 Task: Research Airbnb options in Baní, Dominican Republic from 10th December, 2023 to 15th December, 2023 for 7 adults. Place can be entire room or shared room with 4 bedrooms having 7 beds and 4 bathrooms. Property type can be house. Amenities needed are: wifi, TV, free parkinig on premises, gym, breakfast.
Action: Mouse moved to (491, 217)
Screenshot: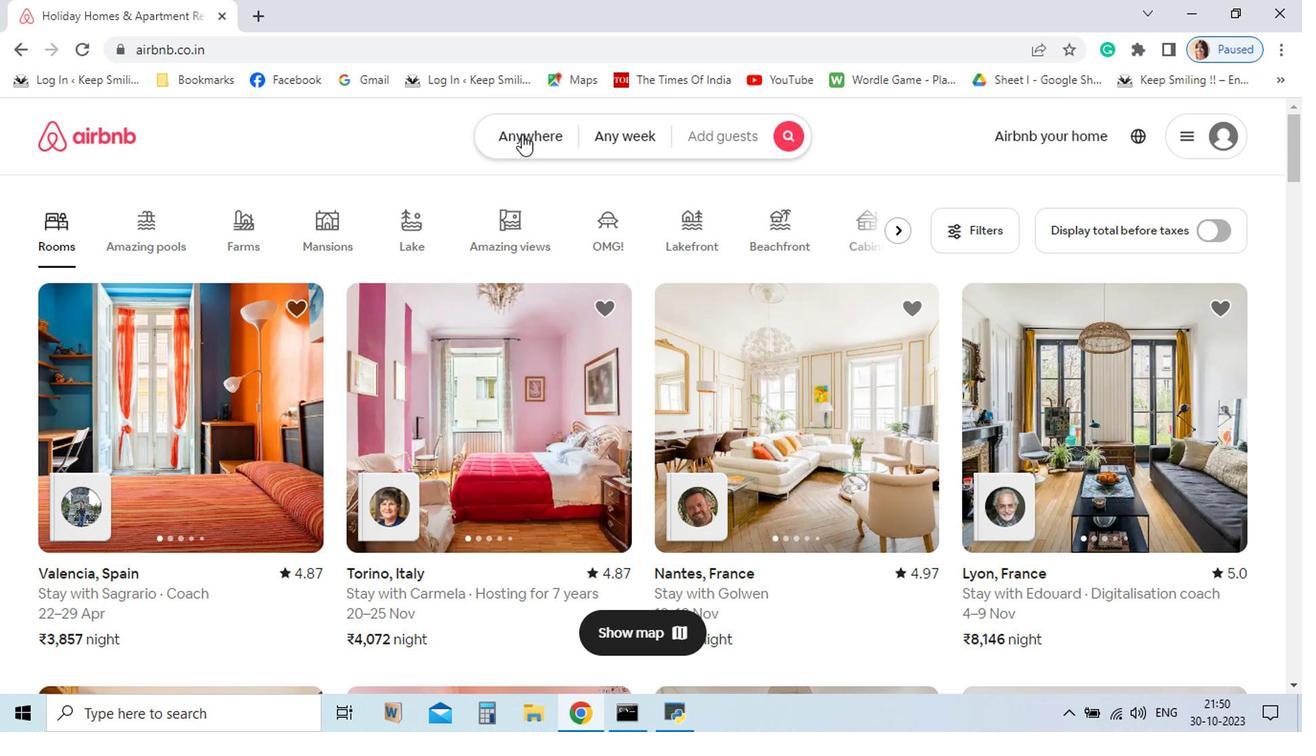 
Action: Mouse pressed left at (491, 217)
Screenshot: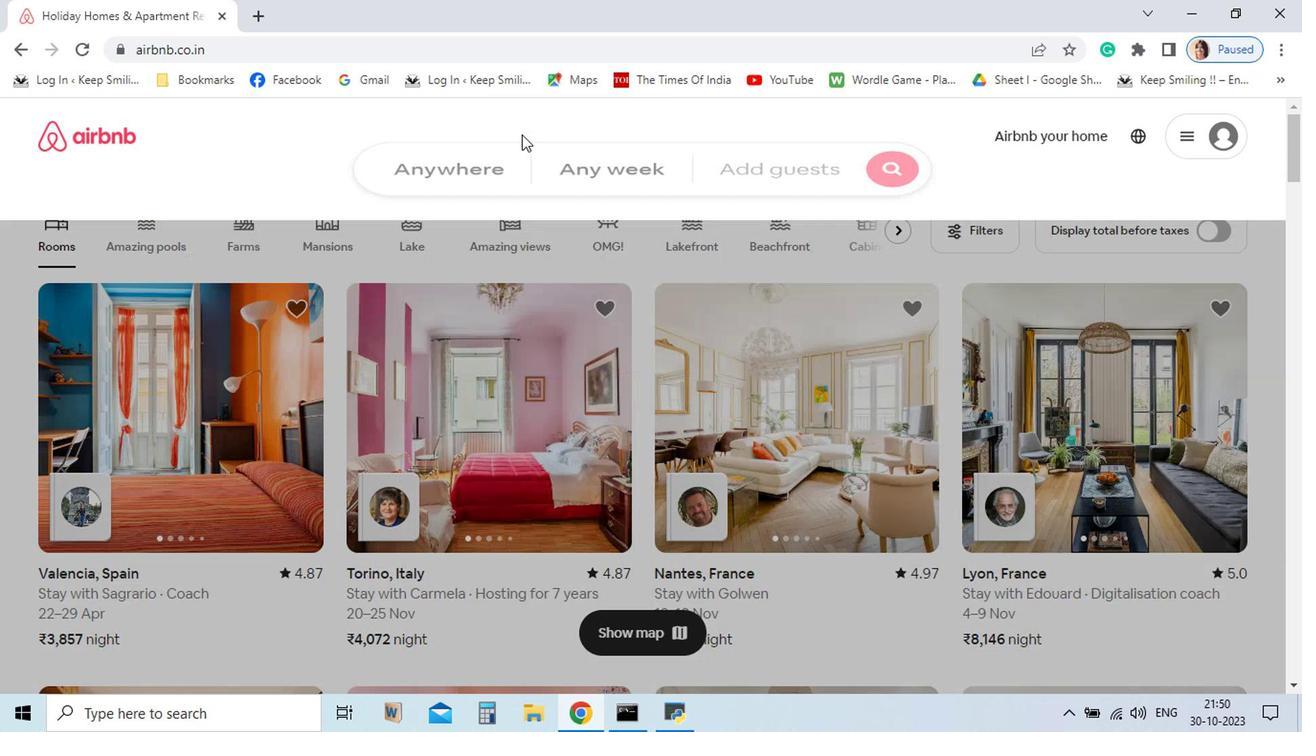
Action: Mouse moved to (401, 296)
Screenshot: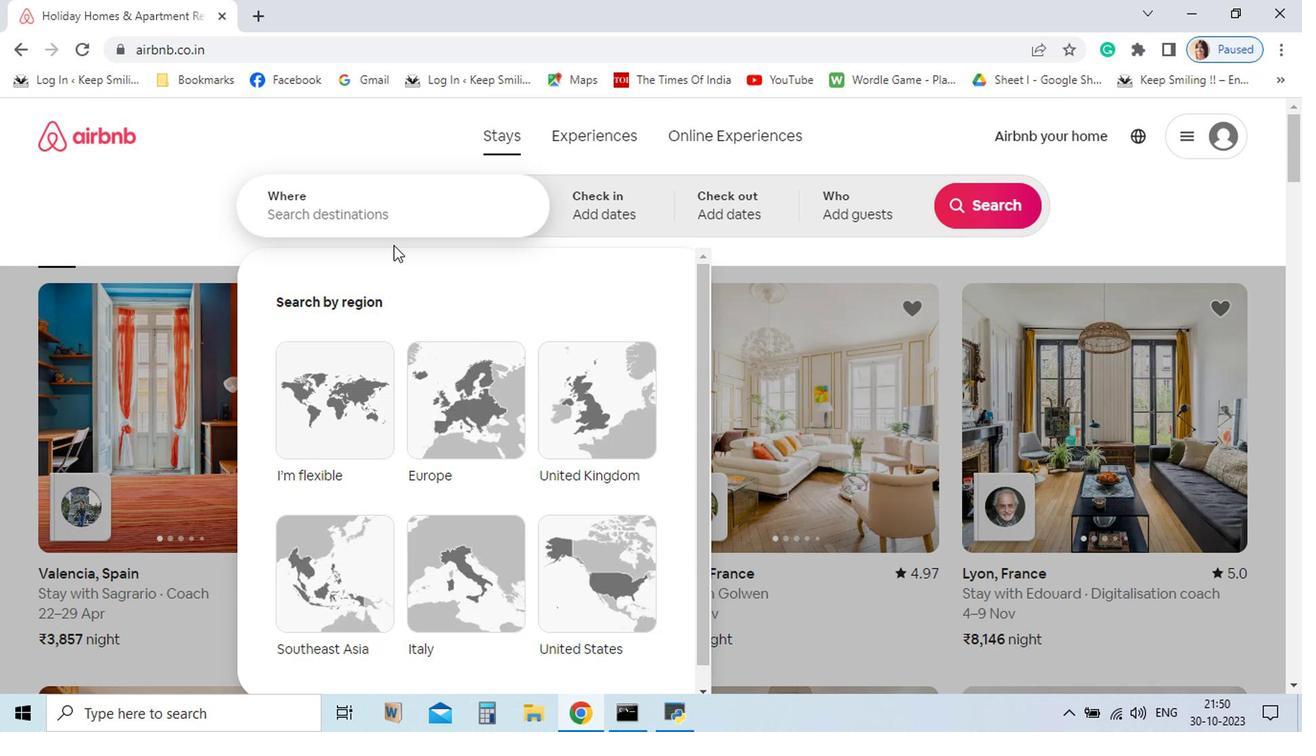 
Action: Key pressed <Key.shift>Bani,<Key.space><Key.shift>Dominican<Key.space><Key.shift>Republic
Screenshot: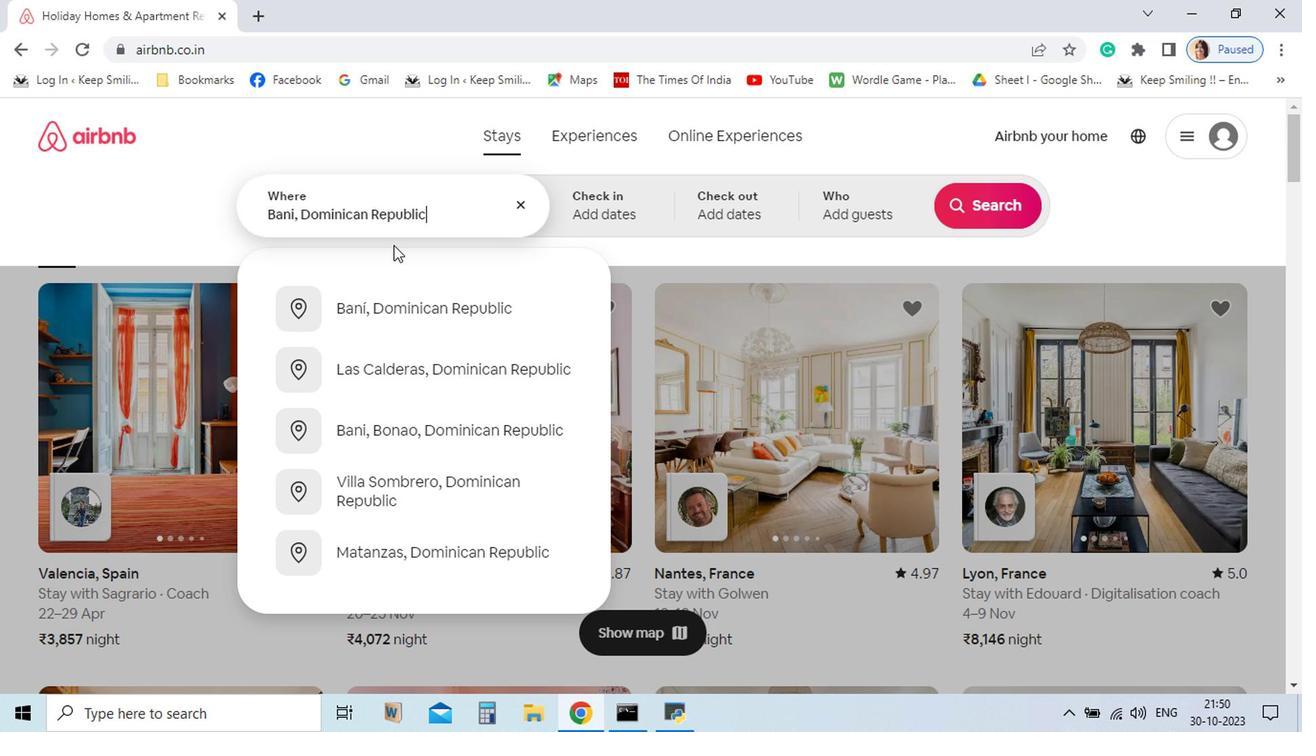 
Action: Mouse moved to (411, 341)
Screenshot: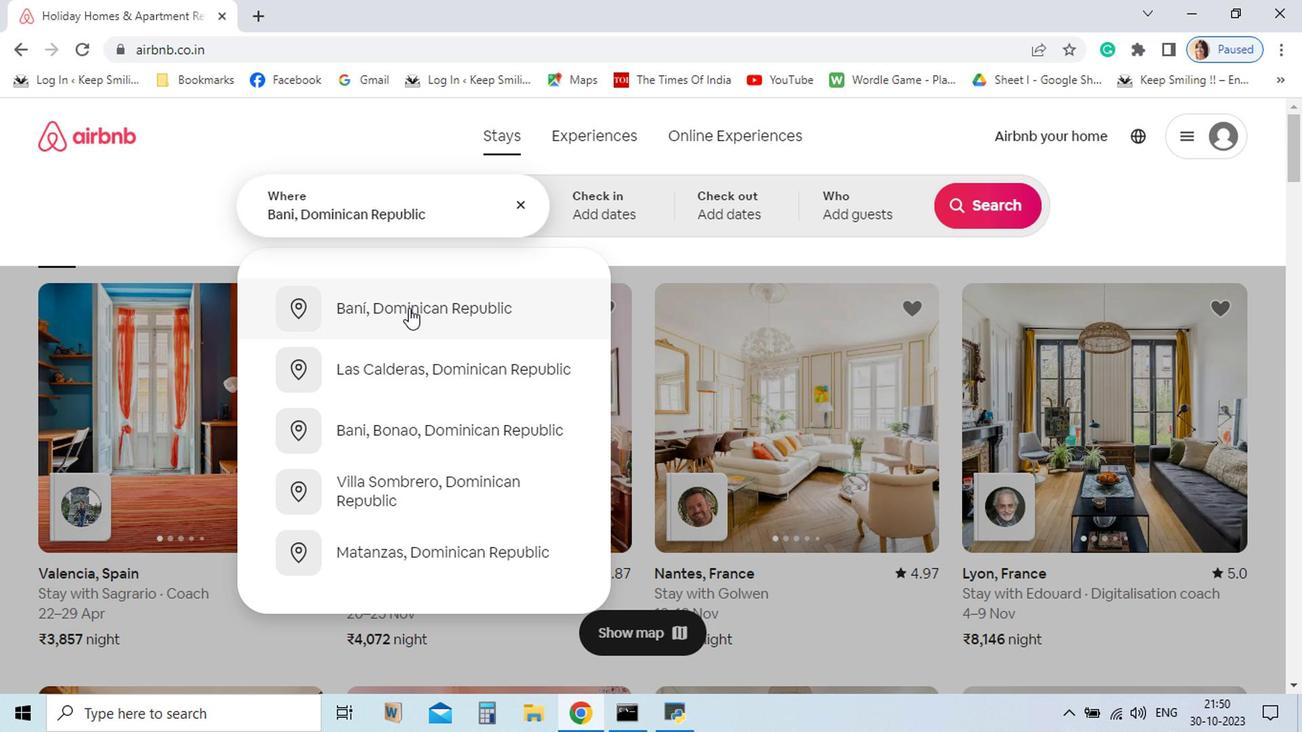 
Action: Mouse pressed left at (411, 341)
Screenshot: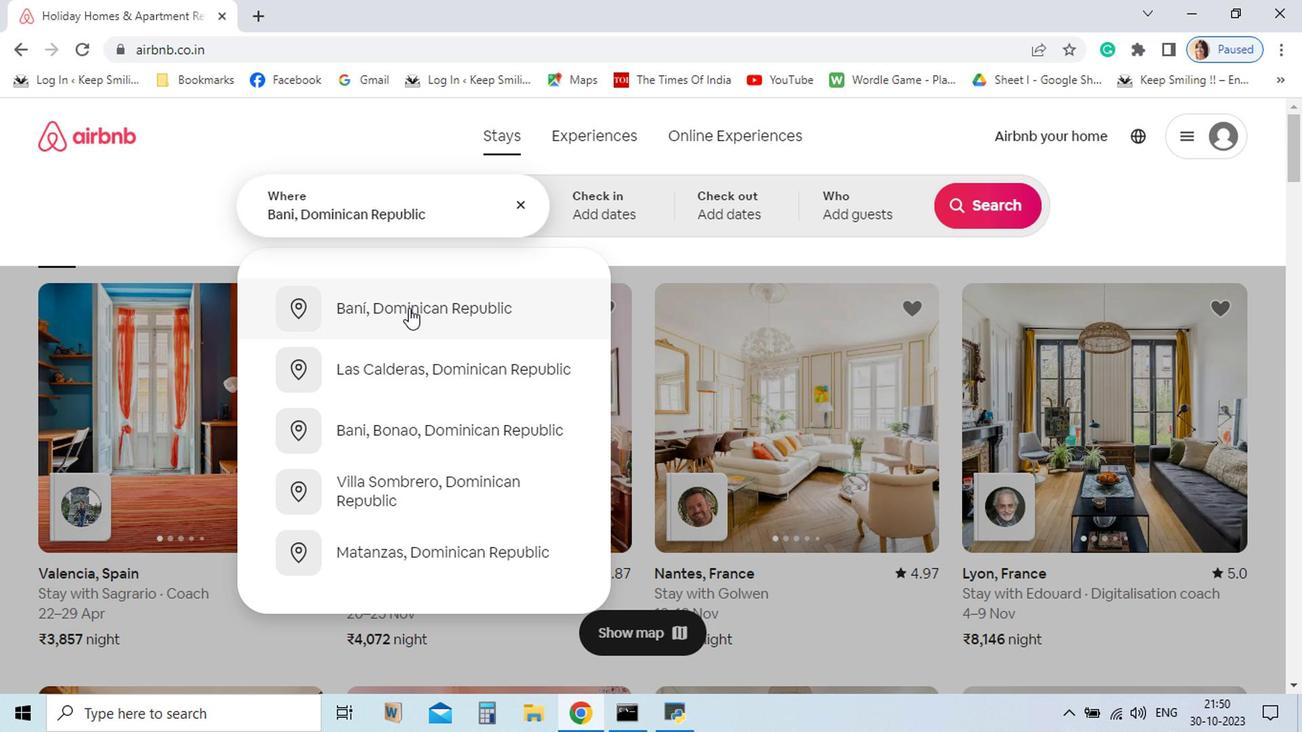 
Action: Mouse moved to (814, 372)
Screenshot: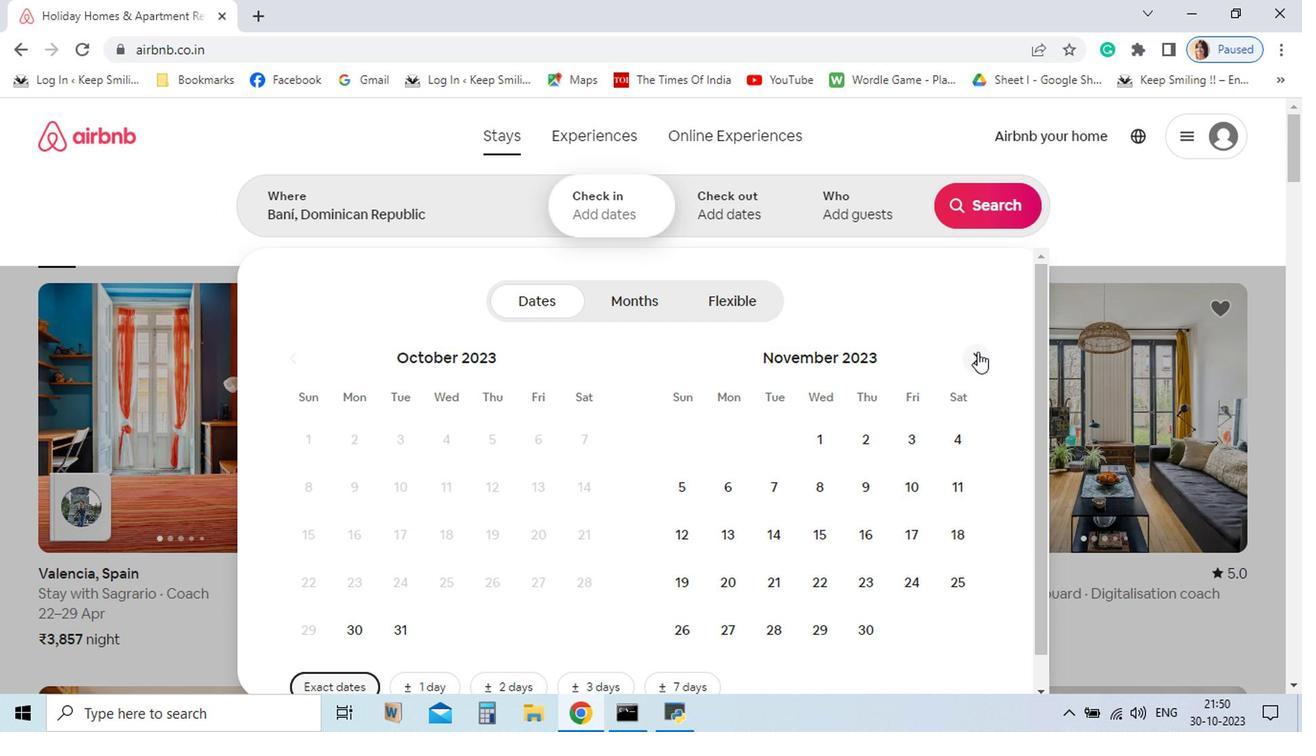 
Action: Mouse pressed left at (814, 372)
Screenshot: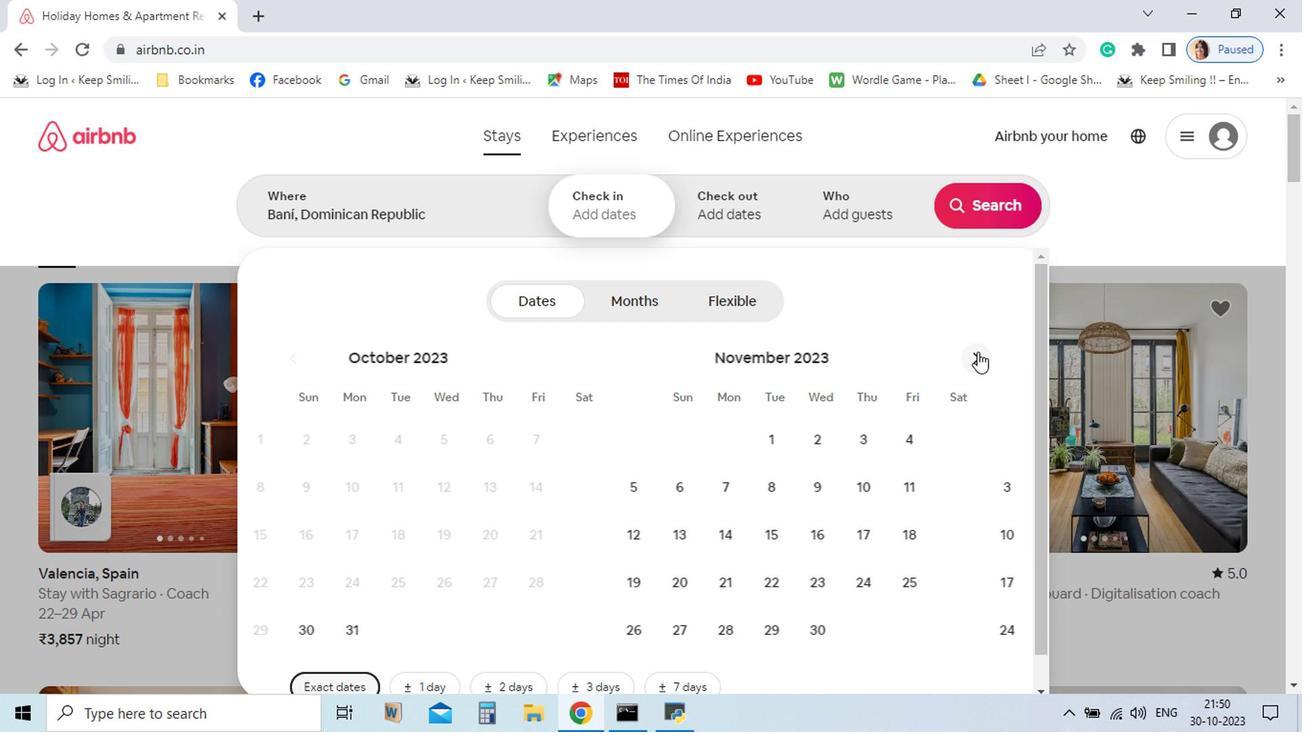 
Action: Mouse moved to (611, 501)
Screenshot: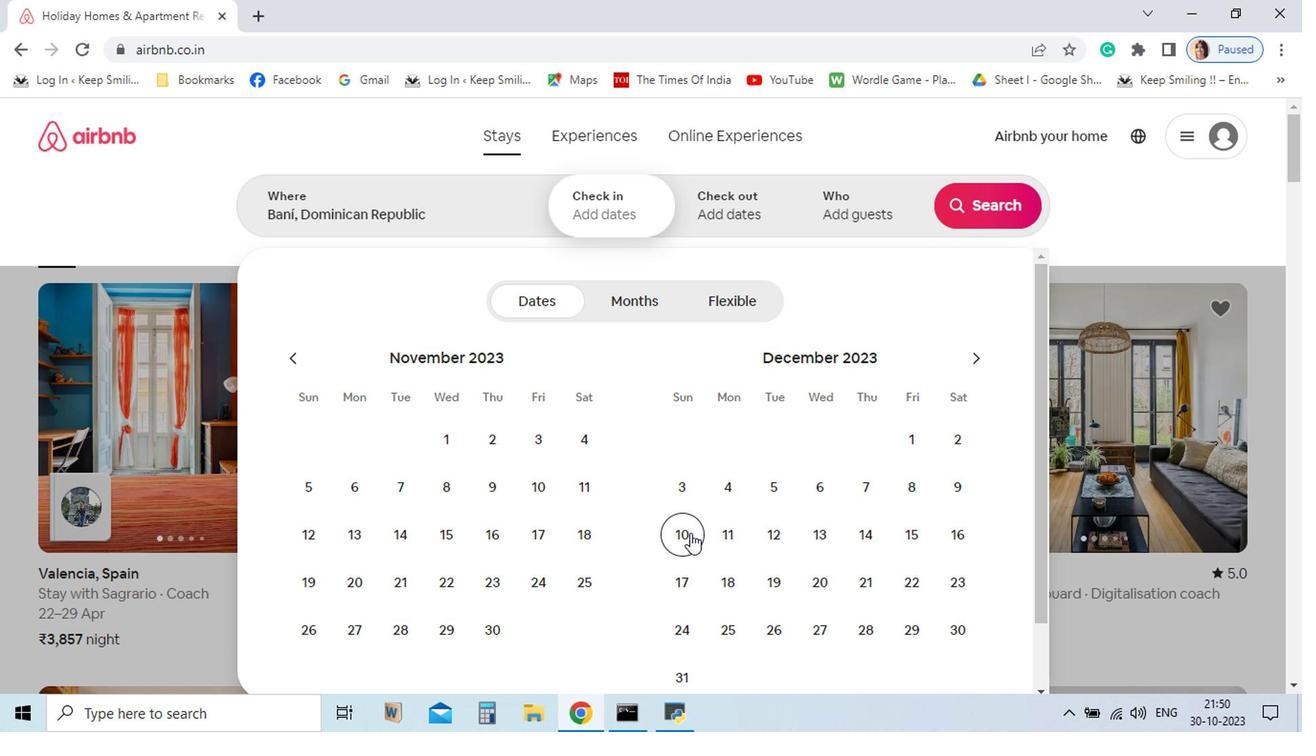 
Action: Mouse pressed left at (611, 501)
Screenshot: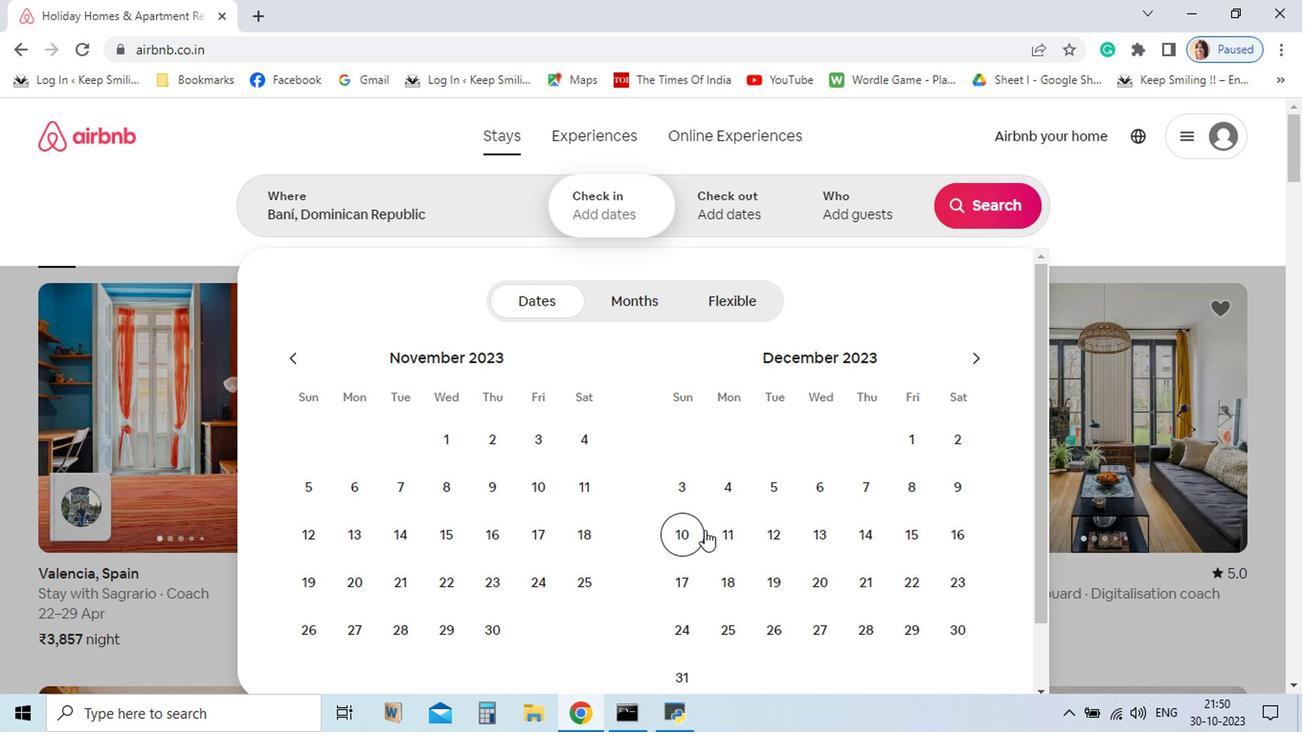 
Action: Mouse moved to (767, 502)
Screenshot: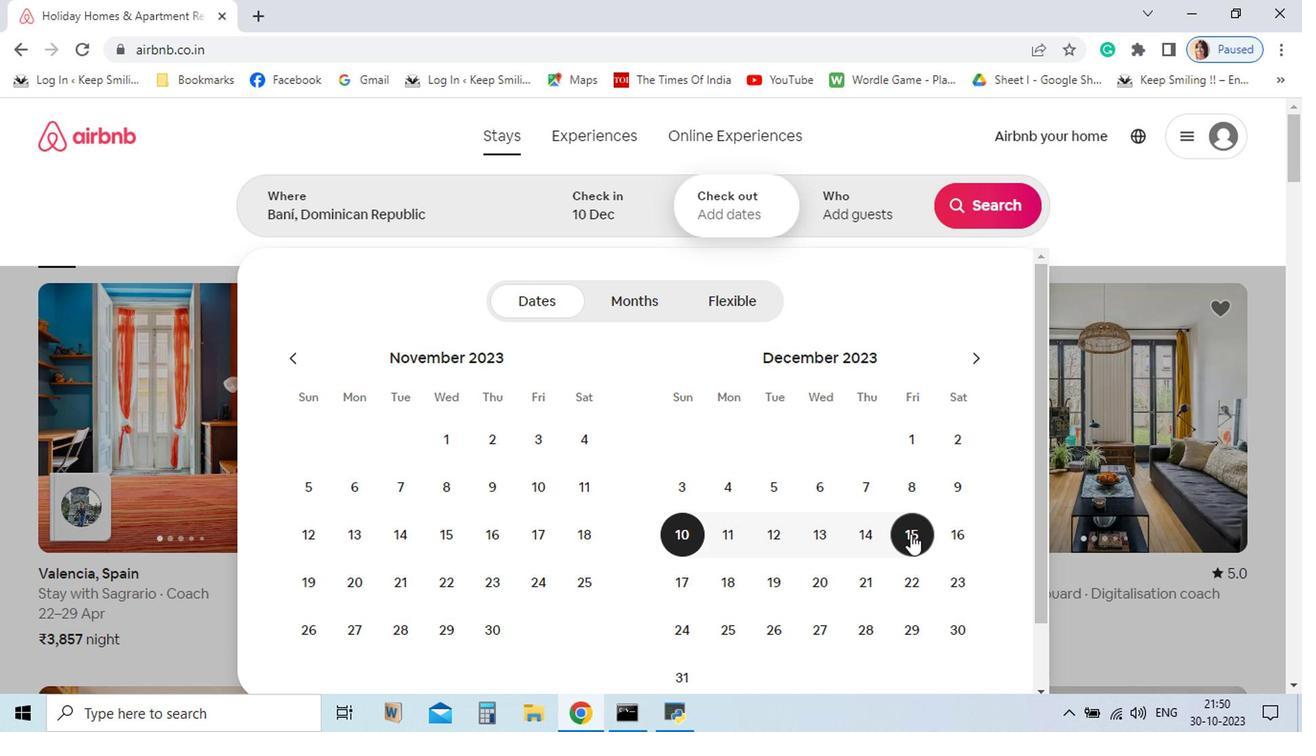 
Action: Mouse pressed left at (767, 502)
Screenshot: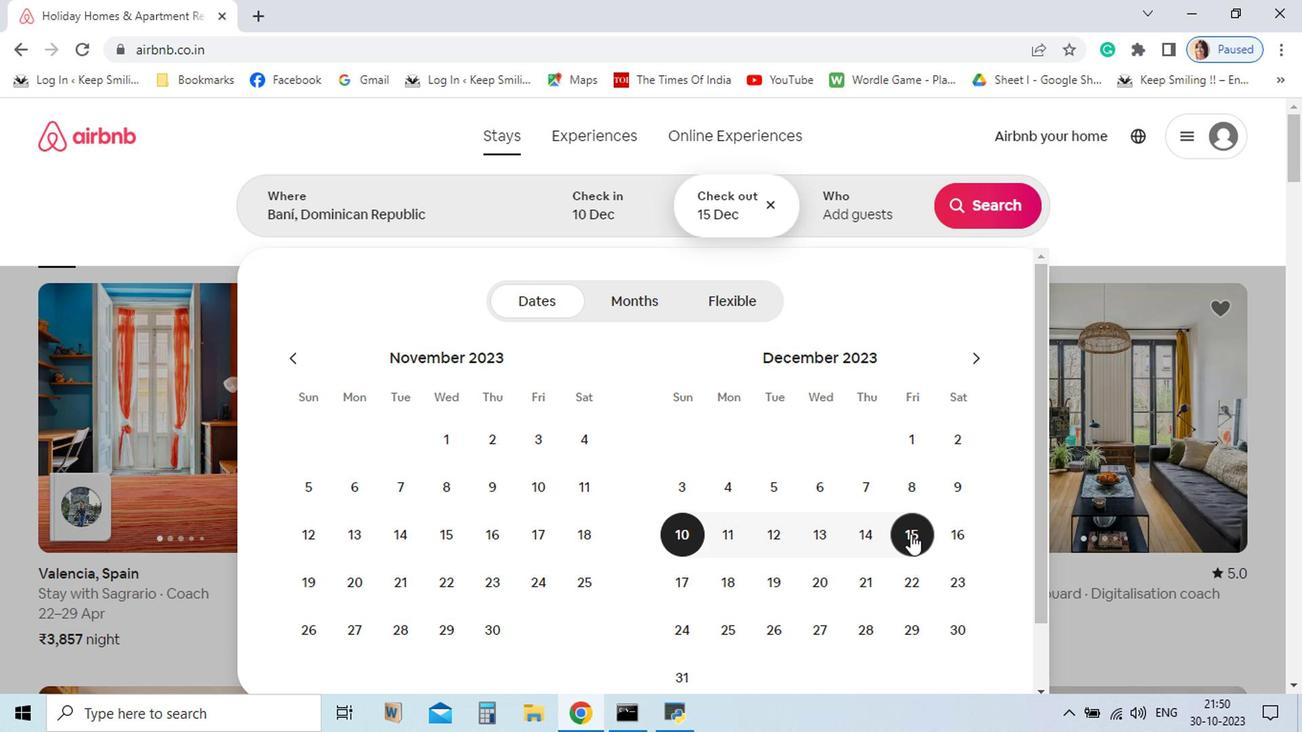 
Action: Mouse moved to (716, 270)
Screenshot: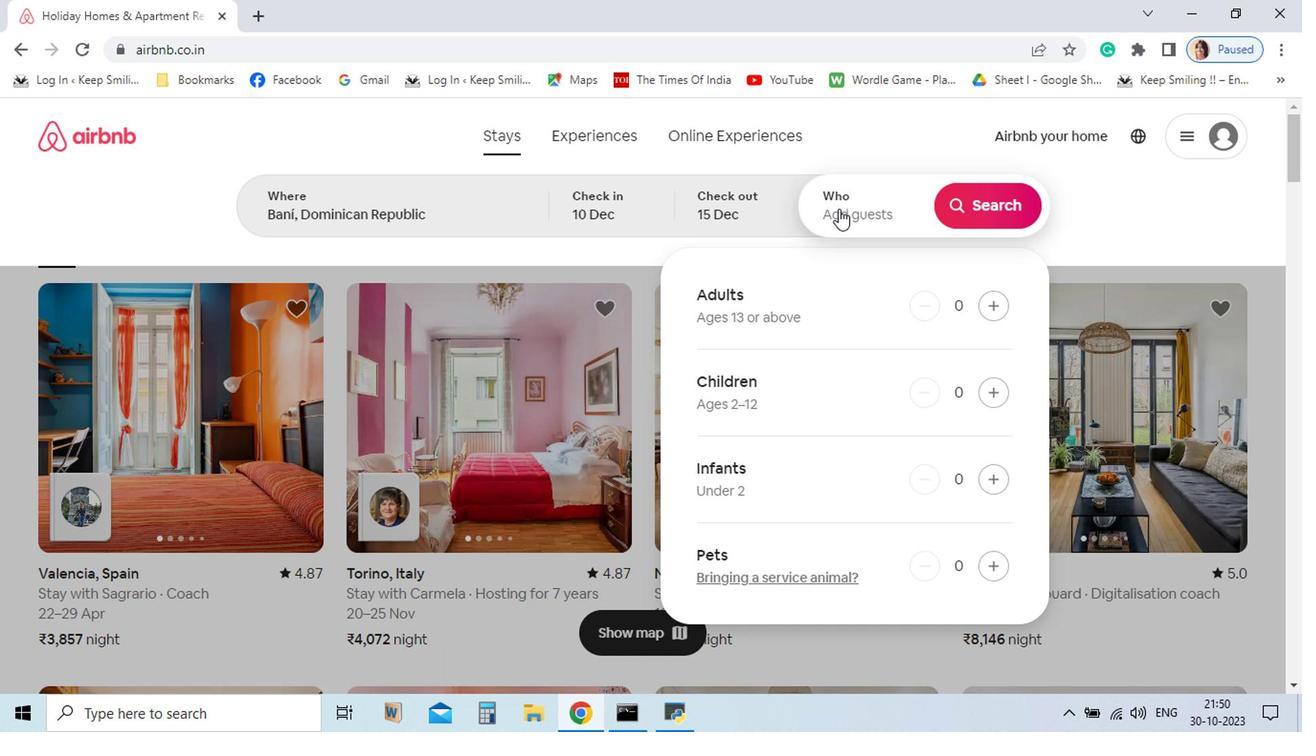 
Action: Mouse pressed left at (716, 270)
Screenshot: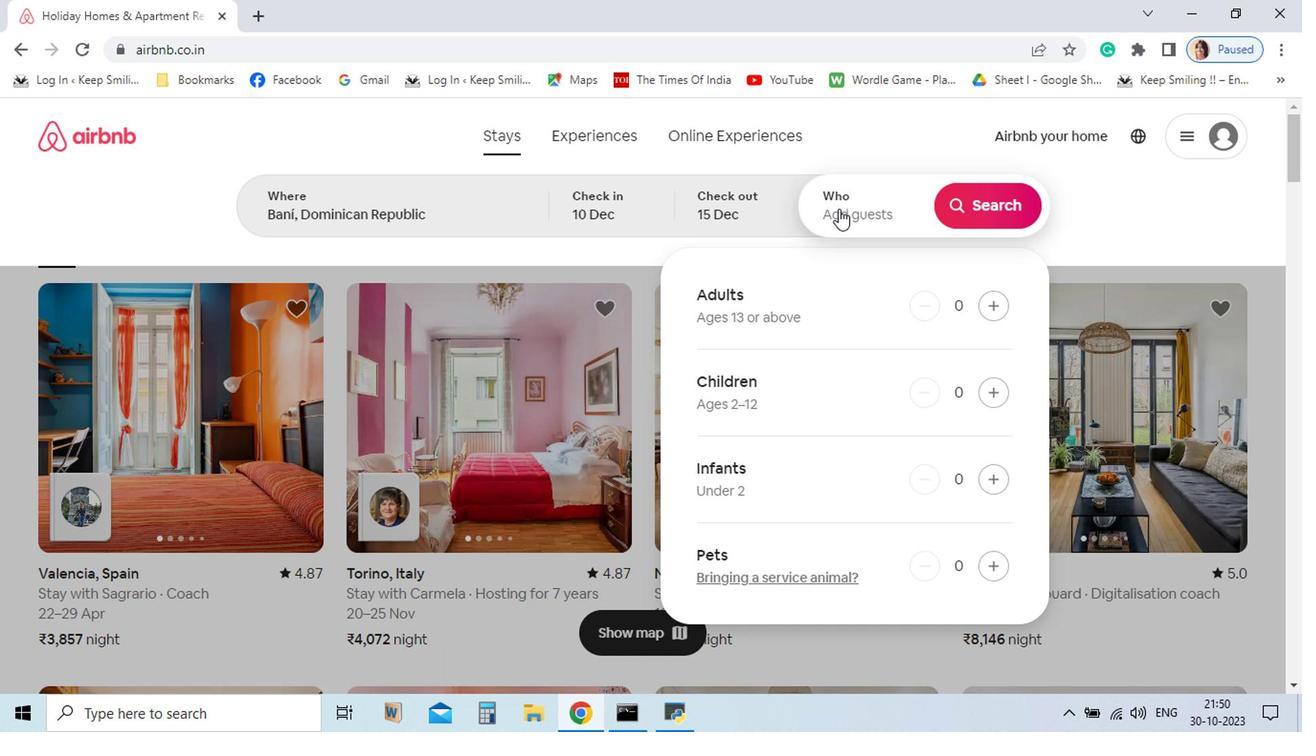 
Action: Mouse moved to (823, 339)
Screenshot: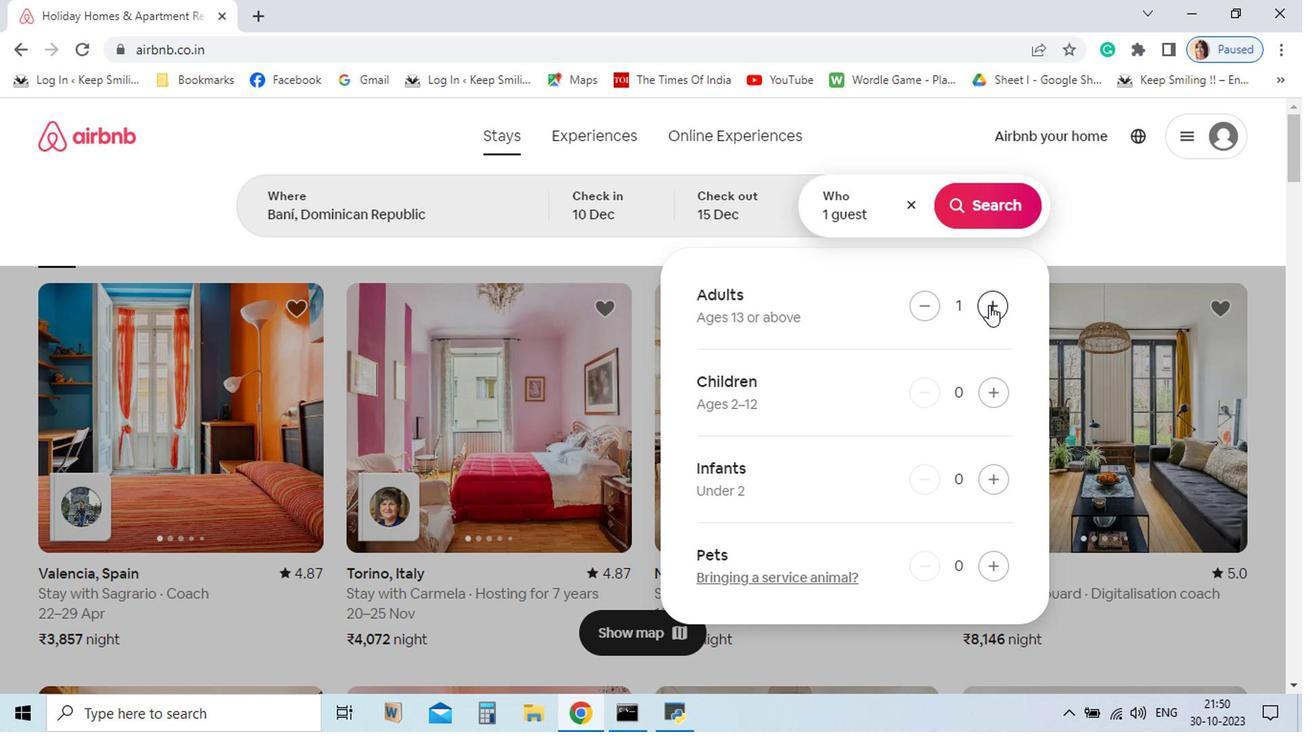 
Action: Mouse pressed left at (823, 339)
Screenshot: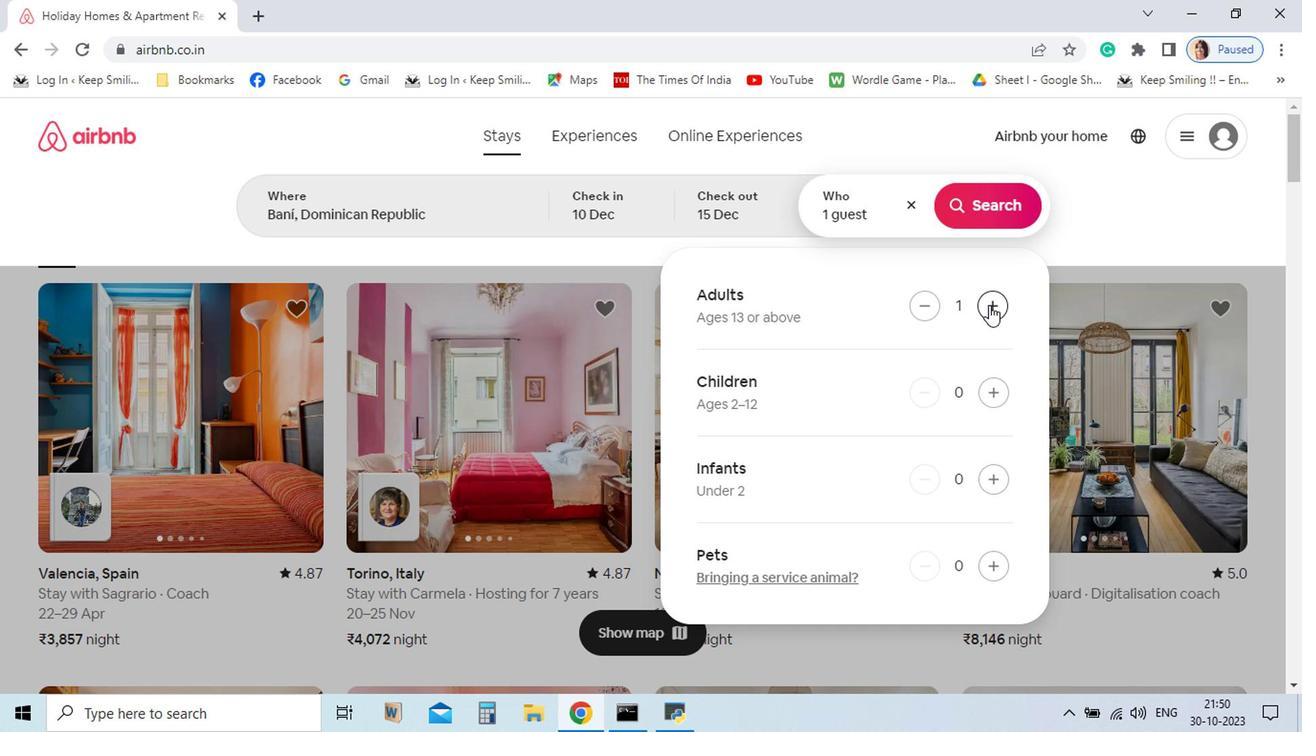
Action: Mouse pressed left at (823, 339)
Screenshot: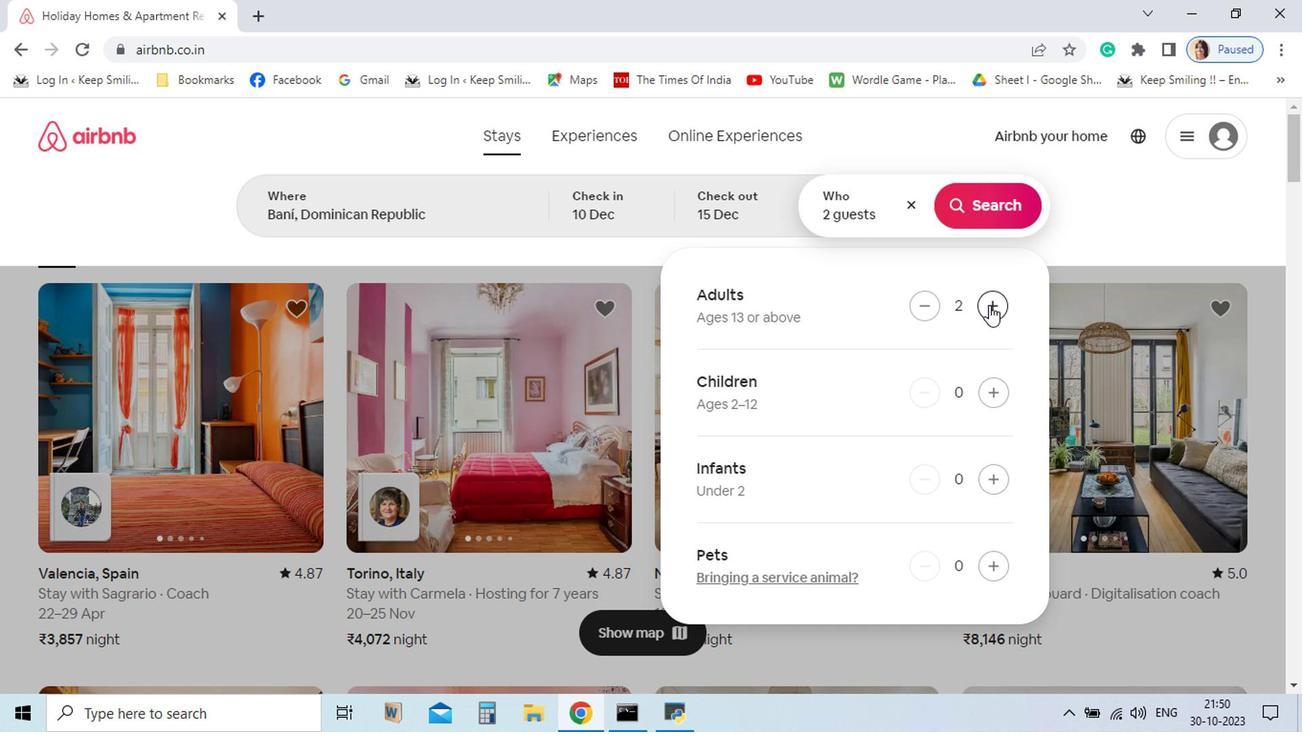 
Action: Mouse pressed left at (823, 339)
Screenshot: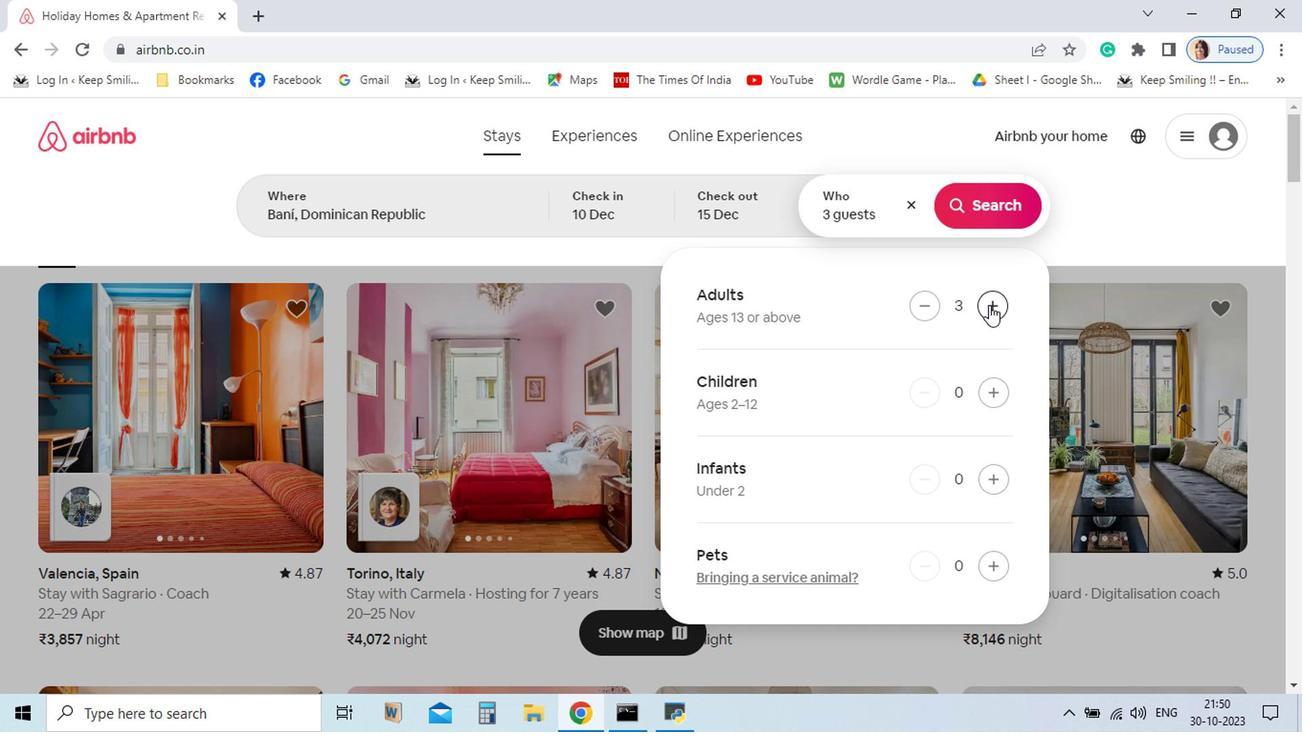 
Action: Mouse pressed left at (823, 339)
Screenshot: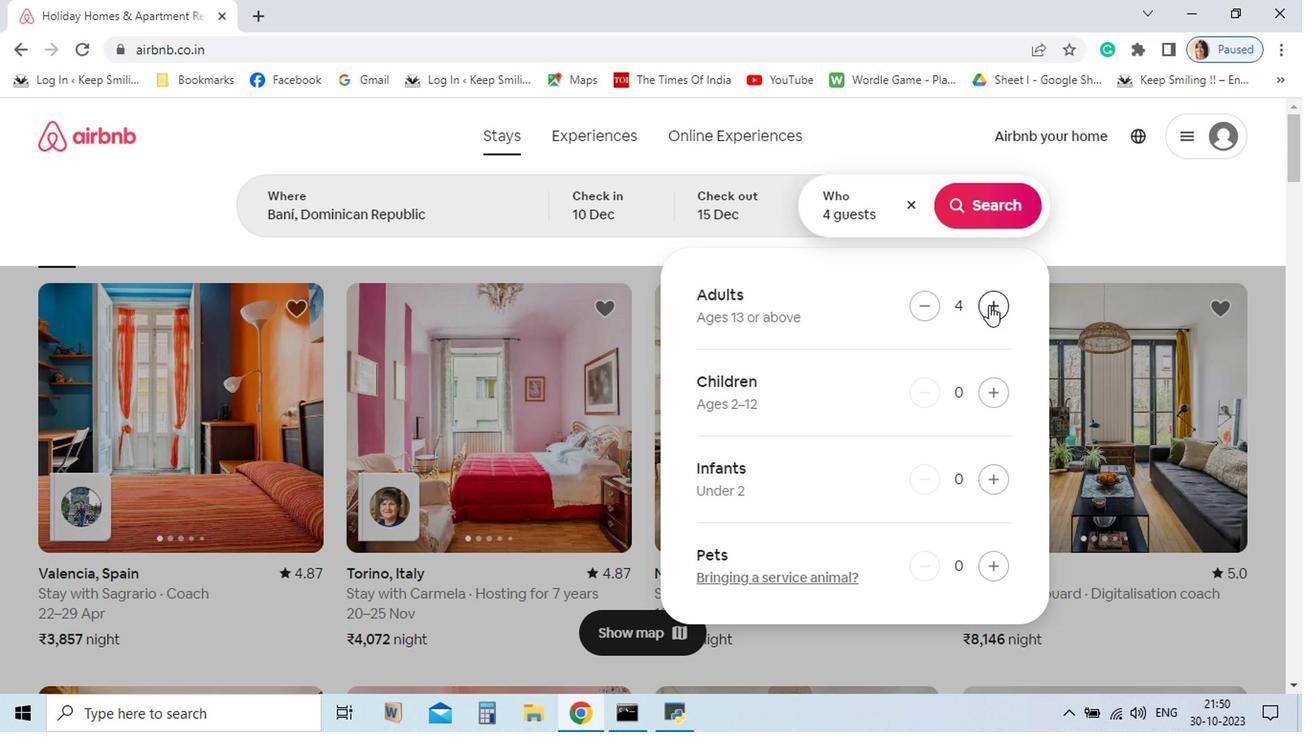 
Action: Mouse pressed left at (823, 339)
Screenshot: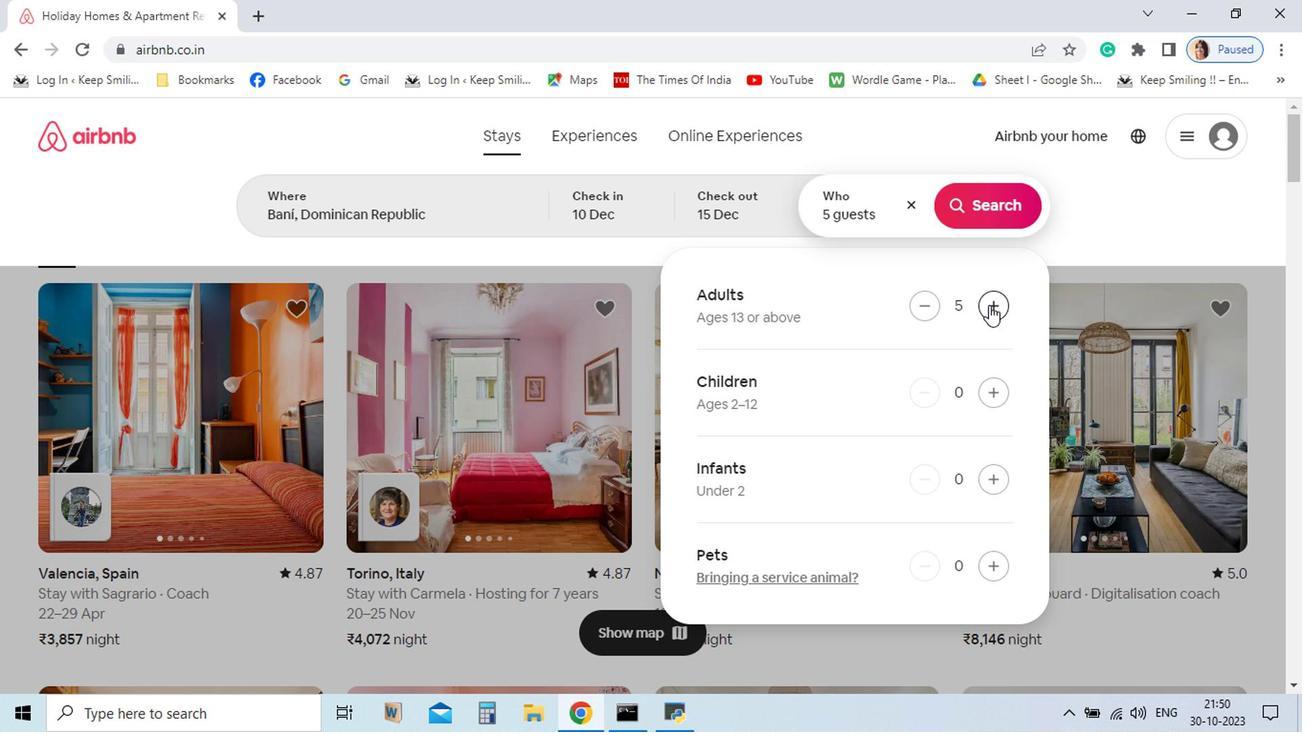 
Action: Mouse pressed left at (823, 339)
Screenshot: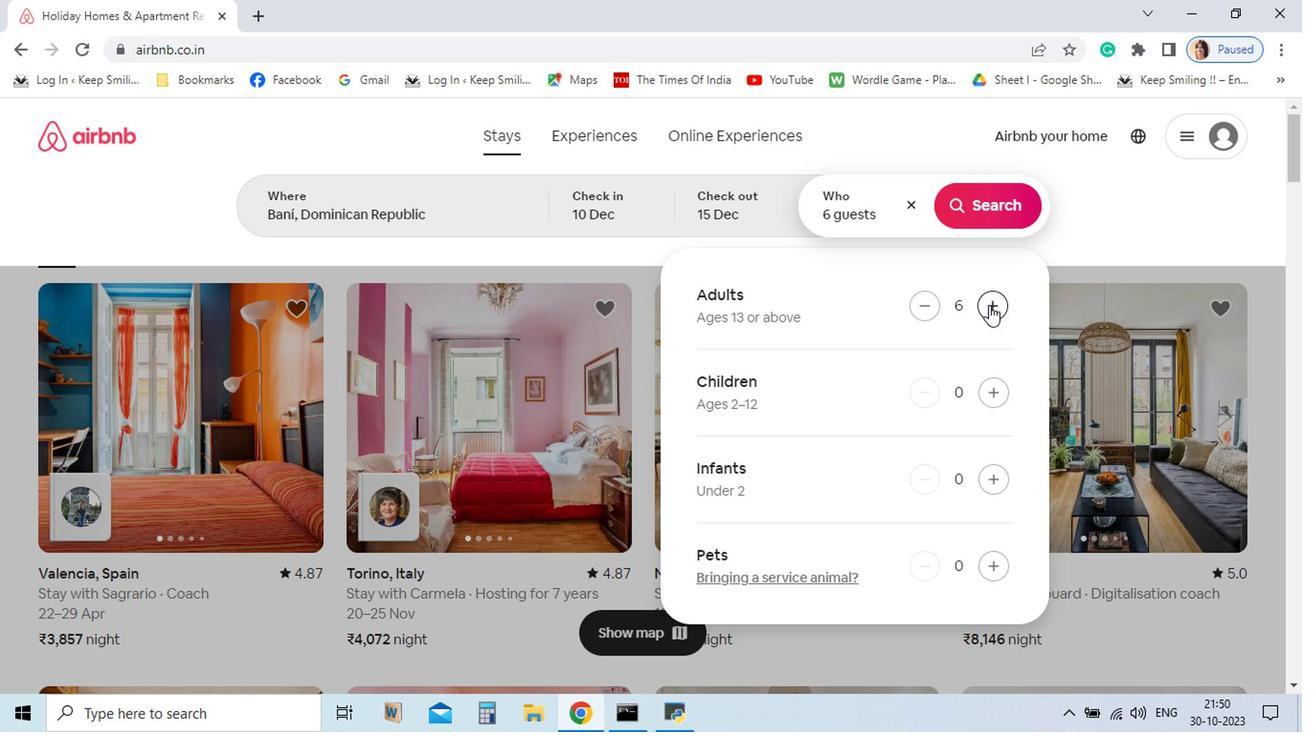 
Action: Mouse pressed left at (823, 339)
Screenshot: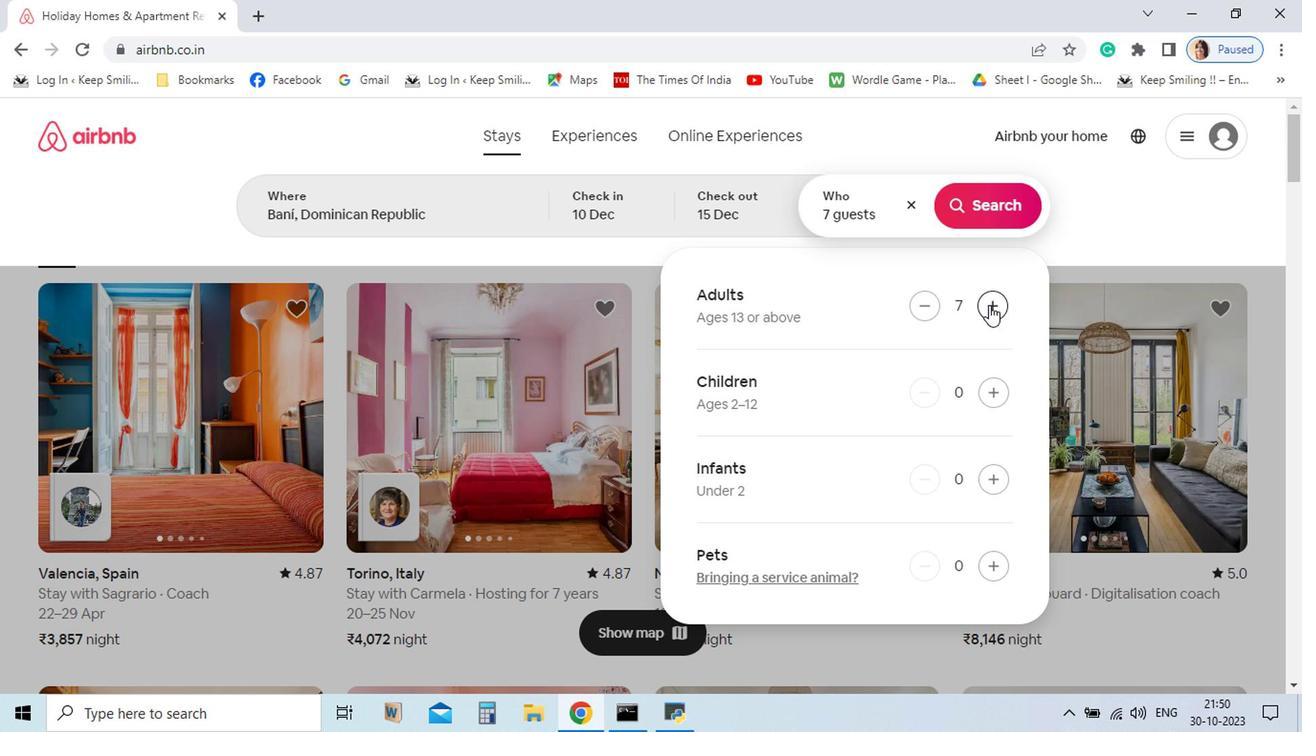 
Action: Mouse moved to (829, 270)
Screenshot: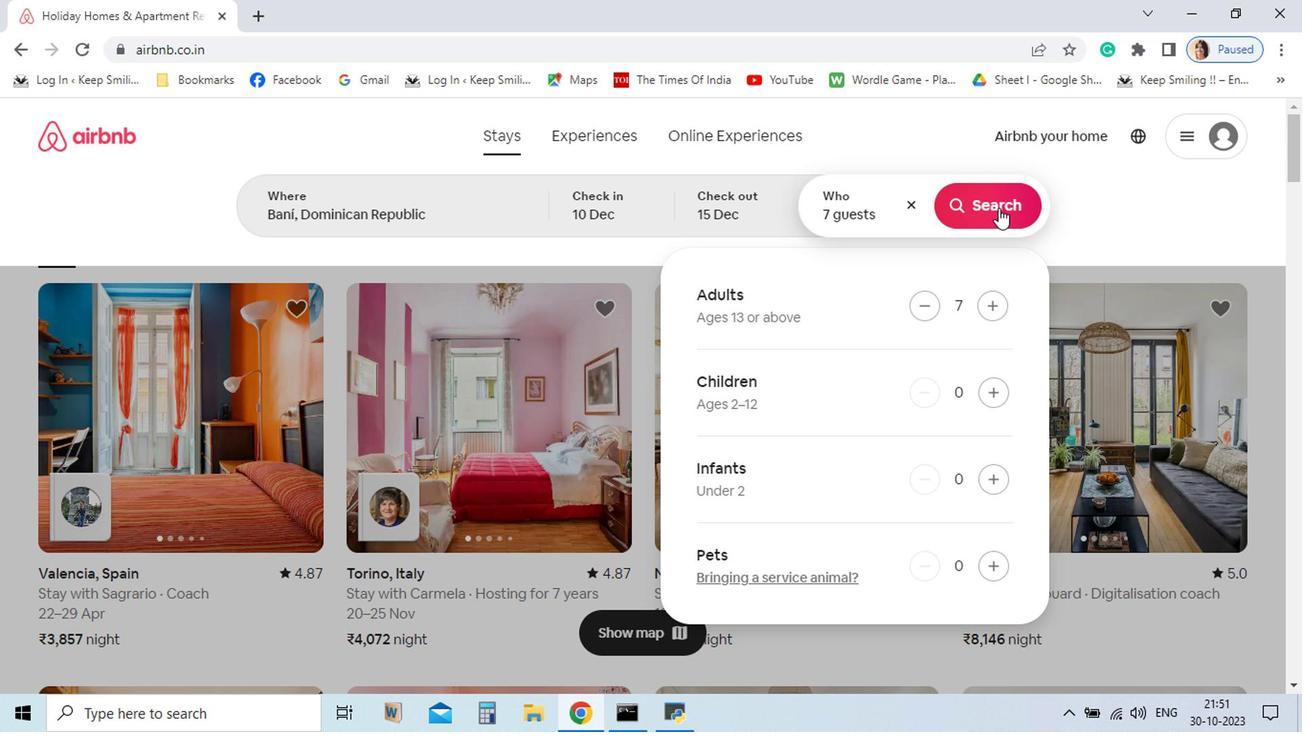 
Action: Mouse pressed left at (829, 270)
Screenshot: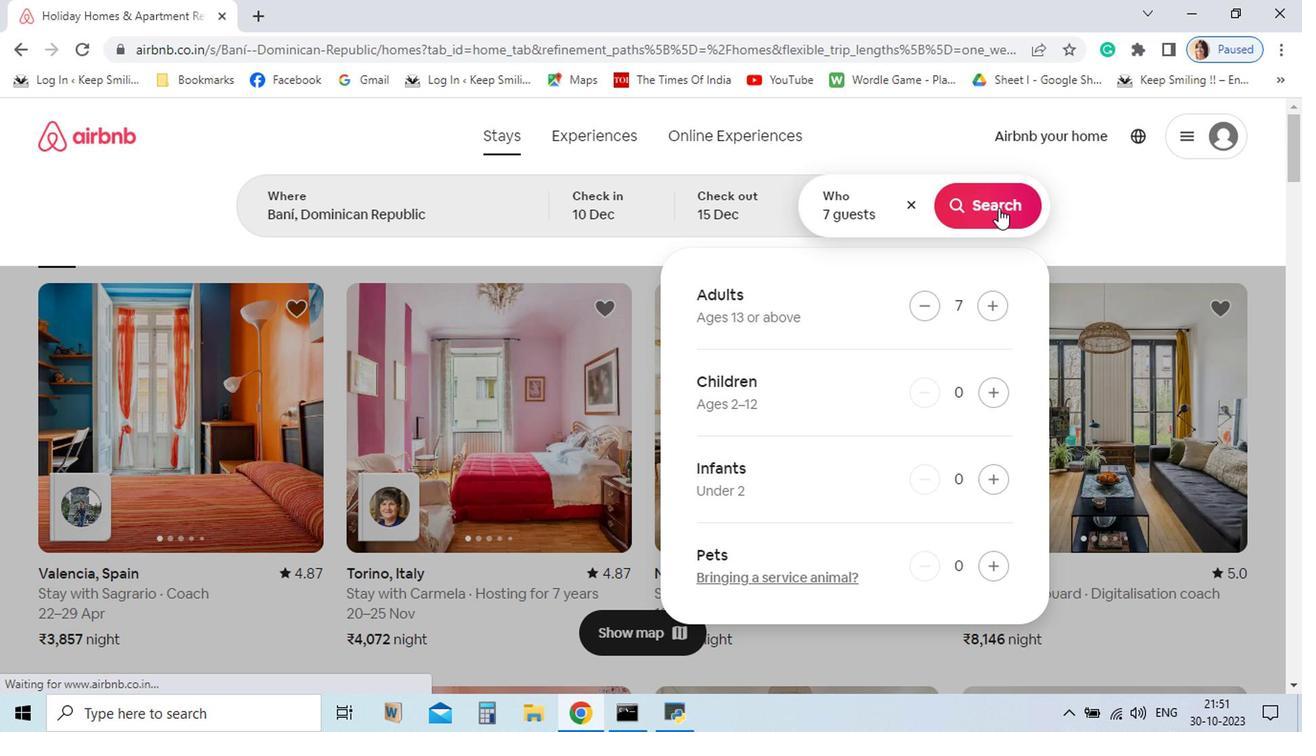 
Action: Mouse moved to (827, 268)
Screenshot: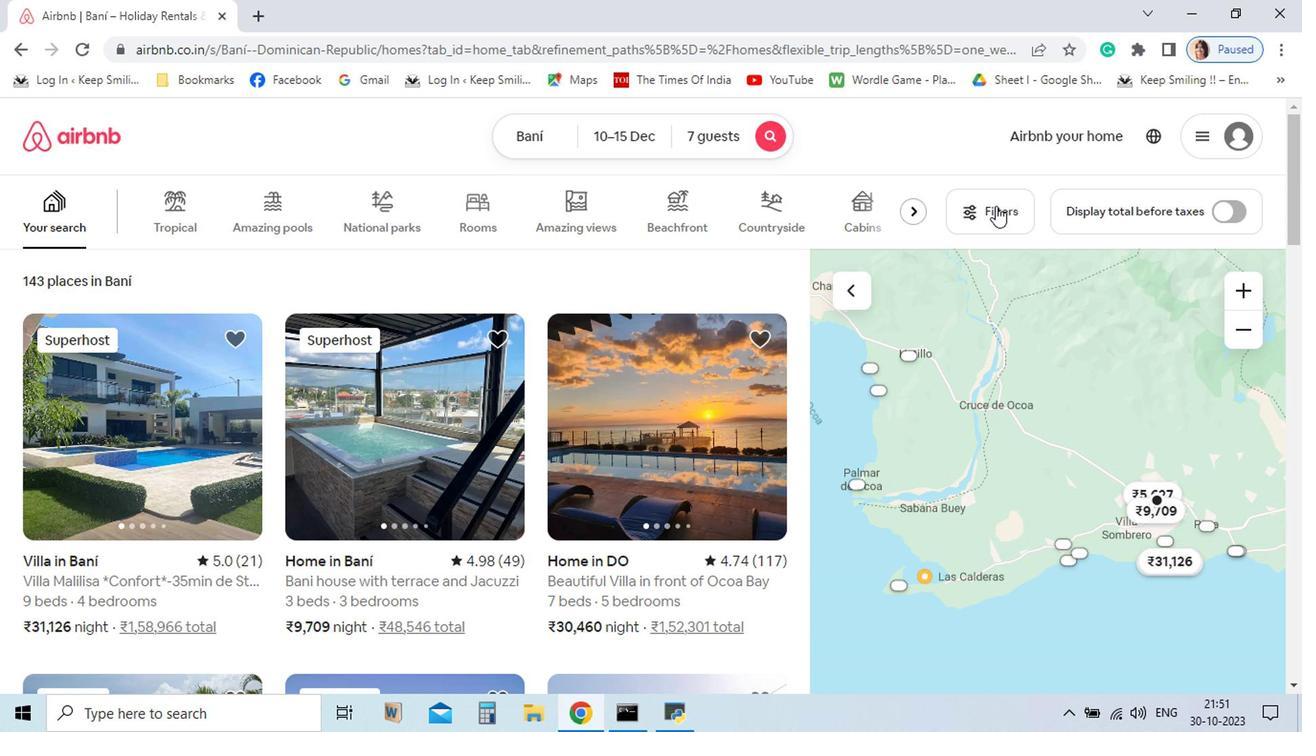 
Action: Mouse pressed left at (827, 268)
Screenshot: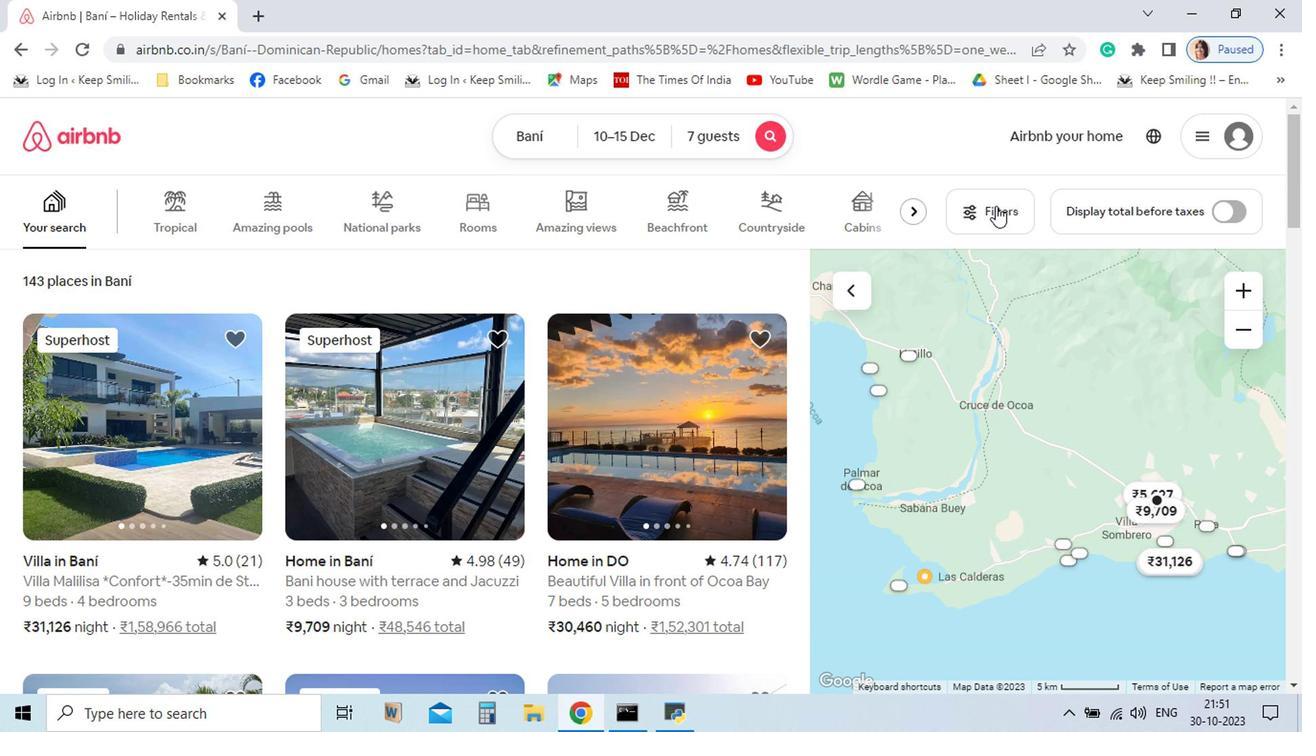 
Action: Mouse moved to (840, 291)
Screenshot: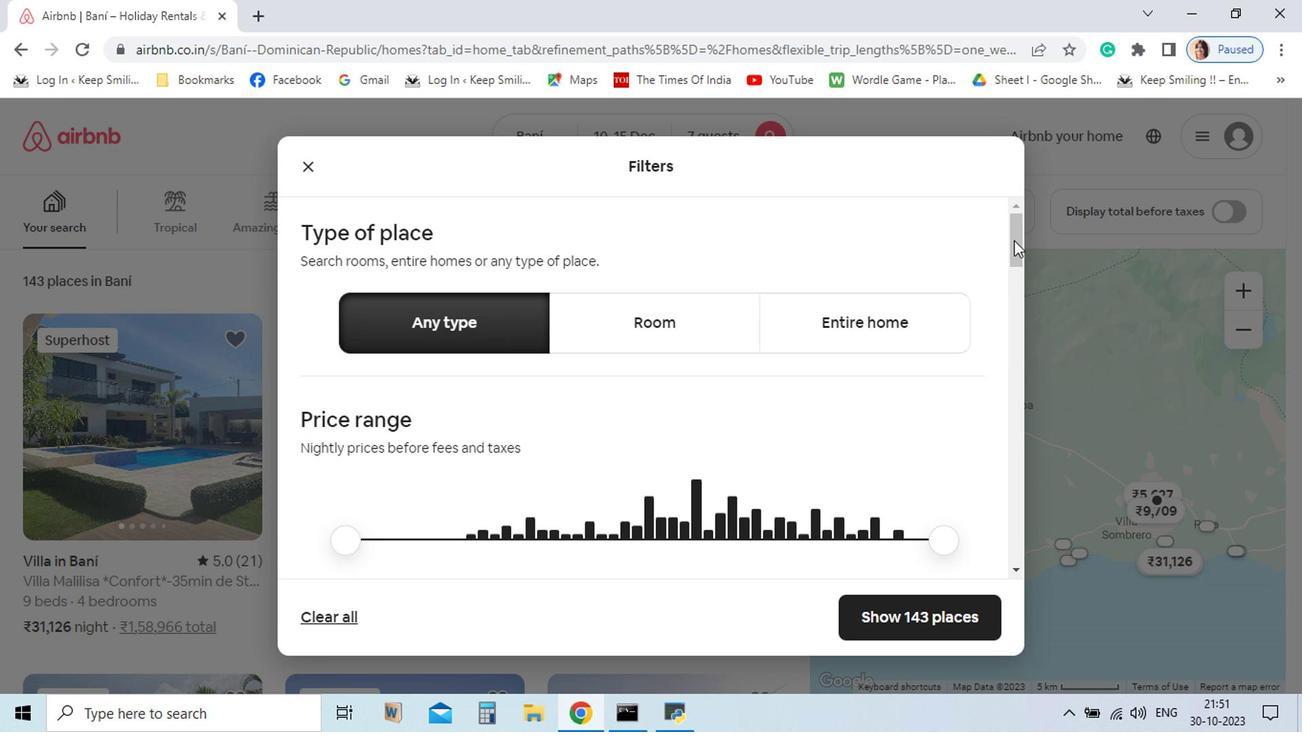 
Action: Mouse pressed left at (840, 291)
Screenshot: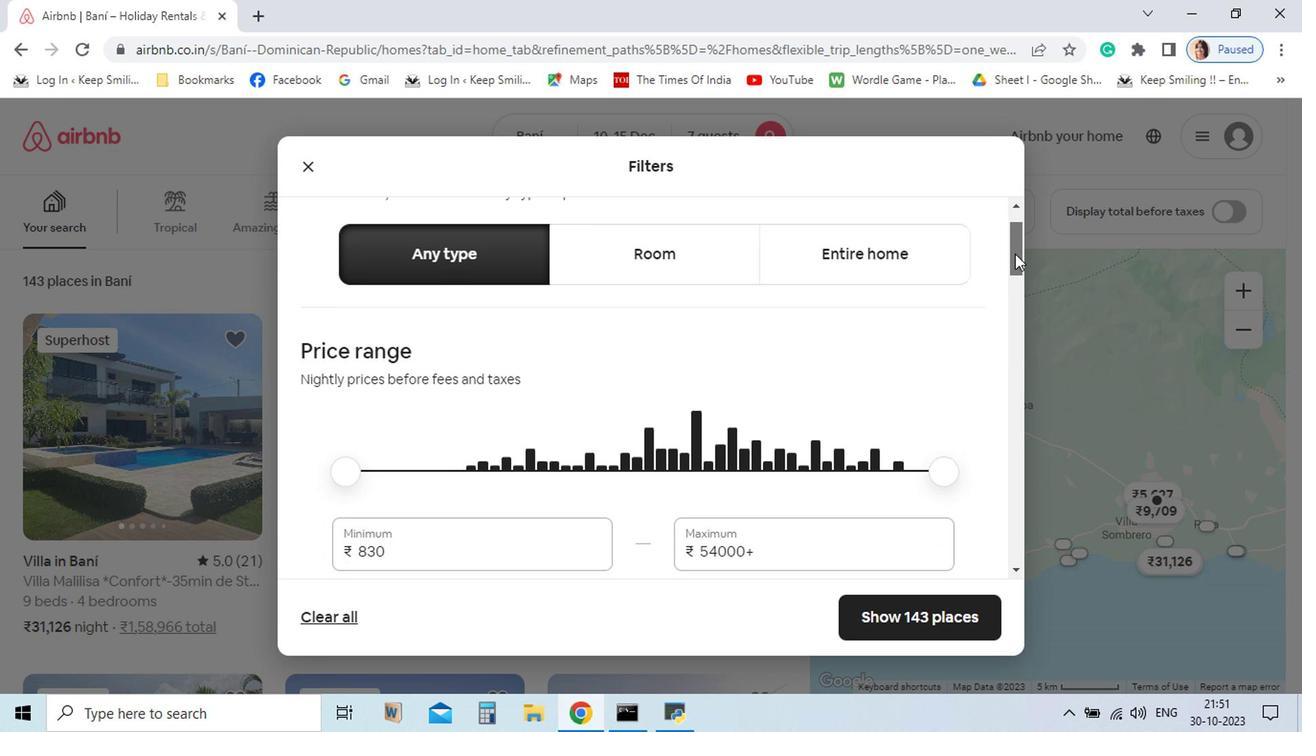 
Action: Mouse moved to (551, 429)
Screenshot: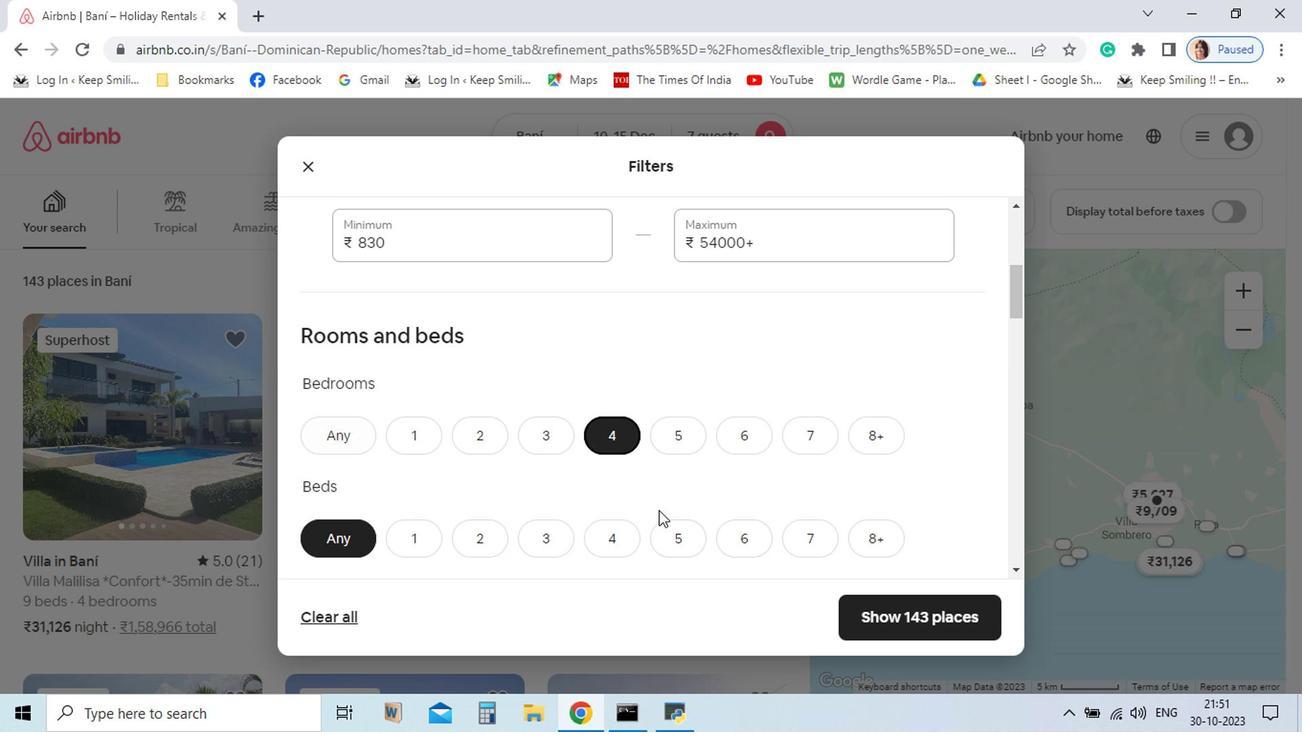 
Action: Mouse pressed left at (551, 429)
Screenshot: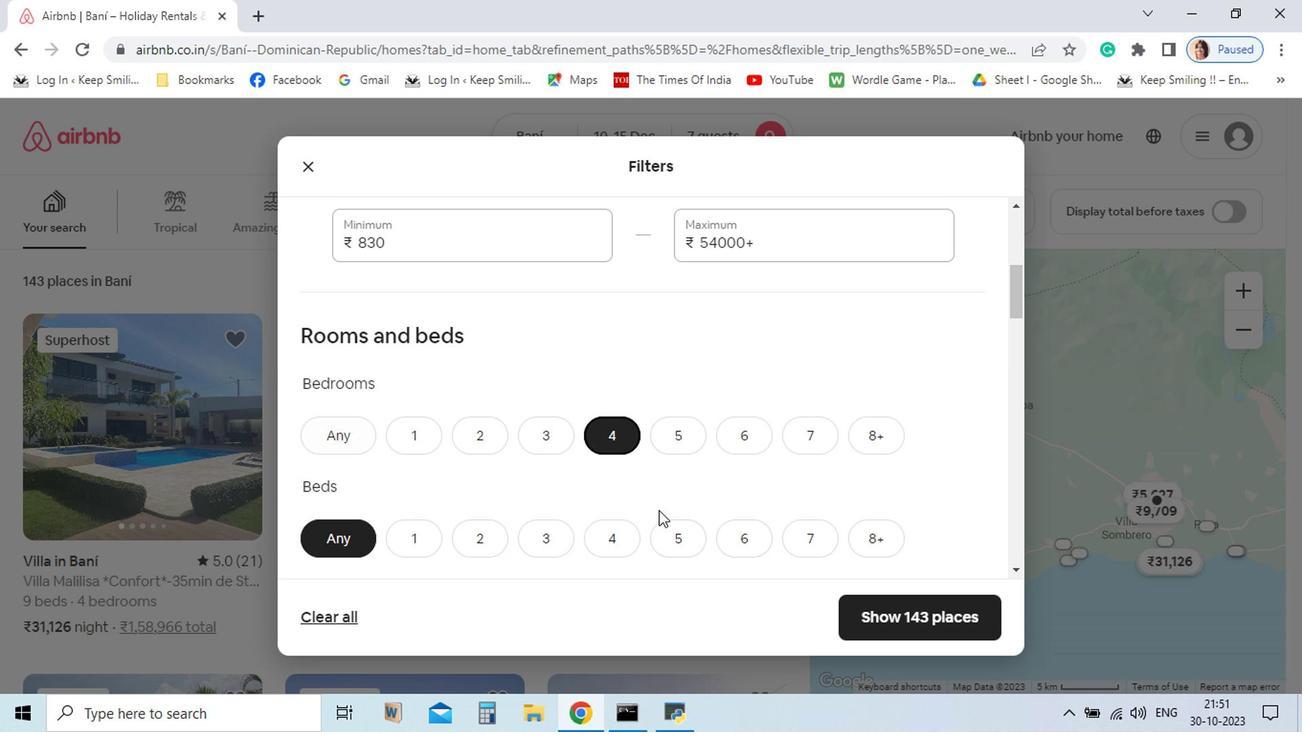 
Action: Mouse moved to (698, 505)
Screenshot: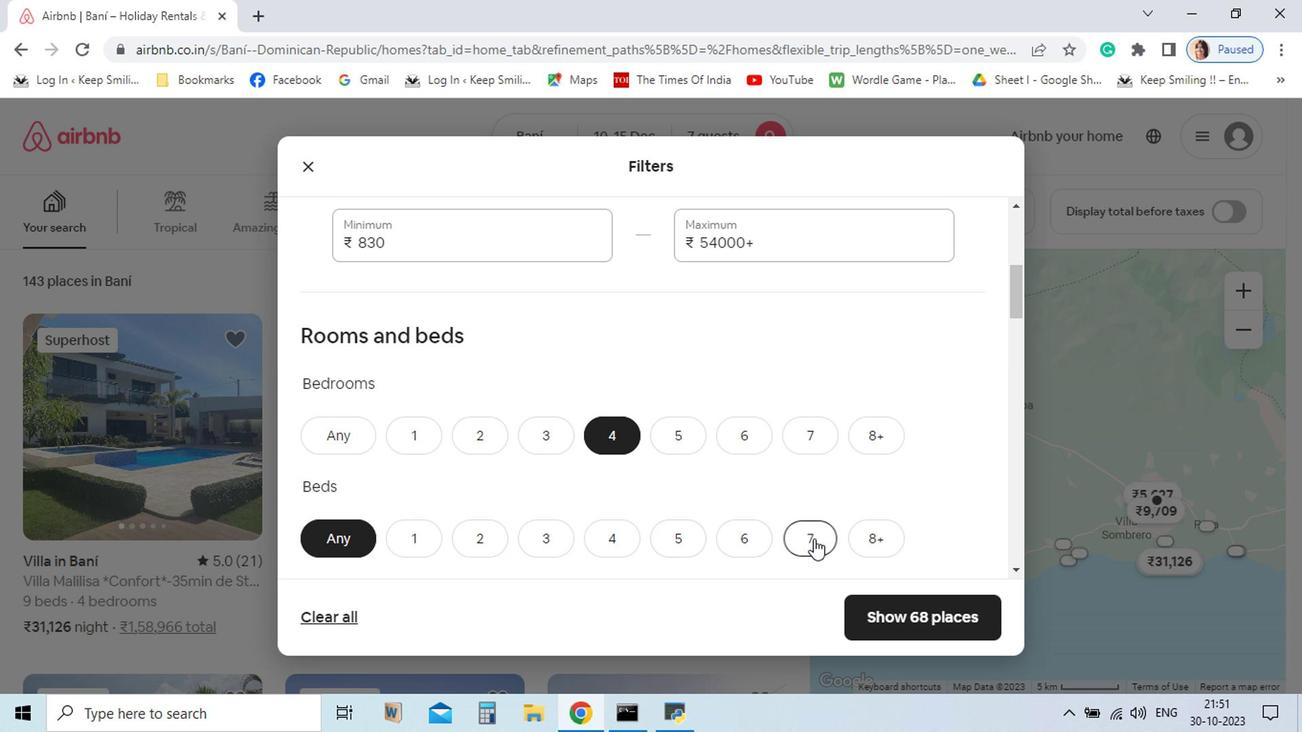 
Action: Mouse pressed left at (698, 505)
Screenshot: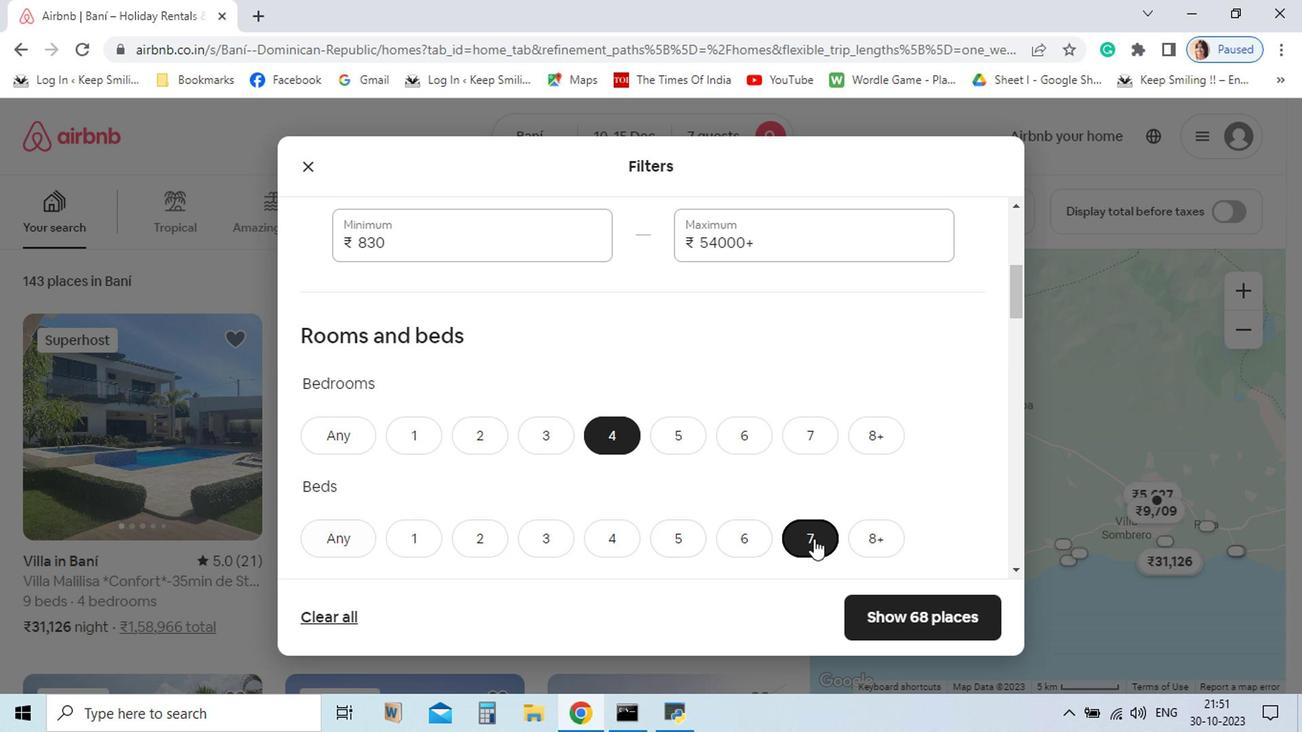 
Action: Mouse scrolled (698, 504) with delta (0, 0)
Screenshot: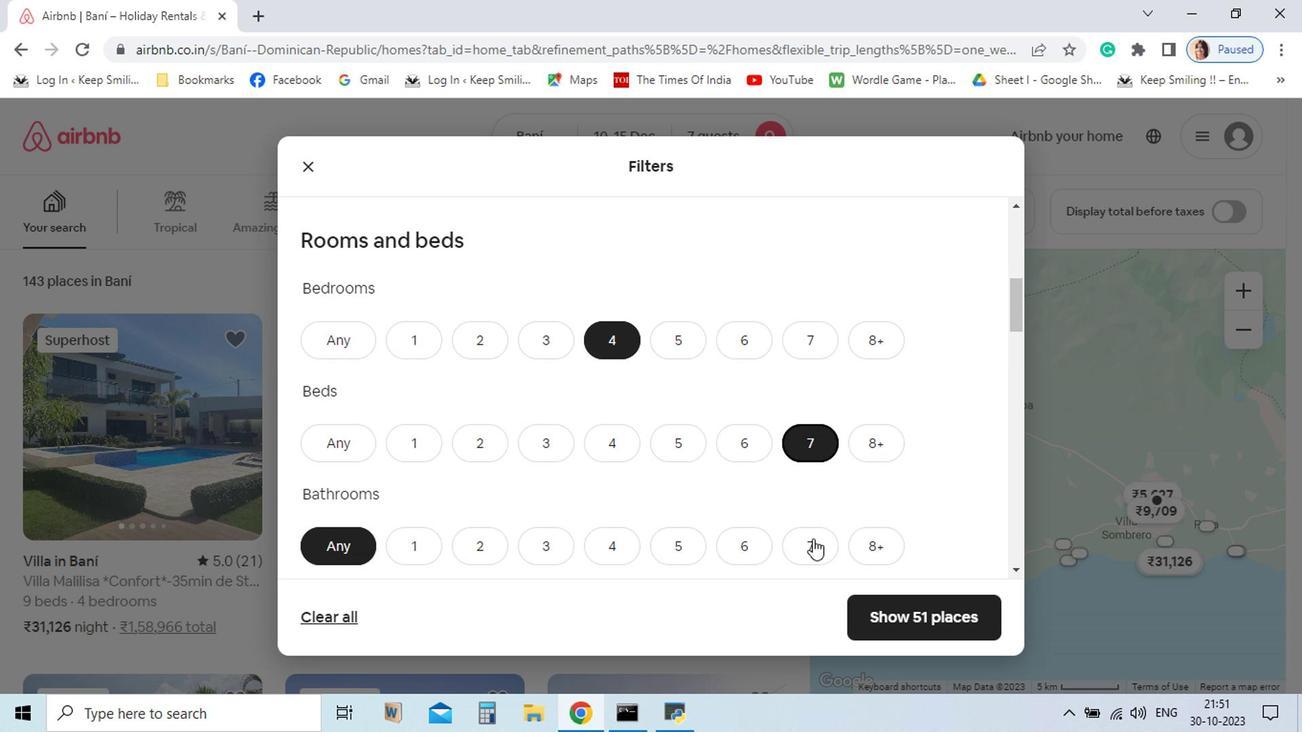 
Action: Mouse moved to (561, 512)
Screenshot: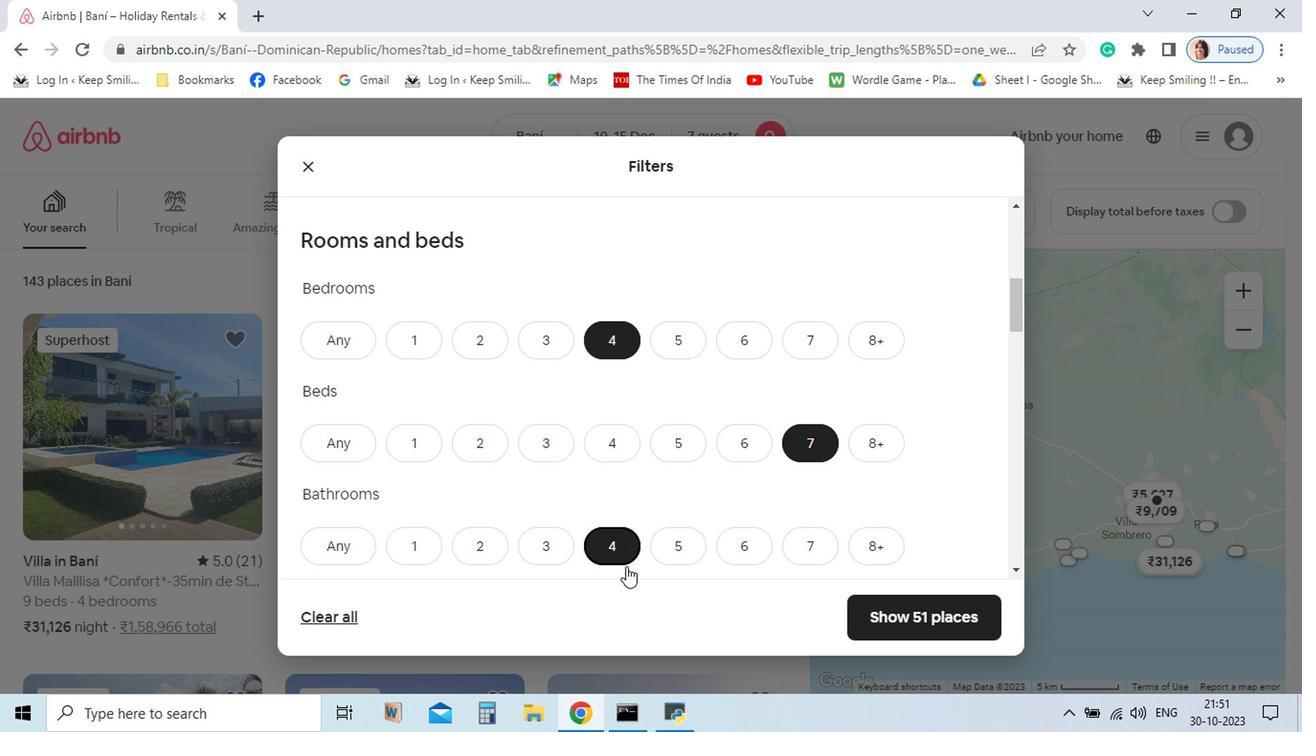 
Action: Mouse pressed left at (561, 512)
Screenshot: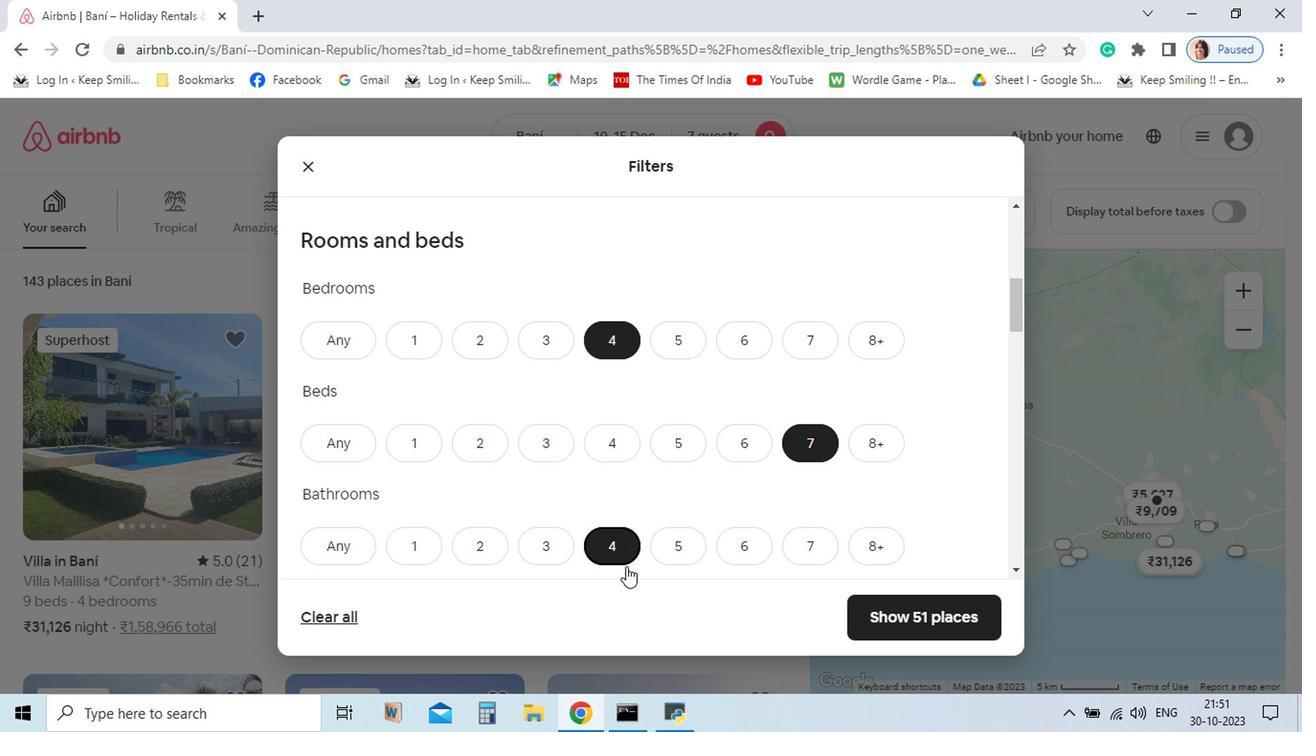 
Action: Mouse moved to (578, 534)
Screenshot: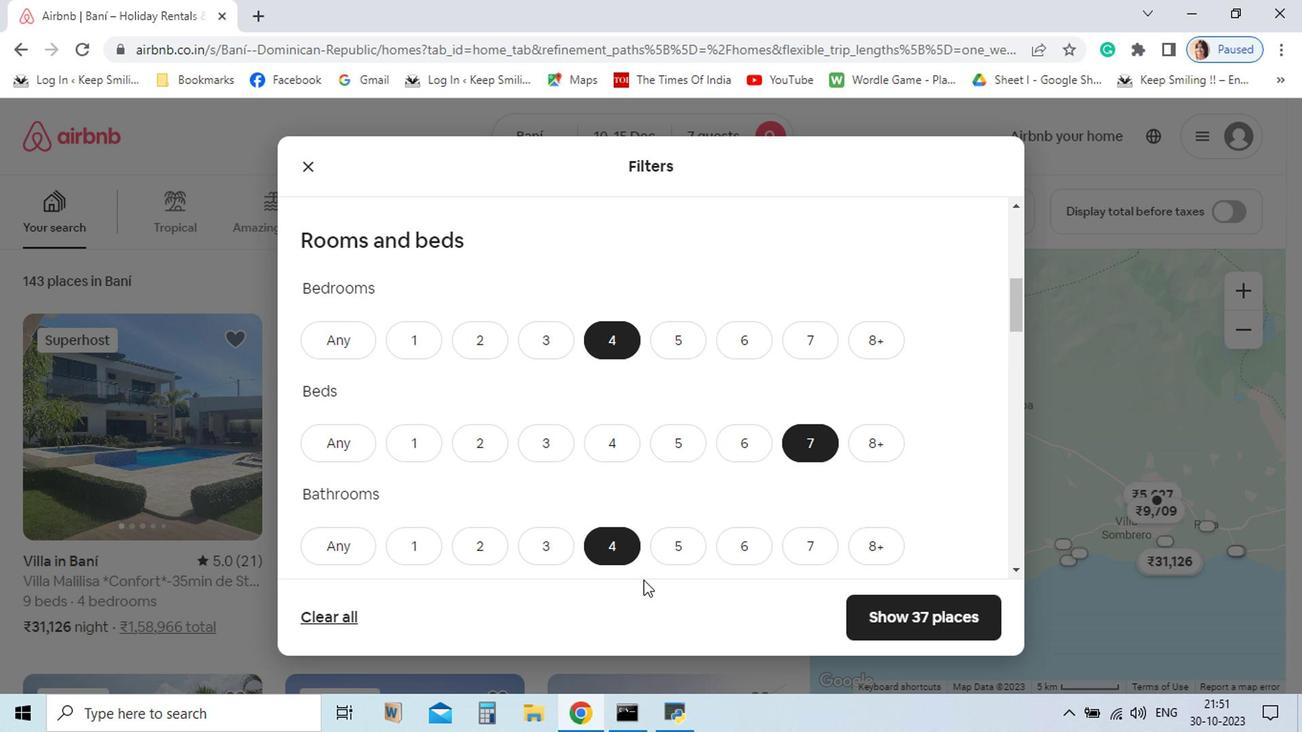 
Action: Mouse scrolled (578, 534) with delta (0, 0)
Screenshot: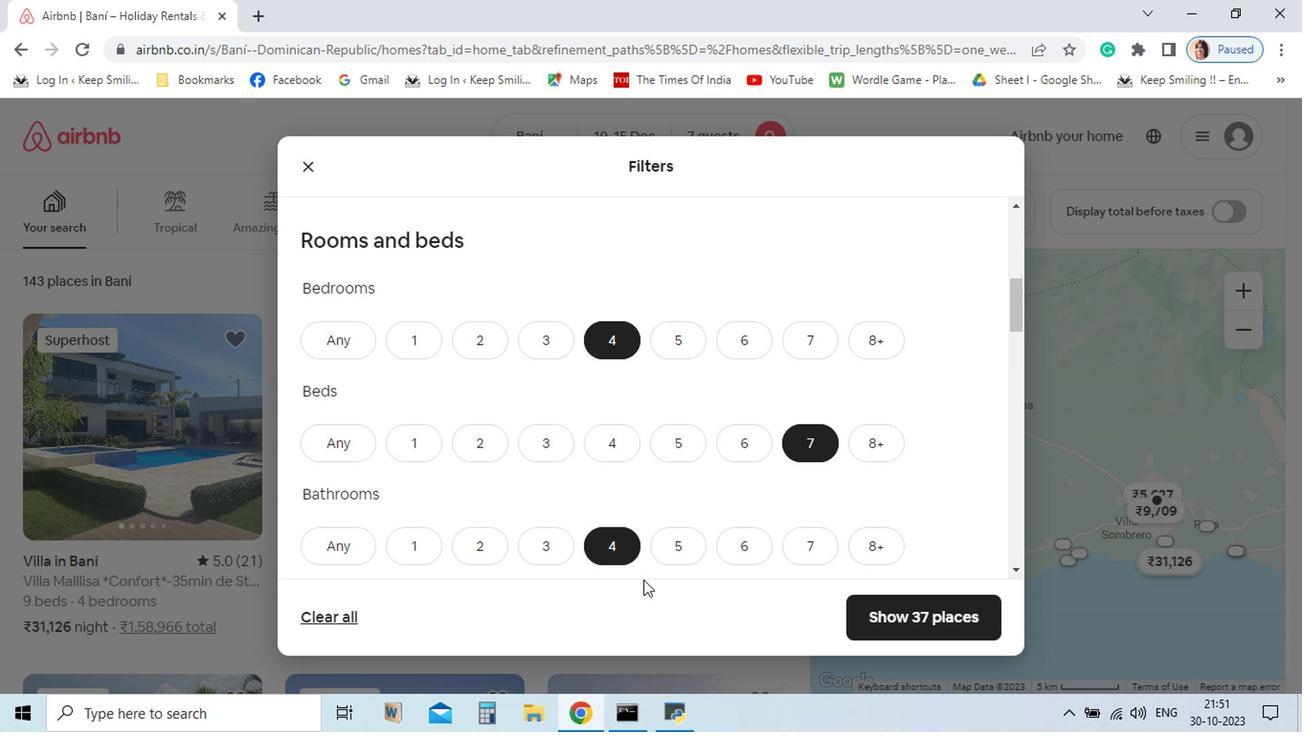 
Action: Mouse moved to (611, 498)
Screenshot: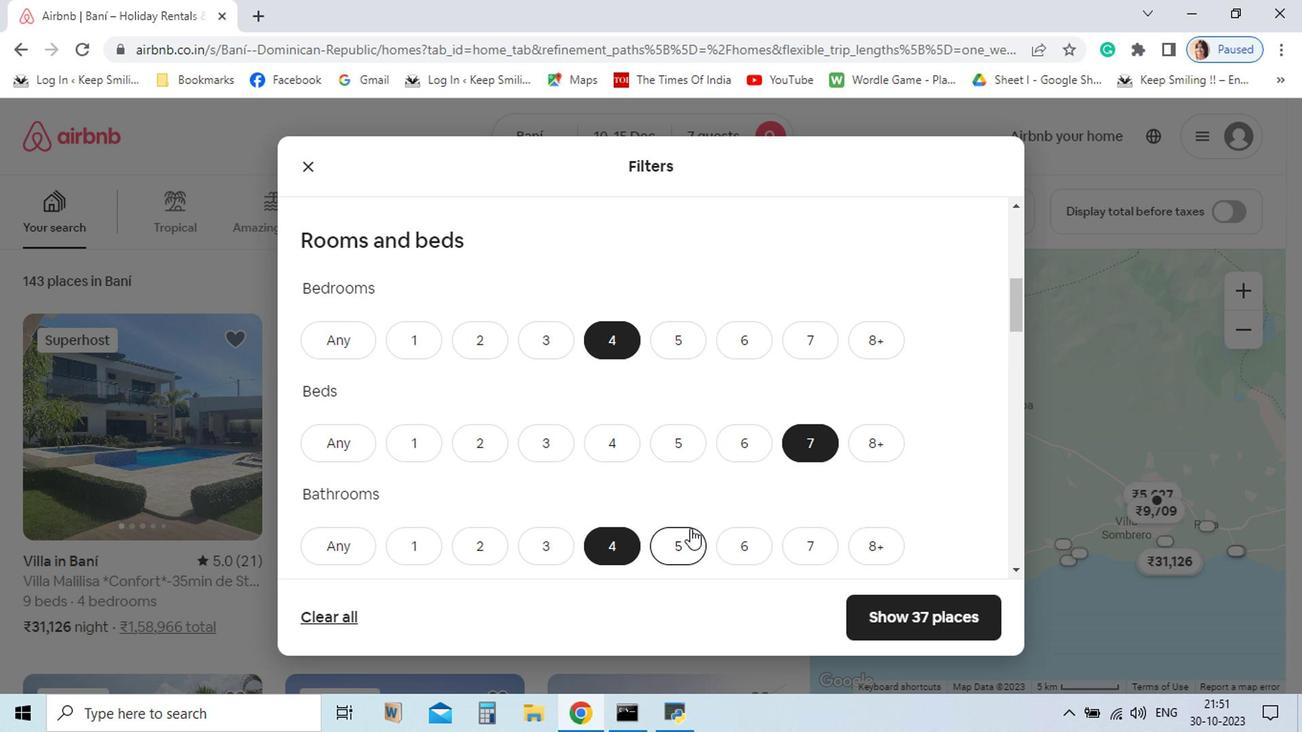 
Action: Mouse scrolled (611, 497) with delta (0, 0)
Screenshot: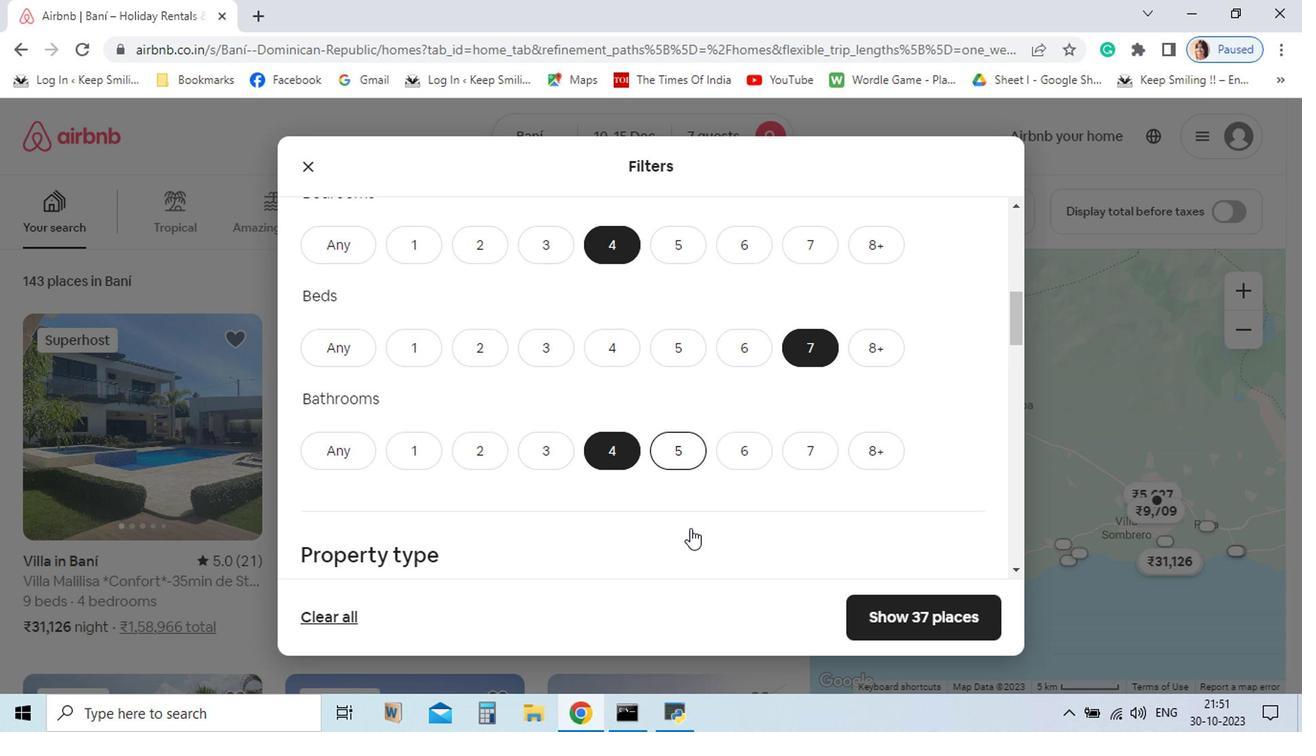 
Action: Mouse scrolled (611, 497) with delta (0, 0)
Screenshot: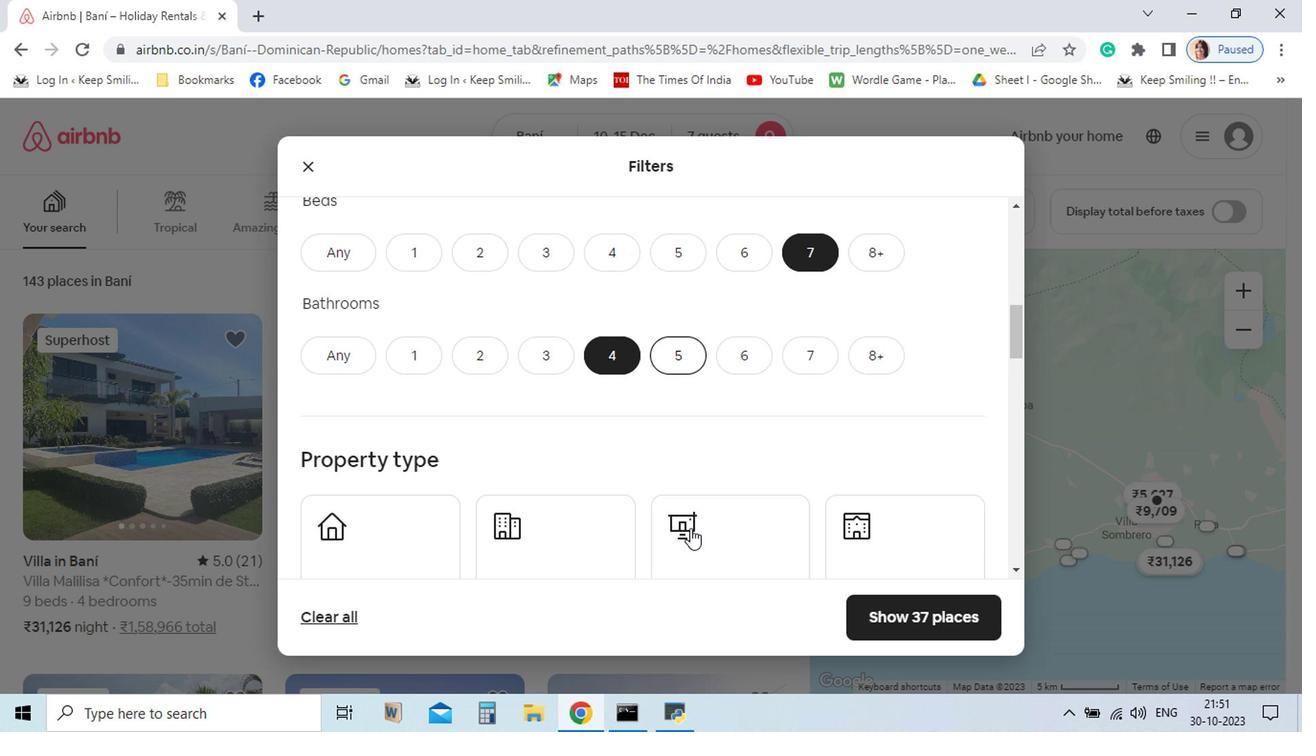 
Action: Mouse scrolled (611, 497) with delta (0, 0)
Screenshot: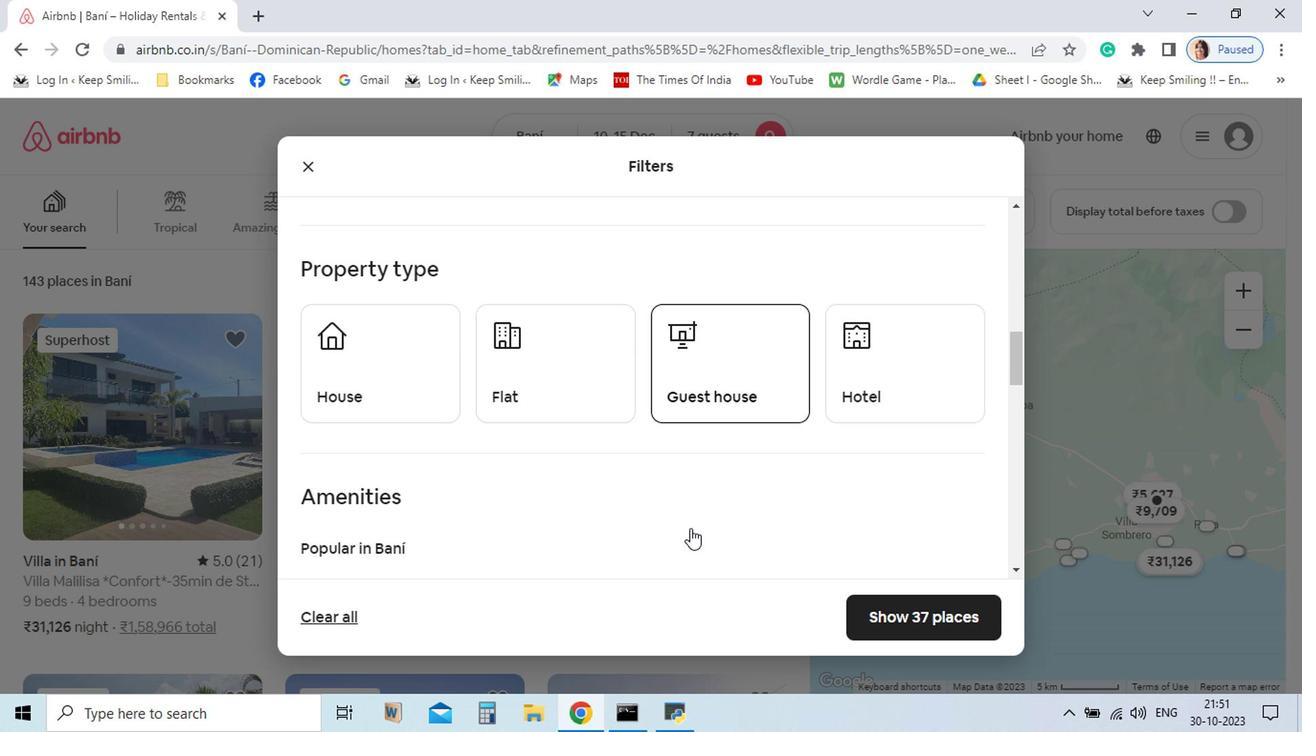 
Action: Mouse scrolled (611, 497) with delta (0, 0)
Screenshot: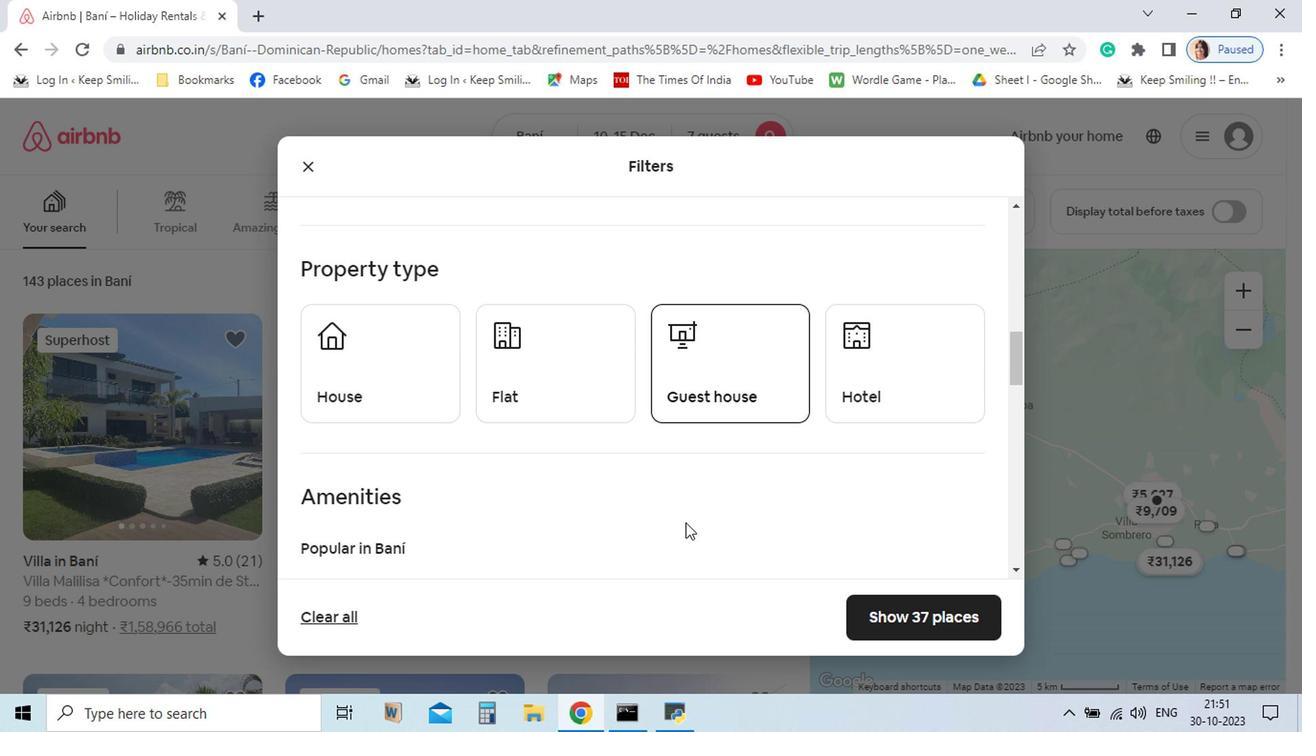 
Action: Mouse moved to (367, 398)
Screenshot: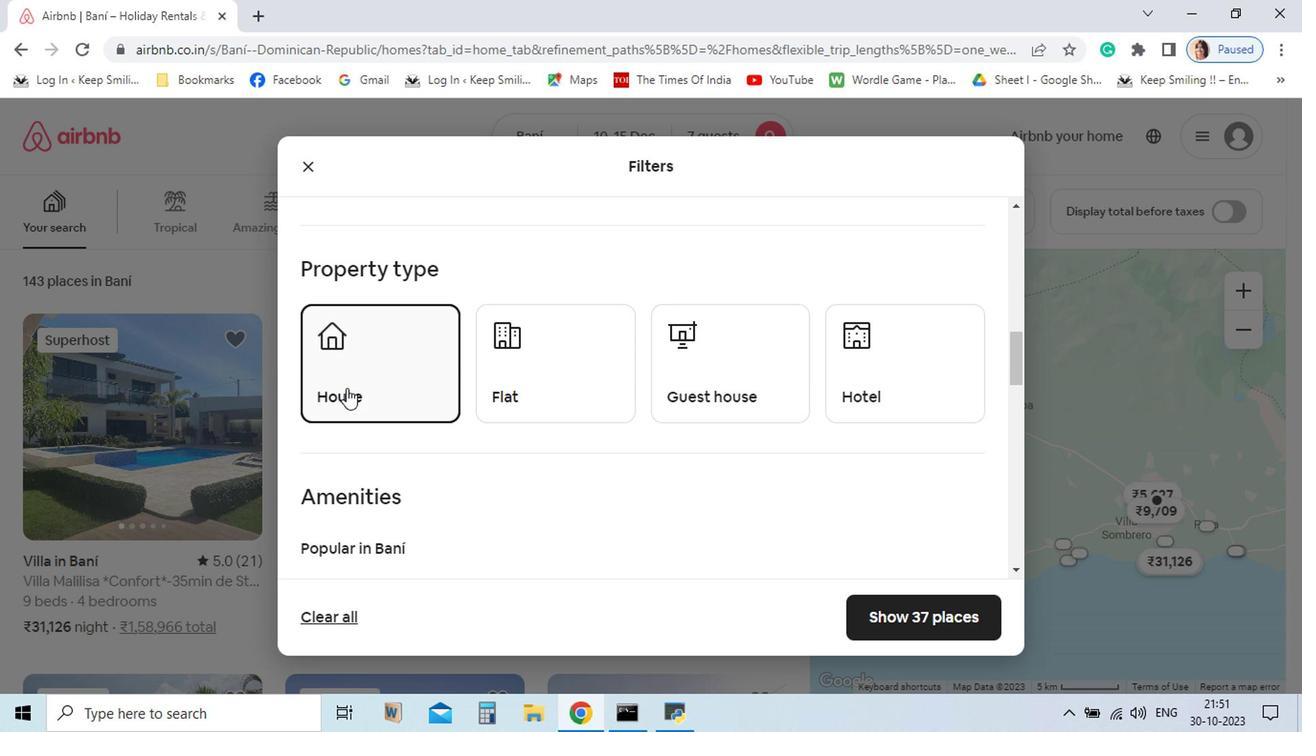
Action: Mouse pressed left at (367, 398)
Screenshot: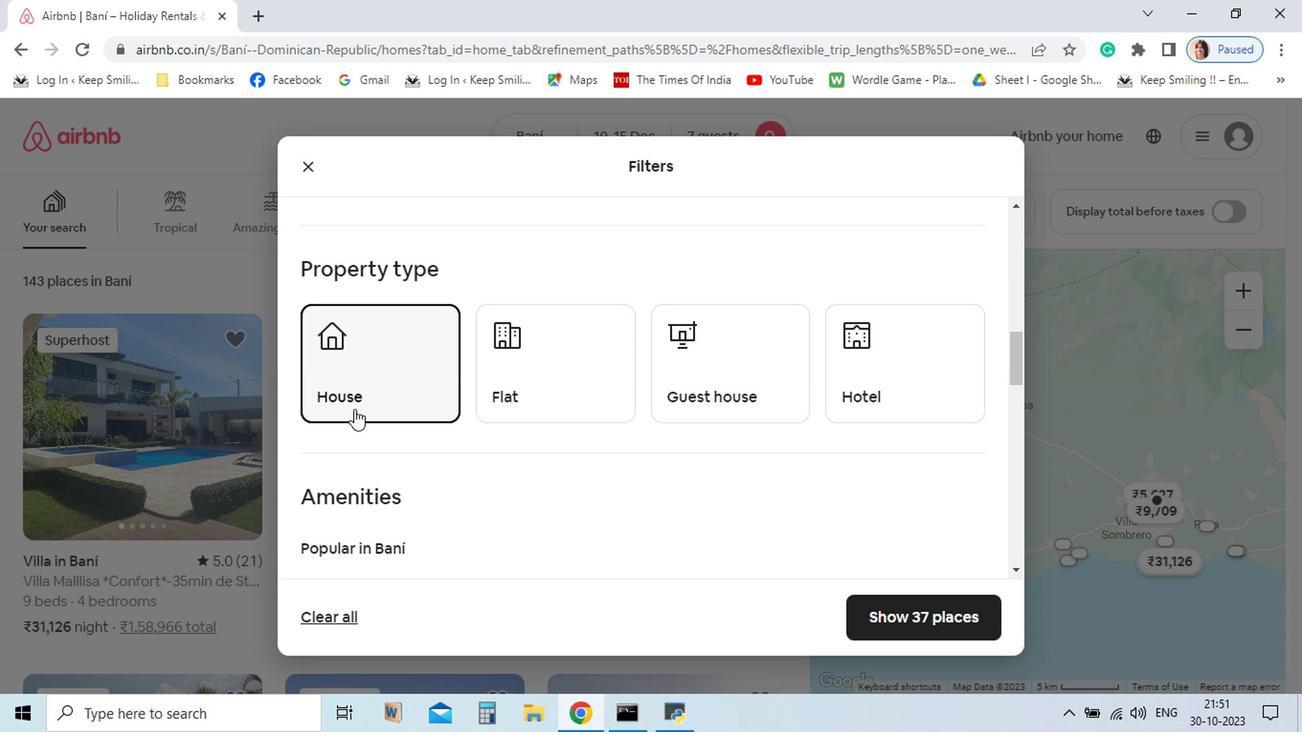 
Action: Mouse moved to (536, 490)
Screenshot: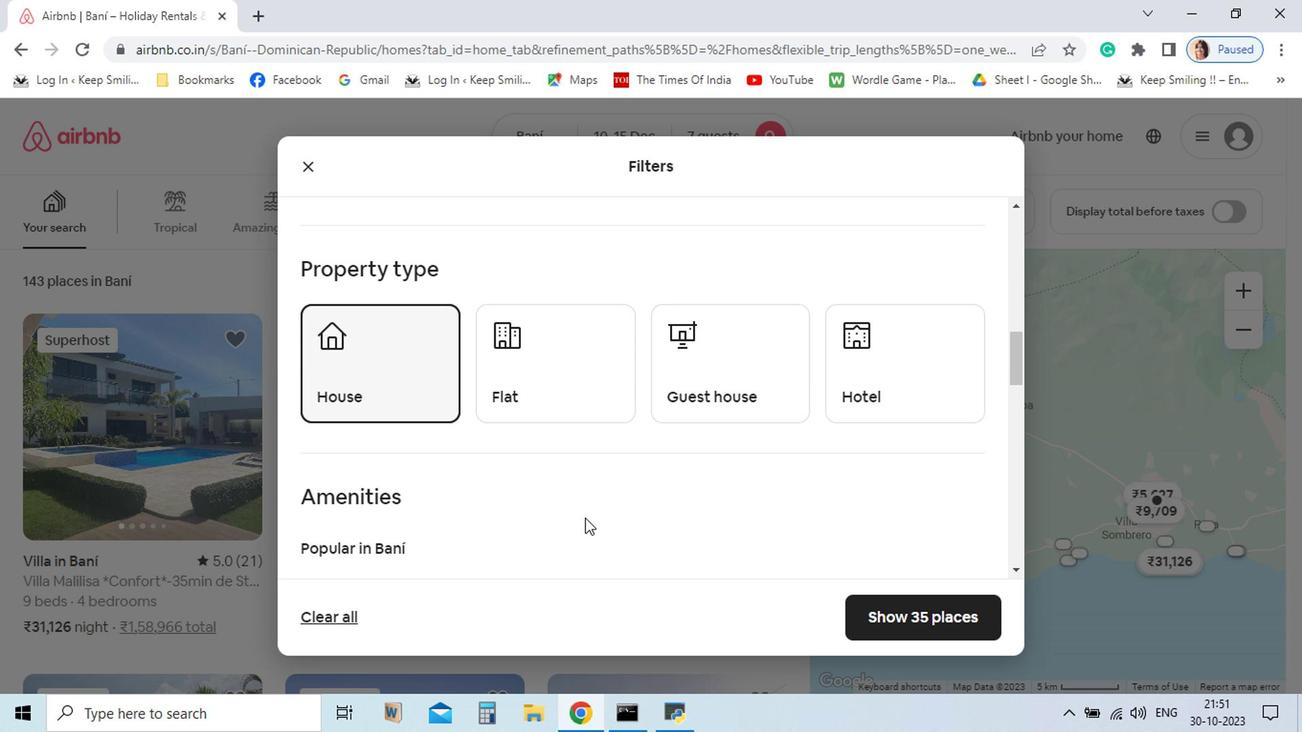 
Action: Mouse scrolled (536, 489) with delta (0, 0)
Screenshot: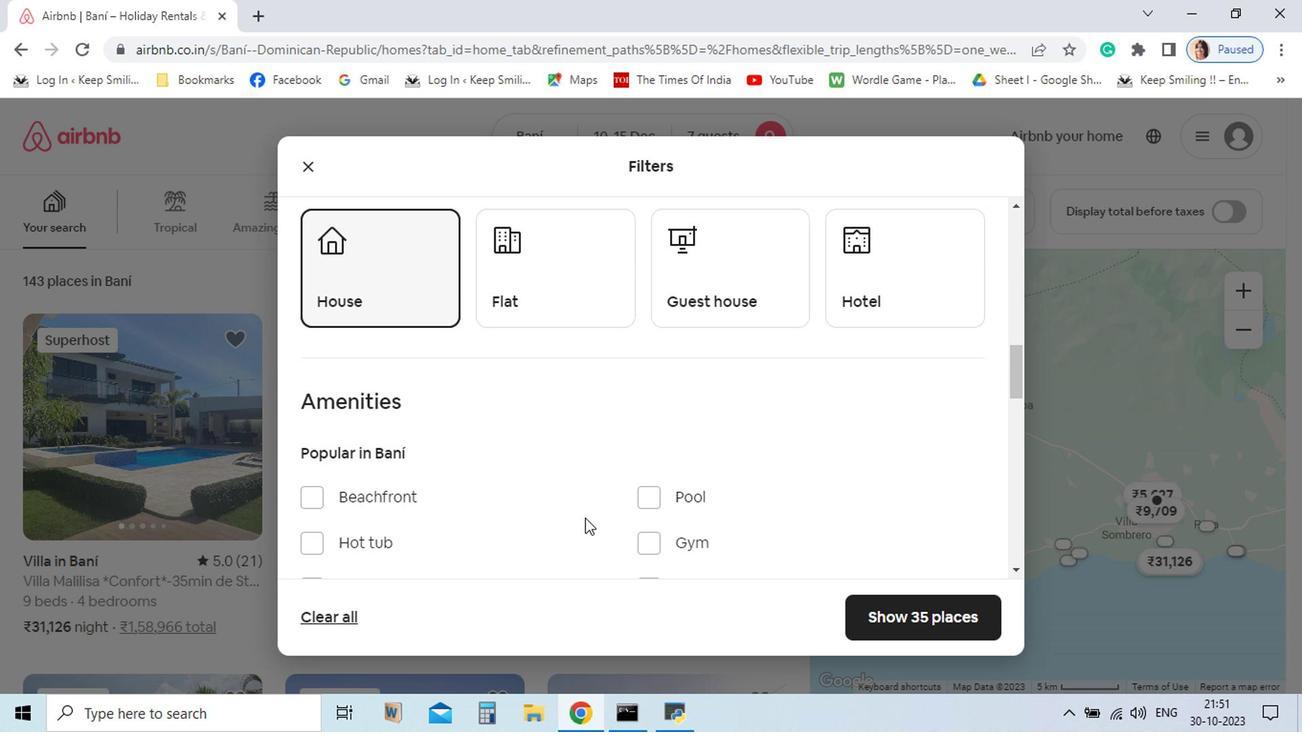 
Action: Mouse scrolled (536, 489) with delta (0, 0)
Screenshot: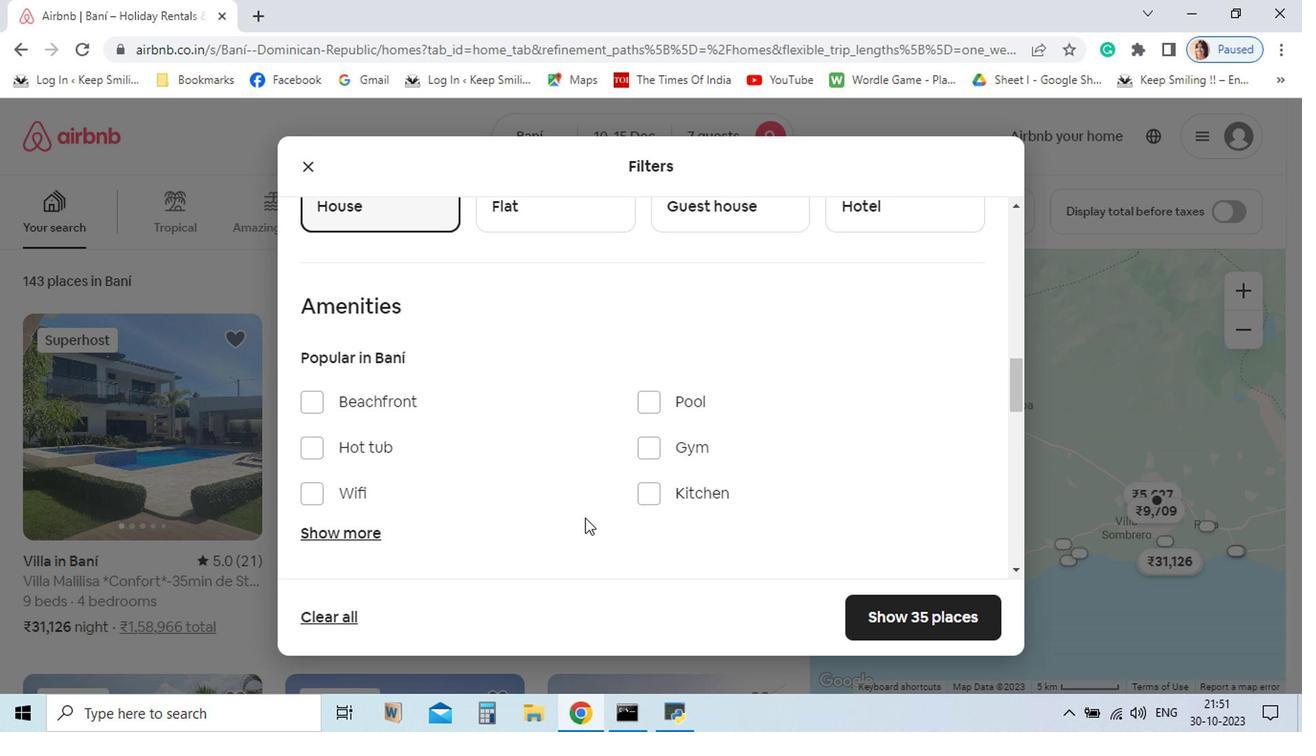 
Action: Mouse moved to (346, 468)
Screenshot: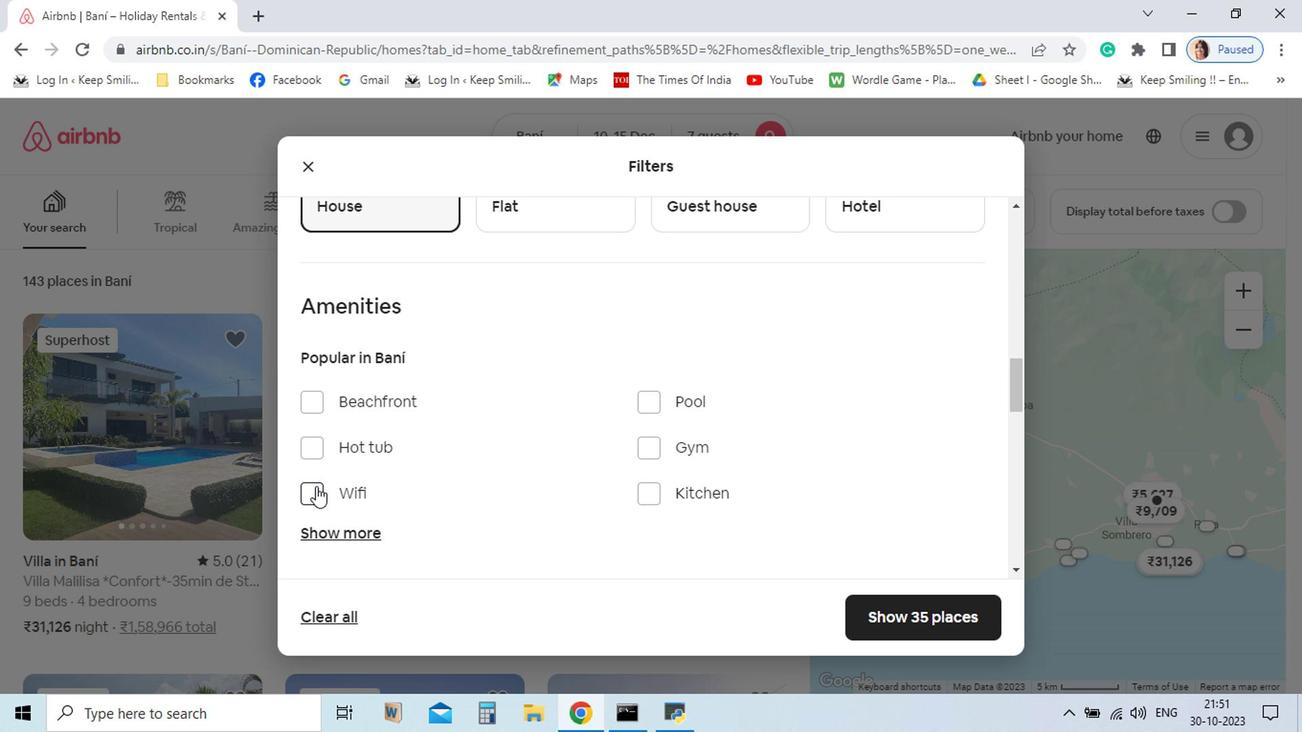 
Action: Mouse pressed left at (346, 468)
Screenshot: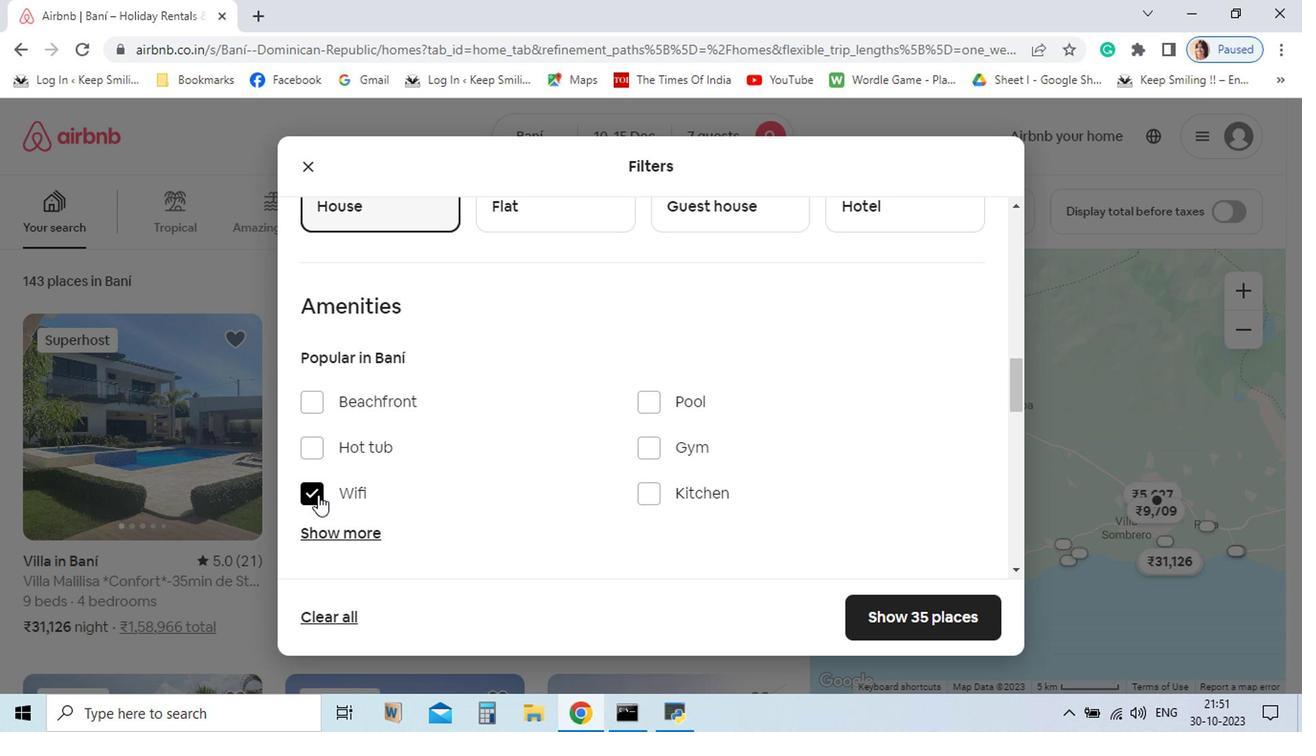 
Action: Mouse moved to (349, 502)
Screenshot: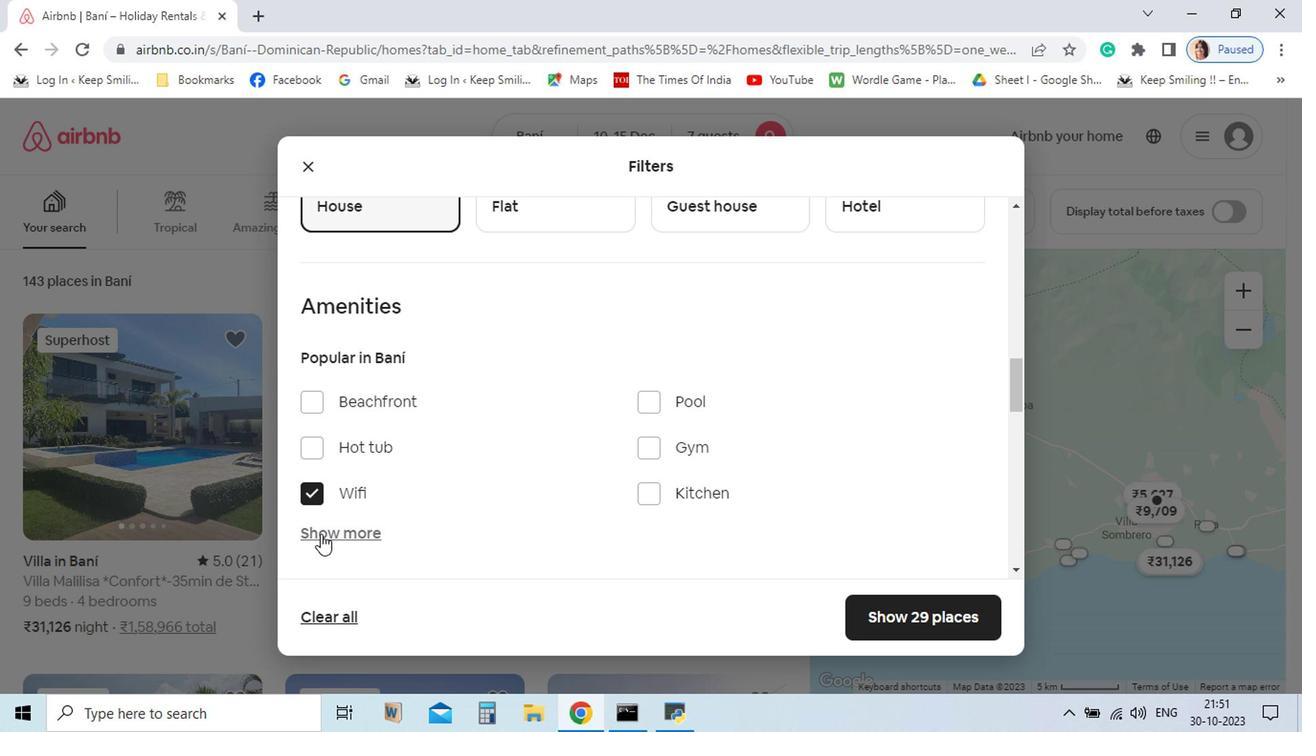 
Action: Mouse pressed left at (349, 502)
Screenshot: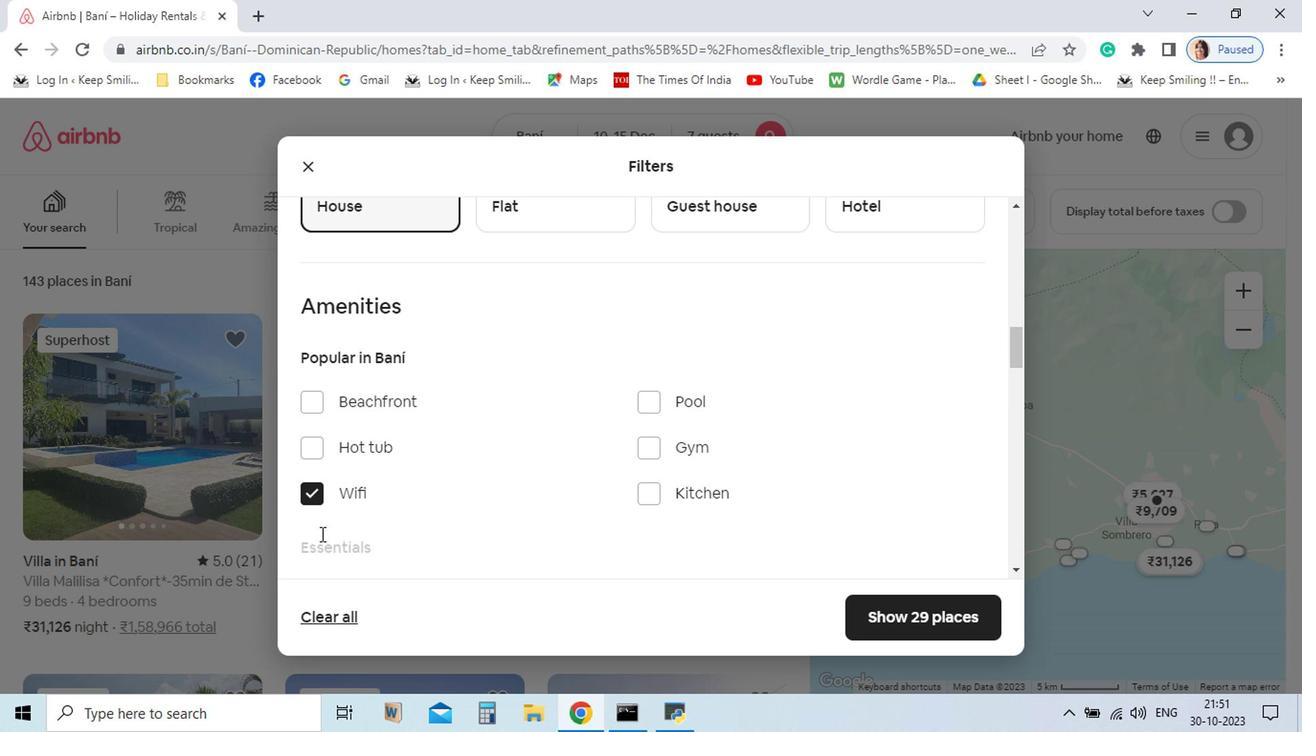 
Action: Mouse moved to (527, 483)
Screenshot: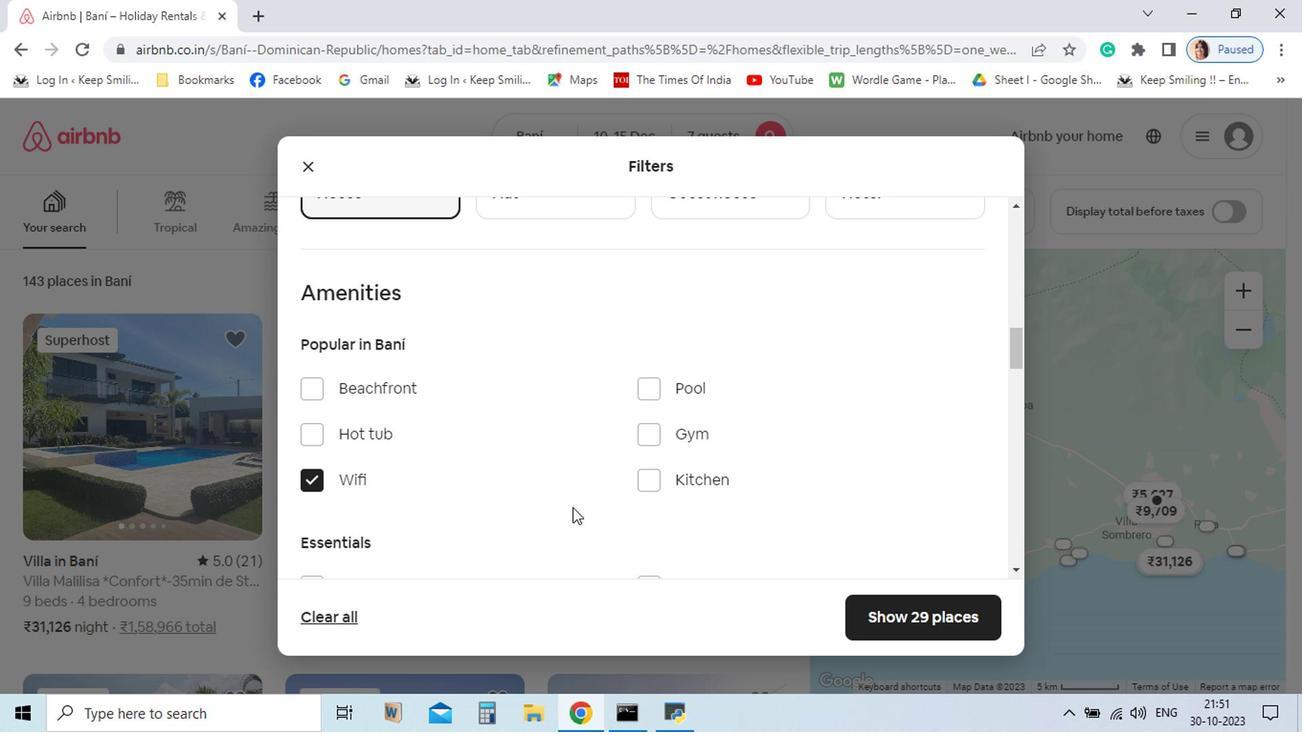 
Action: Mouse scrolled (527, 482) with delta (0, 0)
Screenshot: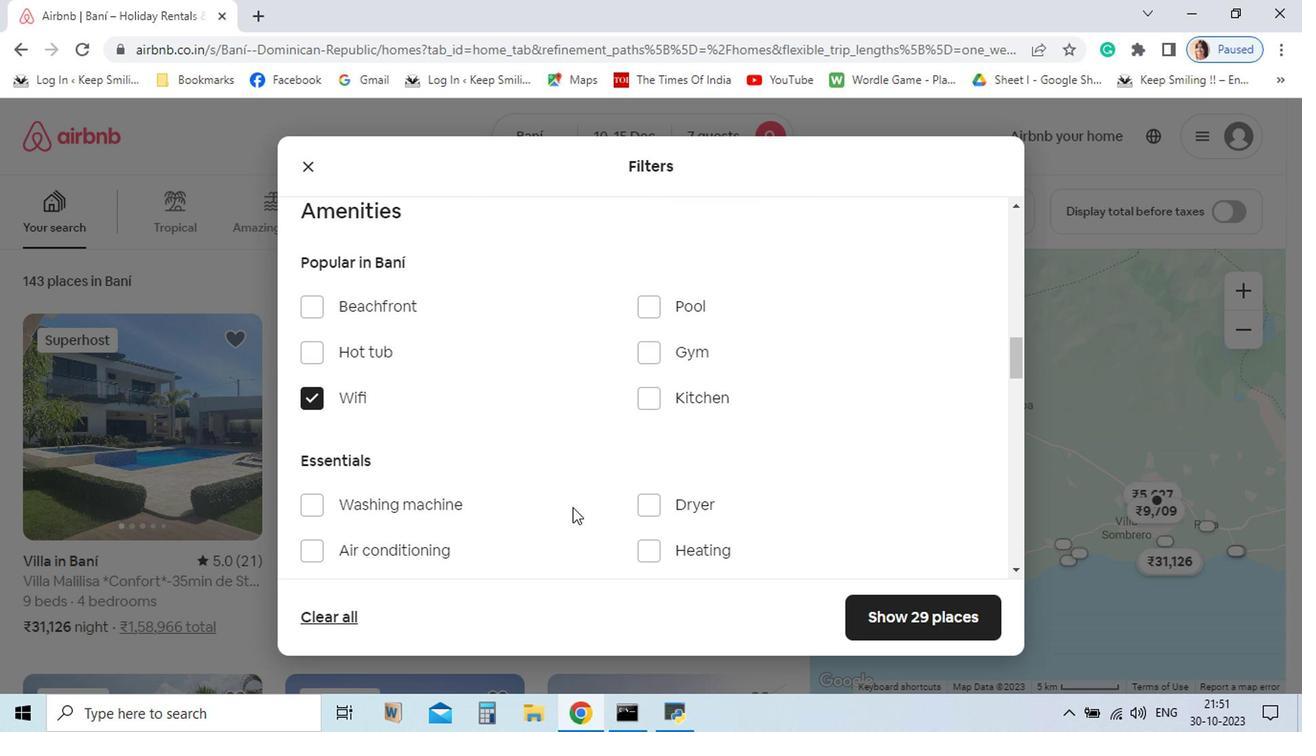 
Action: Mouse scrolled (527, 482) with delta (0, 0)
Screenshot: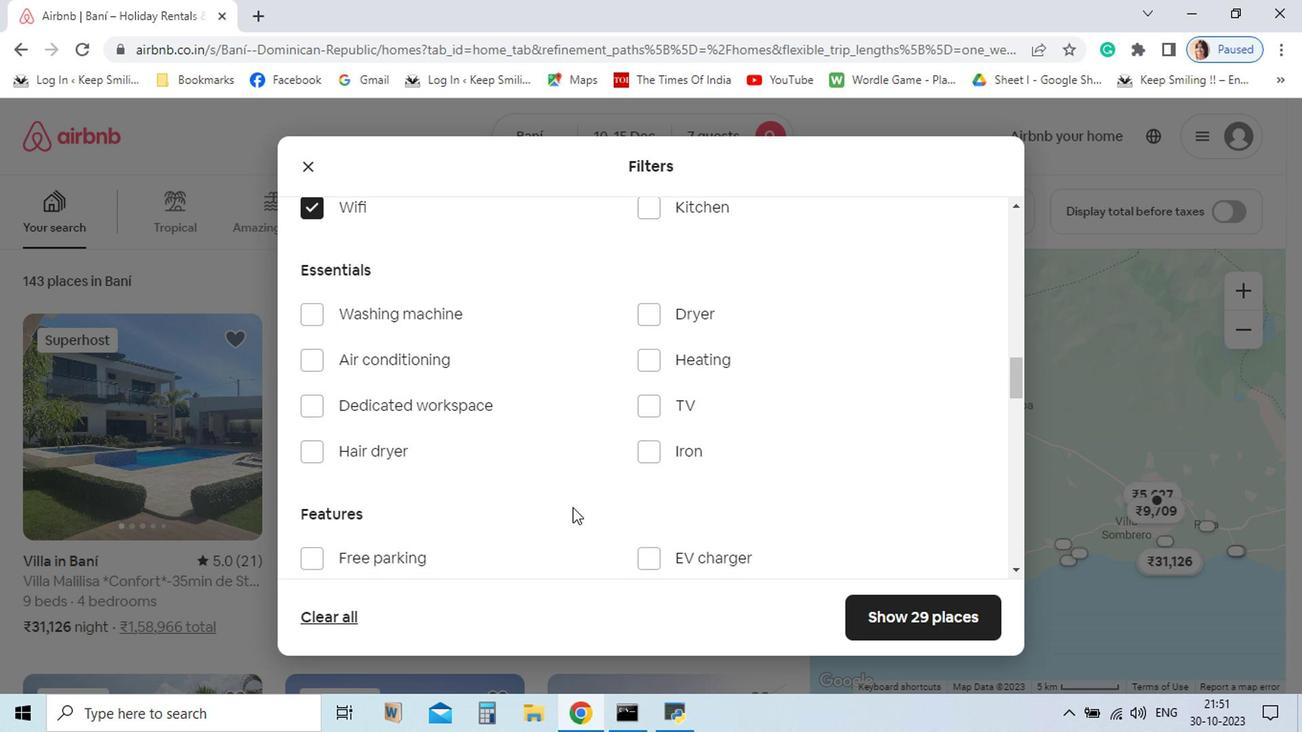 
Action: Mouse scrolled (527, 482) with delta (0, 0)
Screenshot: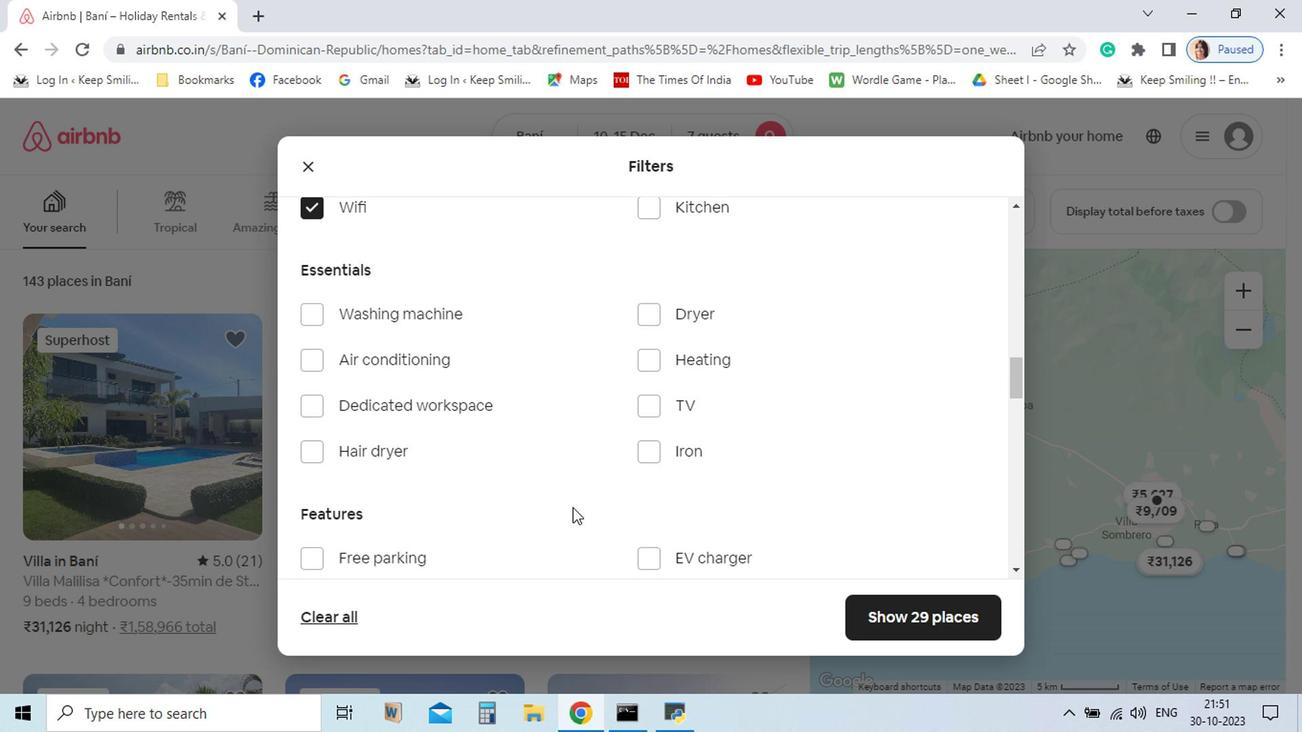 
Action: Mouse moved to (585, 405)
Screenshot: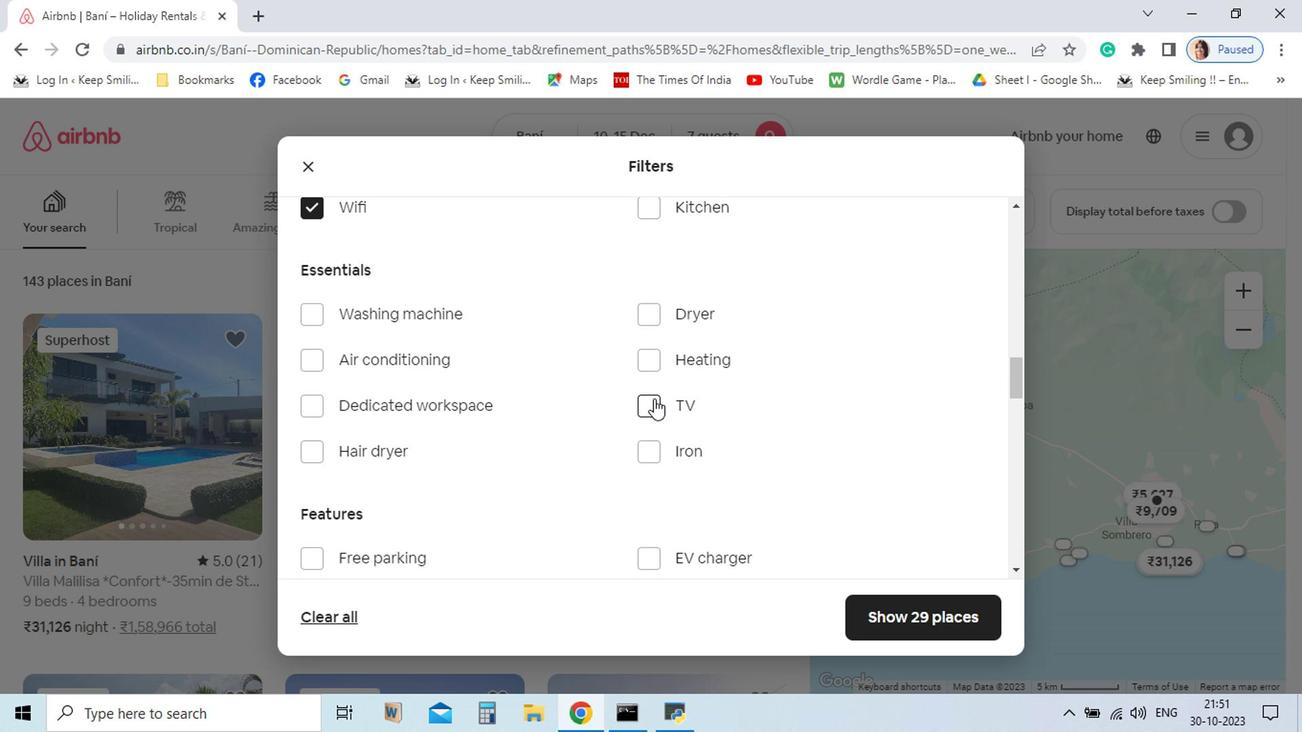 
Action: Mouse pressed left at (585, 405)
Screenshot: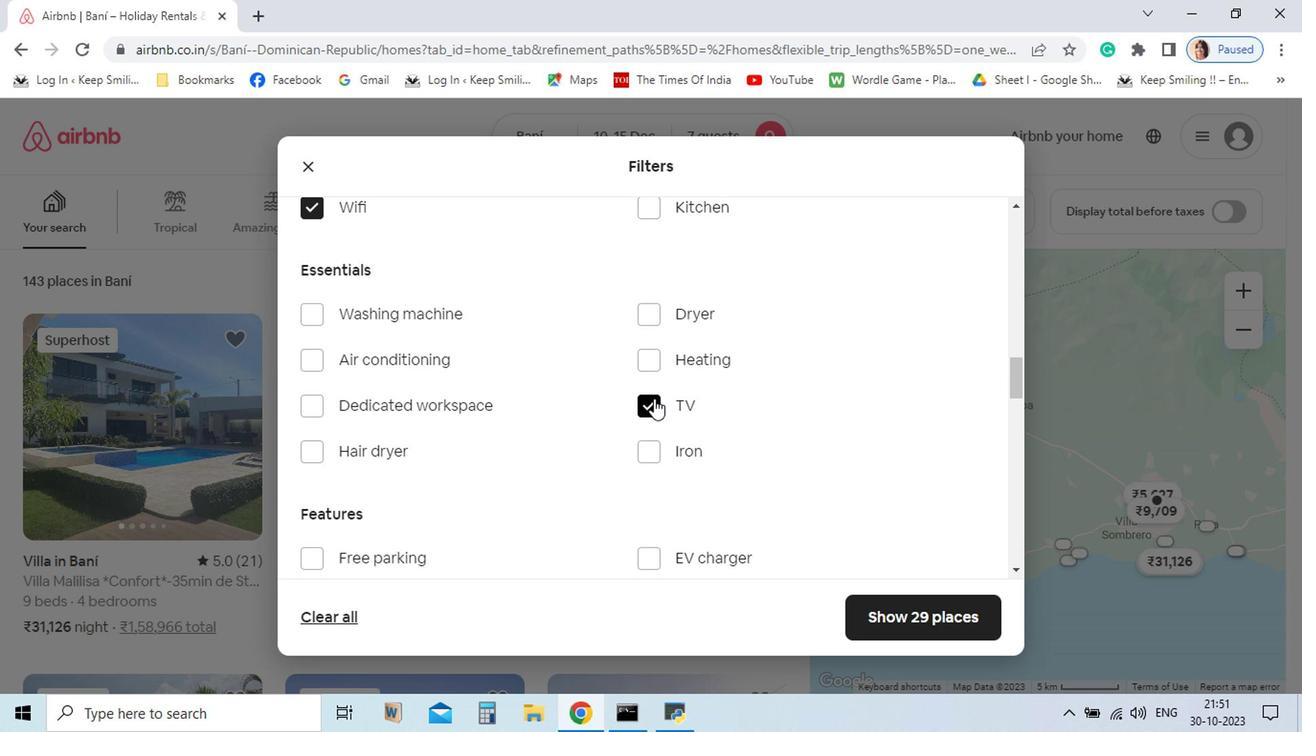 
Action: Mouse moved to (583, 407)
Screenshot: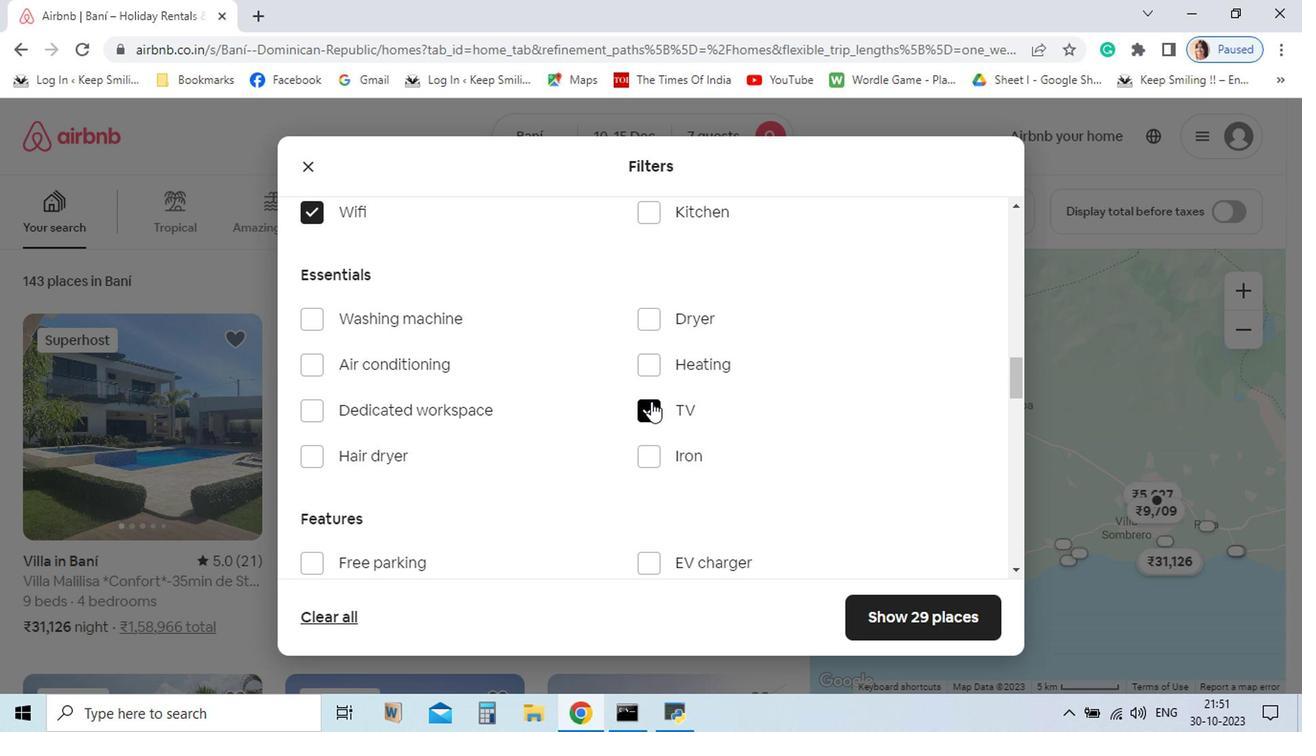 
Action: Mouse scrolled (583, 408) with delta (0, 0)
Screenshot: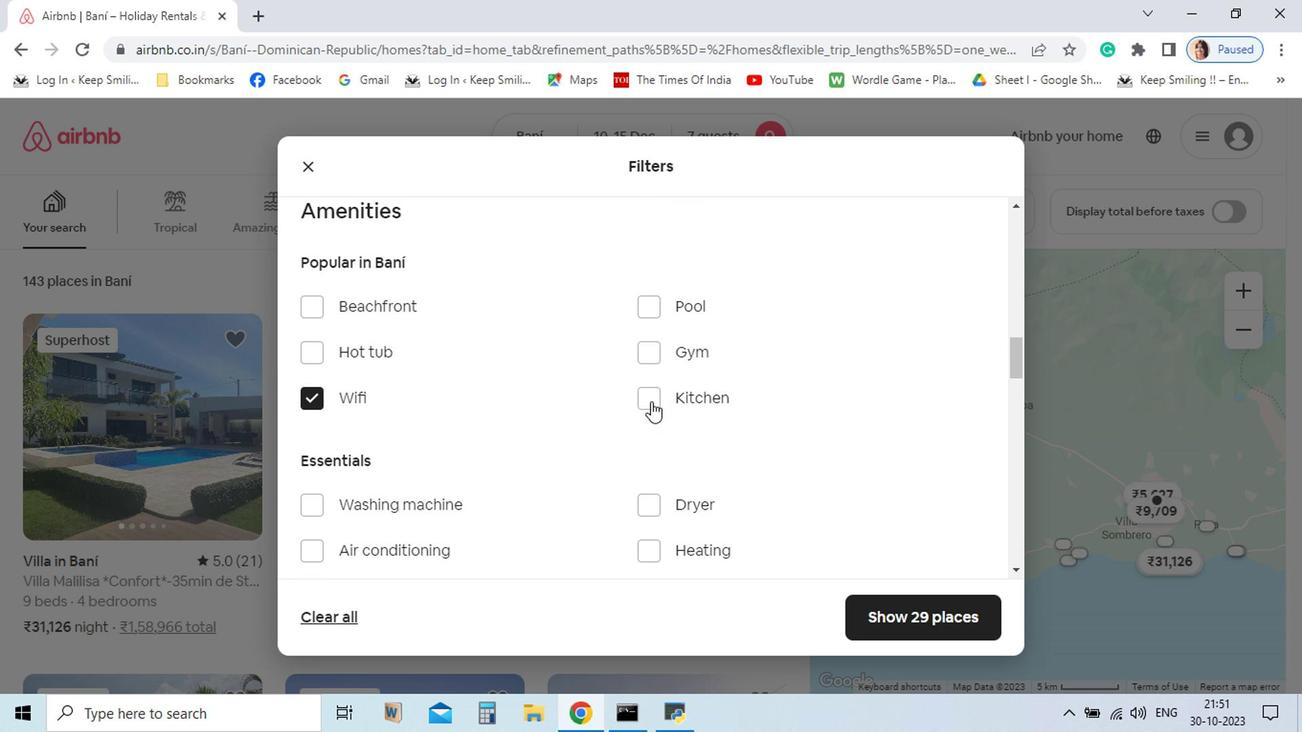 
Action: Mouse scrolled (583, 408) with delta (0, 0)
Screenshot: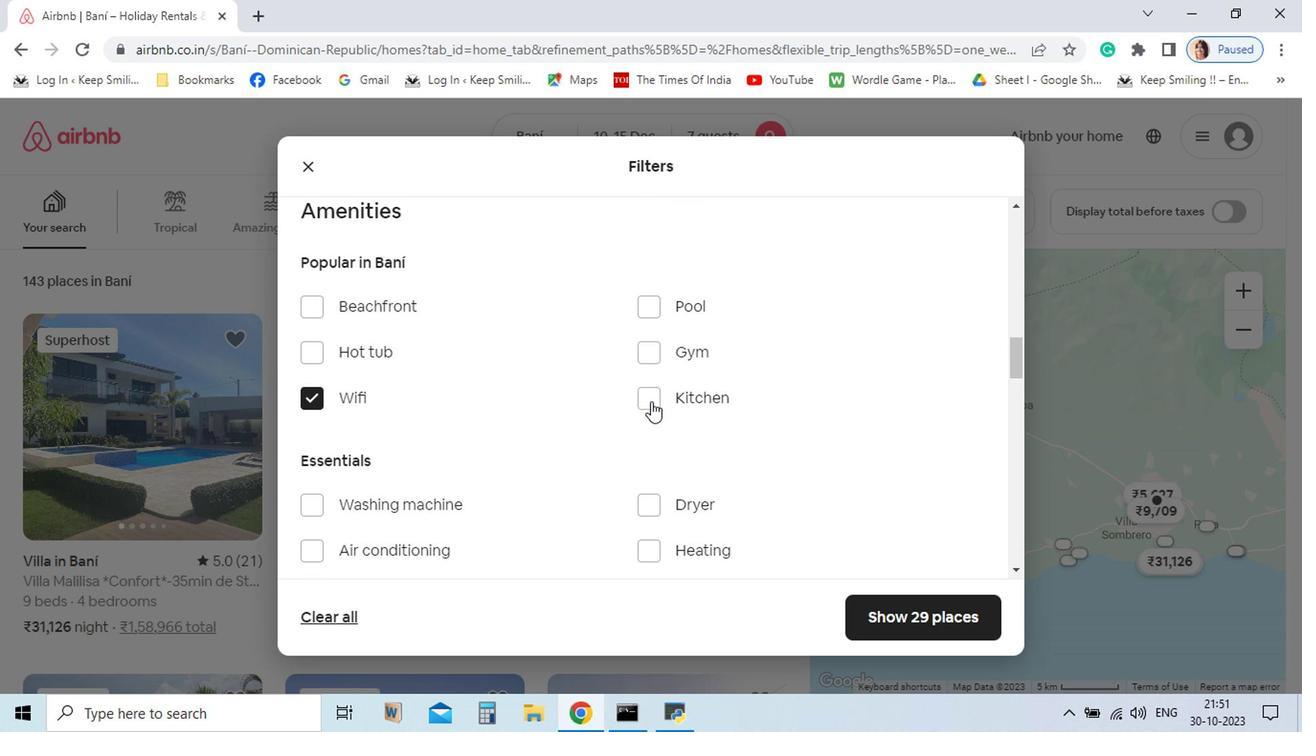 
Action: Mouse moved to (583, 409)
Screenshot: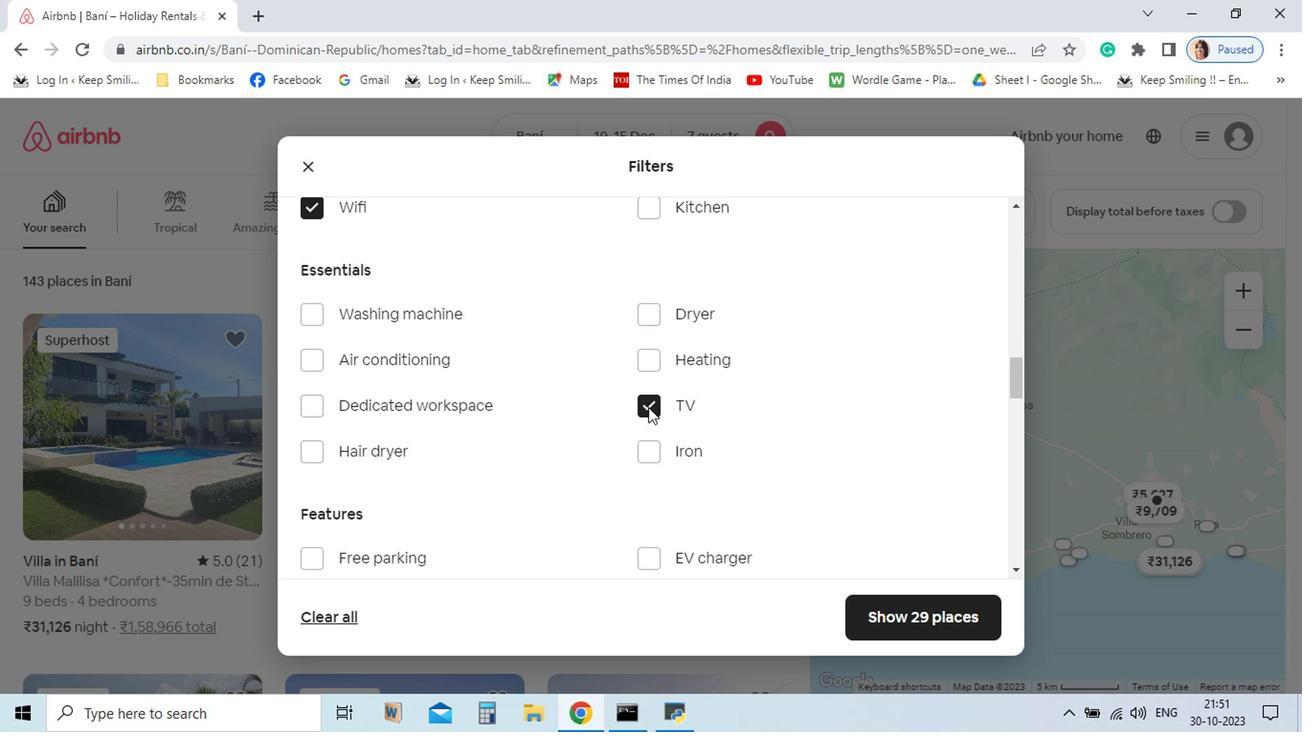 
Action: Mouse scrolled (583, 409) with delta (0, 0)
Screenshot: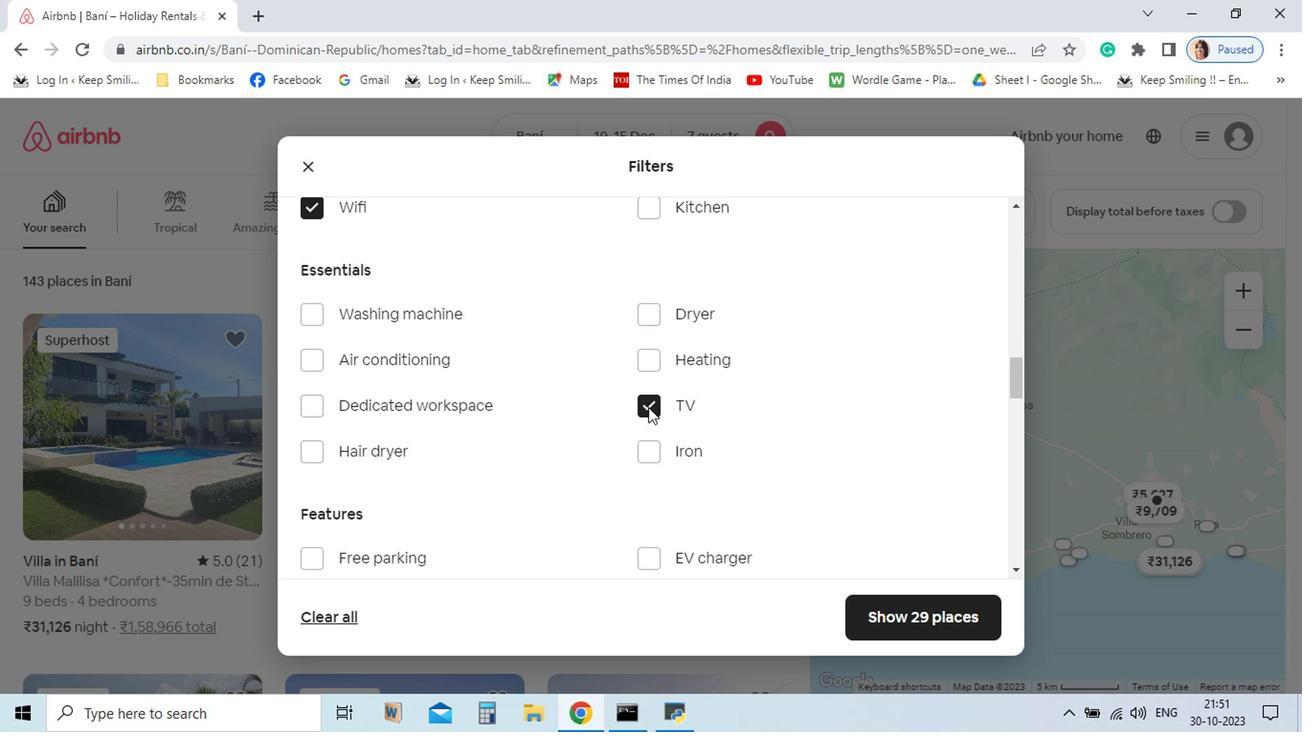 
Action: Mouse moved to (582, 411)
Screenshot: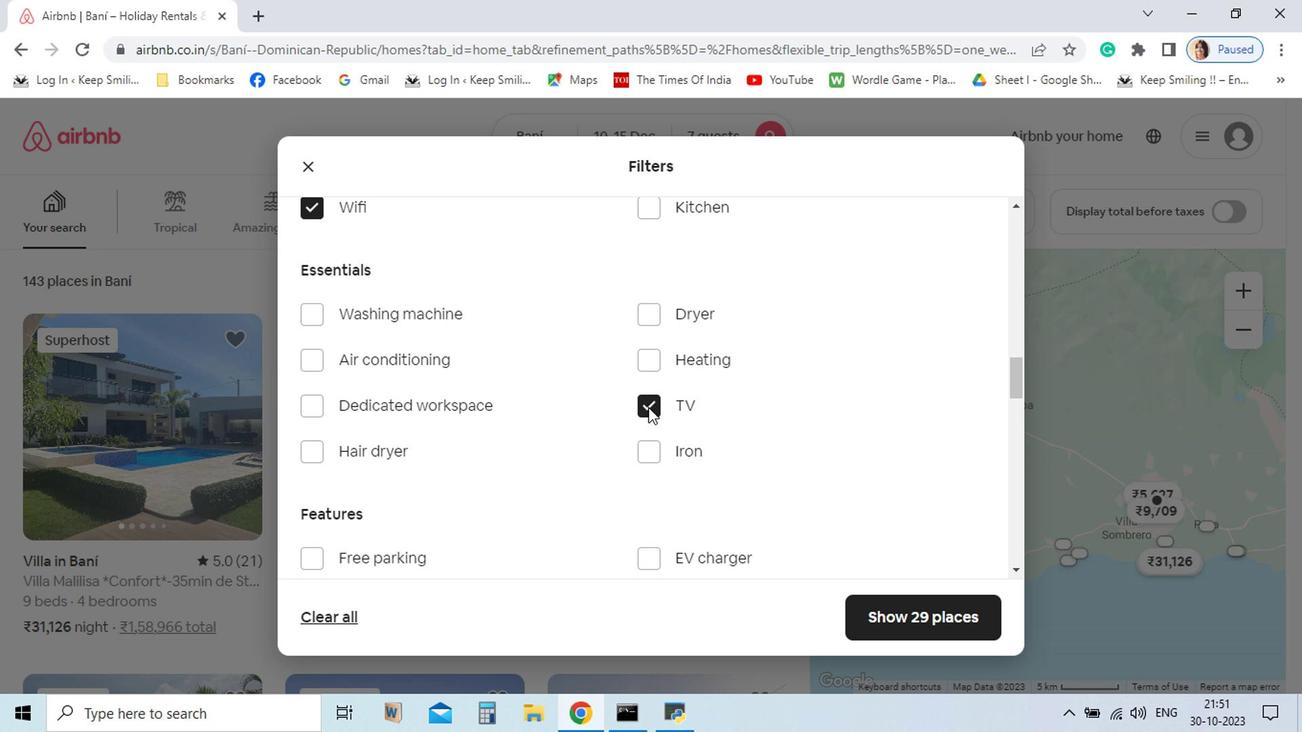
Action: Mouse scrolled (582, 411) with delta (0, 0)
Screenshot: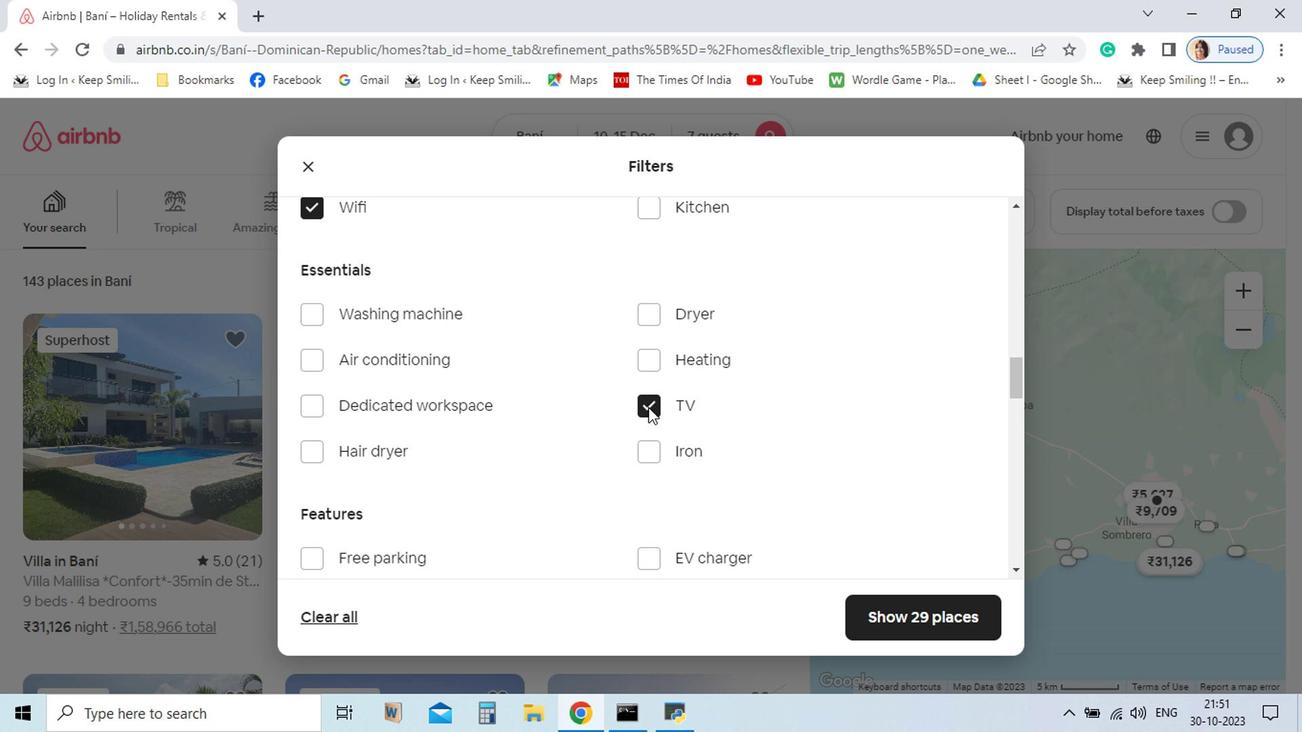
Action: Mouse moved to (581, 411)
Screenshot: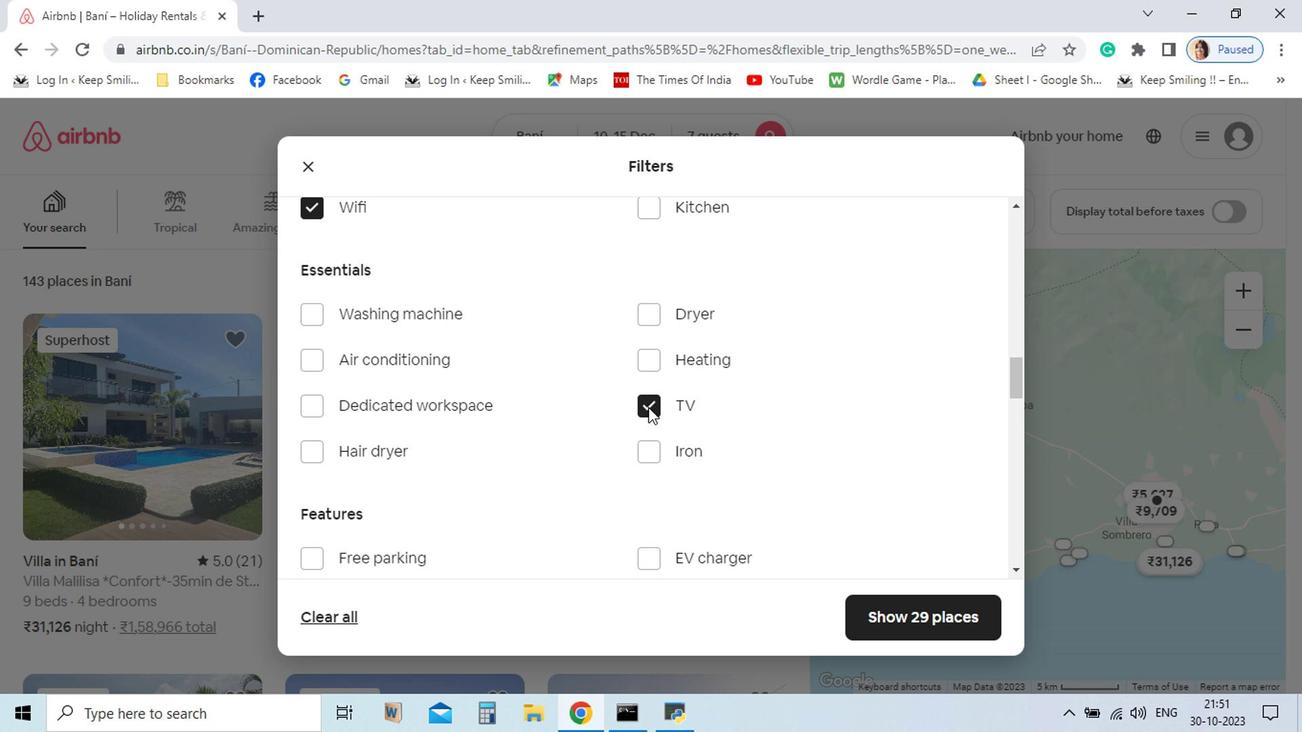 
Action: Mouse scrolled (581, 411) with delta (0, 0)
Screenshot: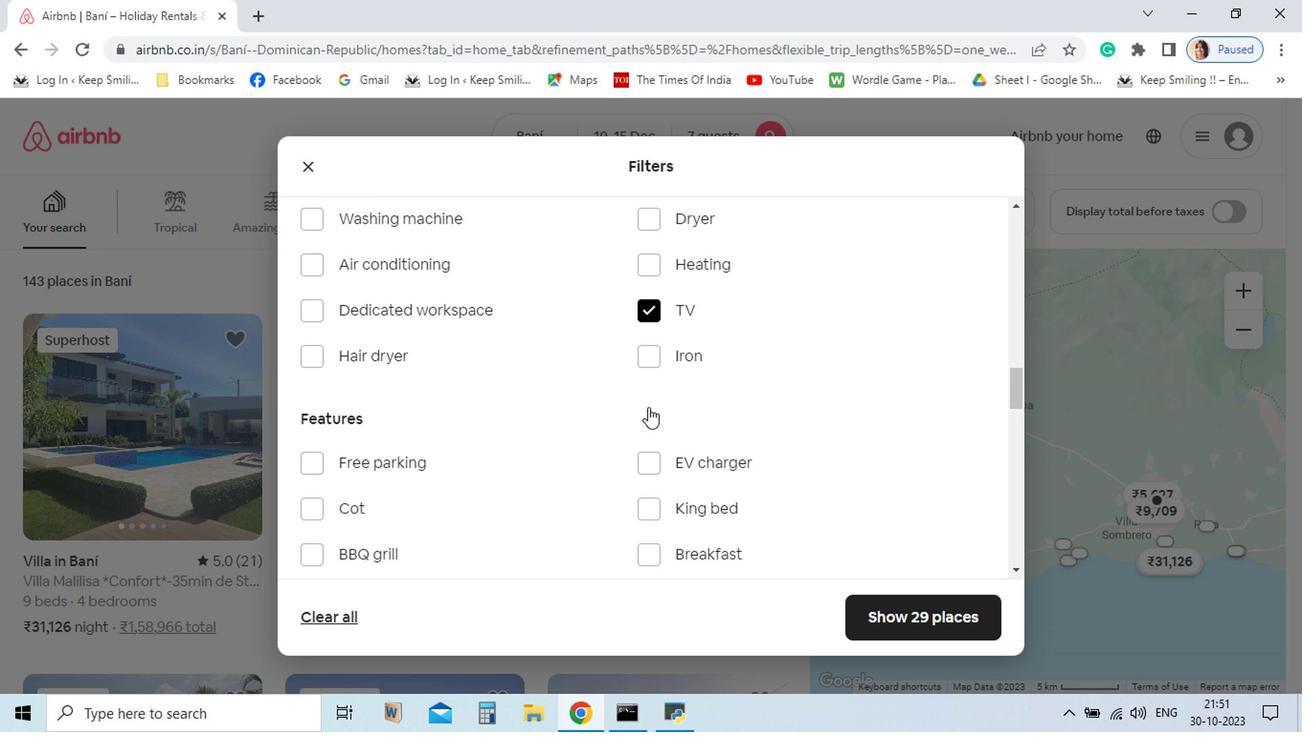 
Action: Mouse moved to (337, 452)
Screenshot: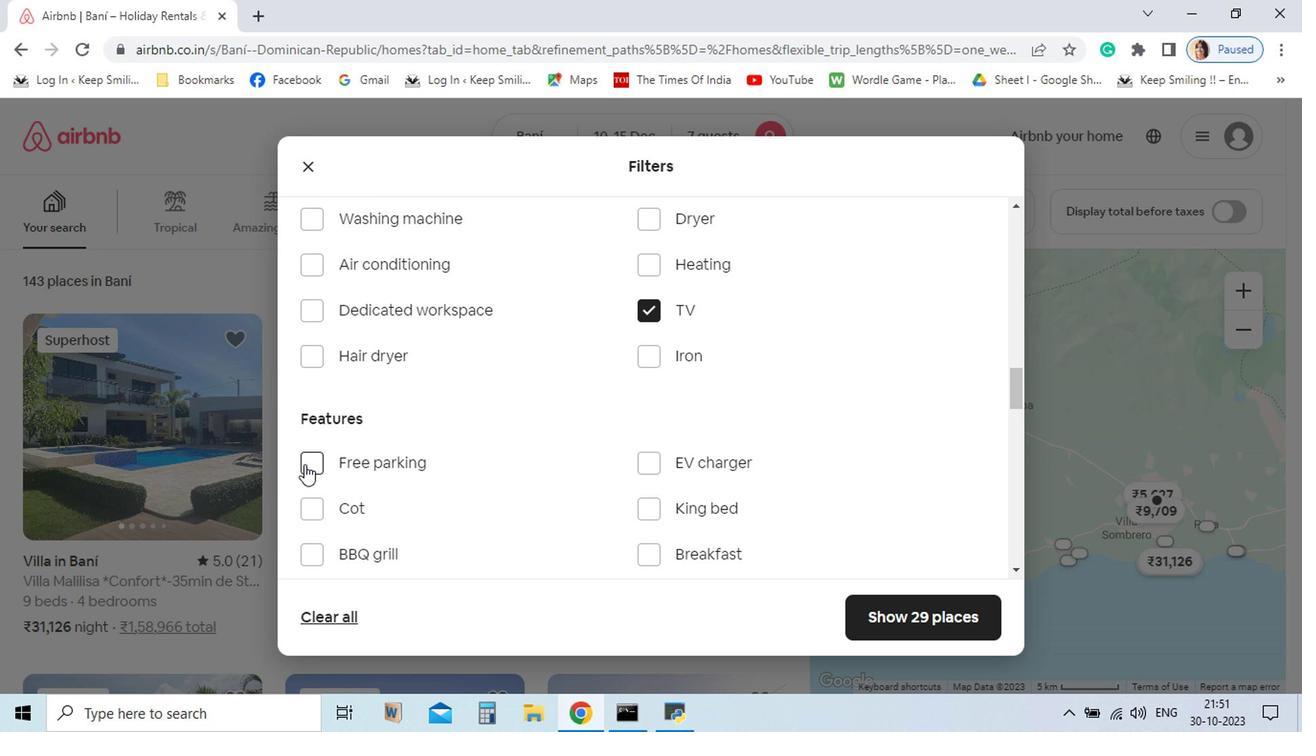 
Action: Mouse pressed left at (337, 452)
Screenshot: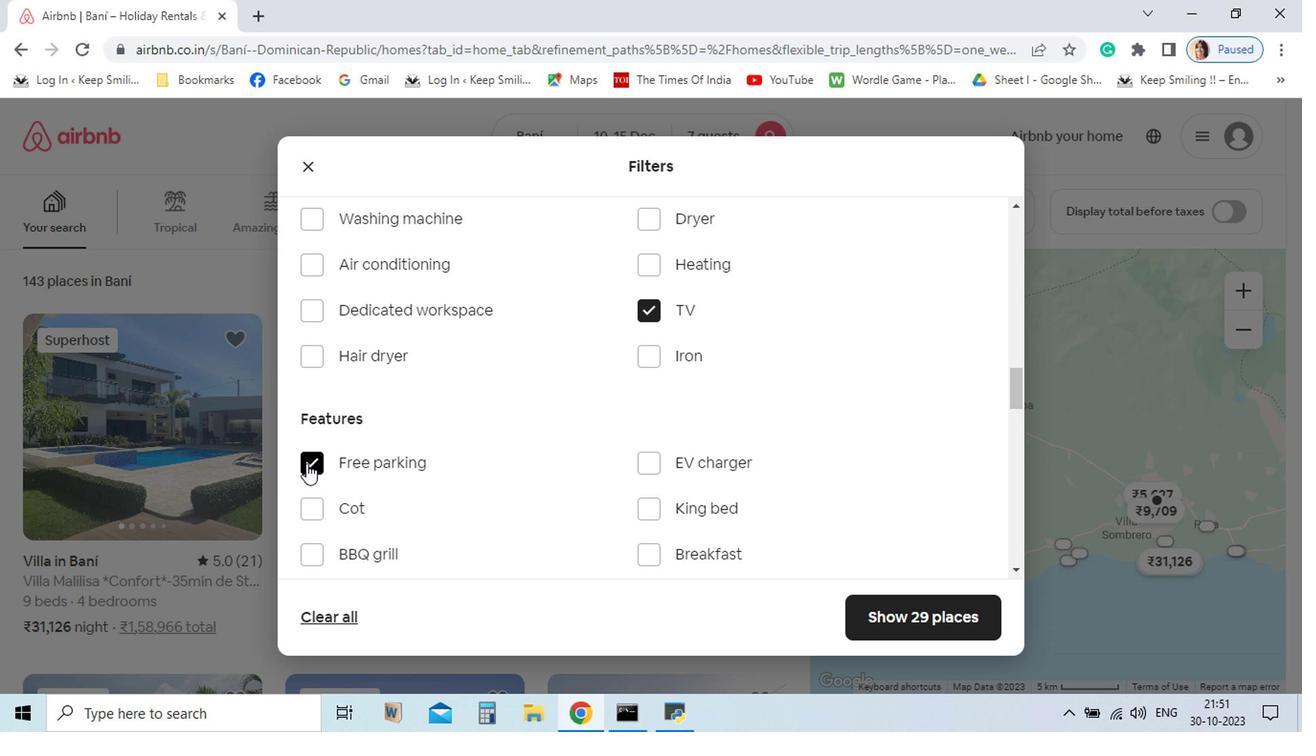 
Action: Mouse moved to (460, 513)
Screenshot: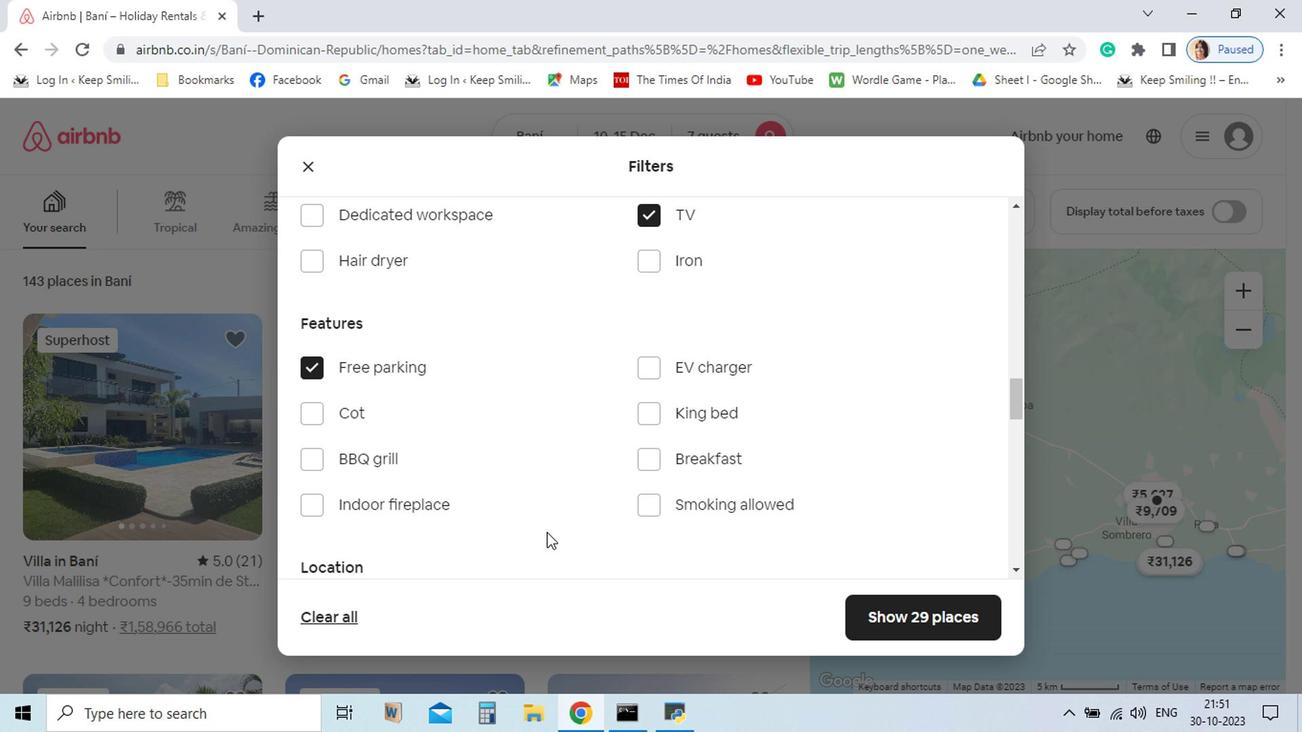 
Action: Mouse scrolled (460, 512) with delta (0, 0)
Screenshot: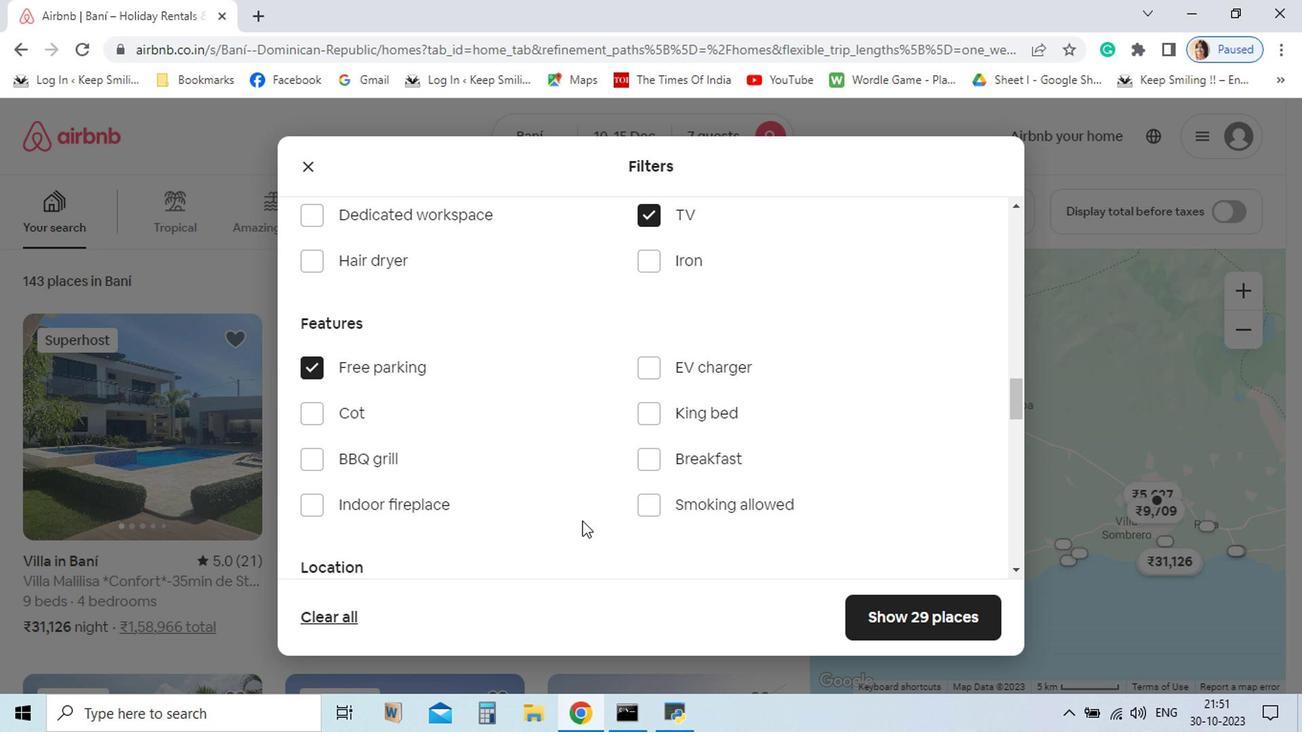 
Action: Mouse moved to (580, 445)
Screenshot: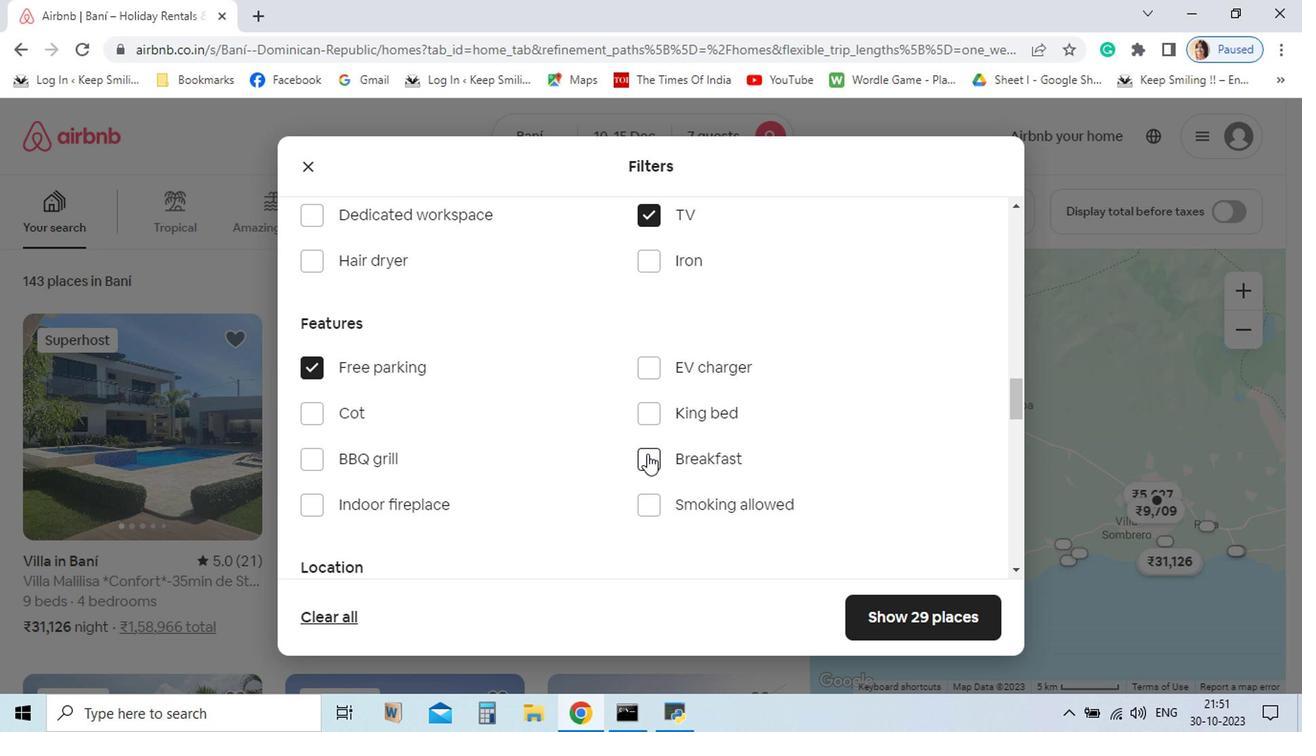 
Action: Mouse pressed left at (580, 445)
Screenshot: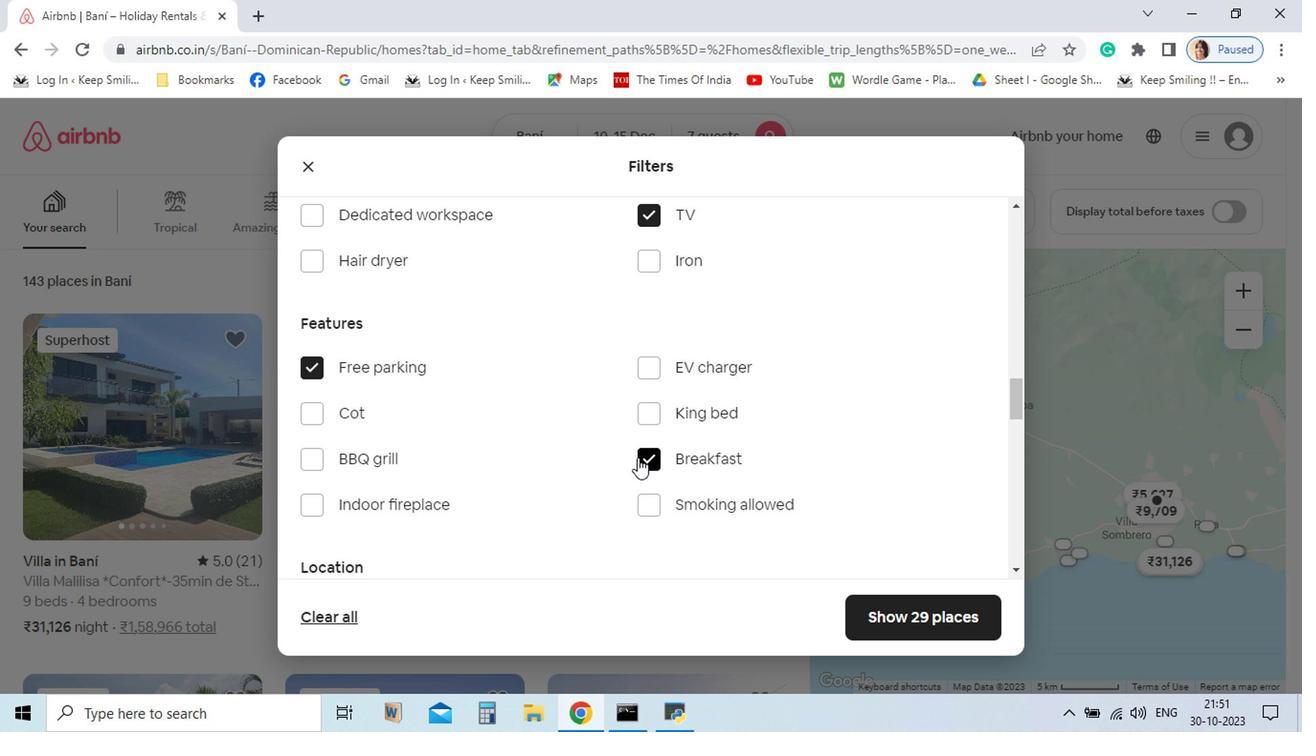 
Action: Mouse moved to (523, 478)
Screenshot: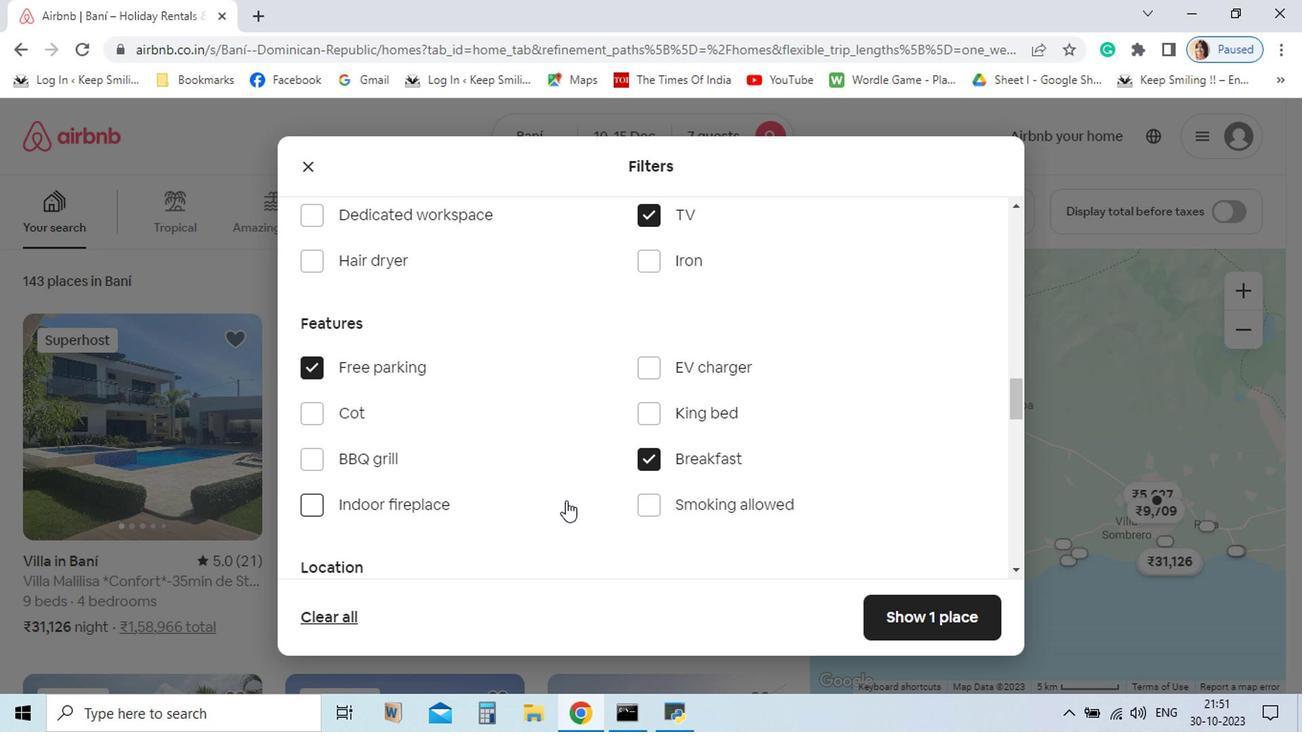 
Action: Mouse scrolled (523, 479) with delta (0, 0)
Screenshot: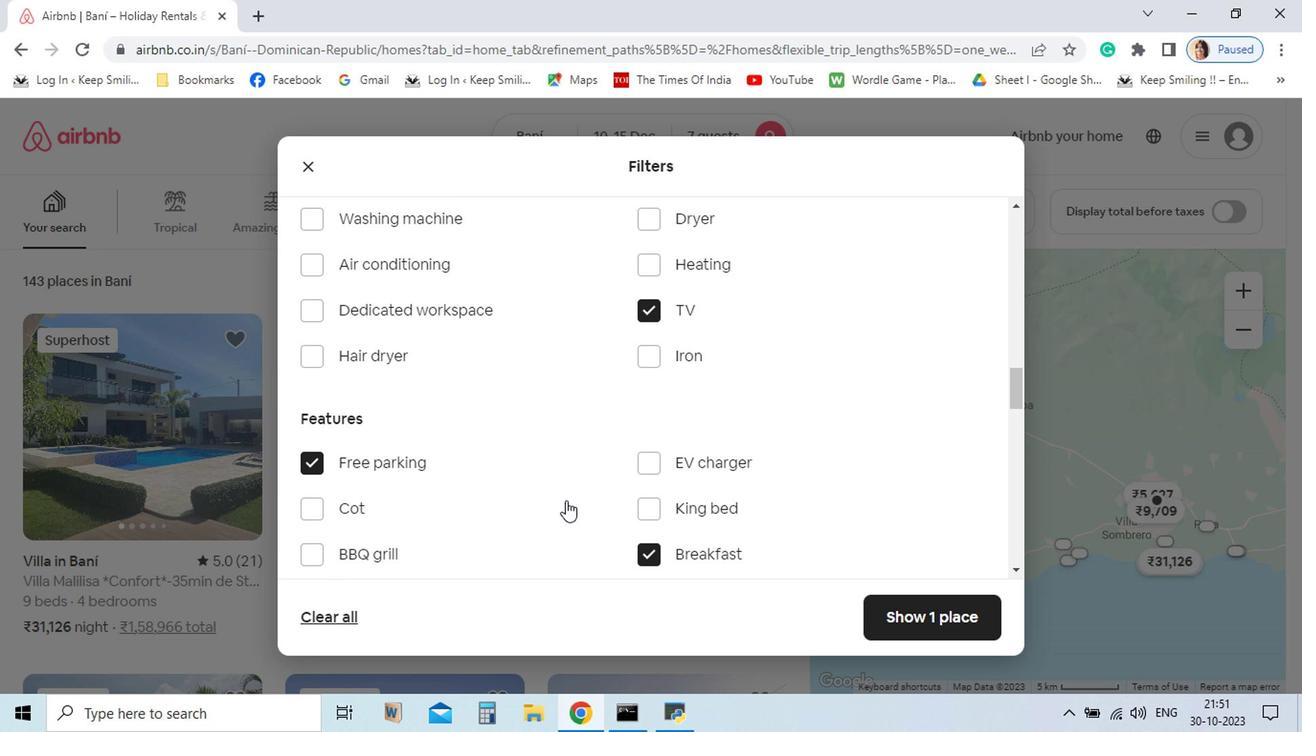 
Action: Mouse scrolled (523, 479) with delta (0, 0)
Screenshot: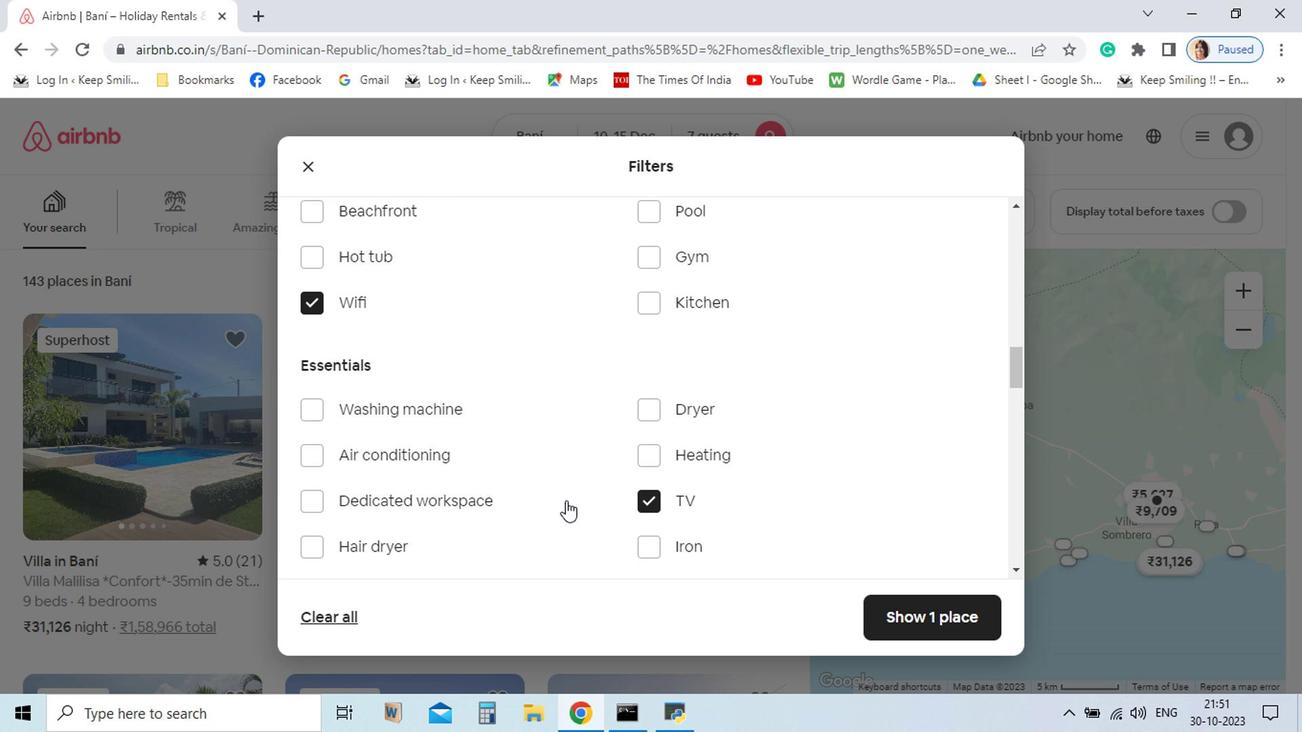 
Action: Mouse scrolled (523, 479) with delta (0, 0)
Screenshot: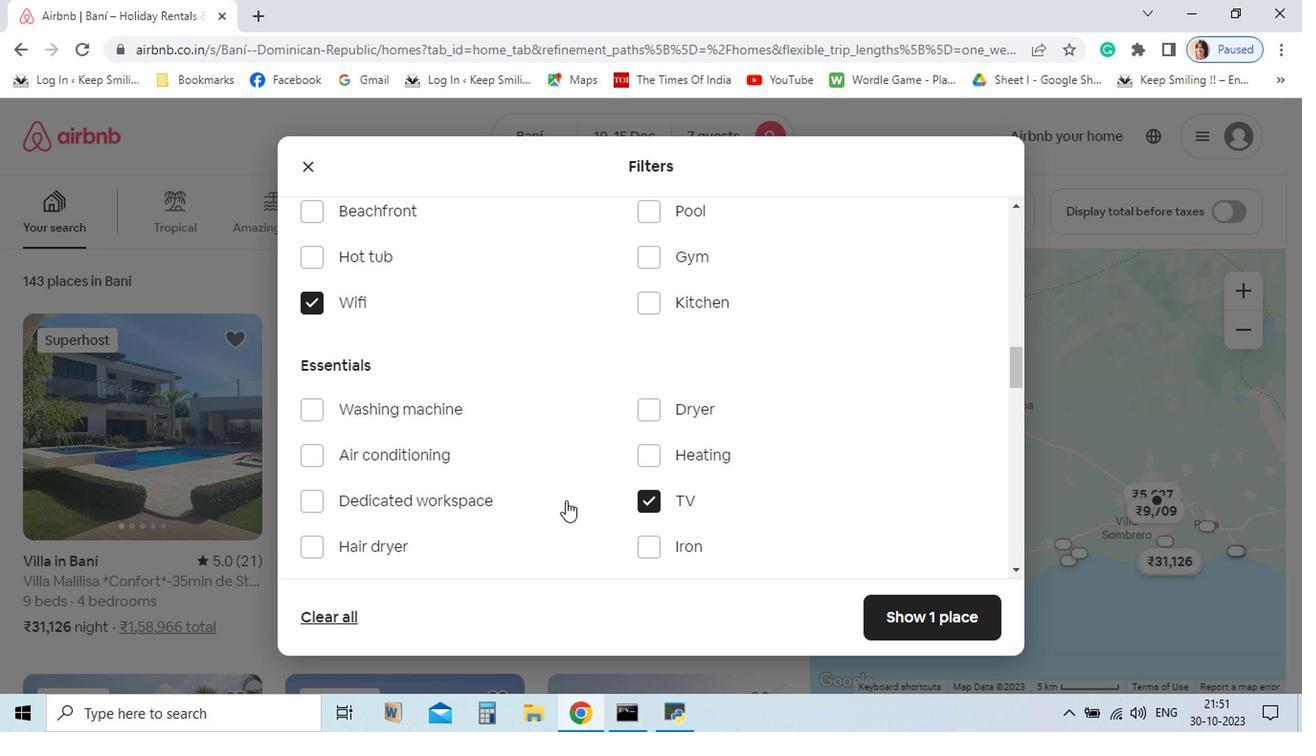 
Action: Mouse moved to (583, 307)
Screenshot: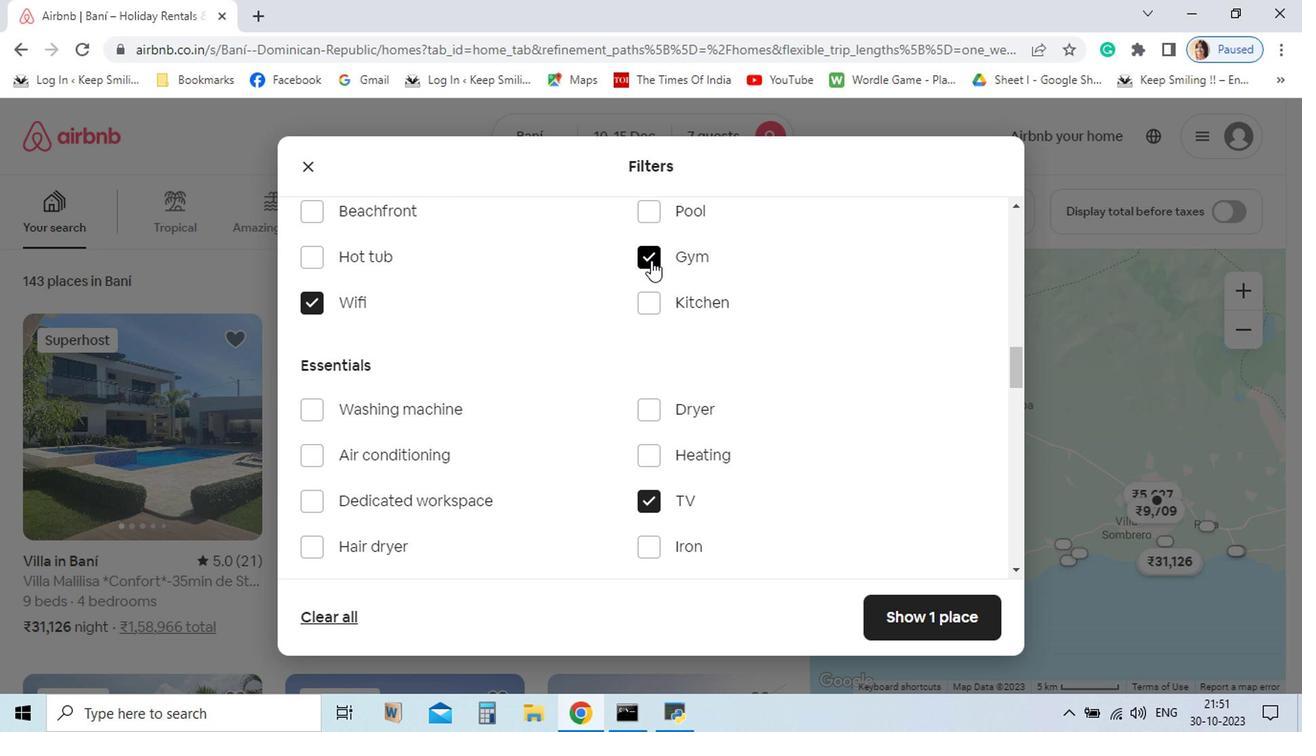 
Action: Mouse pressed left at (583, 307)
Screenshot: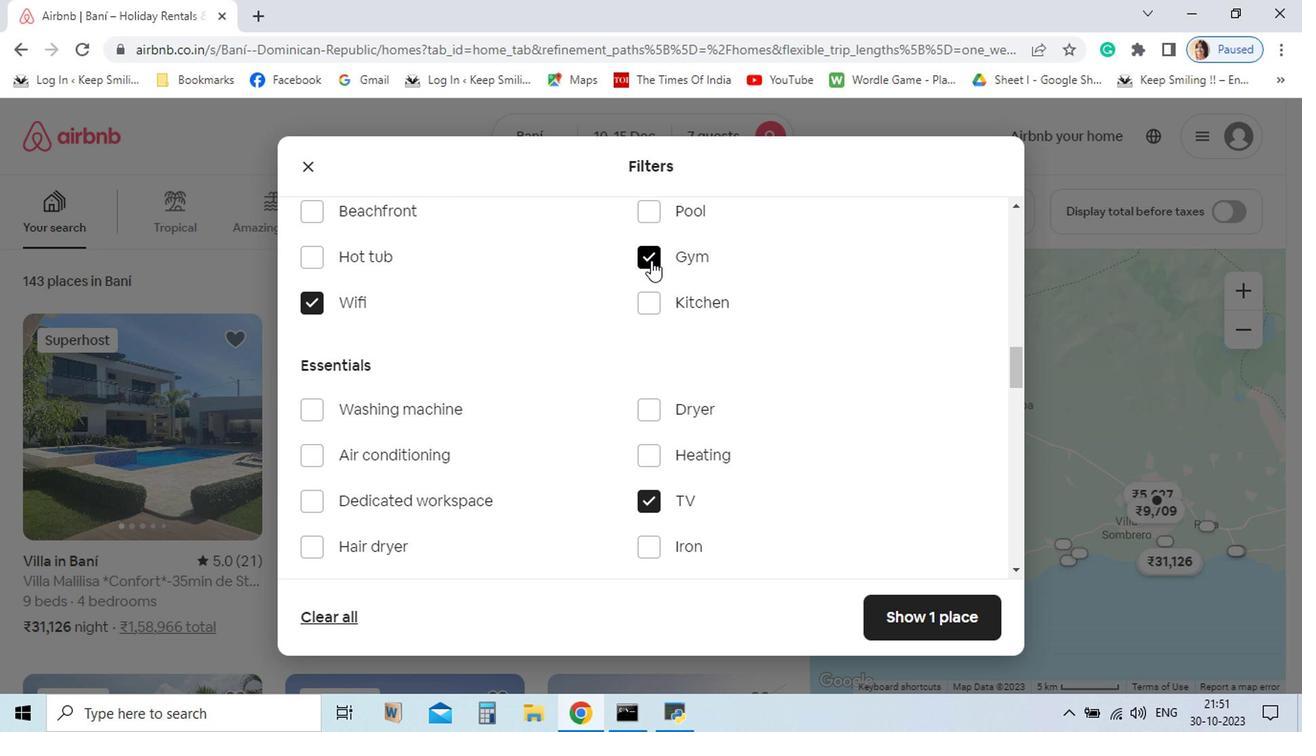 
Action: Mouse moved to (563, 527)
Screenshot: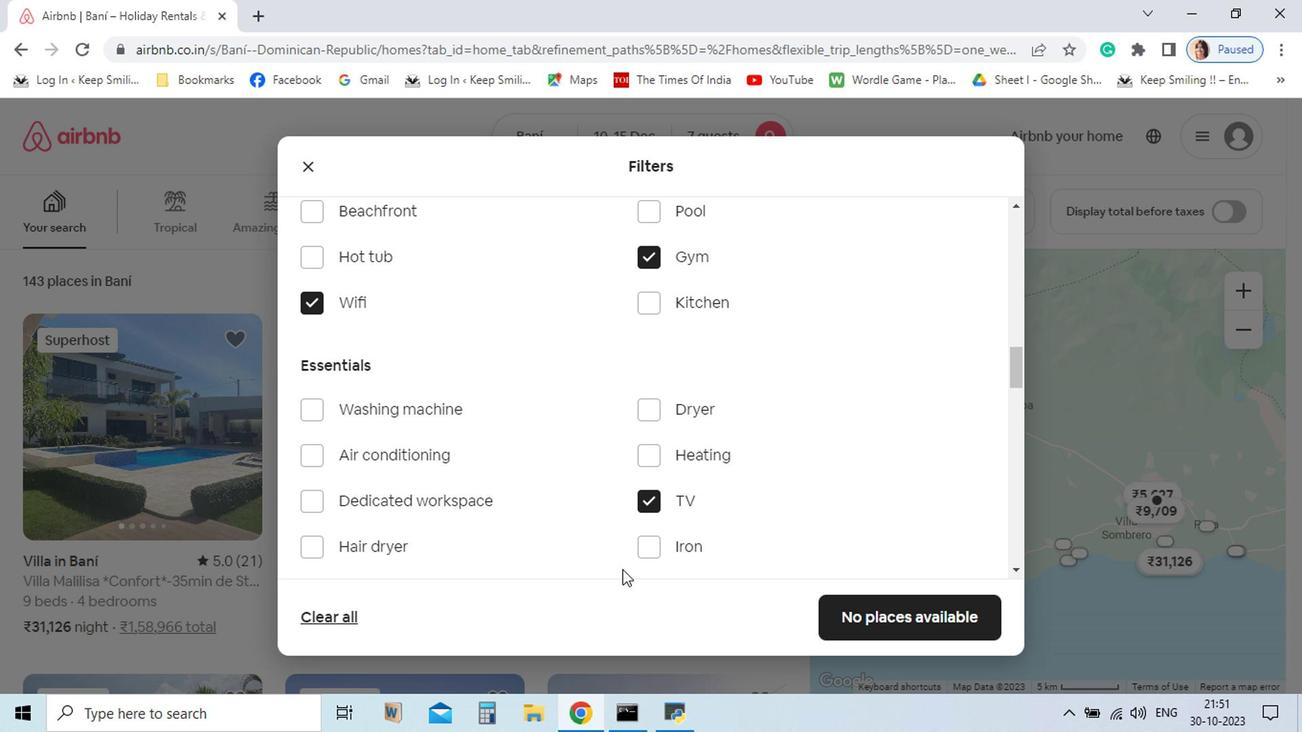 
Action: Mouse scrolled (563, 527) with delta (0, 0)
Screenshot: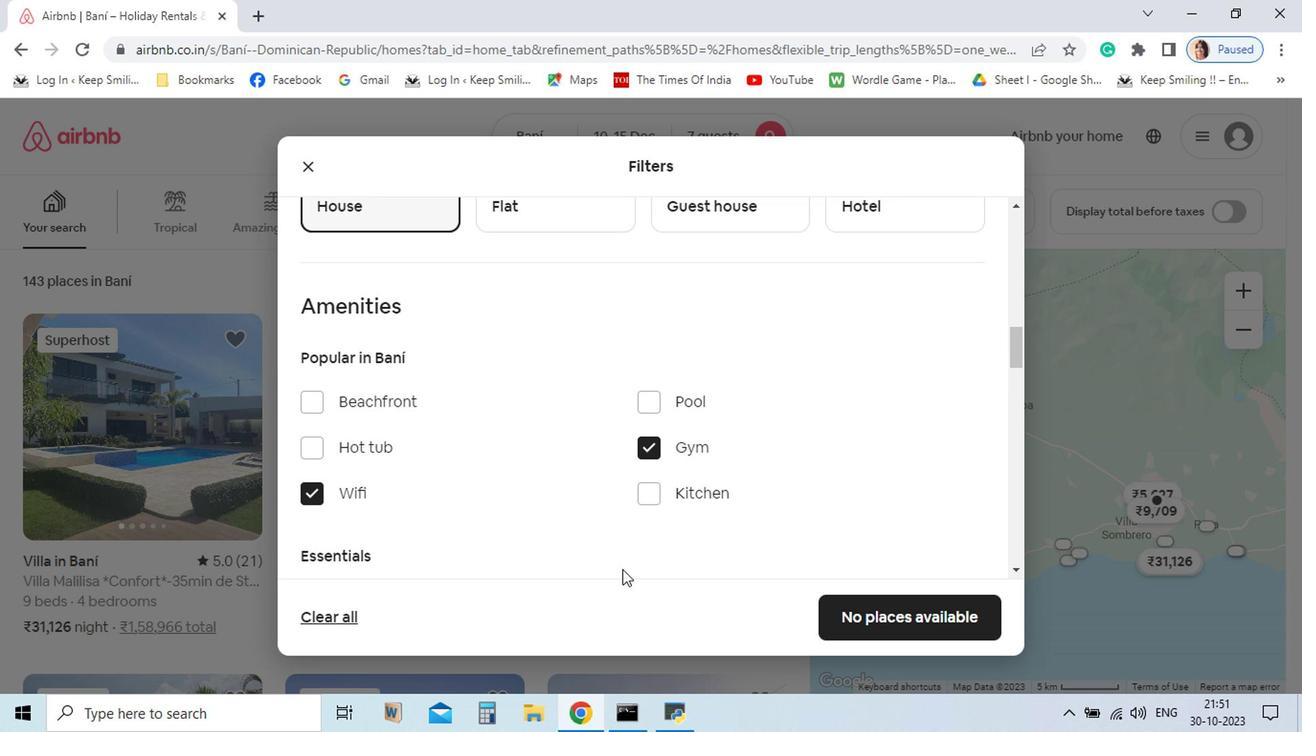 
Action: Mouse scrolled (563, 527) with delta (0, 0)
Screenshot: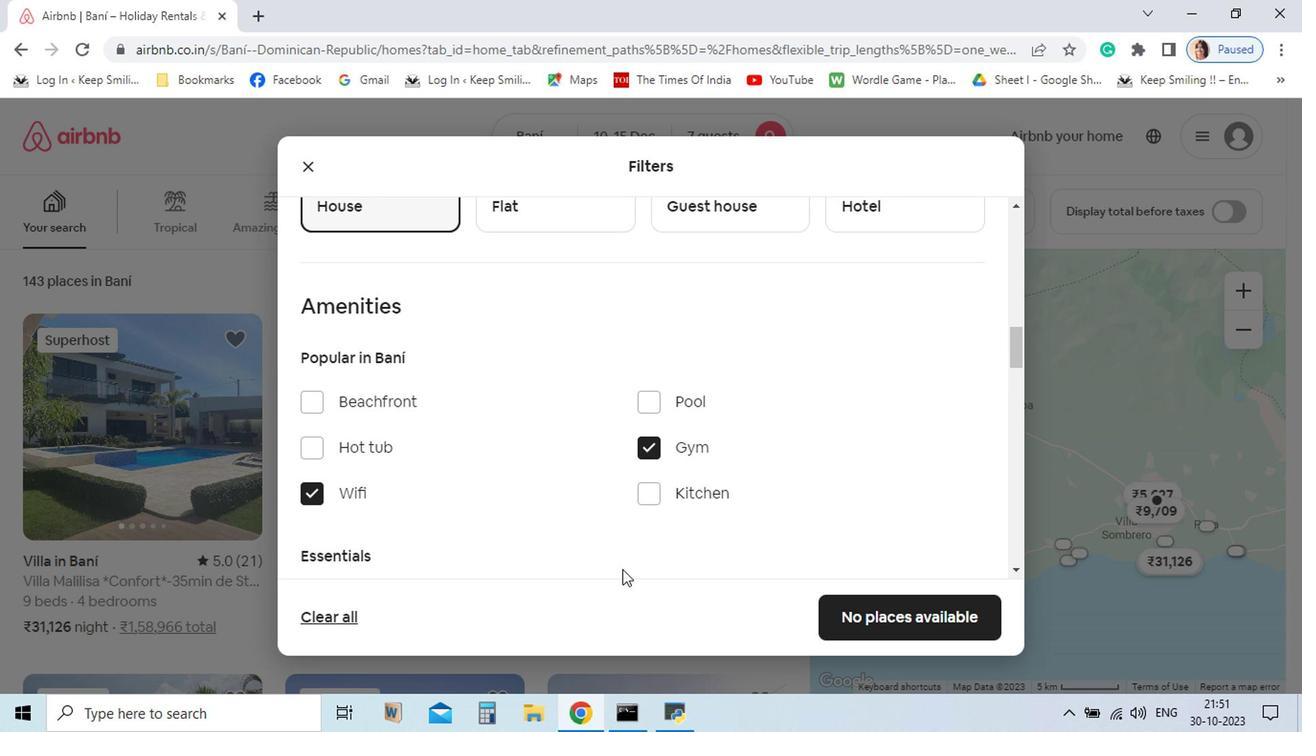 
Action: Mouse scrolled (563, 527) with delta (0, 0)
Screenshot: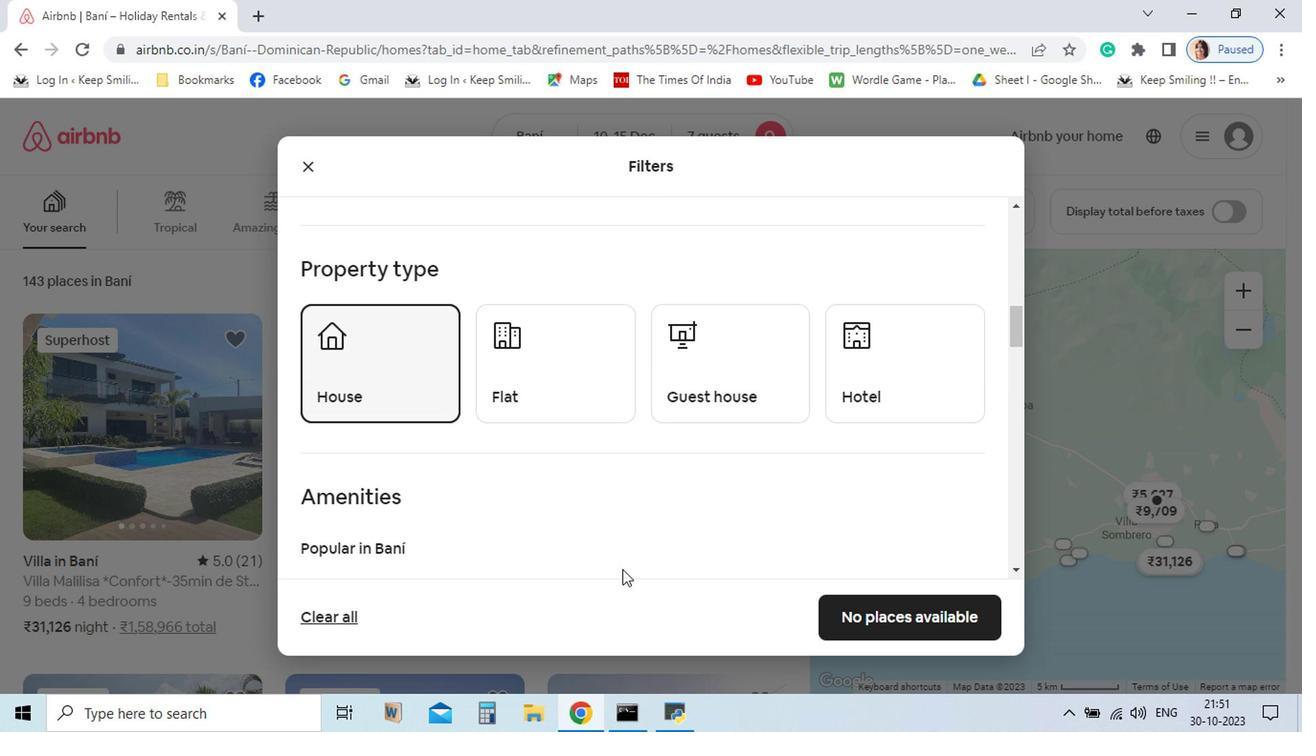 
Action: Mouse scrolled (563, 527) with delta (0, 0)
Screenshot: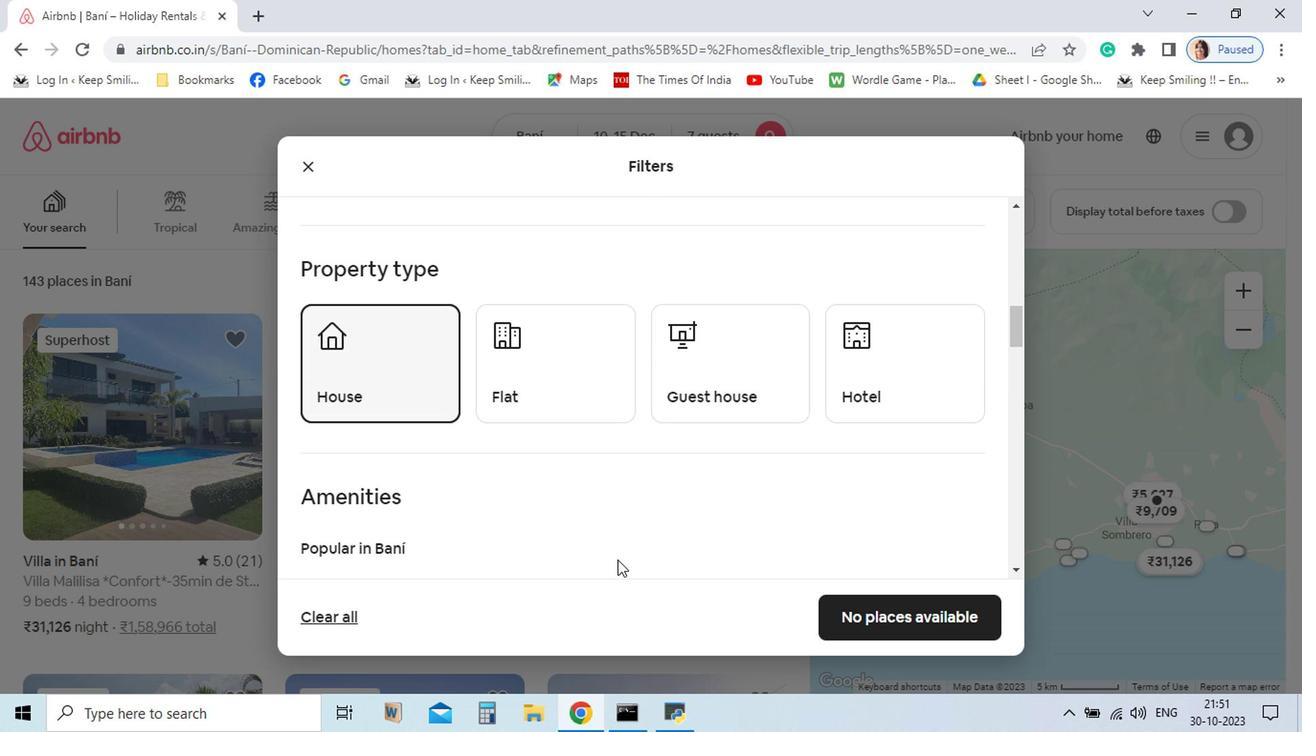 
Action: Mouse moved to (379, 393)
Screenshot: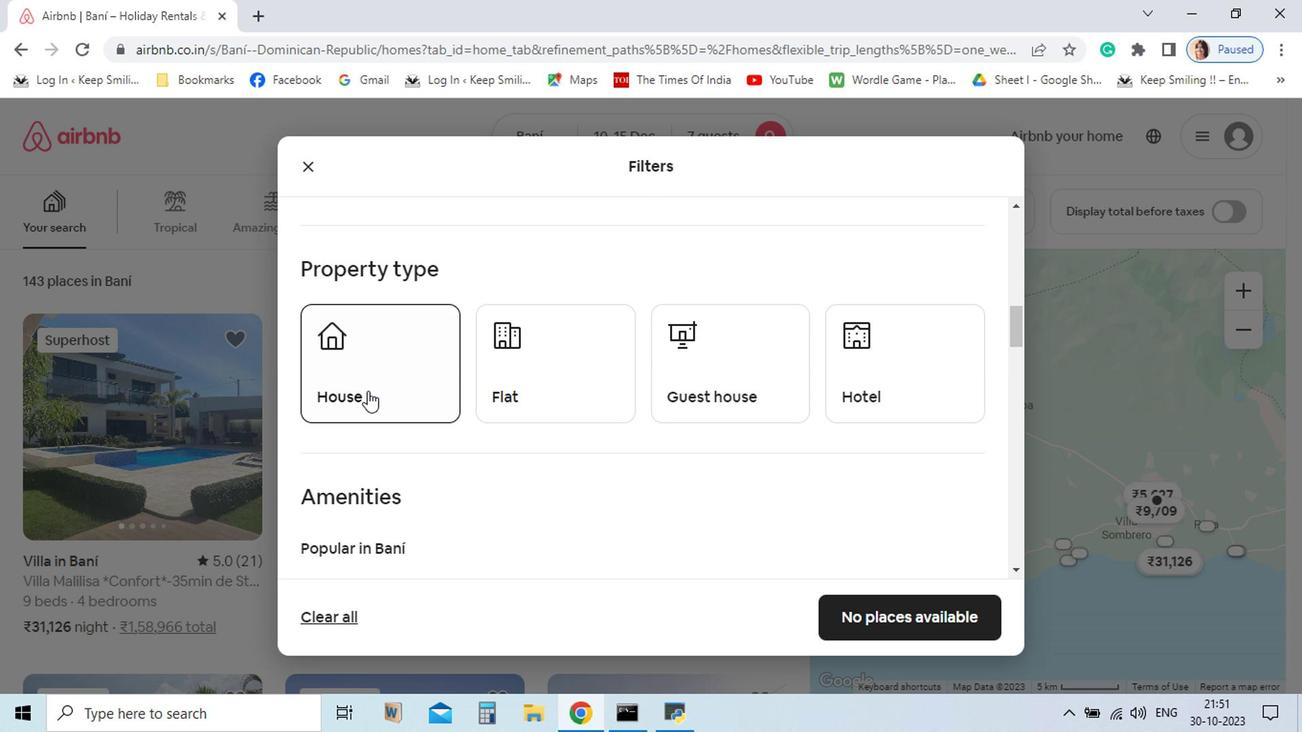 
Action: Mouse pressed left at (379, 393)
Screenshot: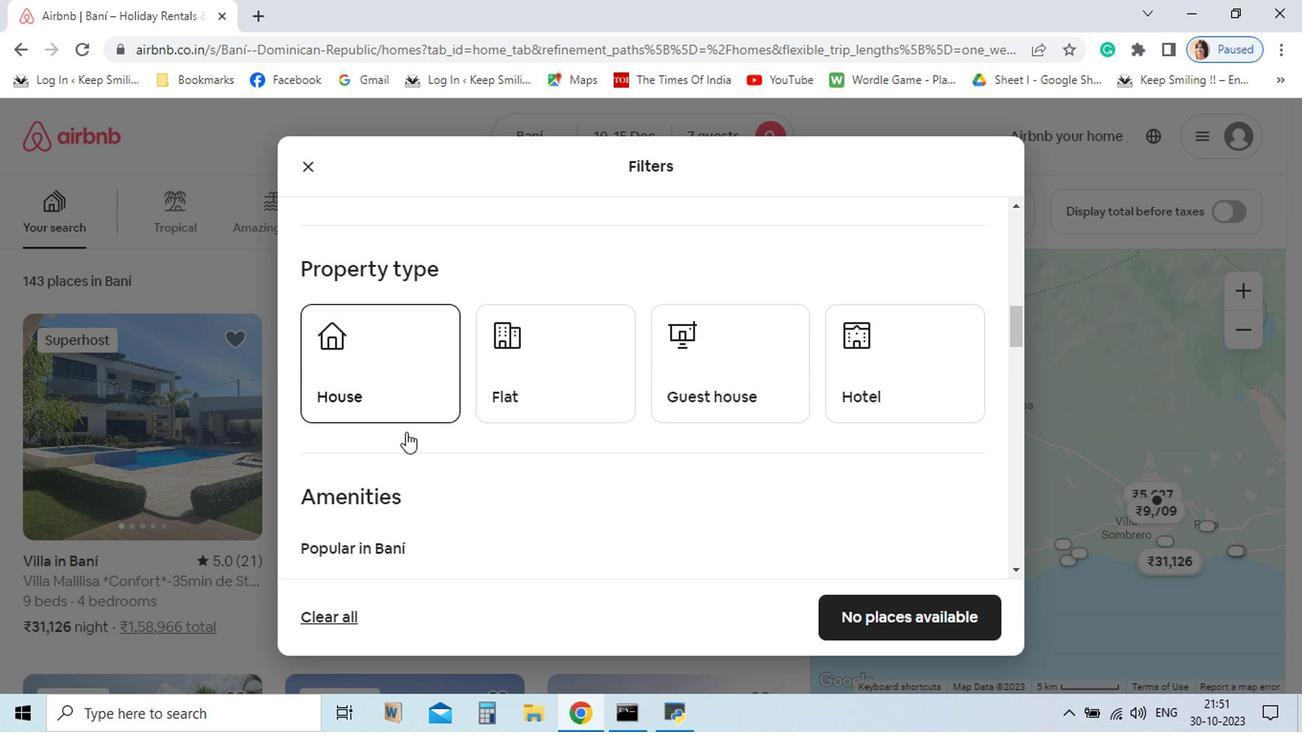 
Action: Mouse moved to (759, 560)
Screenshot: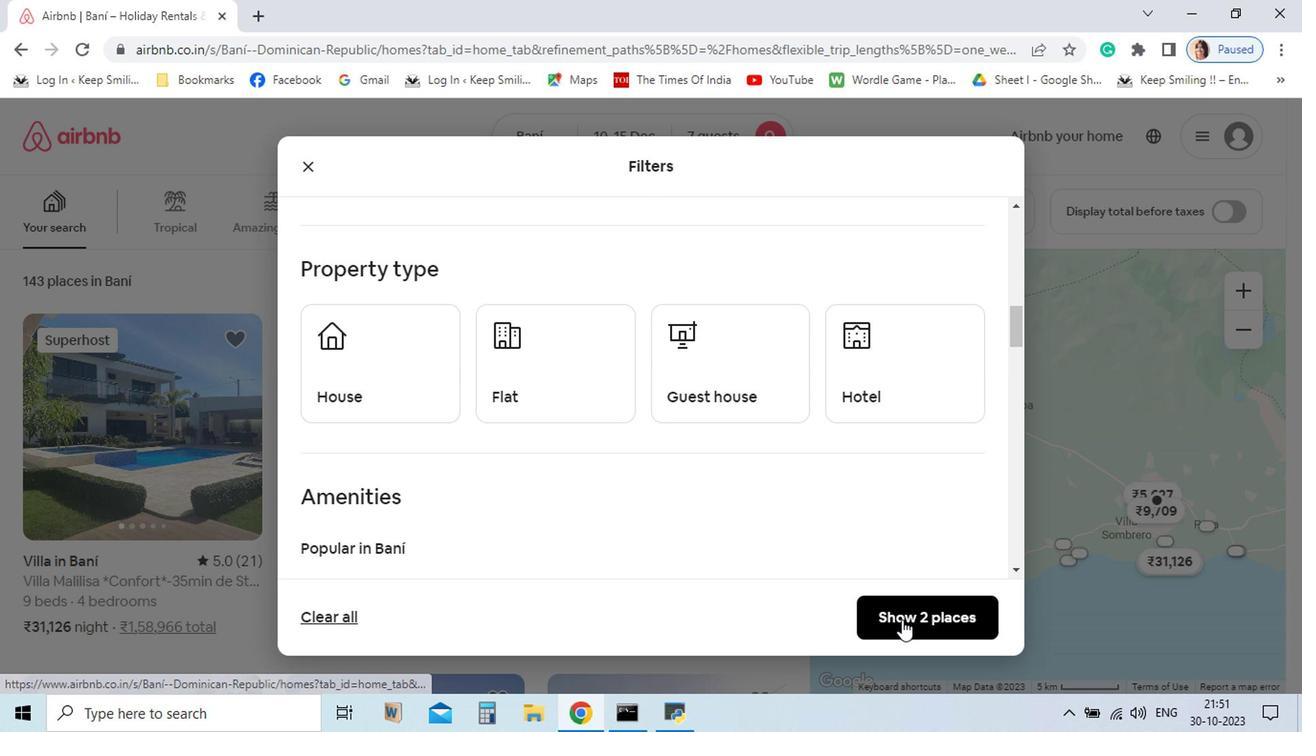
Action: Mouse pressed left at (759, 560)
Screenshot: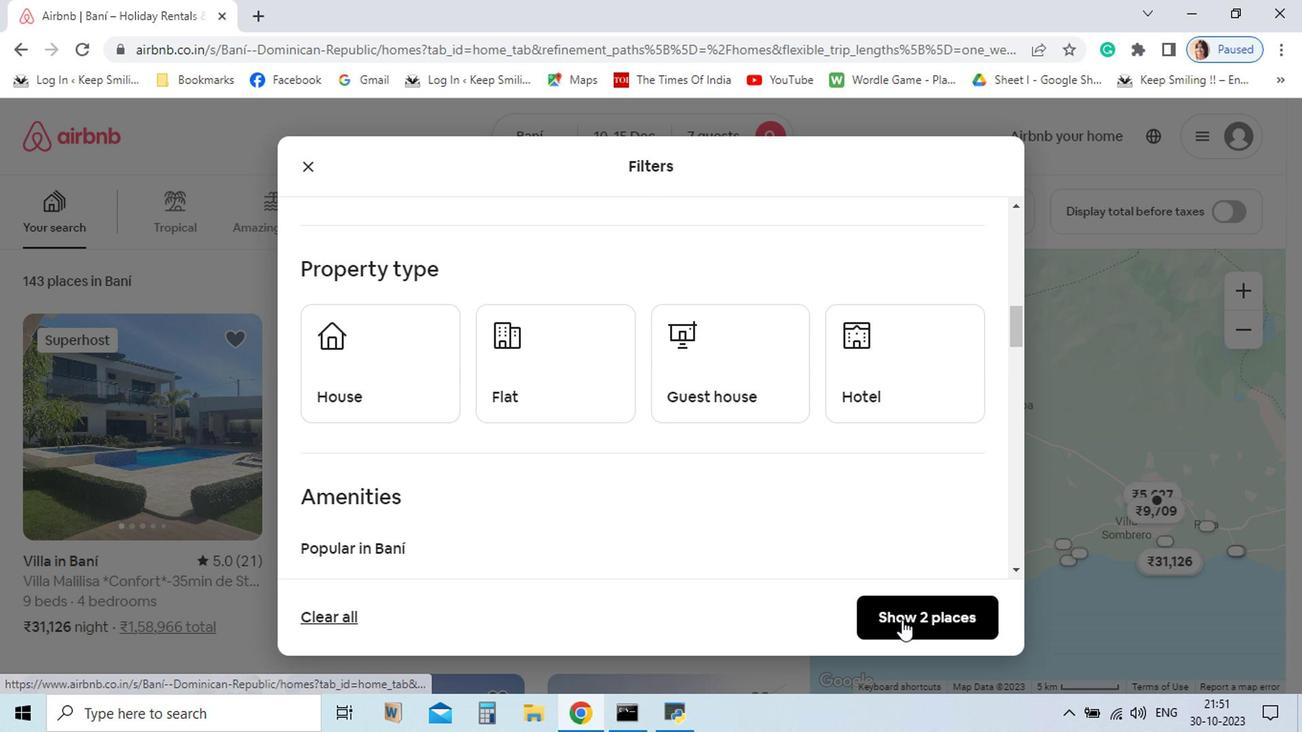 
Action: Mouse moved to (761, 561)
Screenshot: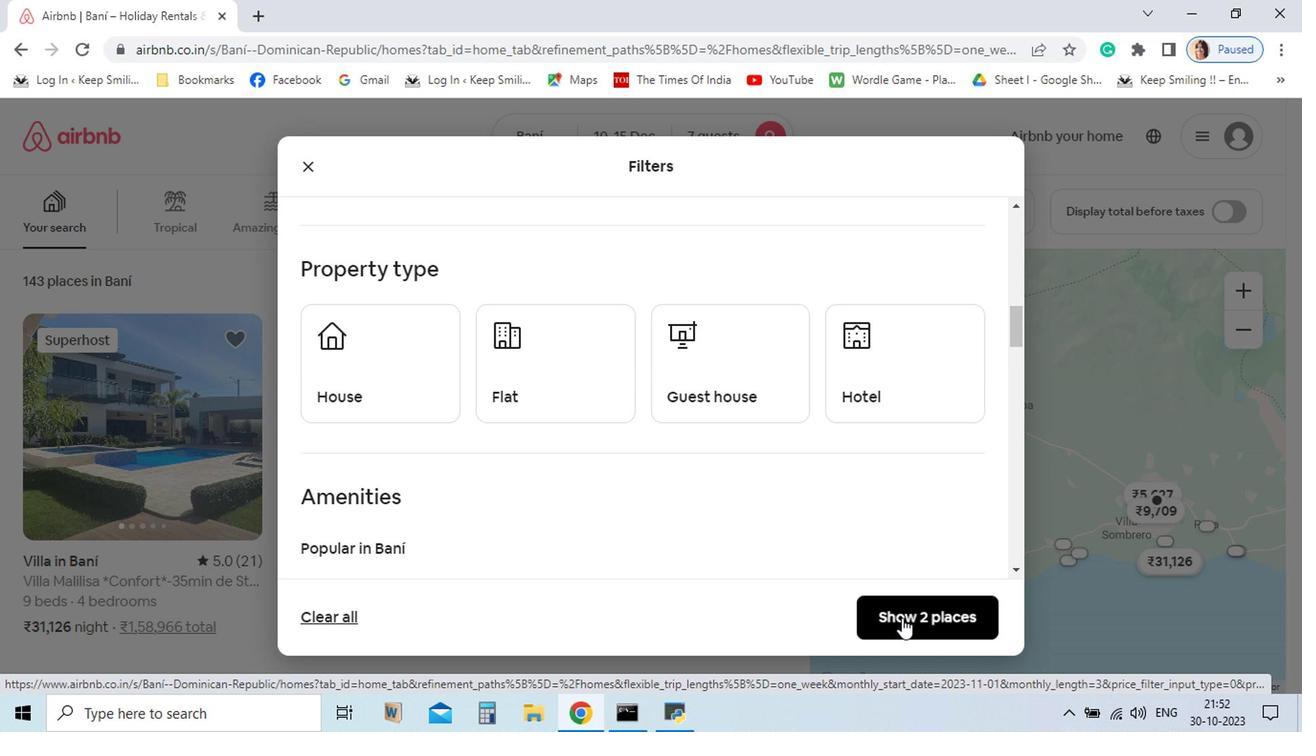 
Action: Mouse pressed left at (761, 561)
Screenshot: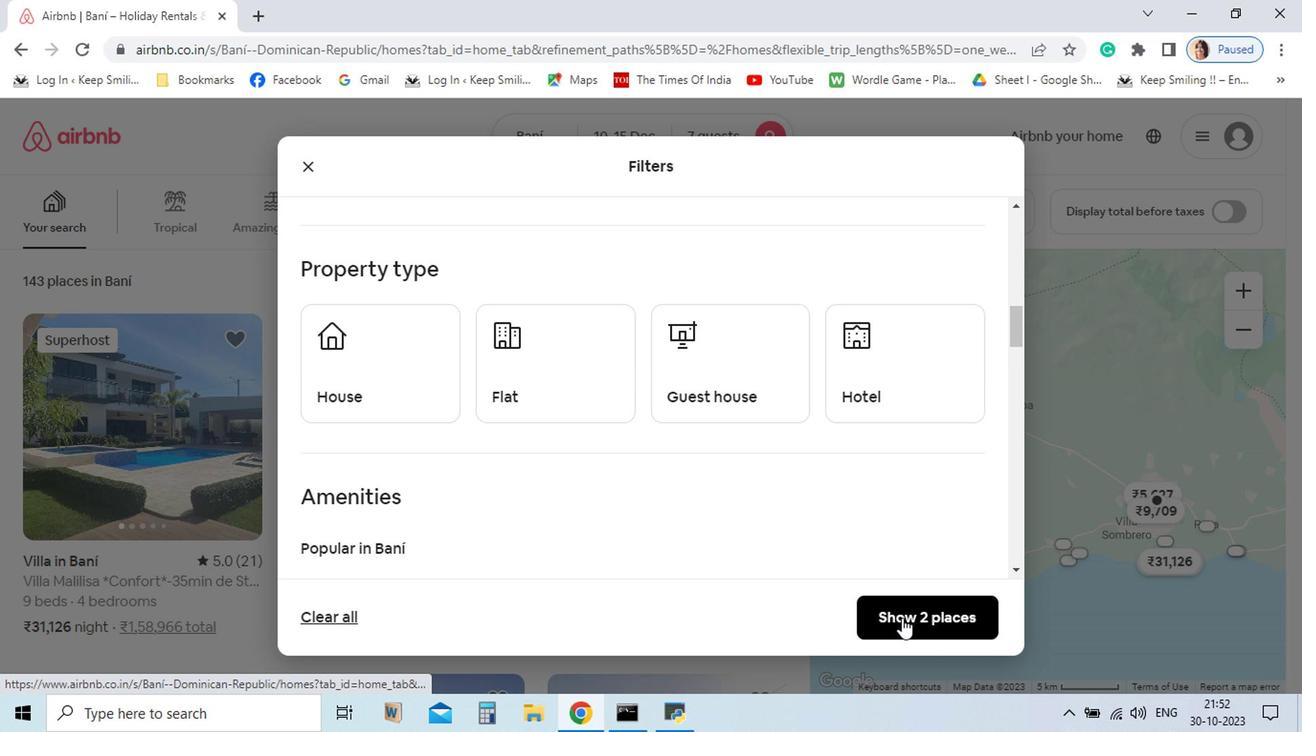 
Action: Mouse moved to (195, 517)
Screenshot: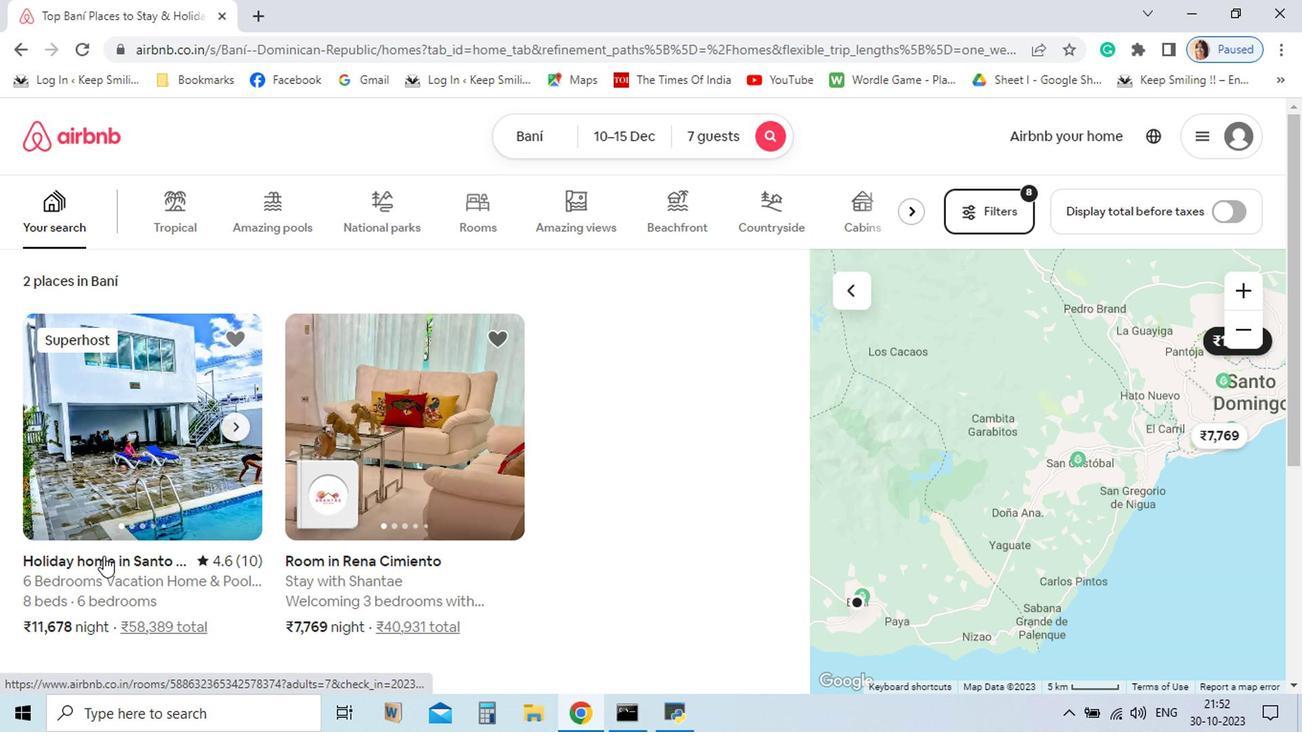 
Action: Mouse pressed left at (195, 517)
Screenshot: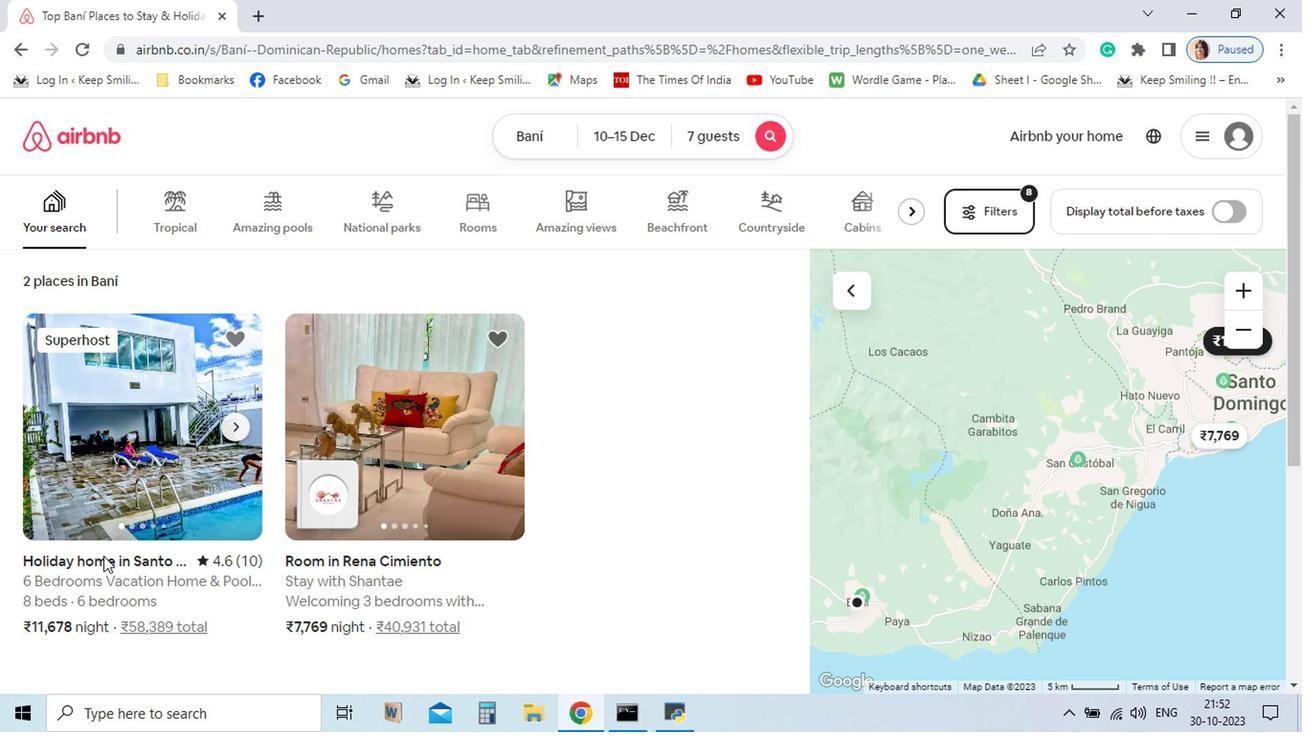 
Action: Mouse moved to (899, 503)
Screenshot: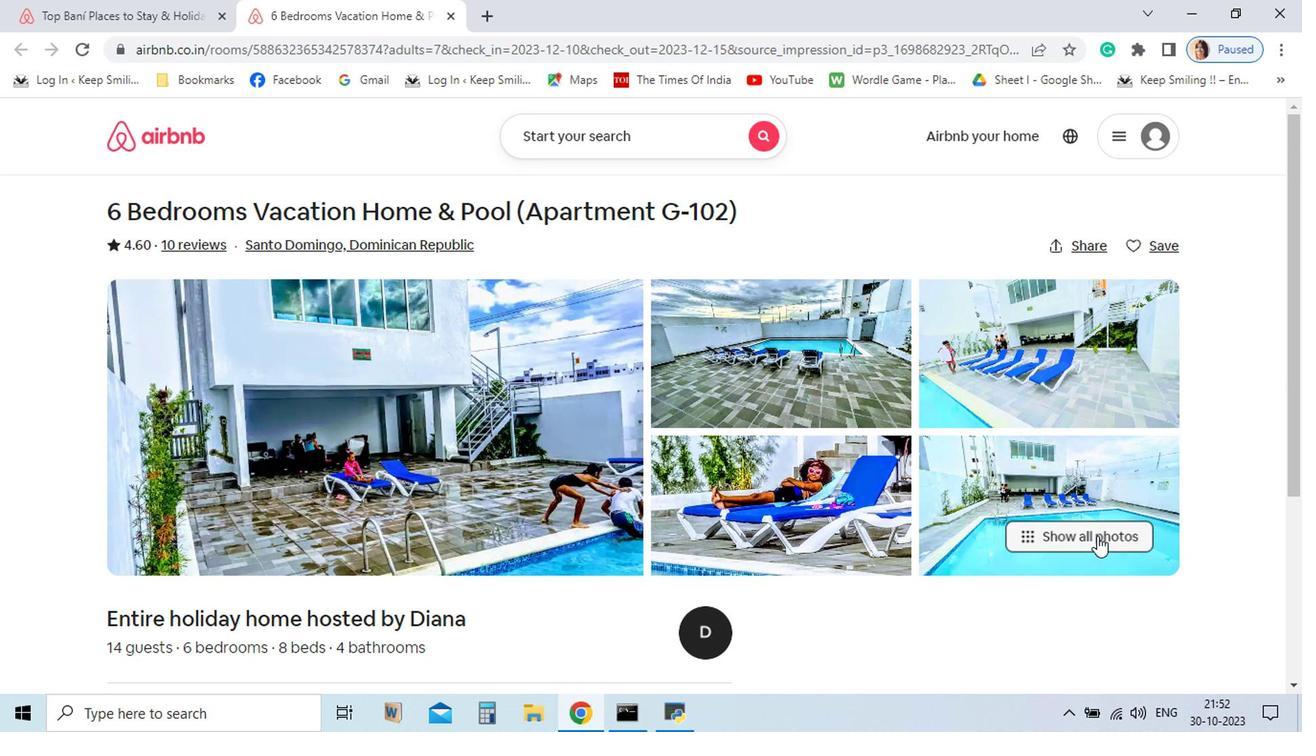 
Action: Mouse pressed left at (899, 503)
Screenshot: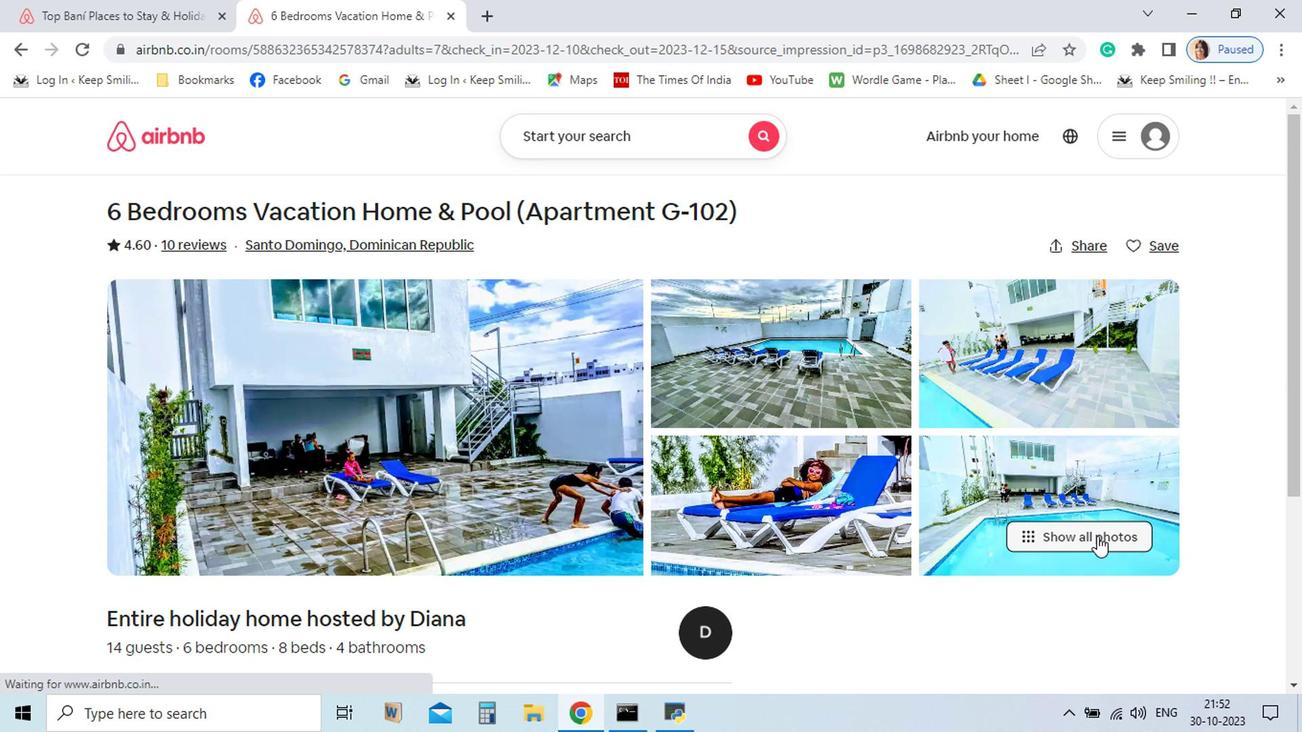 
Action: Mouse moved to (899, 503)
Screenshot: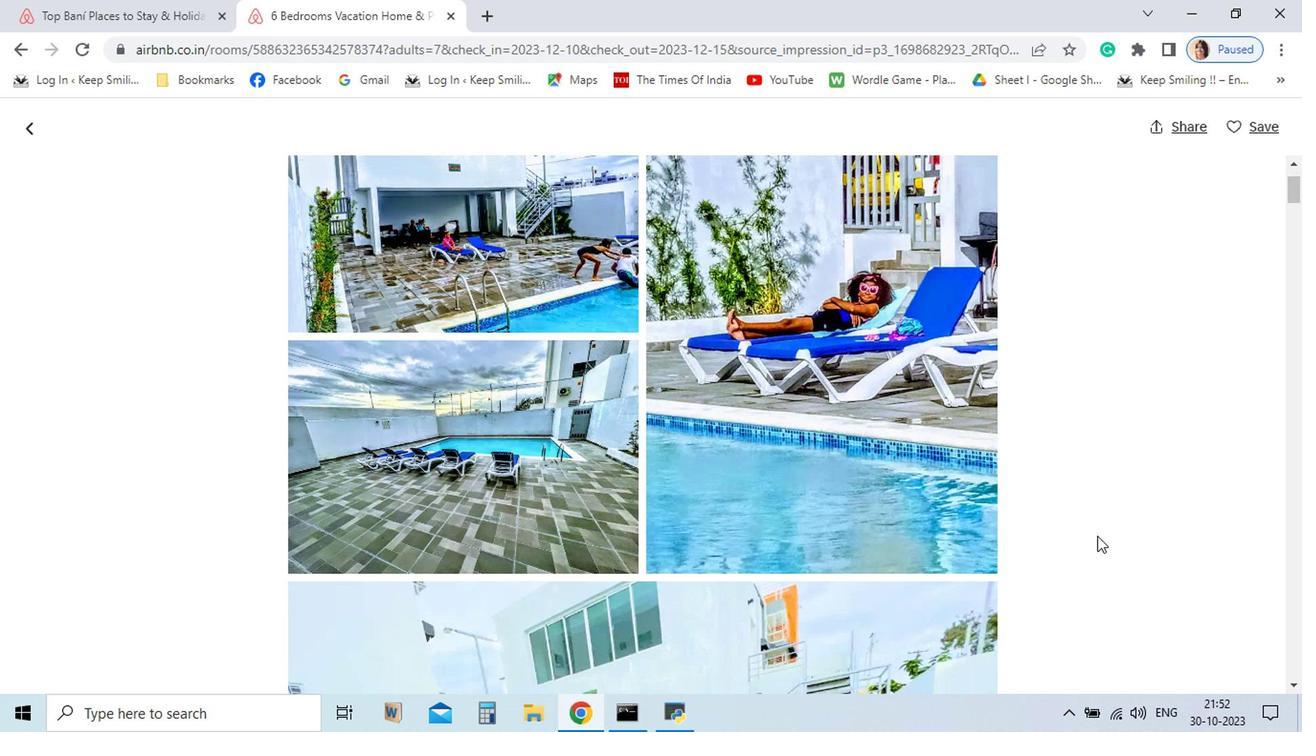 
Action: Mouse scrolled (899, 502) with delta (0, 0)
Screenshot: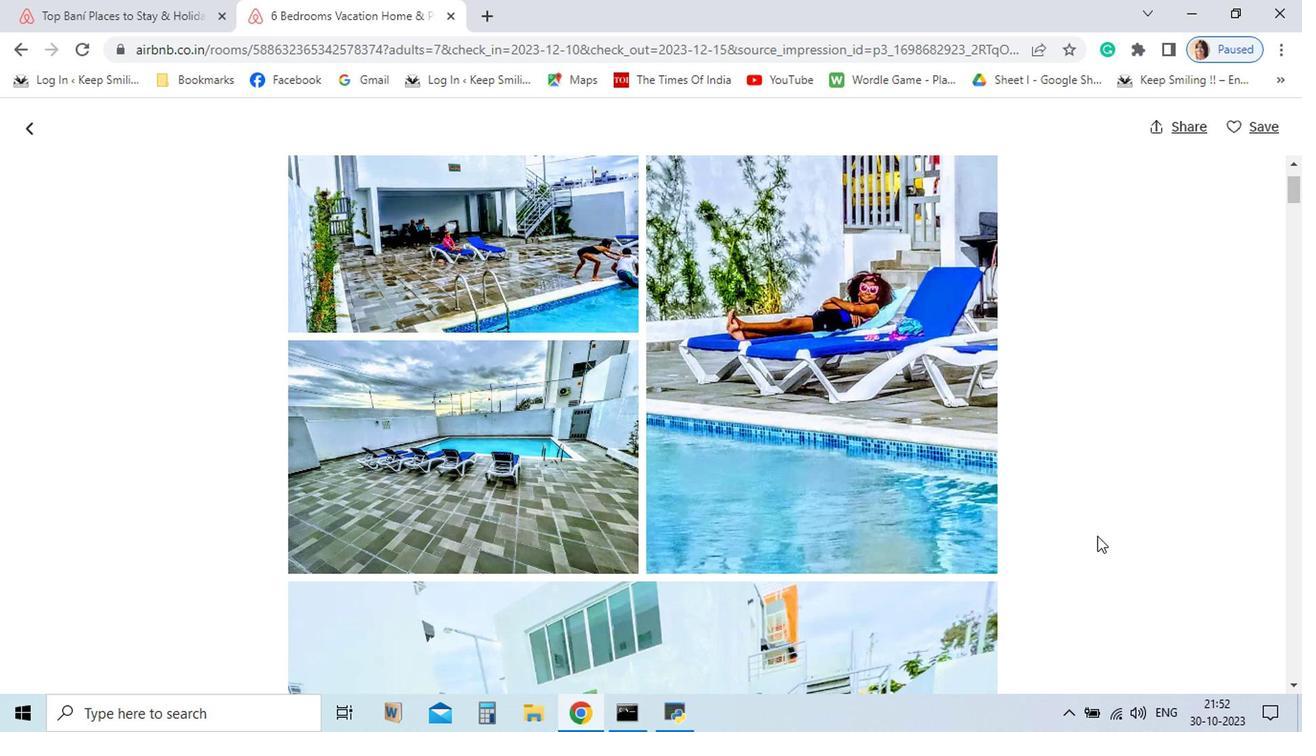 
Action: Mouse scrolled (899, 502) with delta (0, 0)
Screenshot: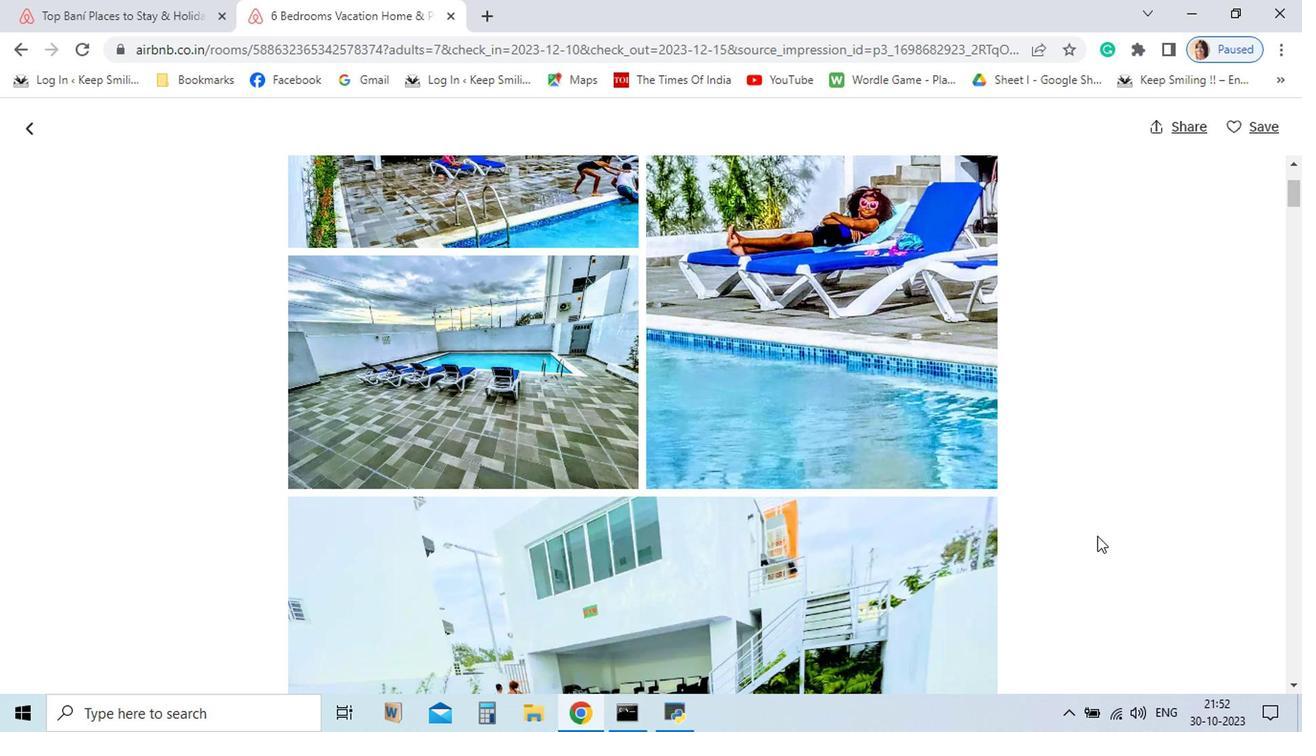 
Action: Mouse scrolled (899, 502) with delta (0, 0)
Screenshot: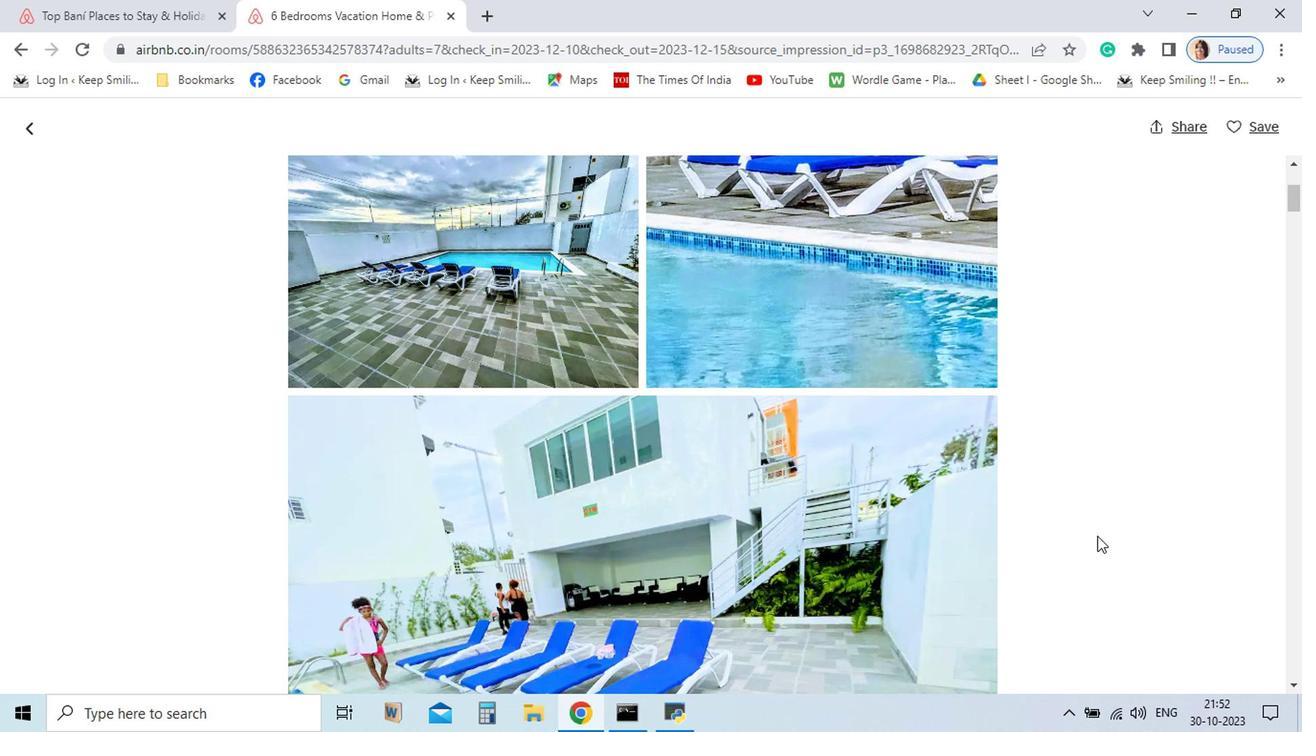 
Action: Mouse scrolled (899, 502) with delta (0, 0)
Screenshot: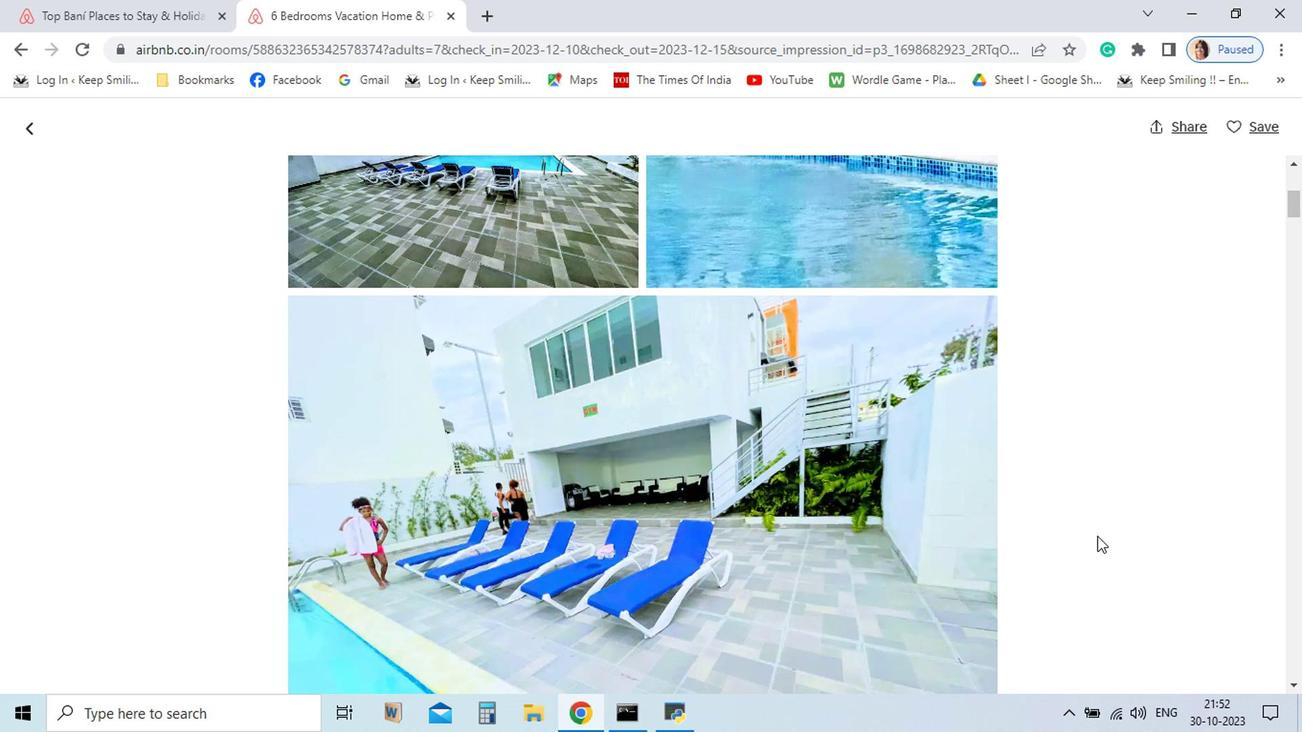 
Action: Mouse scrolled (899, 502) with delta (0, 0)
Screenshot: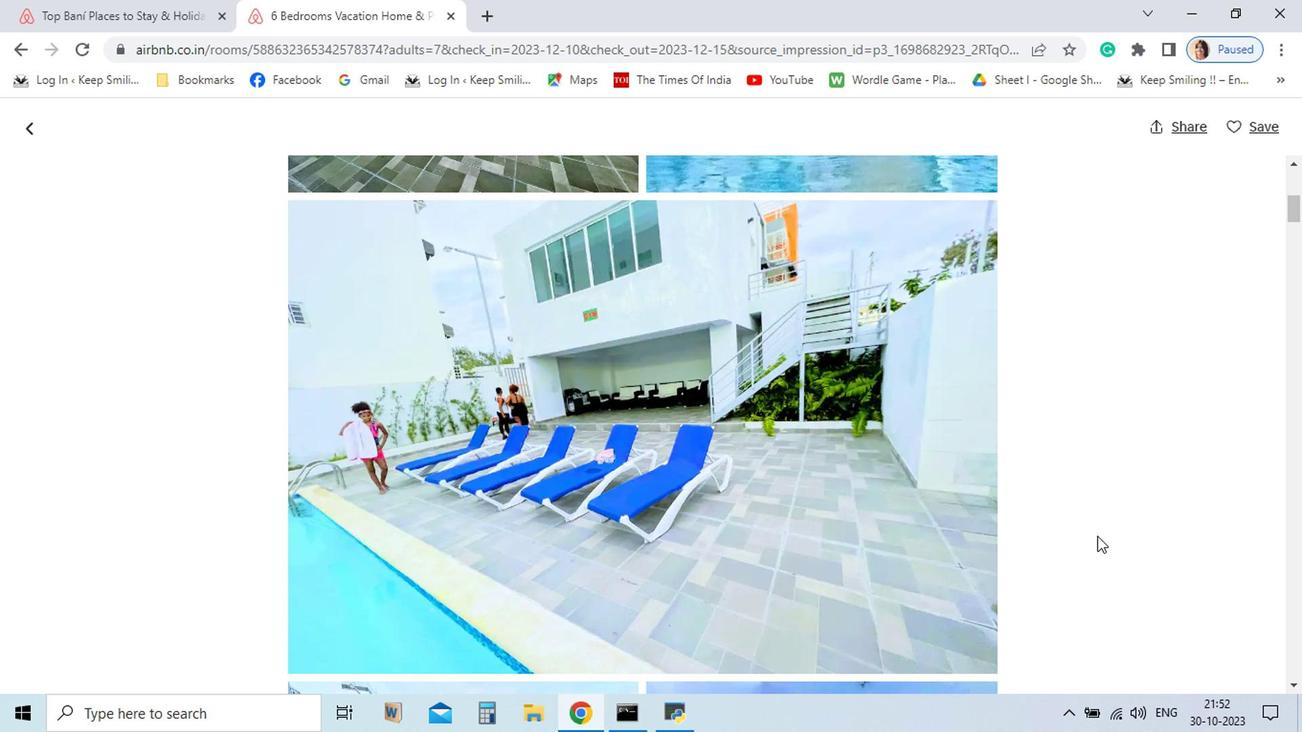 
Action: Mouse scrolled (899, 502) with delta (0, 0)
Screenshot: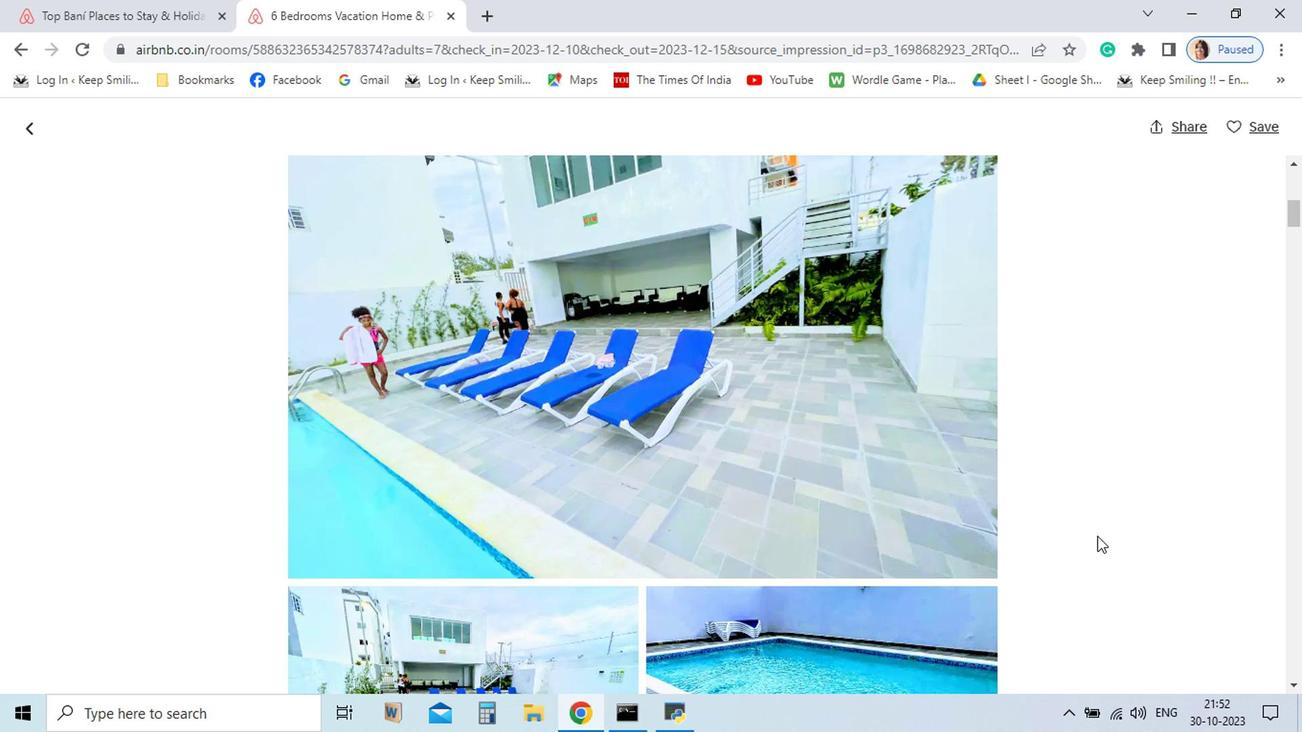 
Action: Mouse scrolled (899, 502) with delta (0, 0)
Screenshot: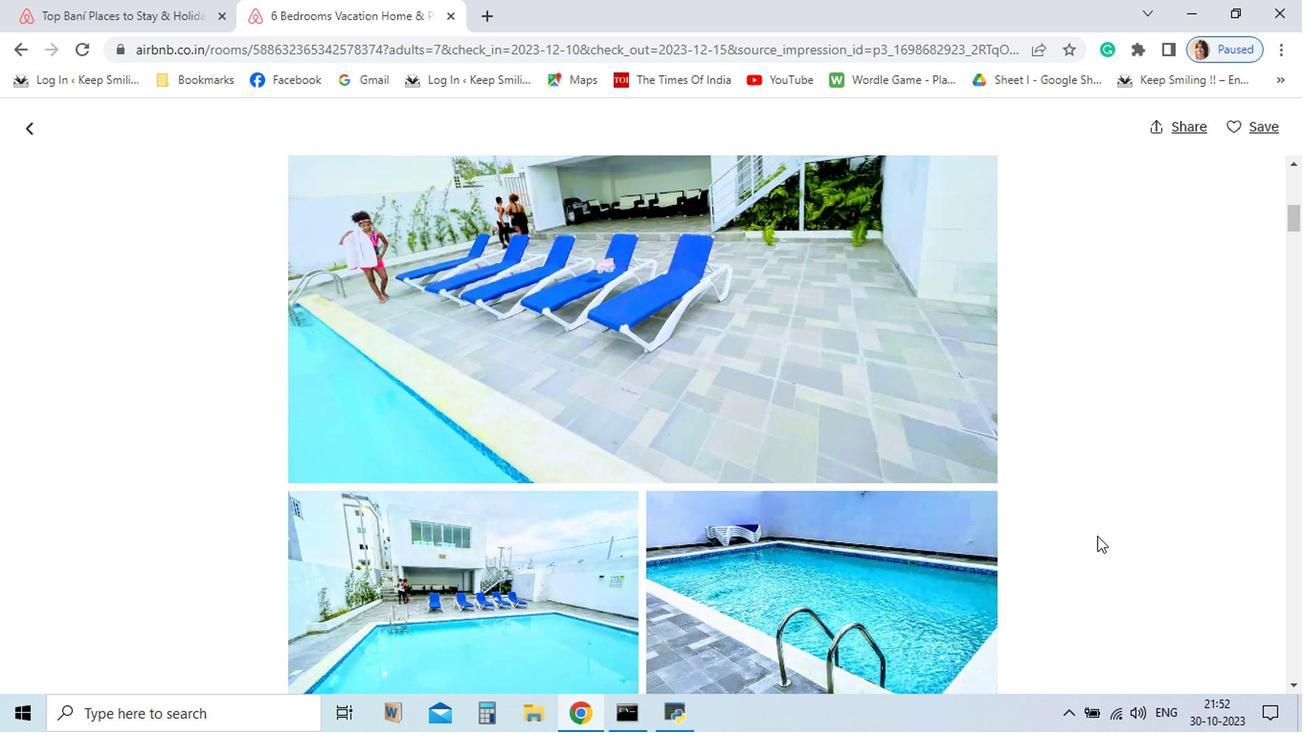 
Action: Mouse scrolled (899, 502) with delta (0, 0)
Screenshot: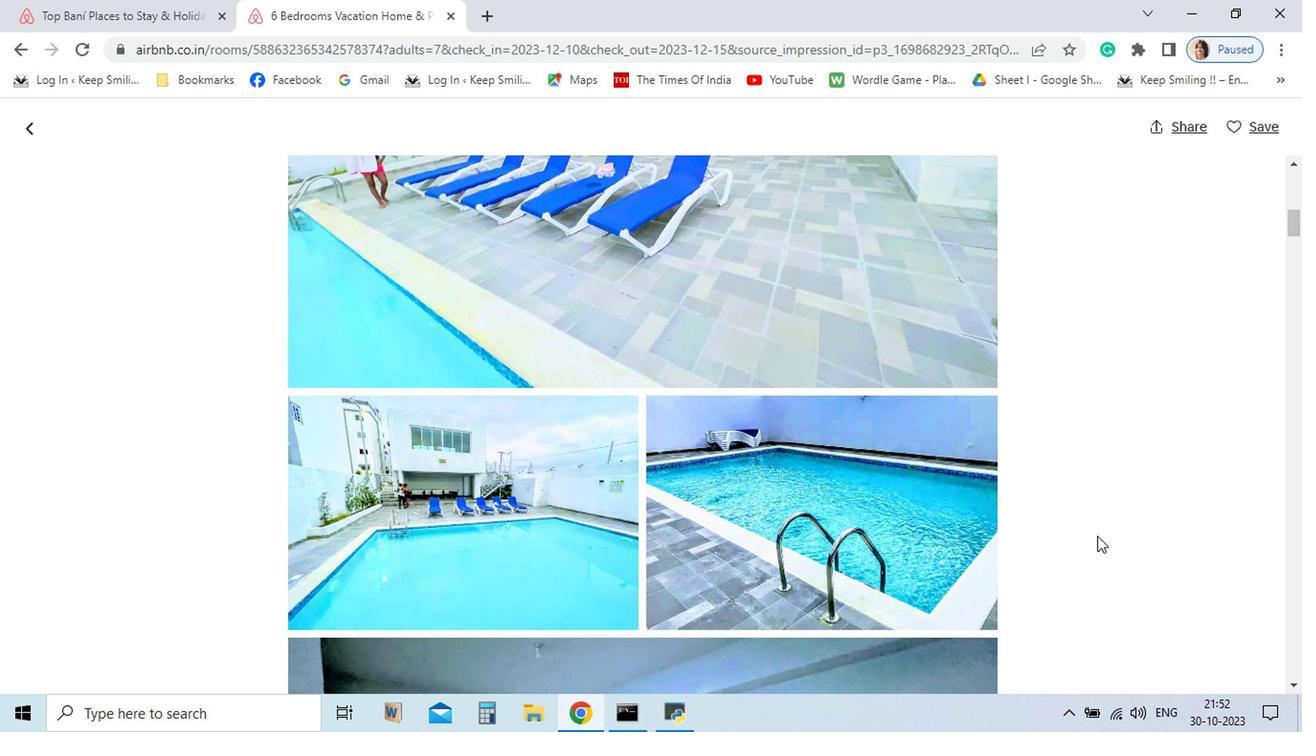 
Action: Mouse scrolled (899, 502) with delta (0, 0)
Screenshot: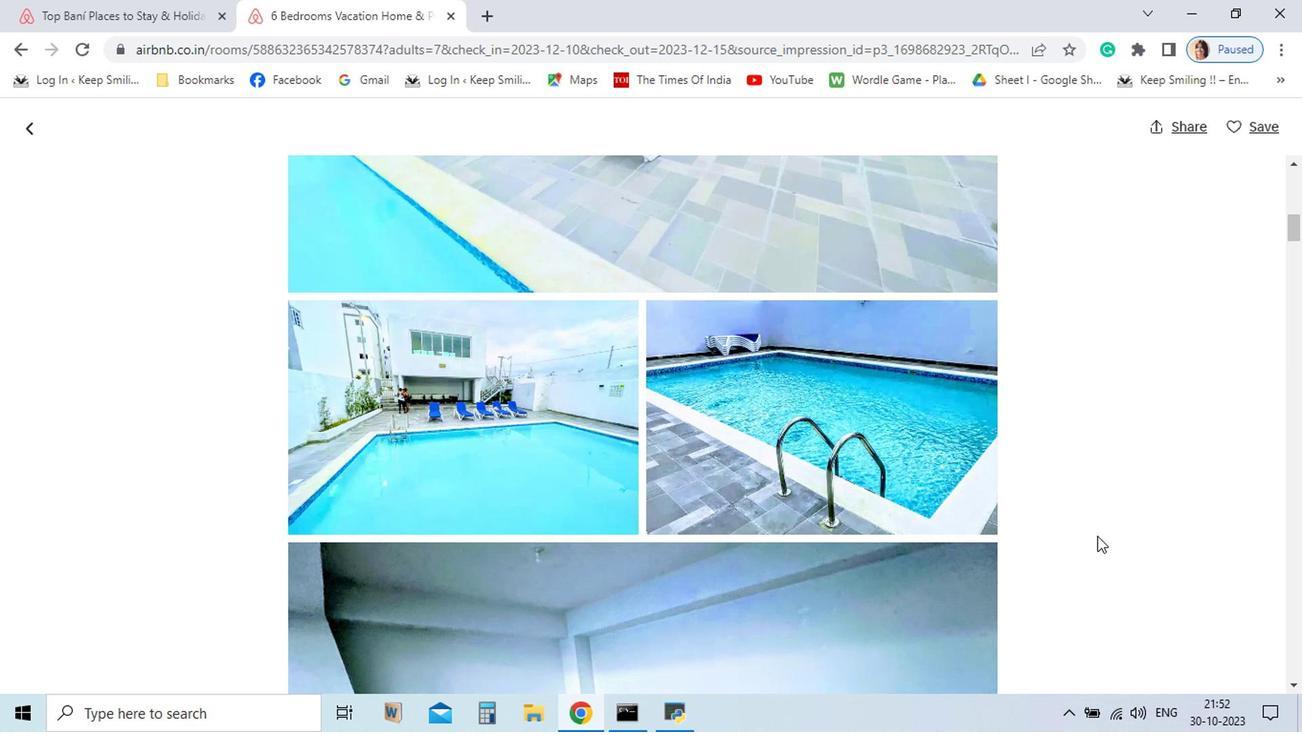 
Action: Mouse scrolled (899, 502) with delta (0, 0)
Screenshot: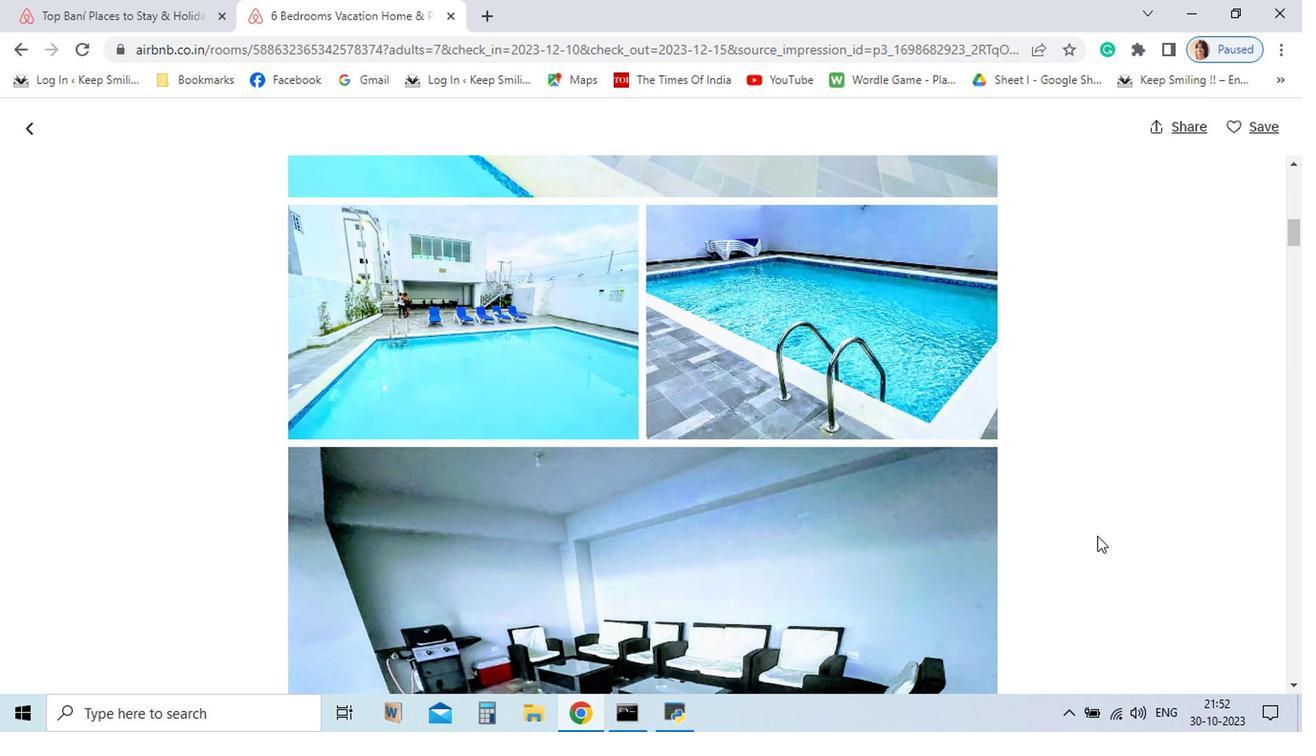
Action: Mouse scrolled (899, 502) with delta (0, 0)
Screenshot: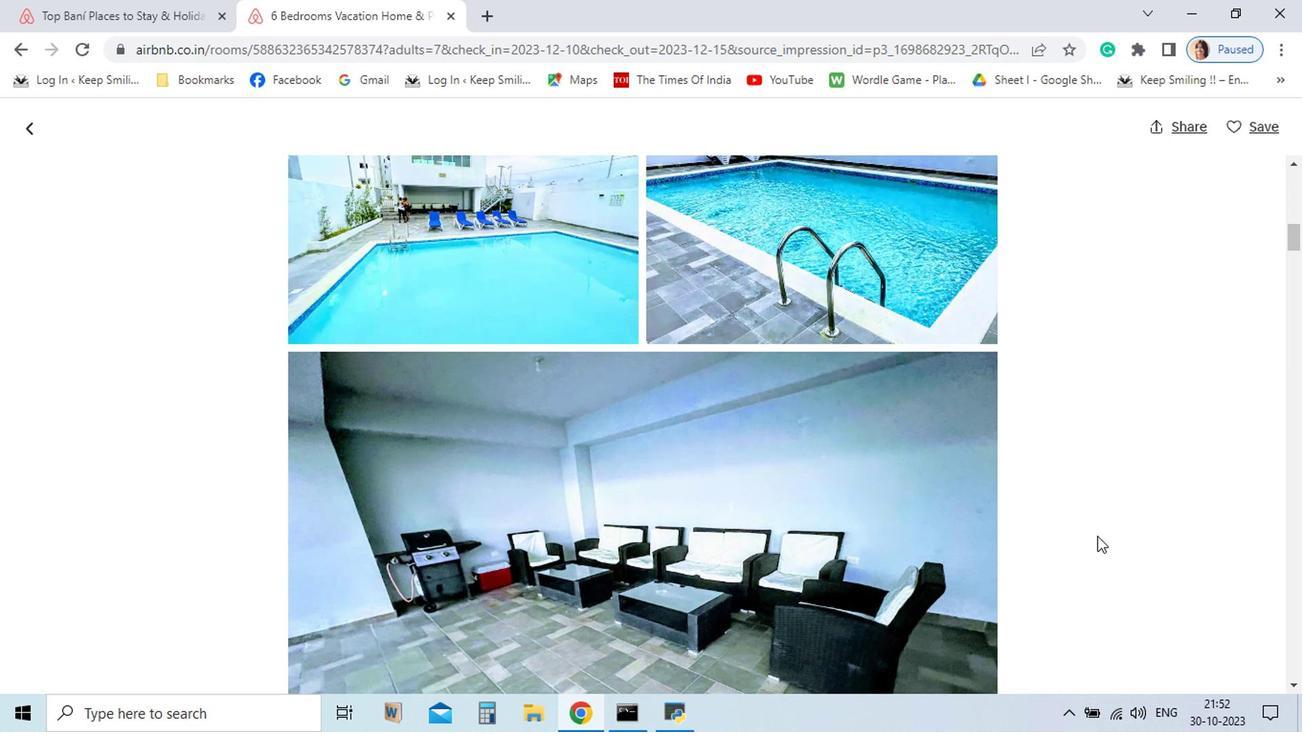 
Action: Mouse scrolled (899, 502) with delta (0, 0)
Screenshot: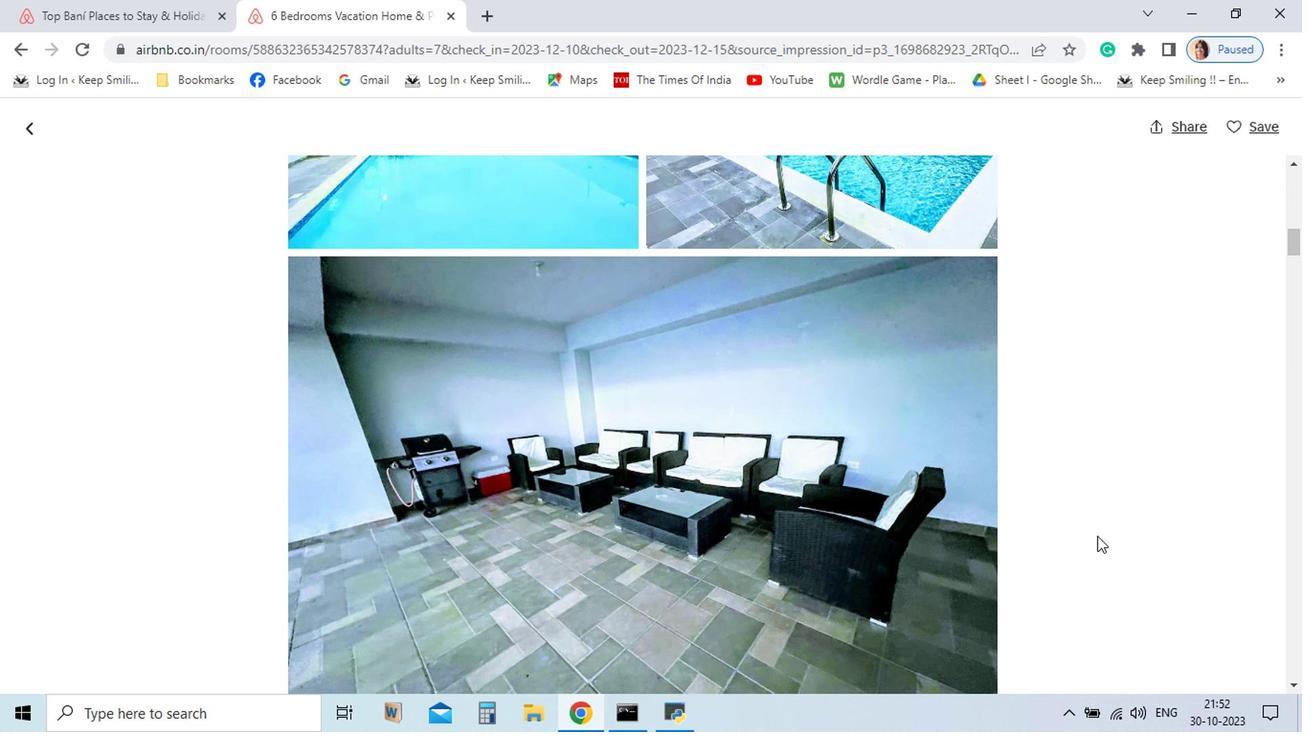 
Action: Mouse scrolled (899, 502) with delta (0, 0)
Screenshot: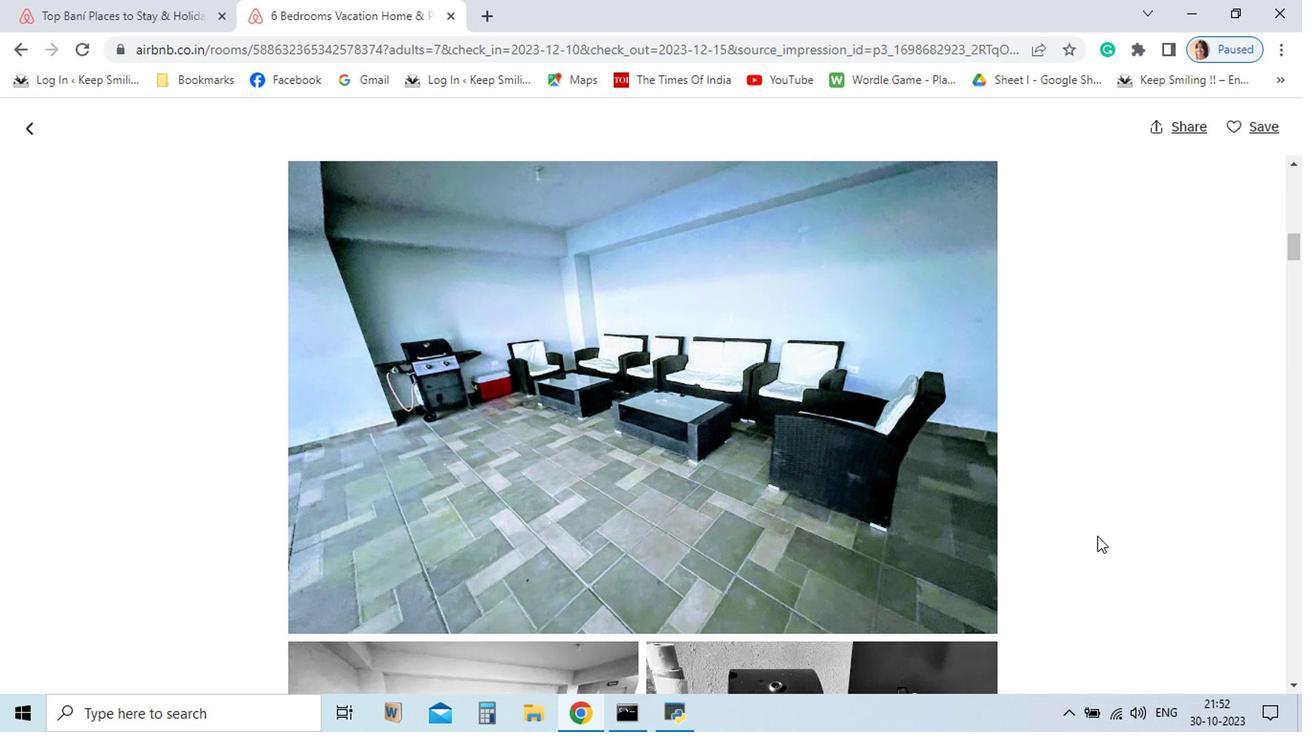 
Action: Mouse moved to (899, 503)
Screenshot: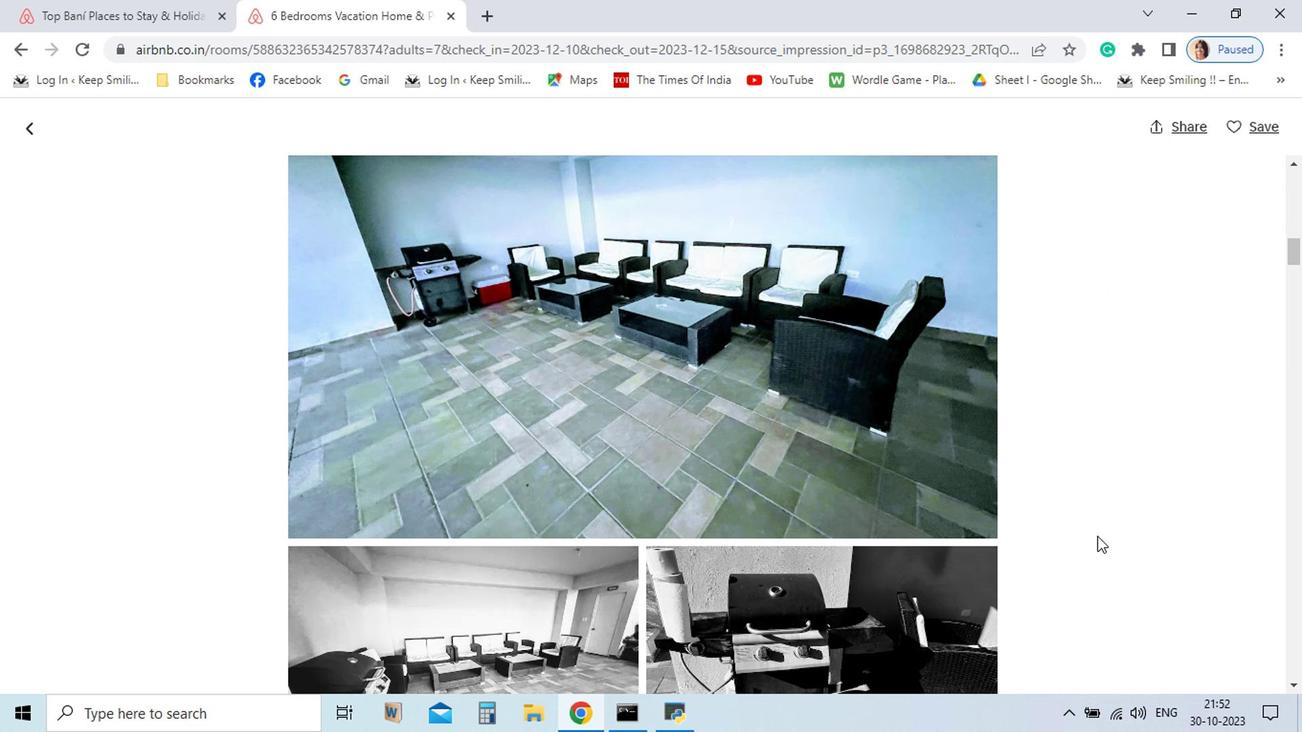 
Action: Mouse scrolled (899, 502) with delta (0, 0)
Screenshot: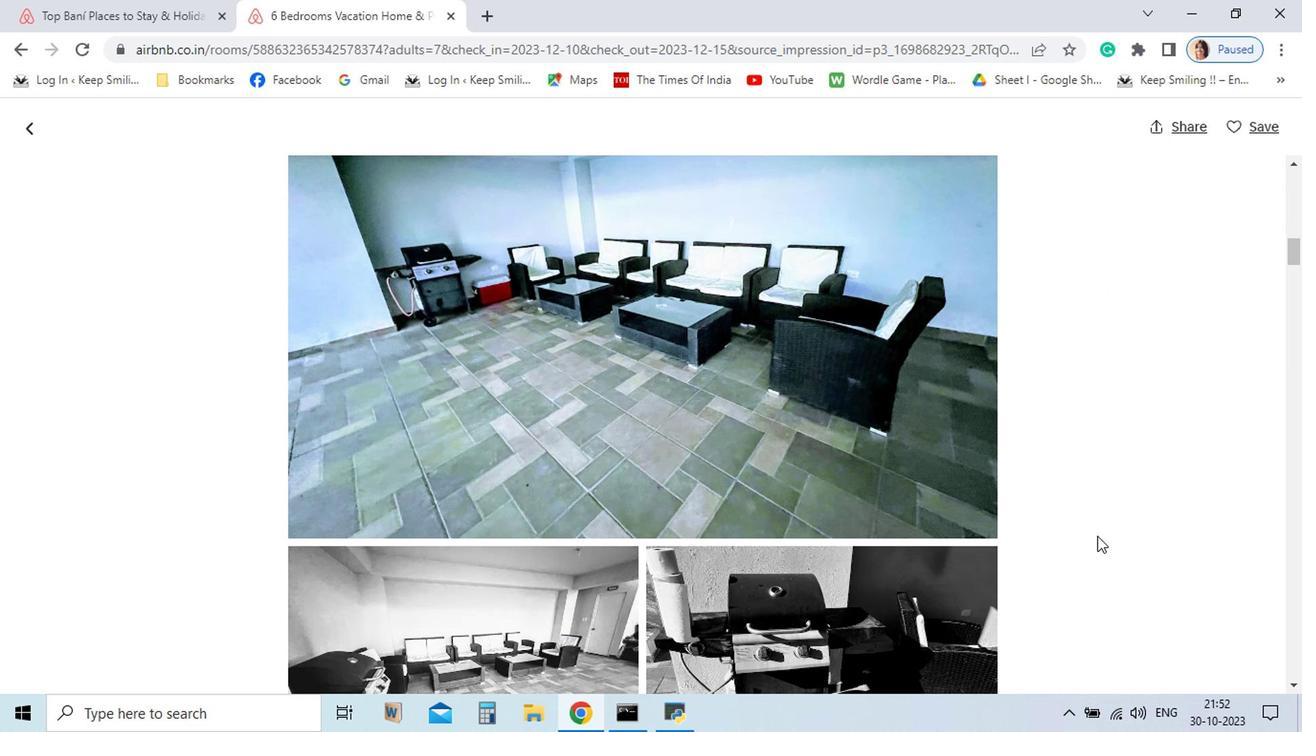
Action: Mouse scrolled (899, 502) with delta (0, 0)
Screenshot: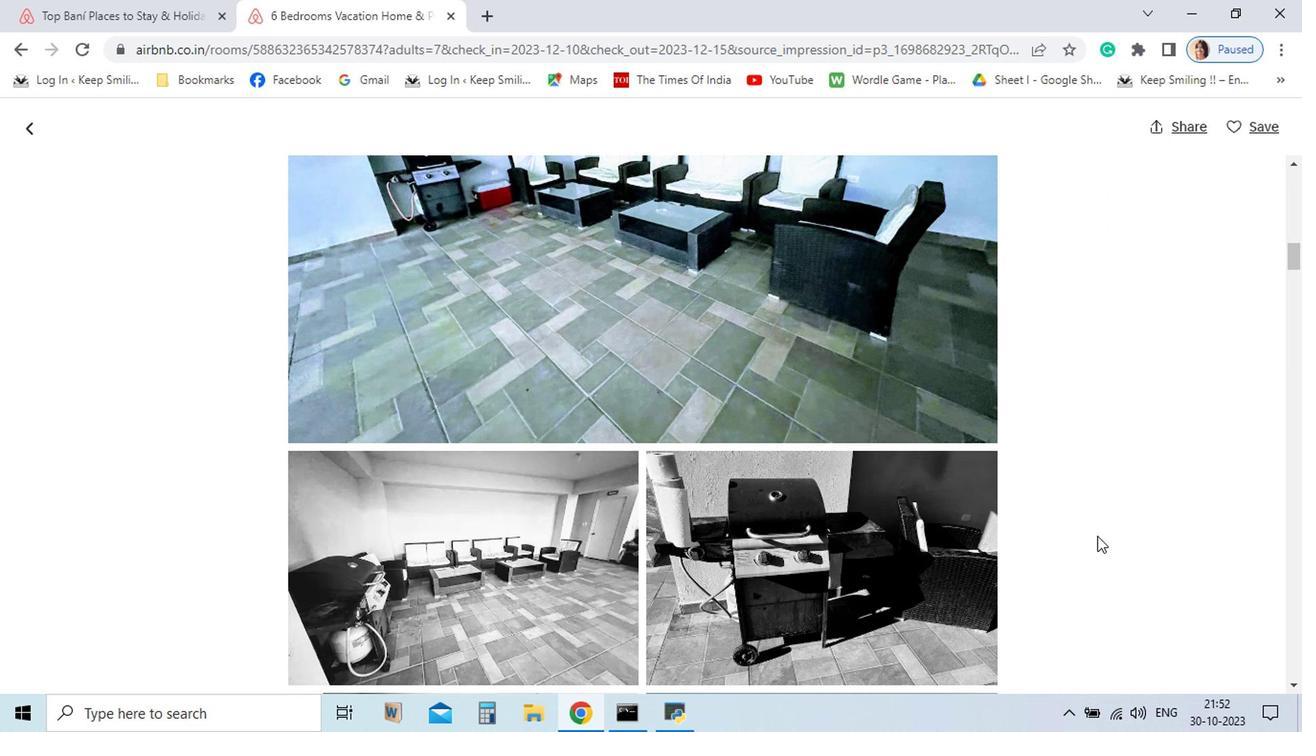 
Action: Mouse scrolled (899, 502) with delta (0, 0)
Screenshot: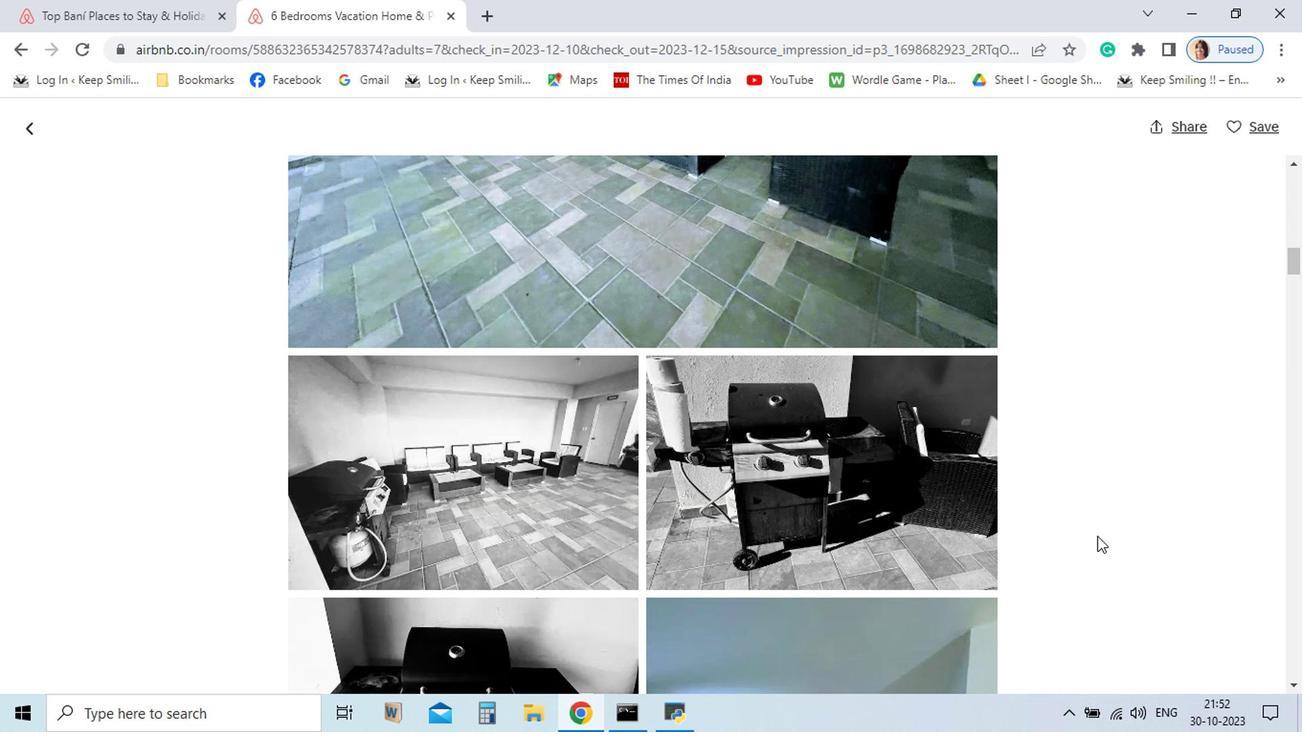 
Action: Mouse scrolled (899, 502) with delta (0, 0)
Screenshot: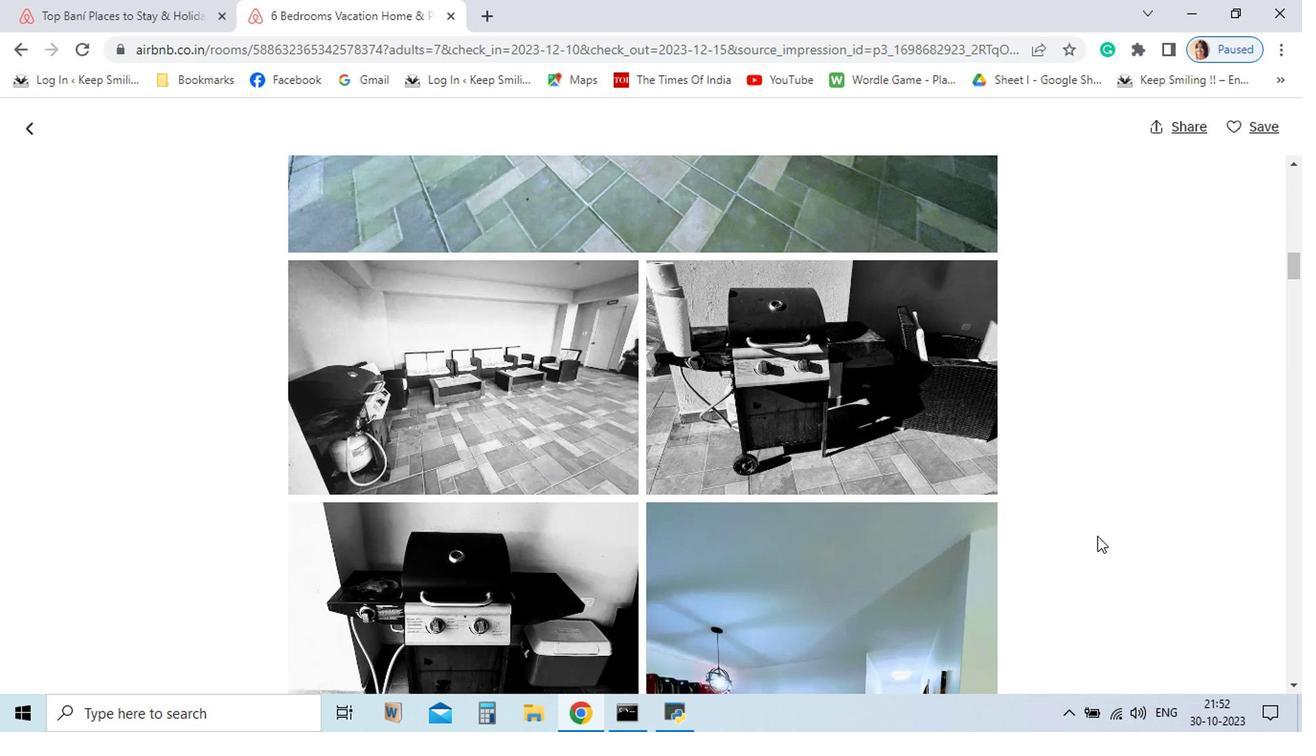 
Action: Mouse scrolled (899, 502) with delta (0, 0)
Screenshot: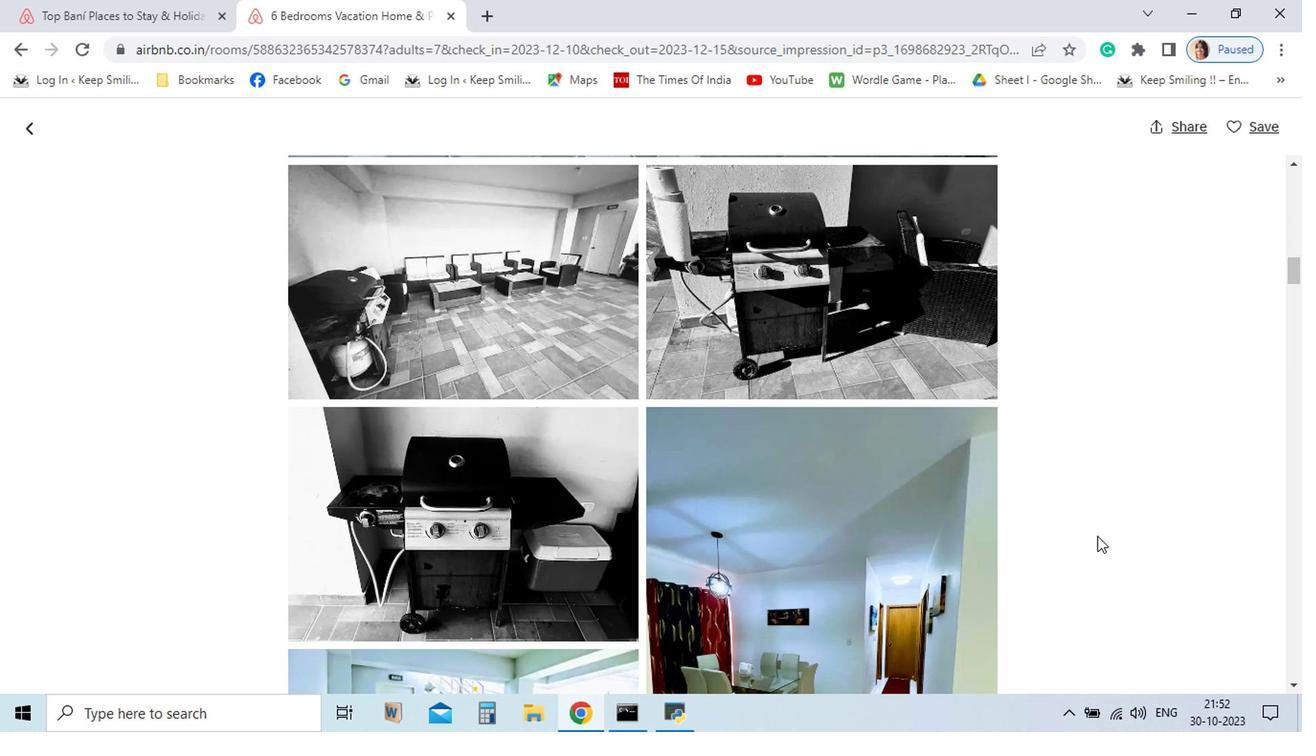 
Action: Mouse scrolled (899, 502) with delta (0, 0)
Screenshot: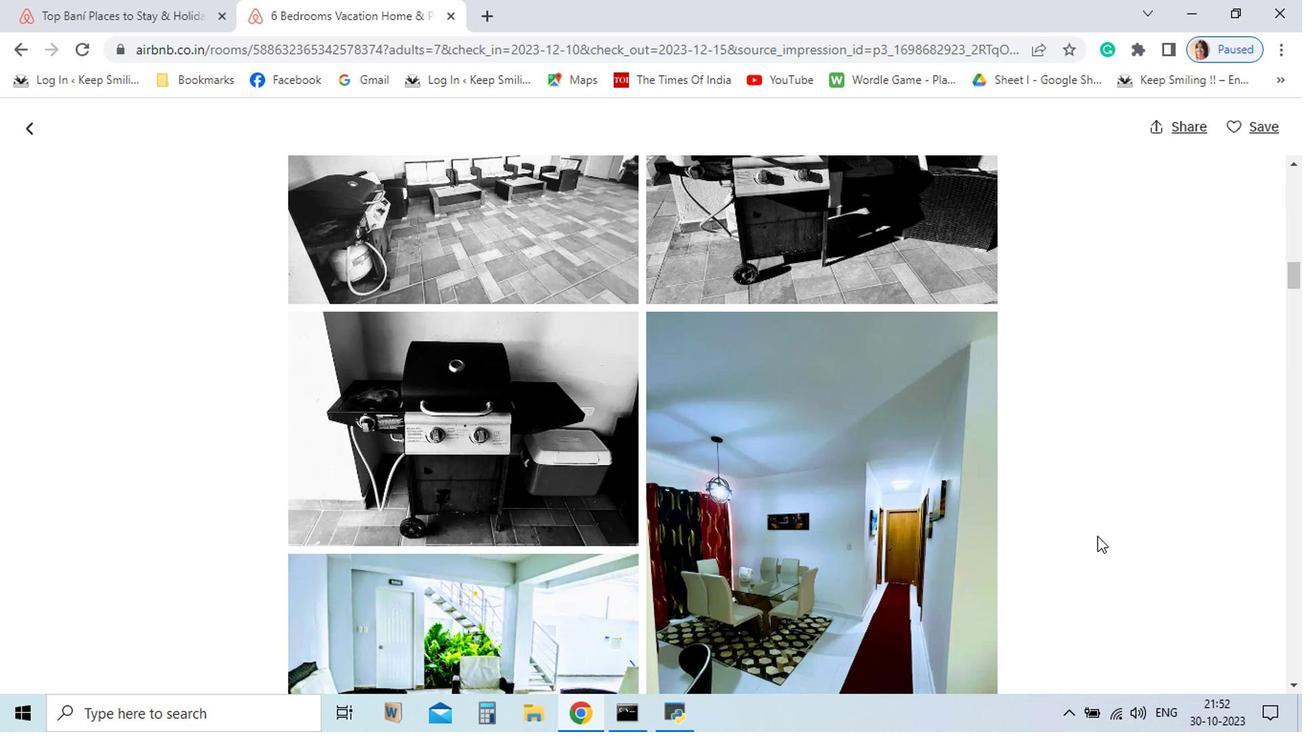 
Action: Mouse scrolled (899, 502) with delta (0, 0)
Screenshot: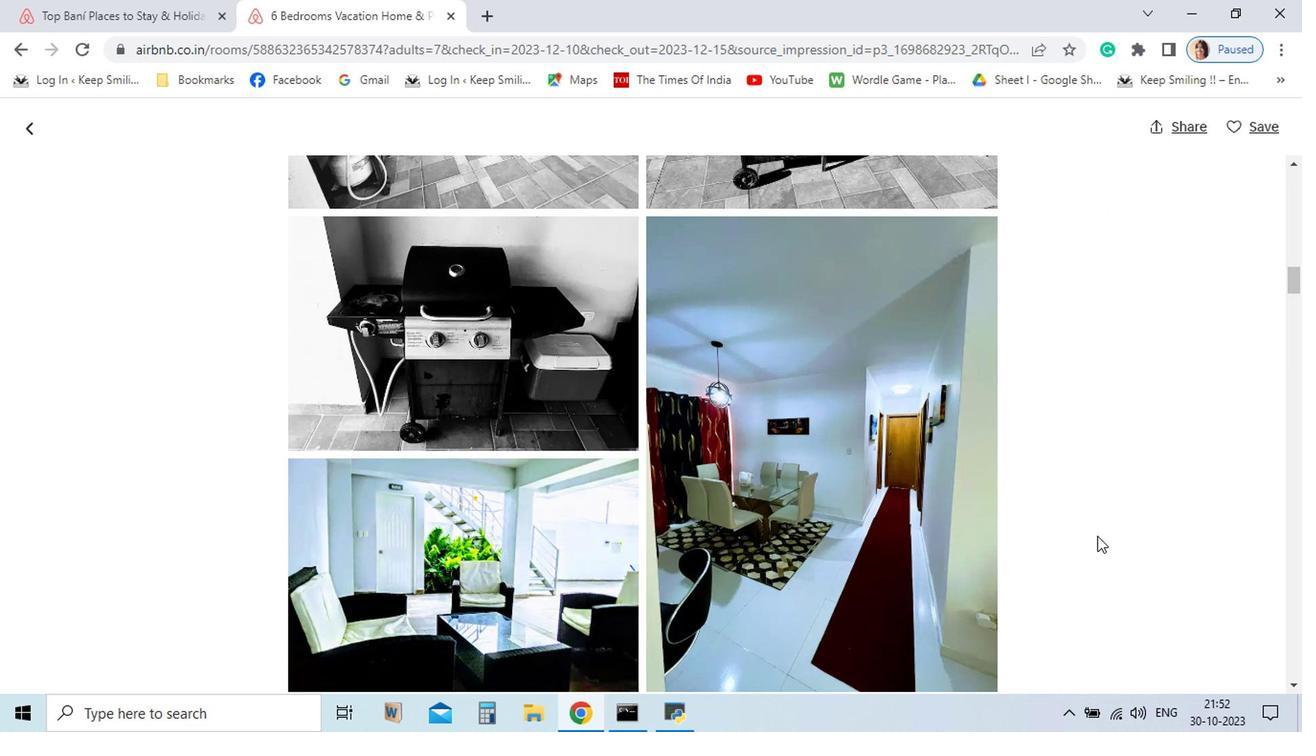 
Action: Mouse scrolled (899, 502) with delta (0, 0)
Screenshot: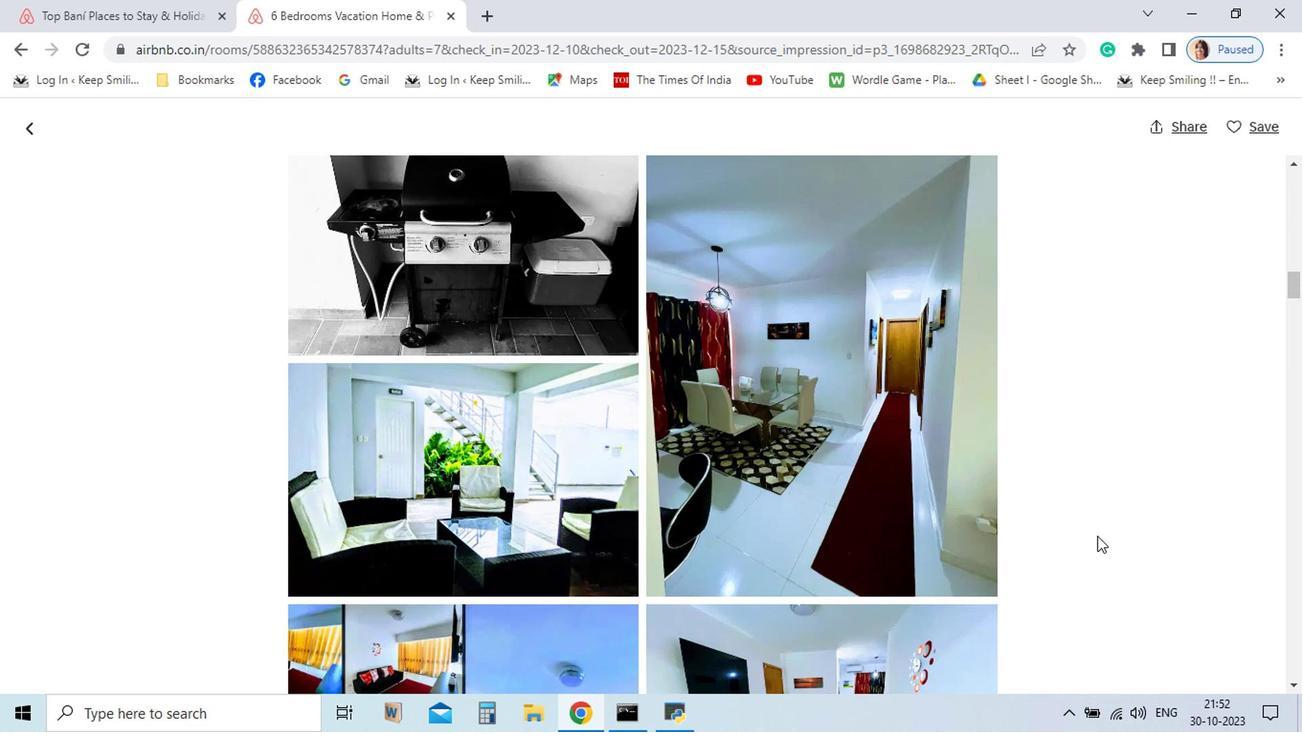 
Action: Mouse scrolled (899, 502) with delta (0, 0)
Screenshot: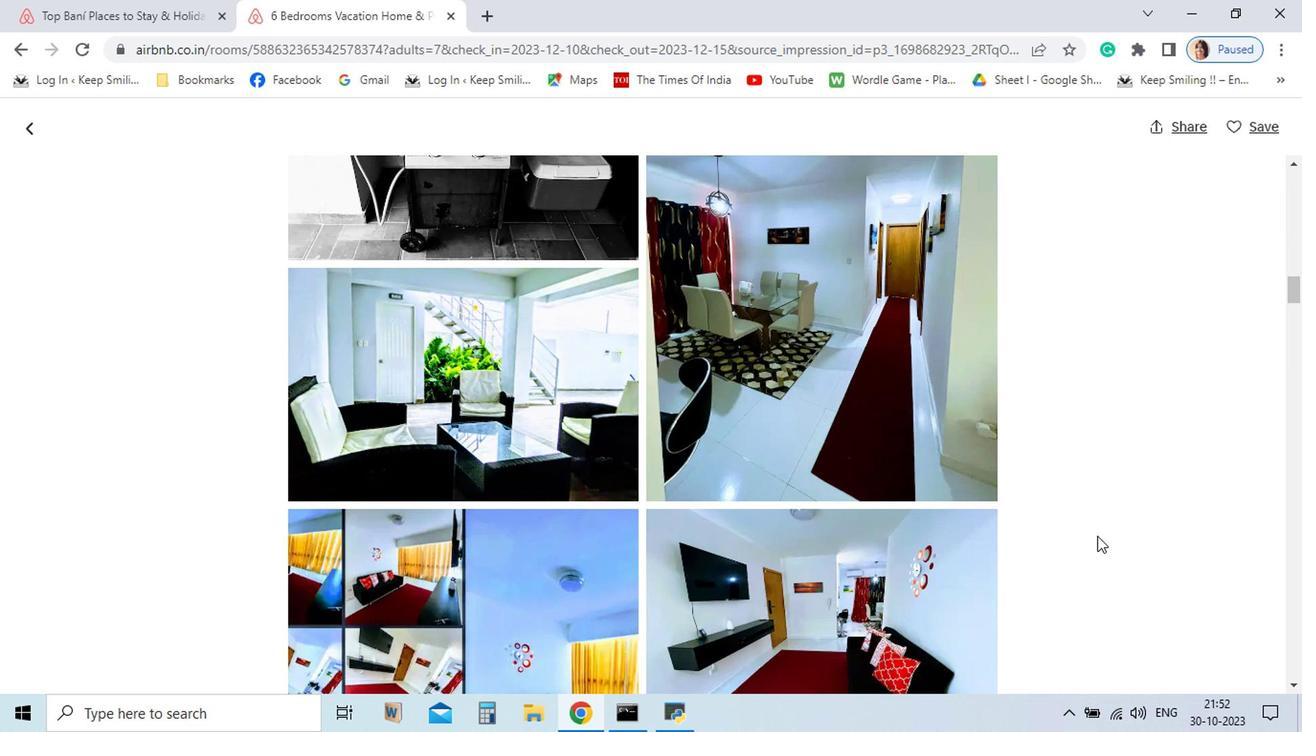
Action: Mouse scrolled (899, 502) with delta (0, 0)
Screenshot: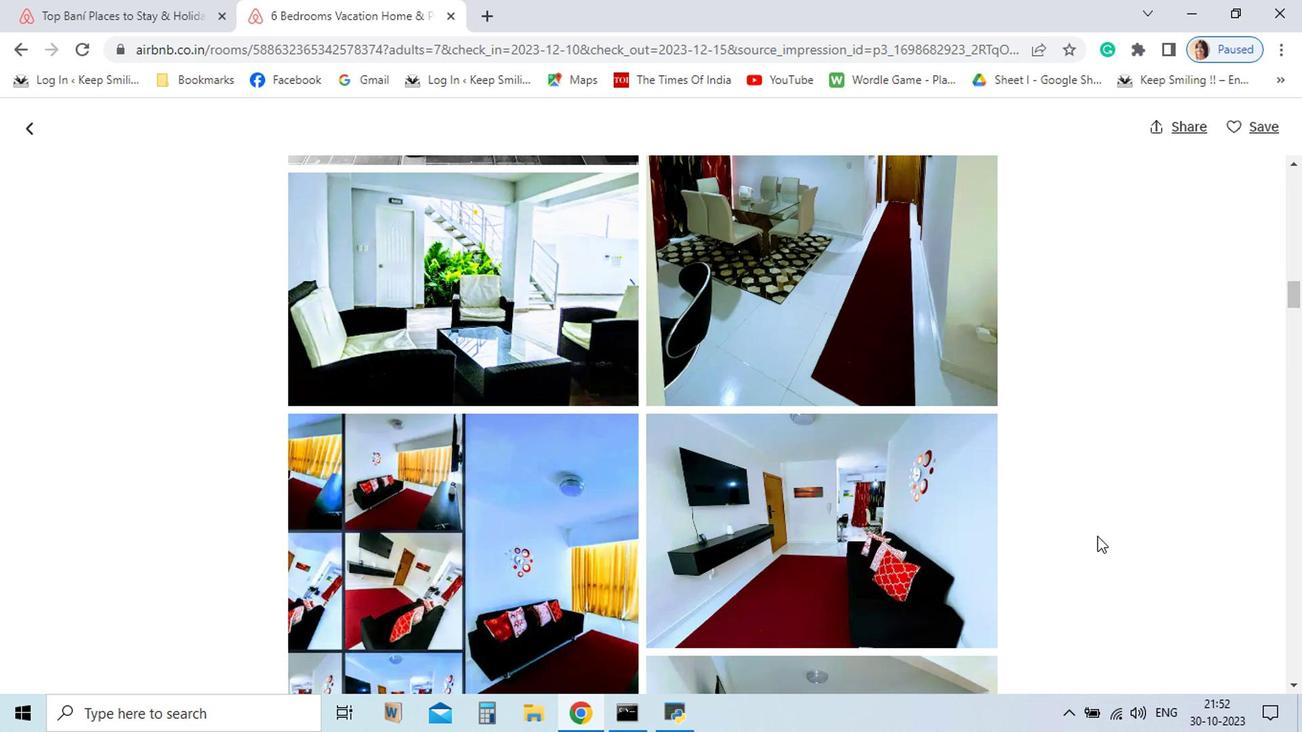 
Action: Mouse moved to (899, 504)
Screenshot: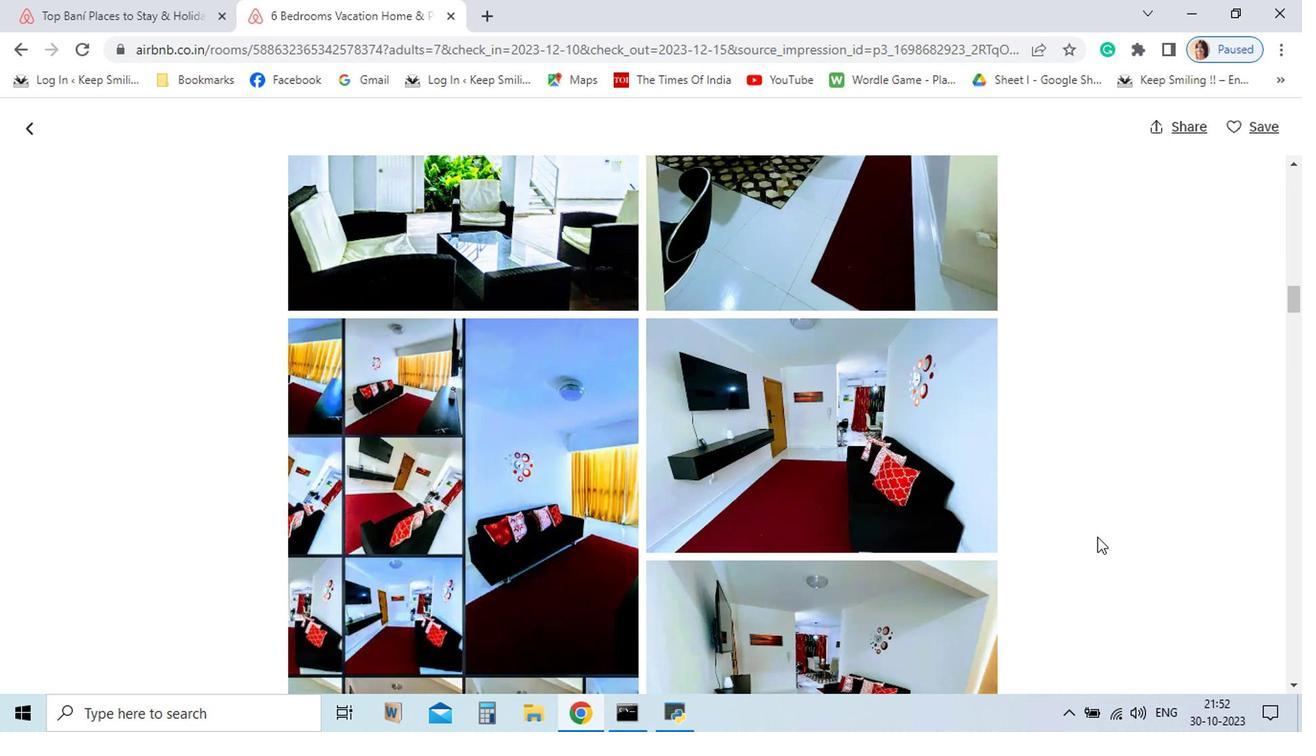 
Action: Mouse scrolled (899, 503) with delta (0, 0)
Screenshot: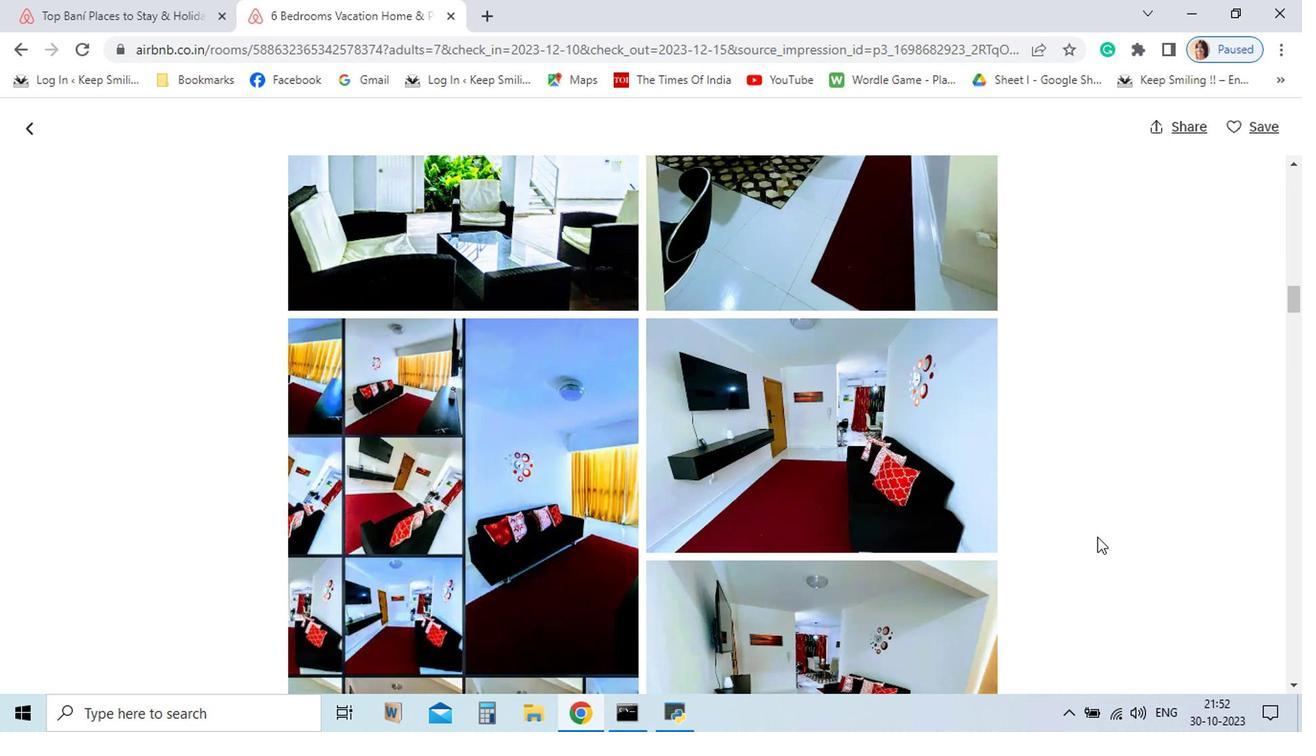 
Action: Mouse scrolled (899, 503) with delta (0, 0)
Screenshot: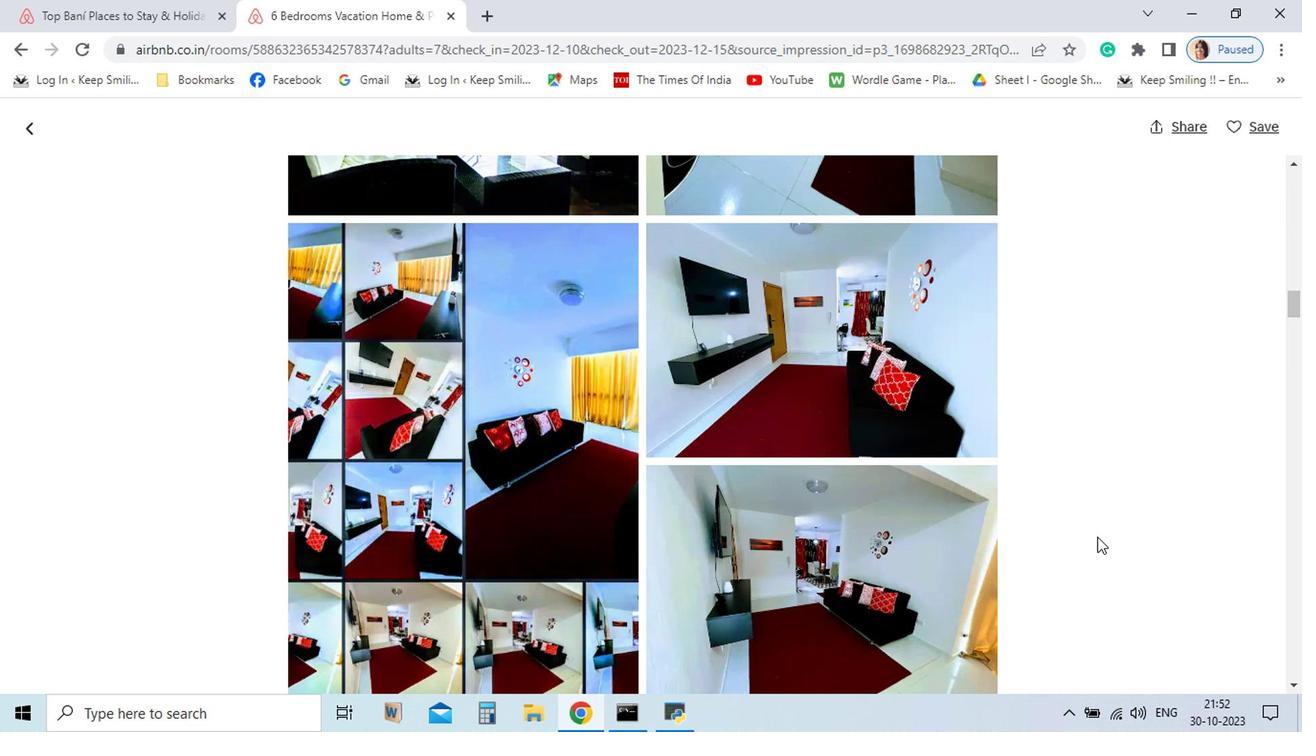 
Action: Mouse scrolled (899, 503) with delta (0, 0)
Screenshot: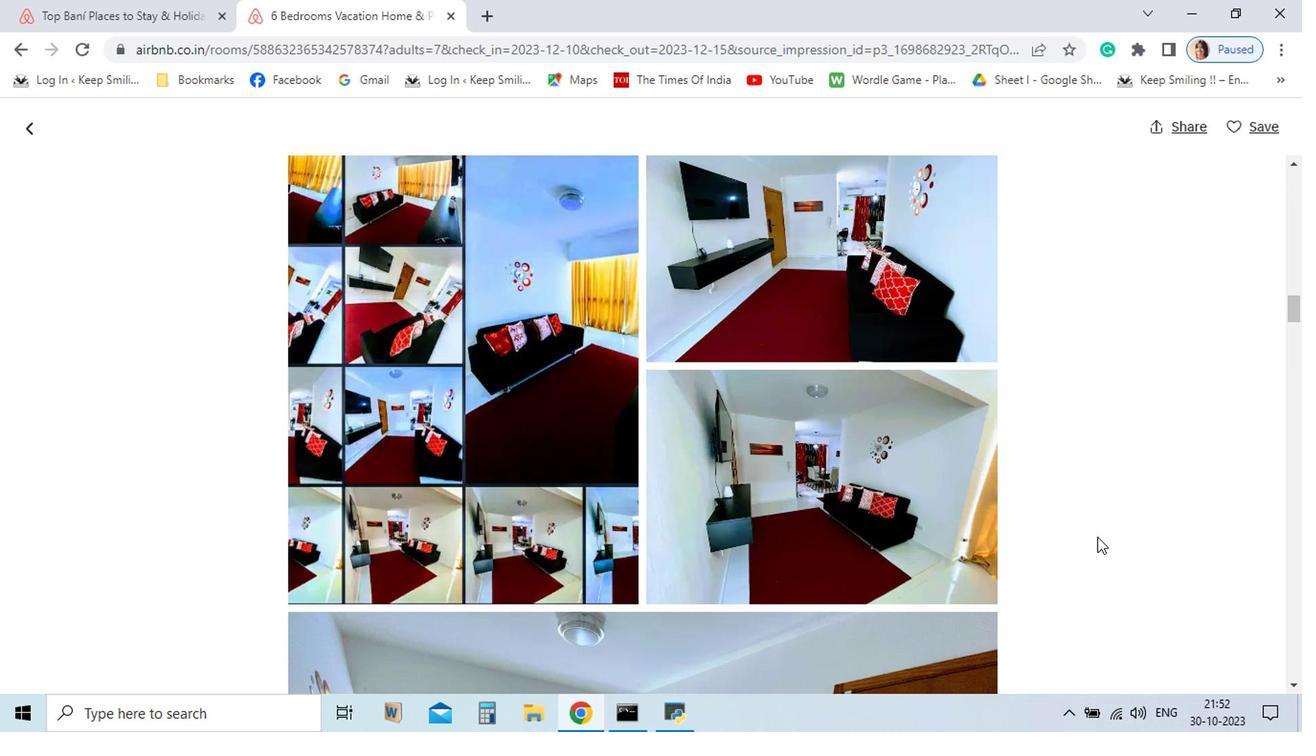 
Action: Mouse scrolled (899, 503) with delta (0, 0)
Screenshot: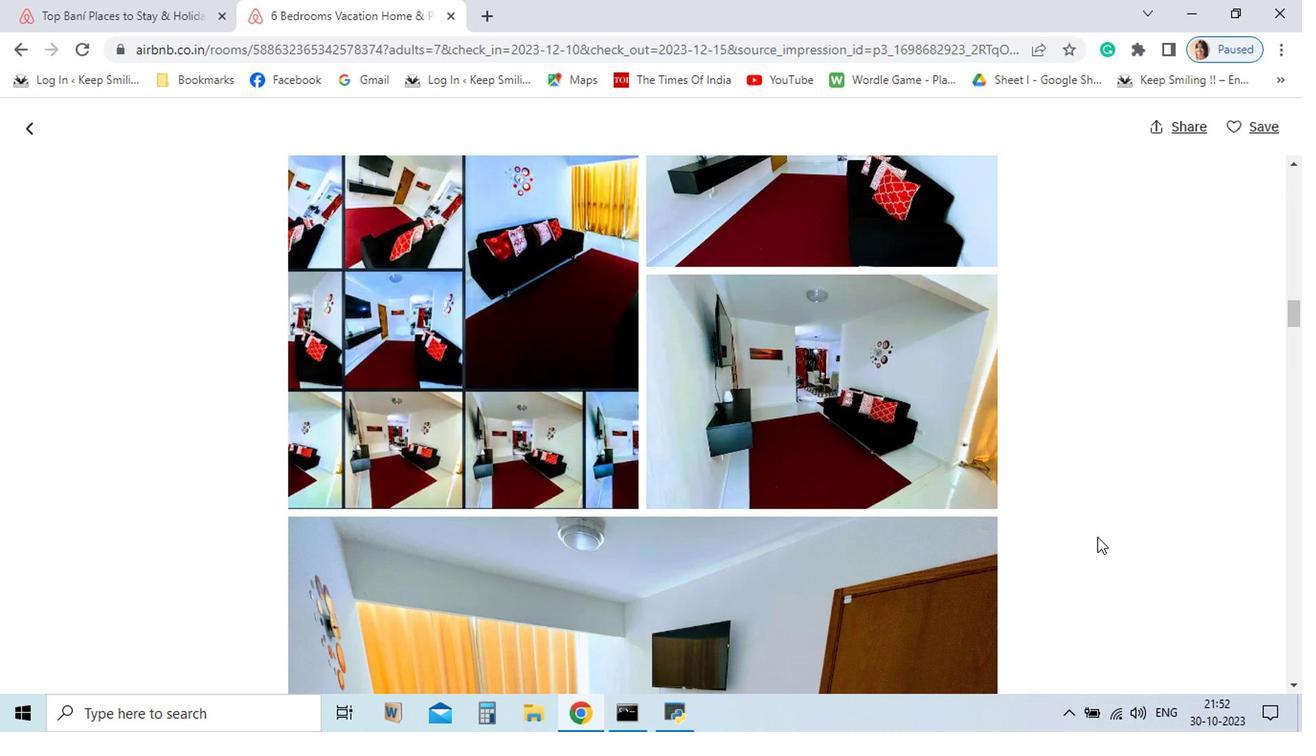 
Action: Mouse scrolled (899, 503) with delta (0, 0)
Screenshot: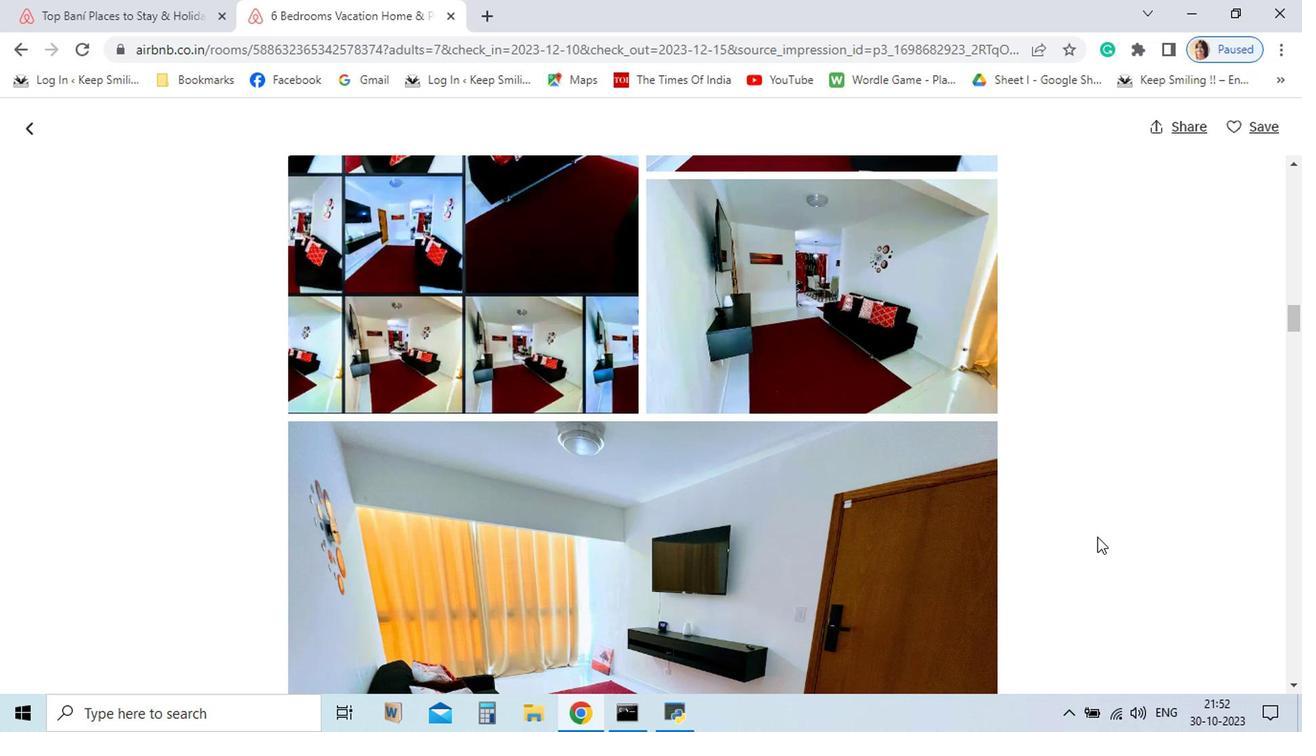 
Action: Mouse scrolled (899, 503) with delta (0, 0)
Screenshot: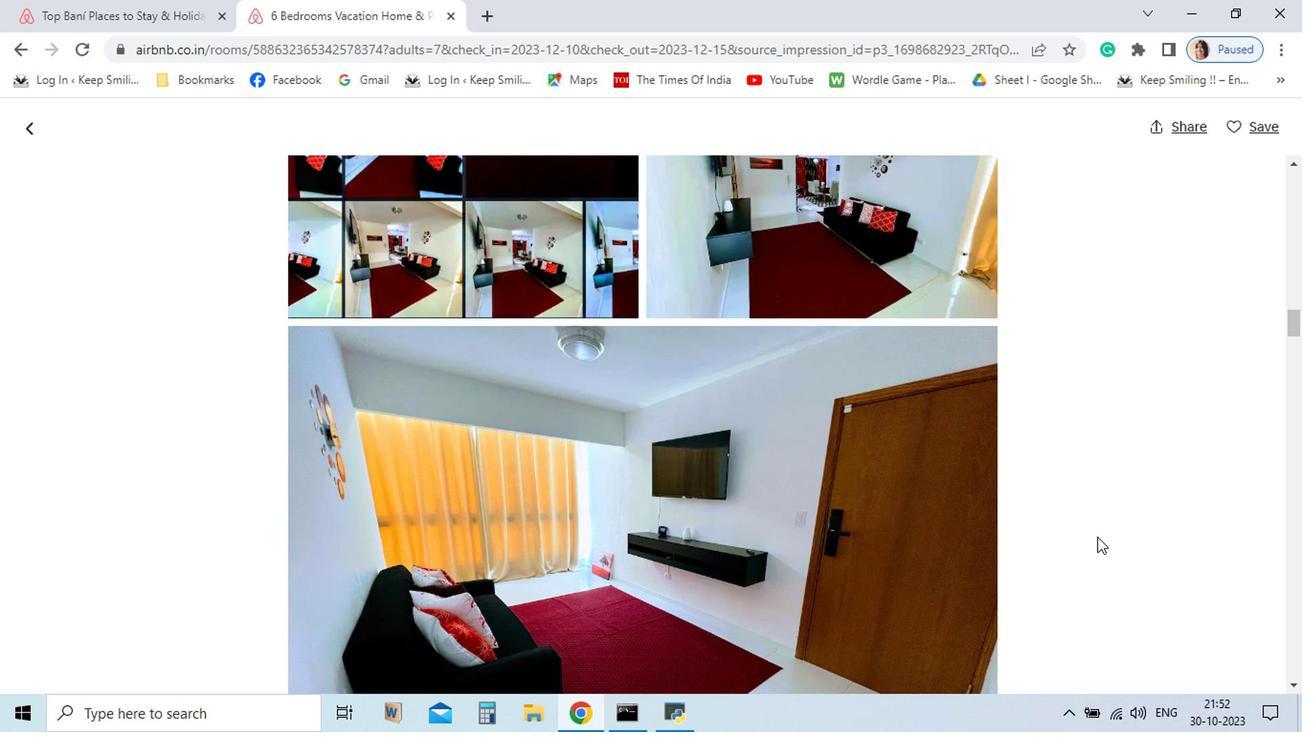 
Action: Mouse scrolled (899, 503) with delta (0, 0)
Screenshot: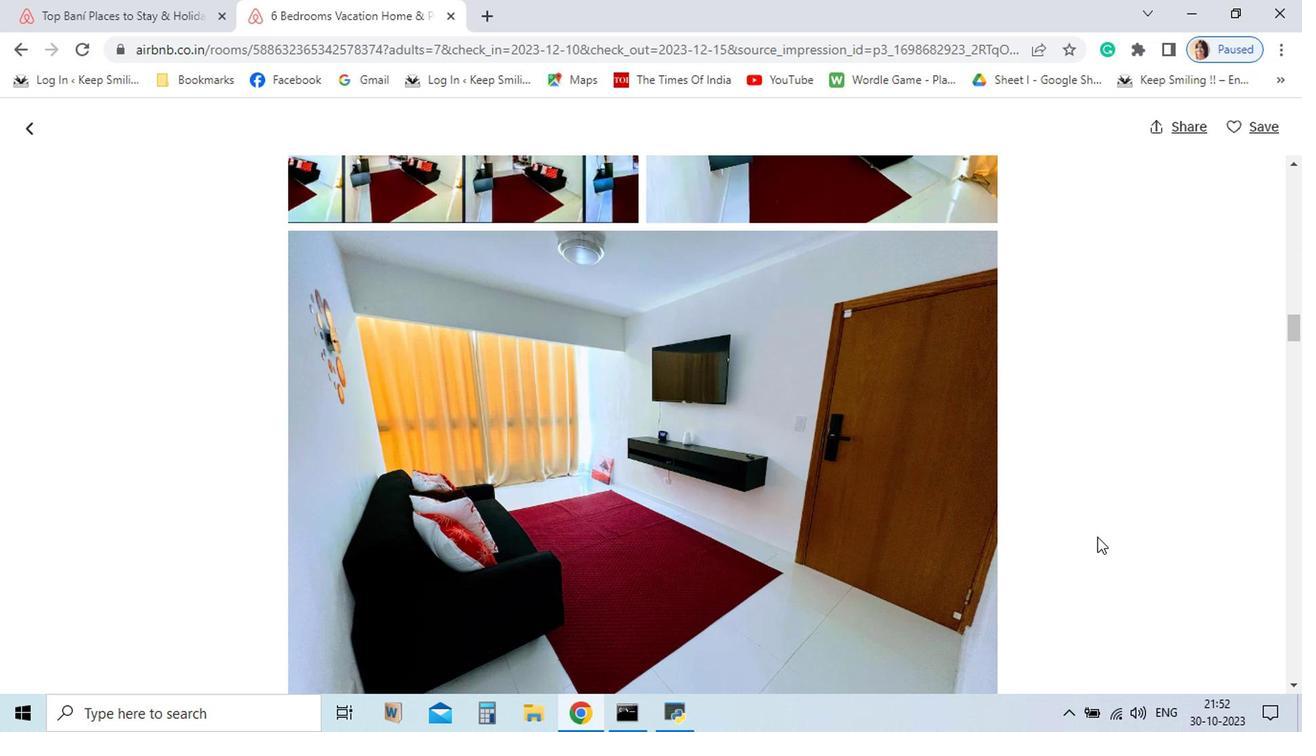 
Action: Mouse scrolled (899, 503) with delta (0, 0)
Screenshot: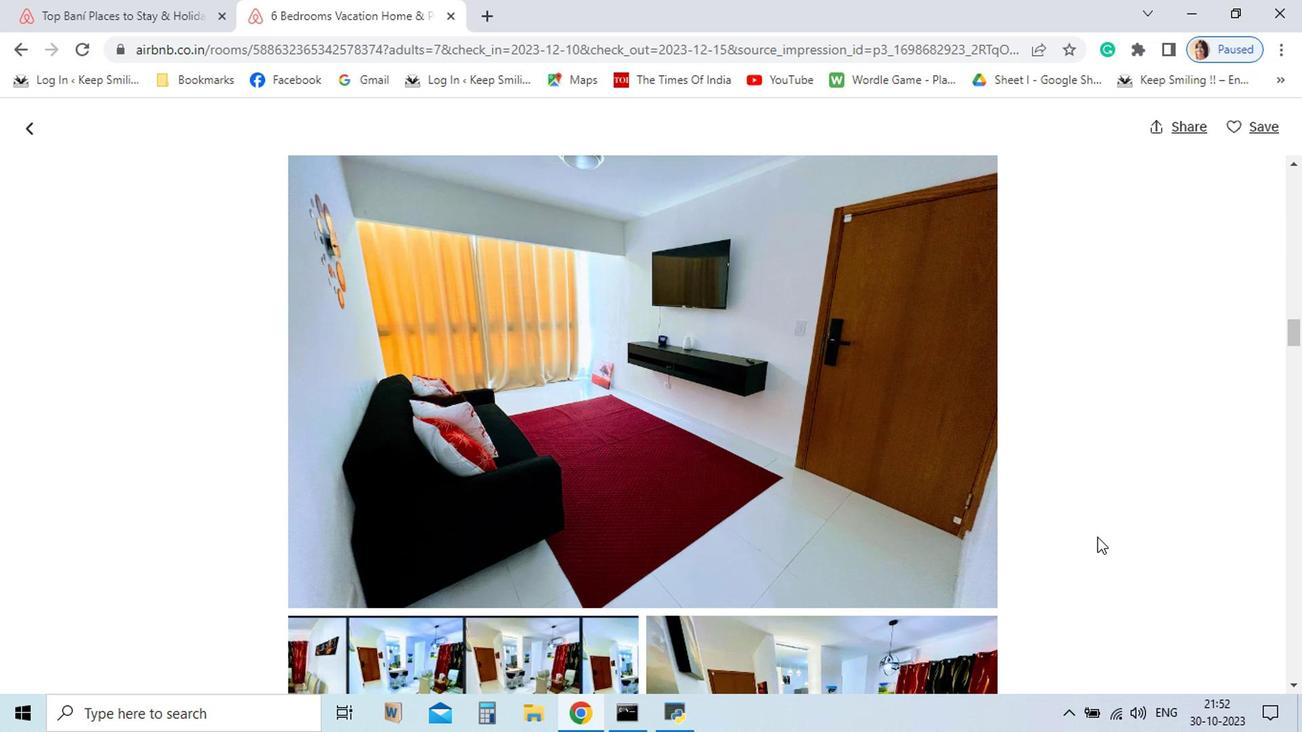 
Action: Mouse scrolled (899, 503) with delta (0, 0)
Screenshot: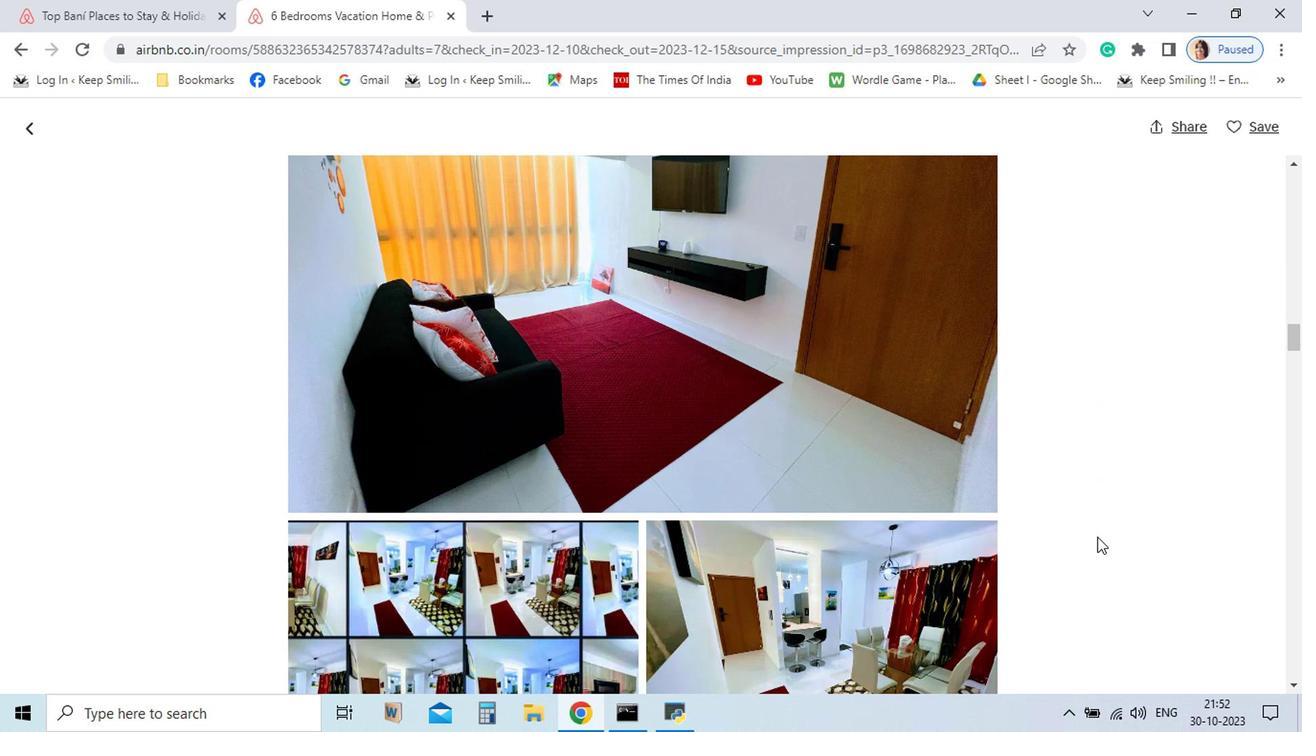 
Action: Mouse scrolled (899, 503) with delta (0, 0)
Screenshot: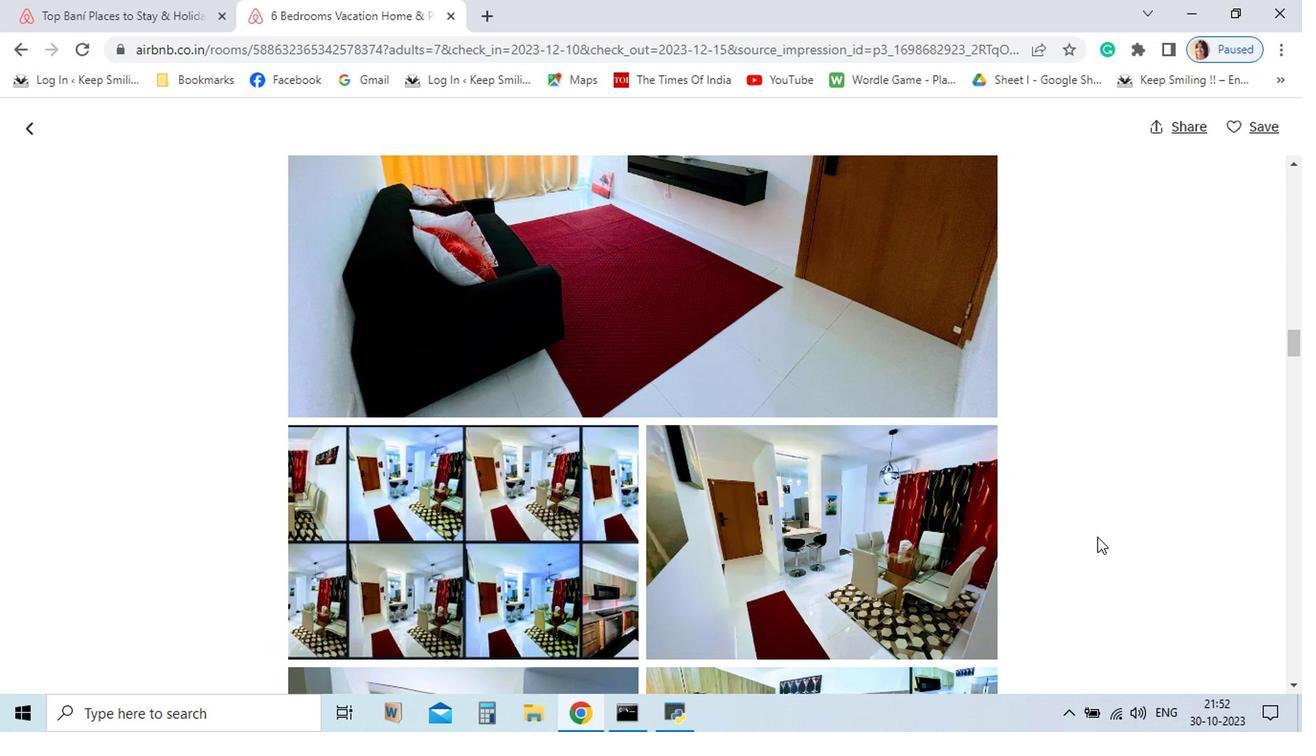 
Action: Mouse scrolled (899, 503) with delta (0, 0)
Screenshot: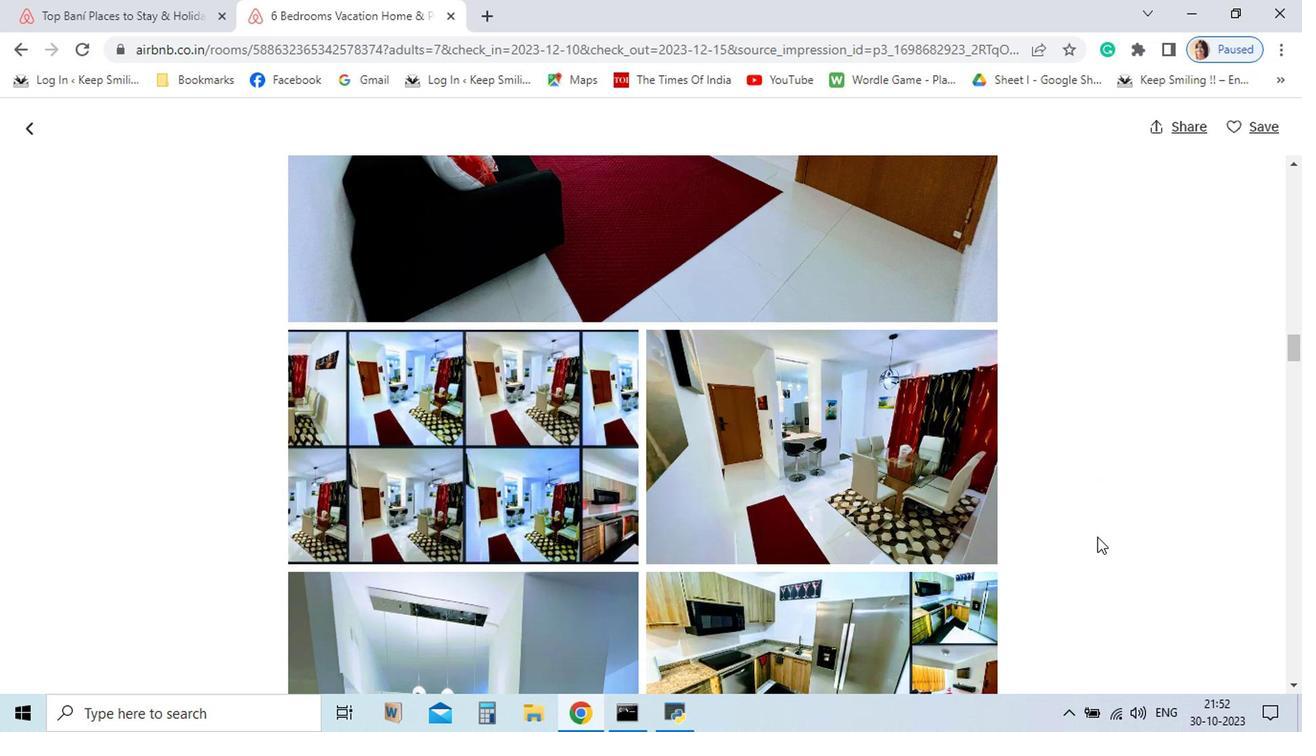 
Action: Mouse scrolled (899, 503) with delta (0, 0)
Screenshot: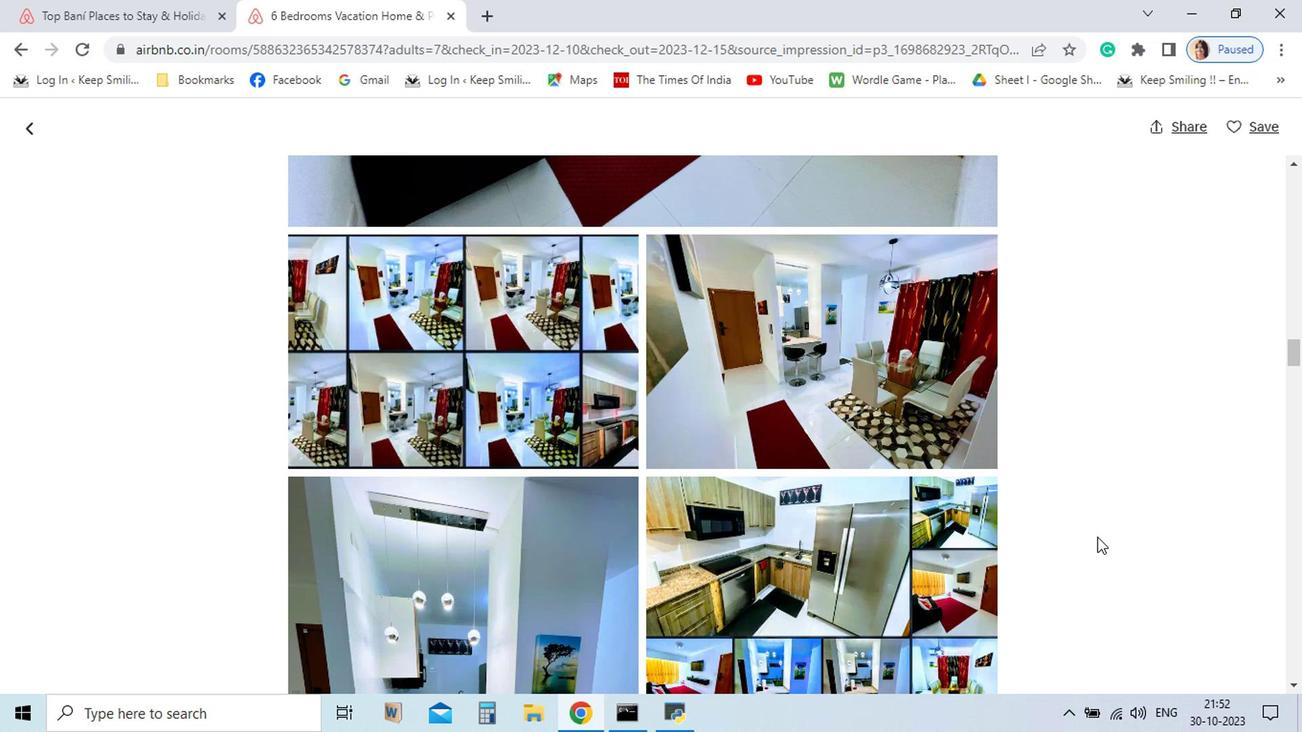 
Action: Mouse scrolled (899, 503) with delta (0, 0)
Screenshot: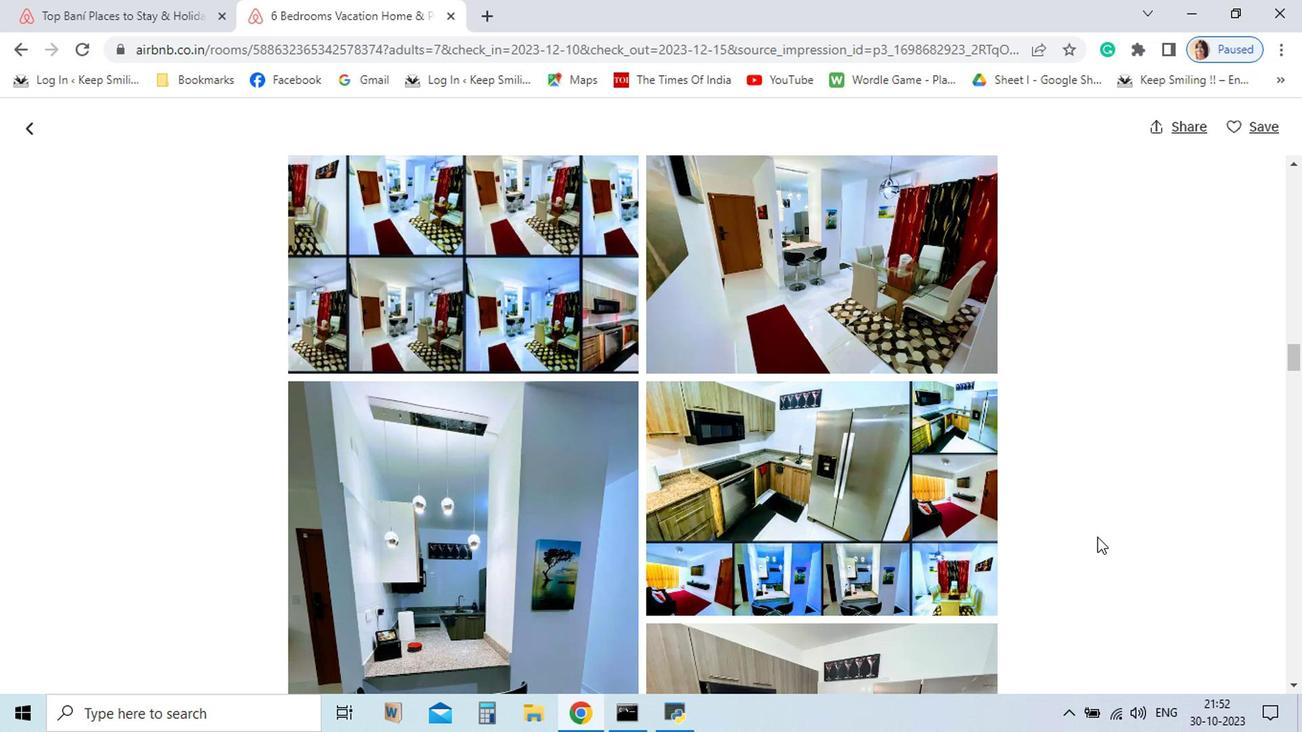 
Action: Mouse scrolled (899, 503) with delta (0, 0)
Screenshot: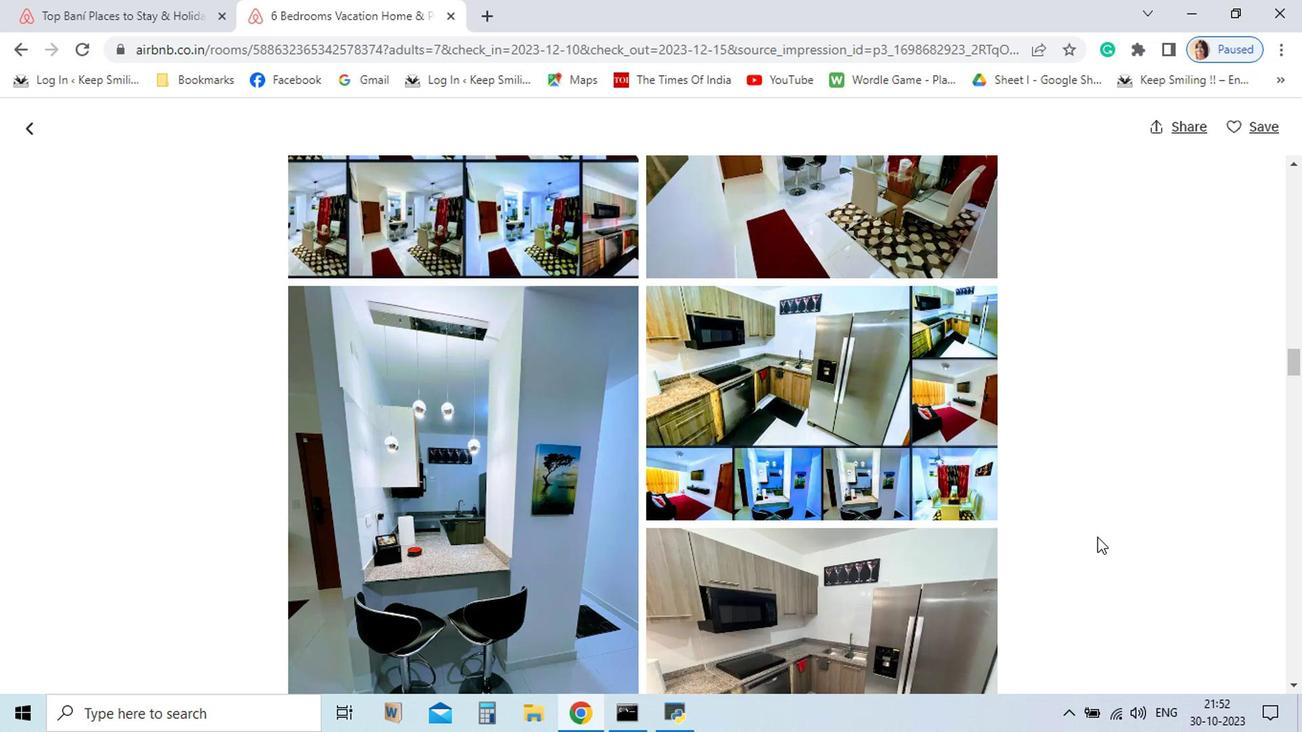 
Action: Mouse scrolled (899, 503) with delta (0, 0)
Screenshot: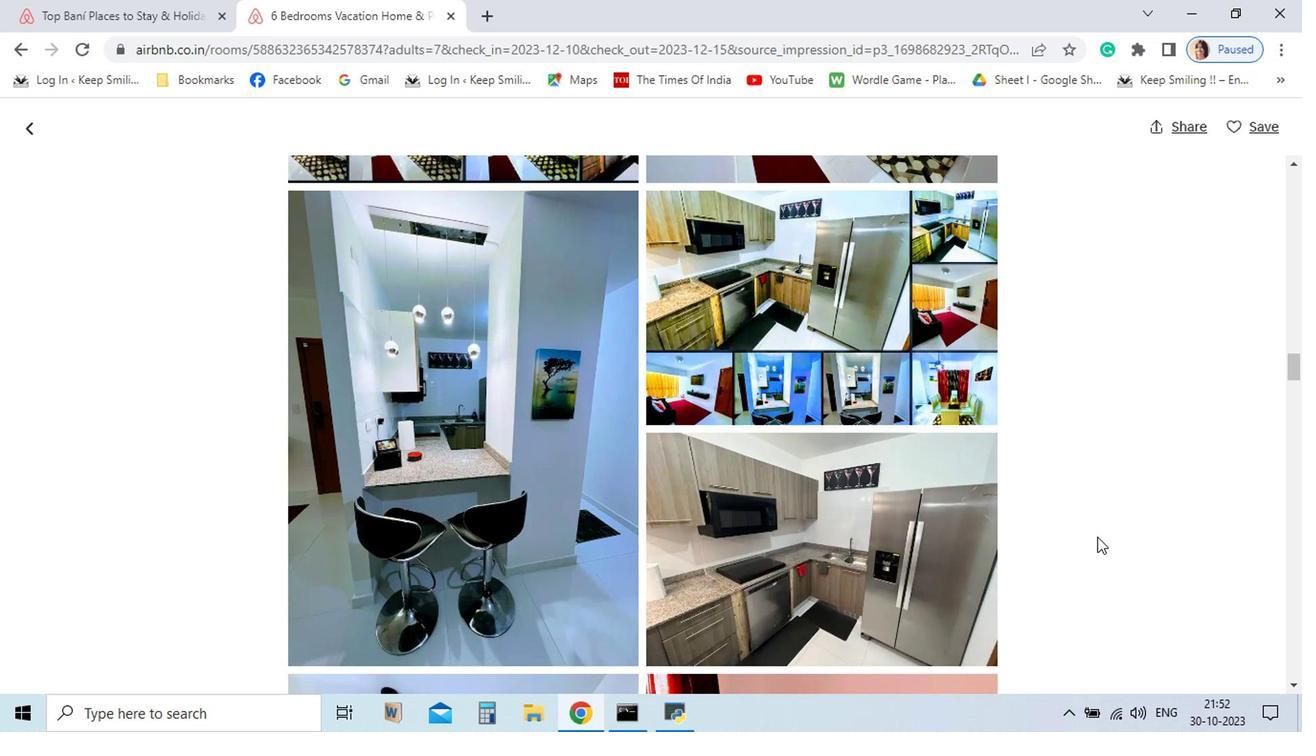 
Action: Mouse scrolled (899, 503) with delta (0, 0)
Screenshot: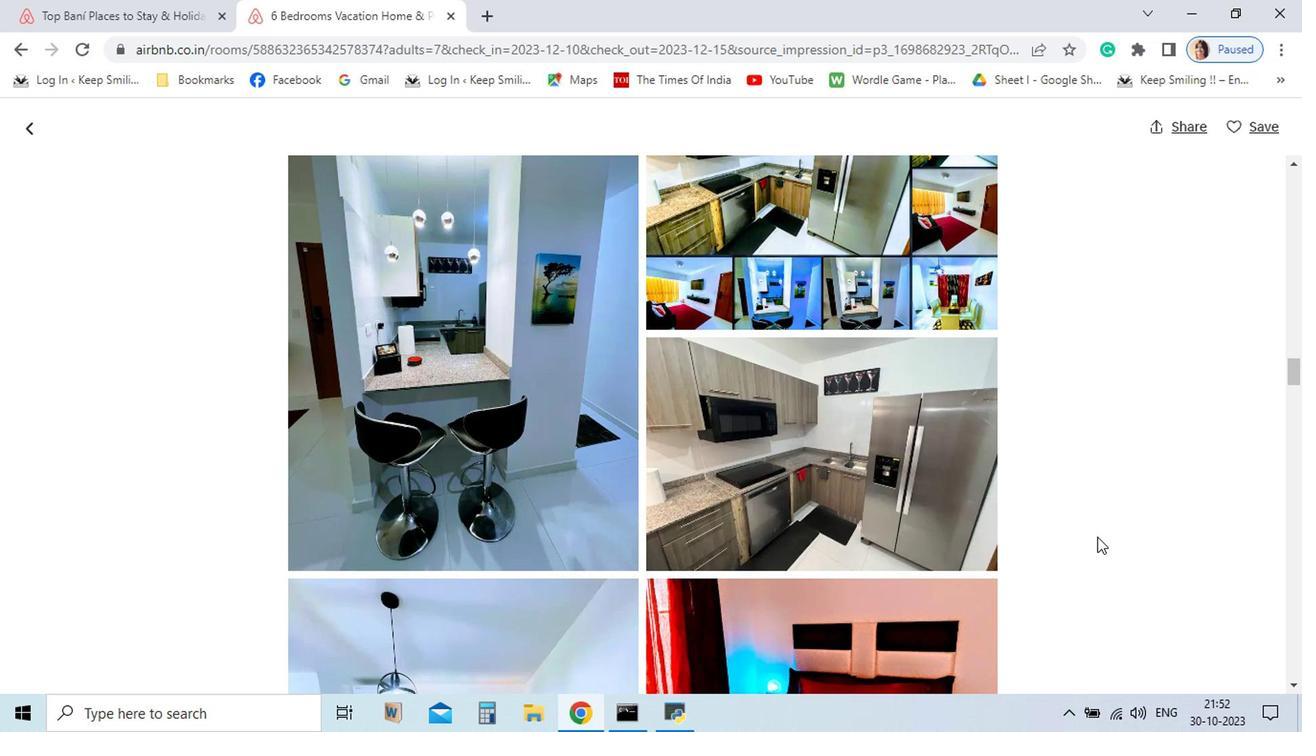 
Action: Mouse scrolled (899, 503) with delta (0, 0)
Screenshot: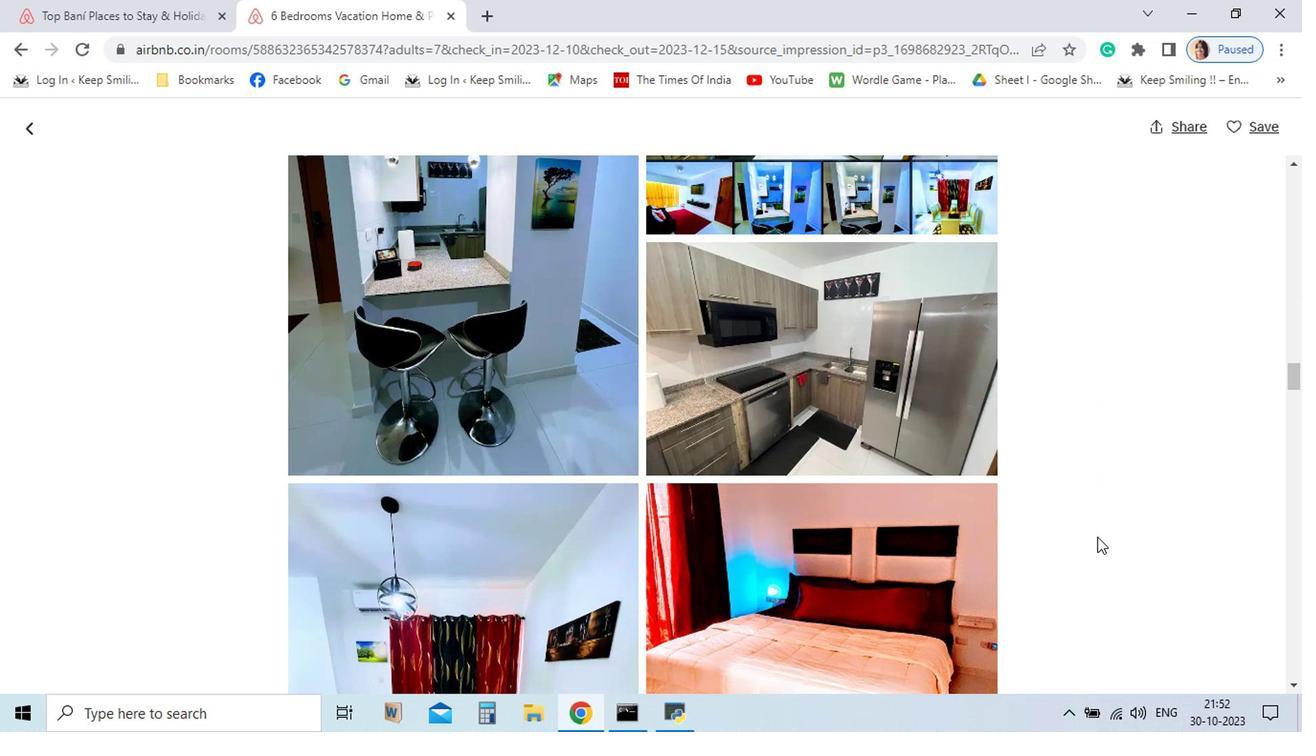 
Action: Mouse scrolled (899, 503) with delta (0, 0)
Screenshot: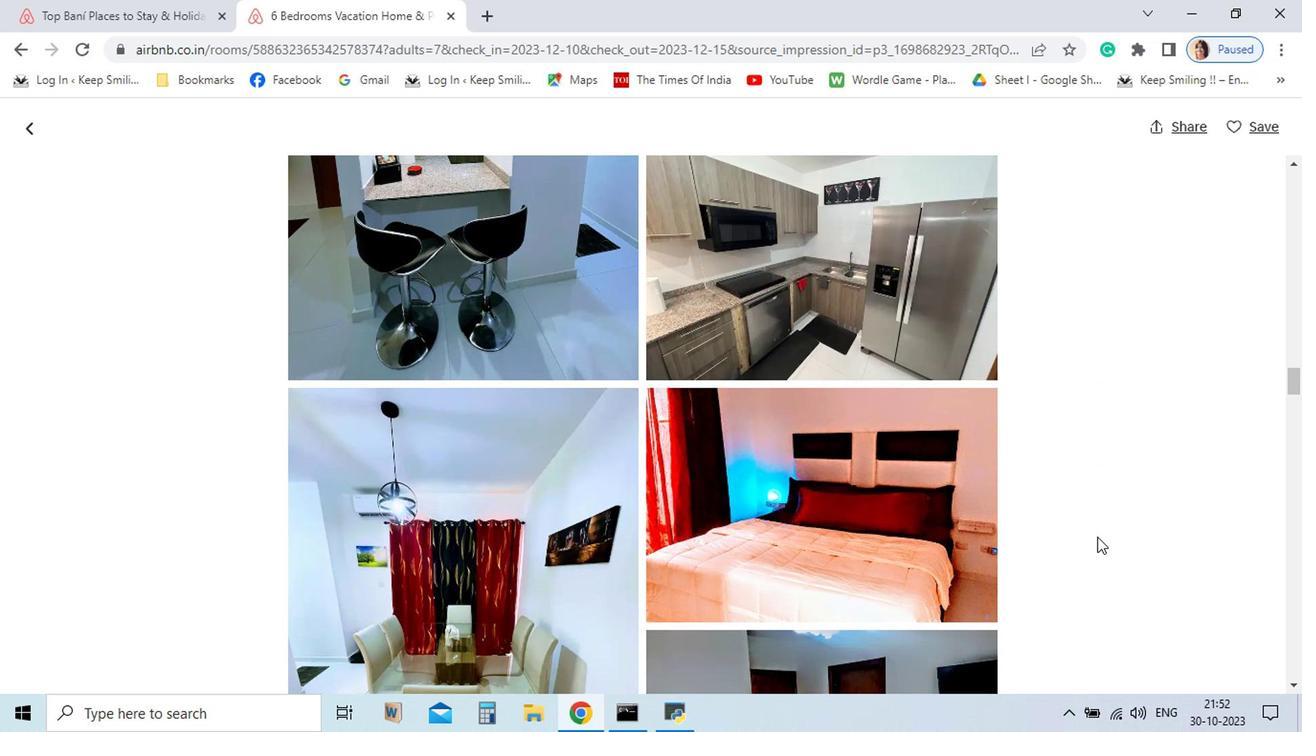 
Action: Mouse scrolled (899, 503) with delta (0, 0)
Screenshot: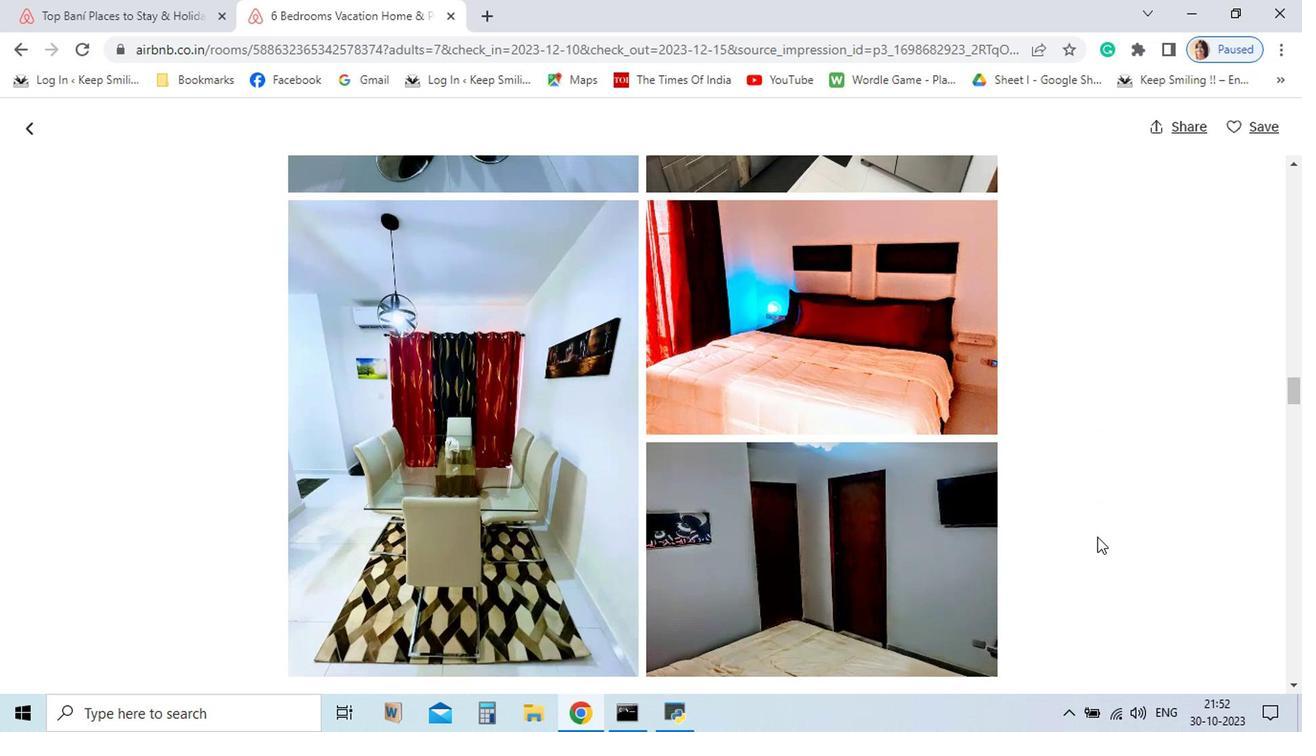 
Action: Mouse scrolled (899, 503) with delta (0, 0)
Screenshot: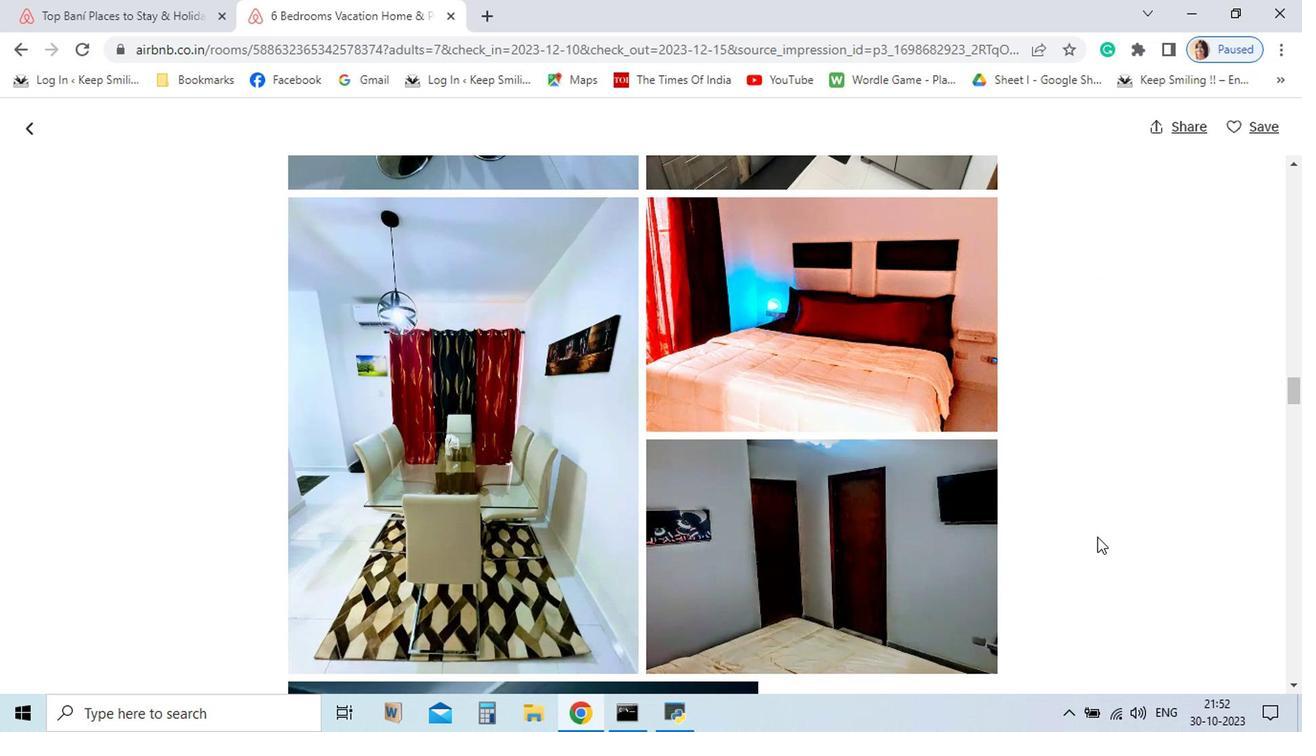 
Action: Mouse scrolled (899, 503) with delta (0, 0)
Screenshot: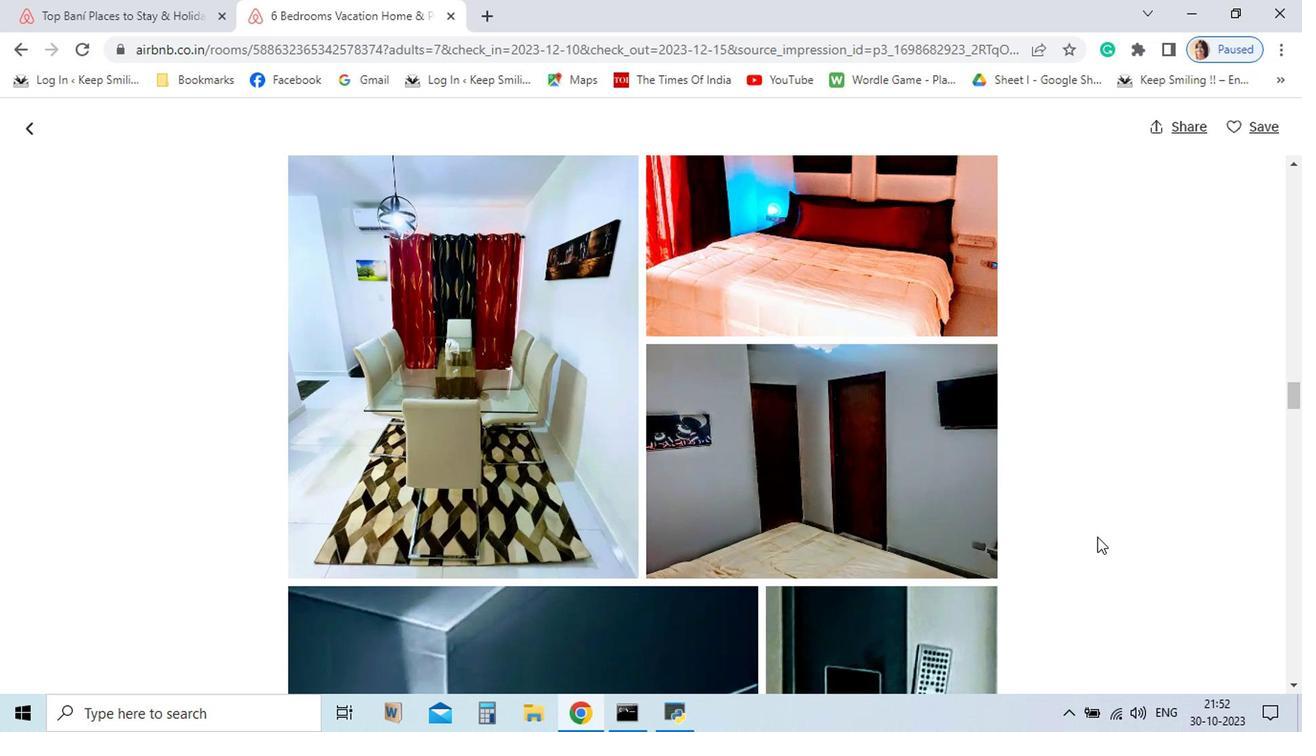 
Action: Mouse scrolled (899, 503) with delta (0, 0)
Screenshot: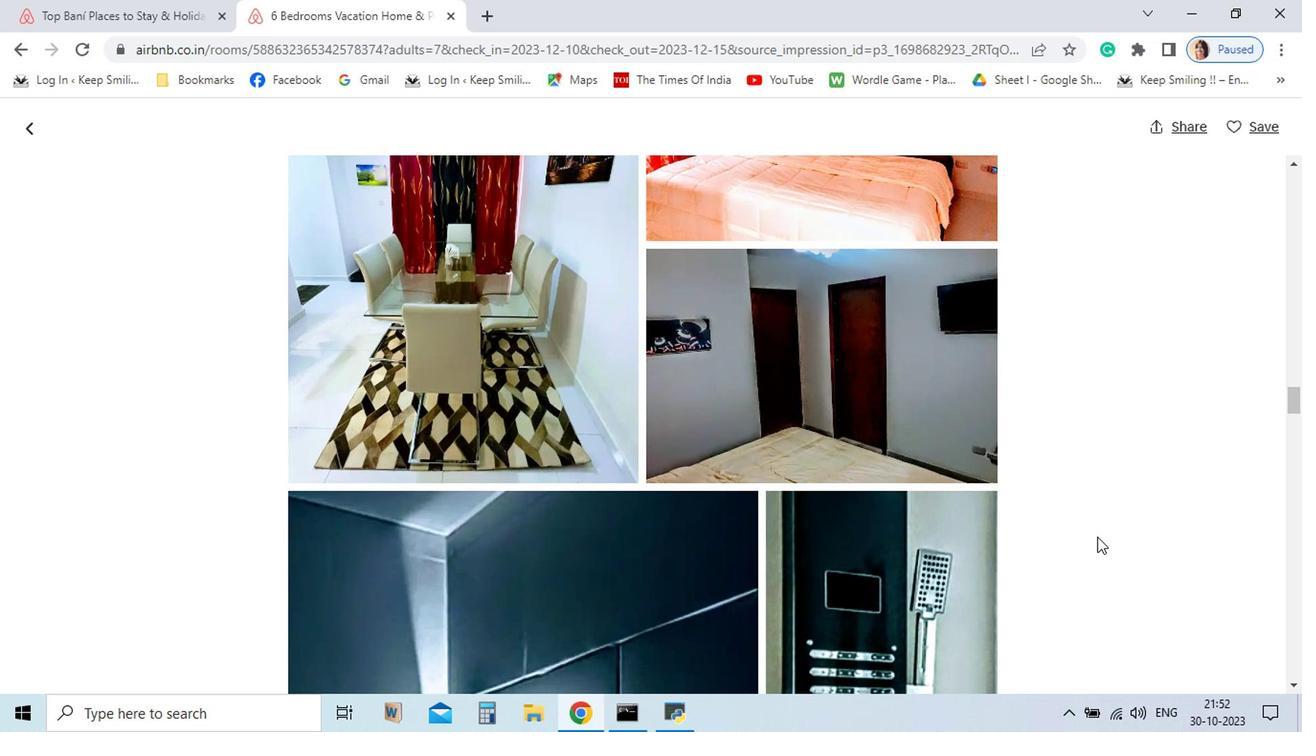 
Action: Mouse scrolled (899, 503) with delta (0, 0)
Screenshot: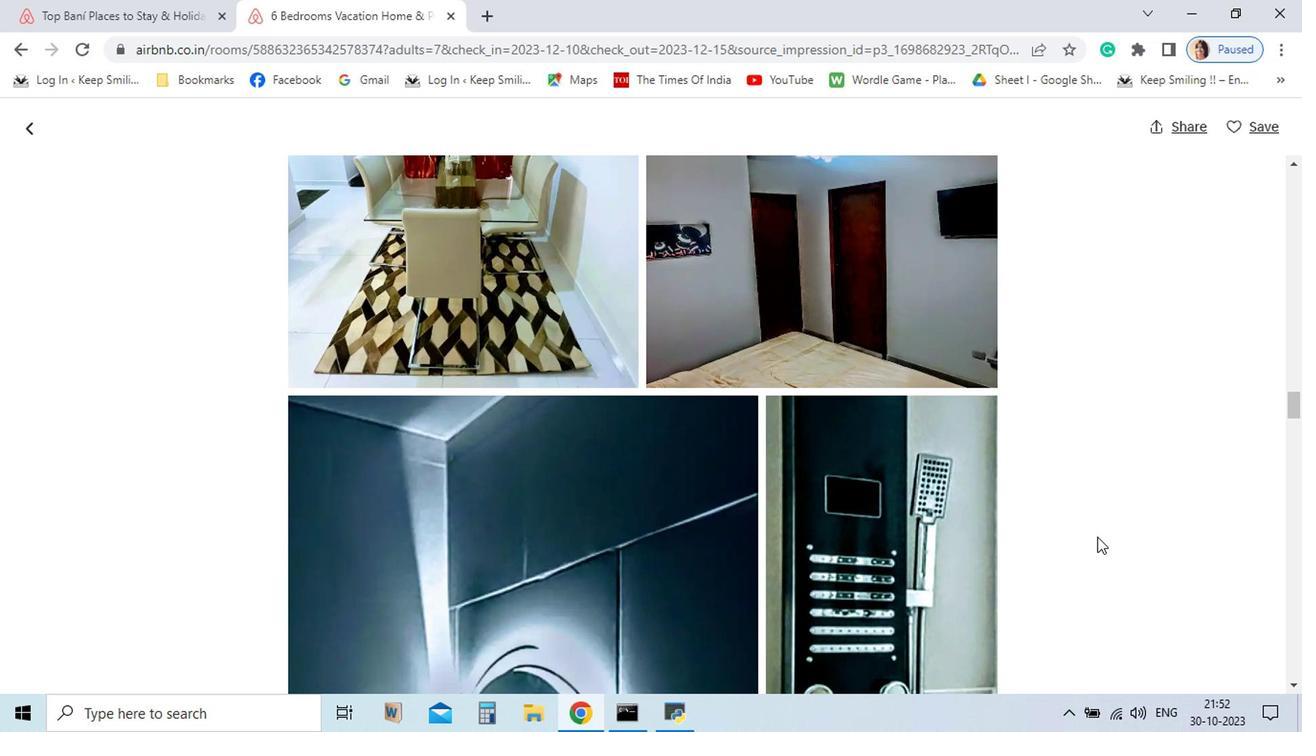 
Action: Mouse scrolled (899, 503) with delta (0, 0)
Screenshot: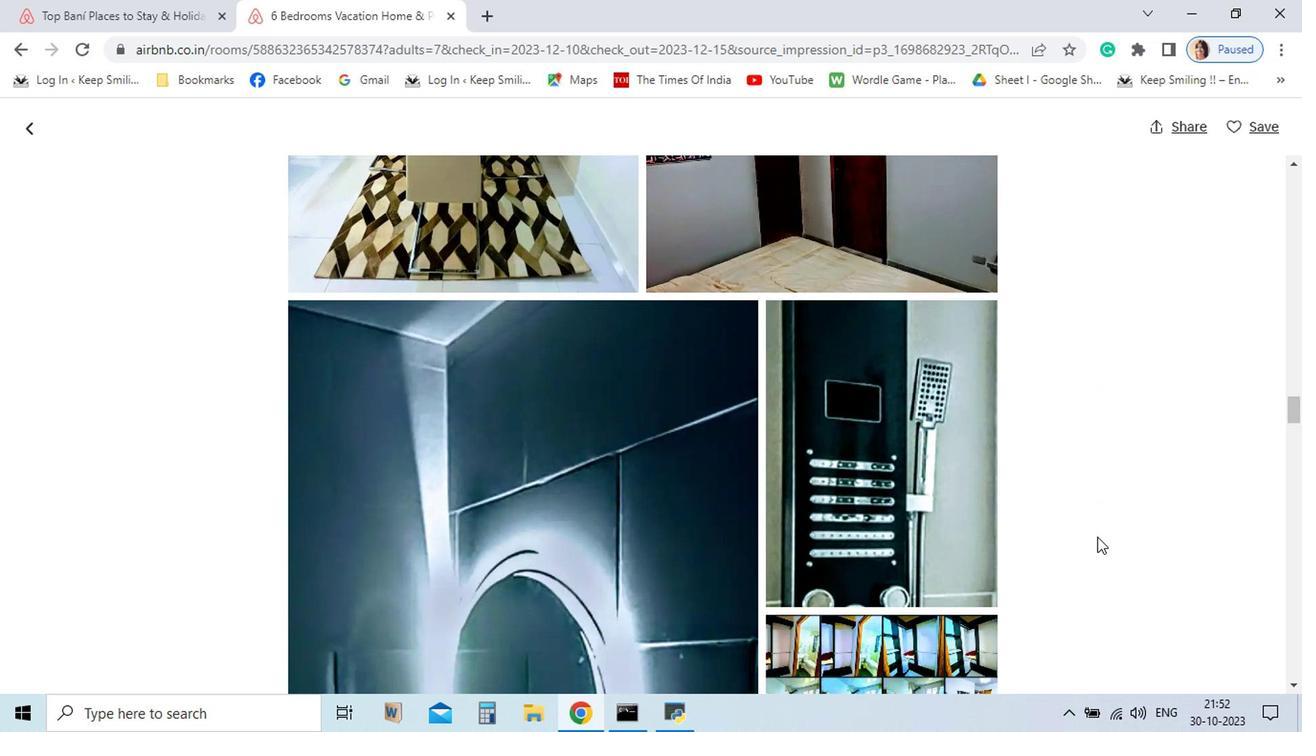 
Action: Mouse scrolled (899, 503) with delta (0, 0)
Screenshot: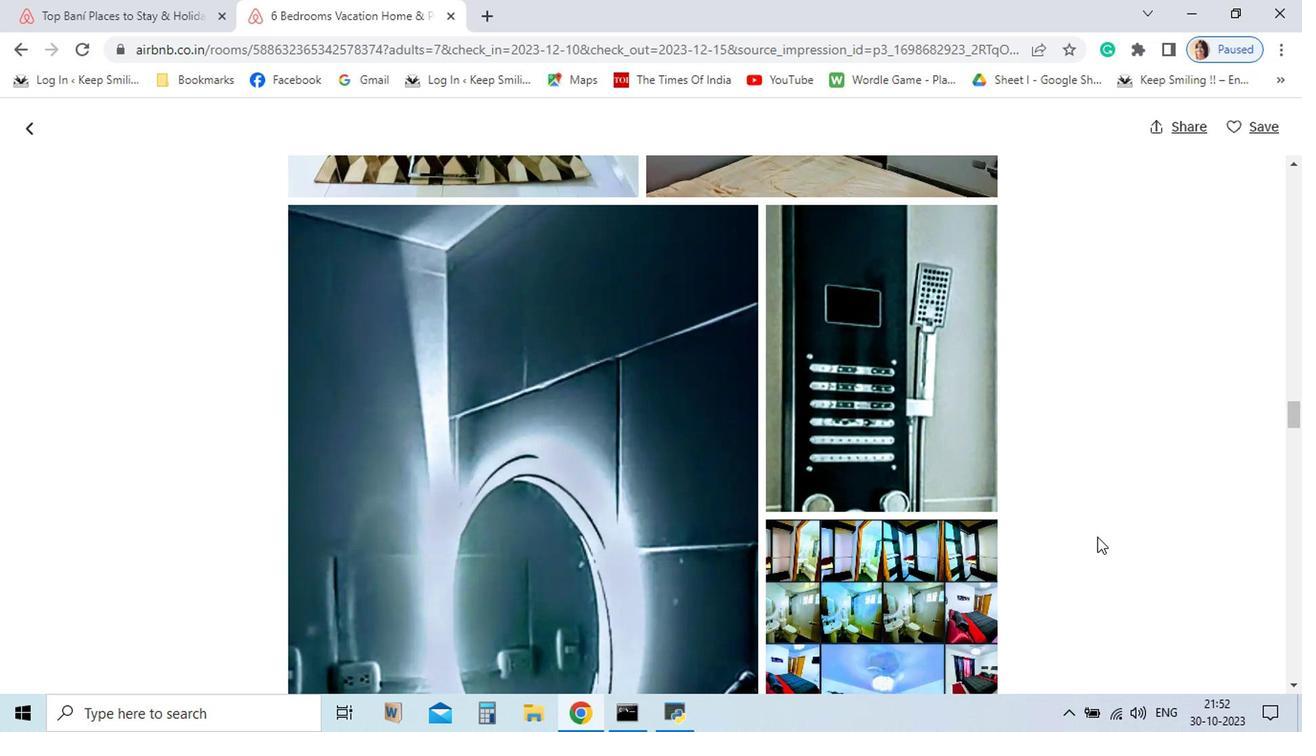 
Action: Mouse scrolled (899, 503) with delta (0, 0)
Screenshot: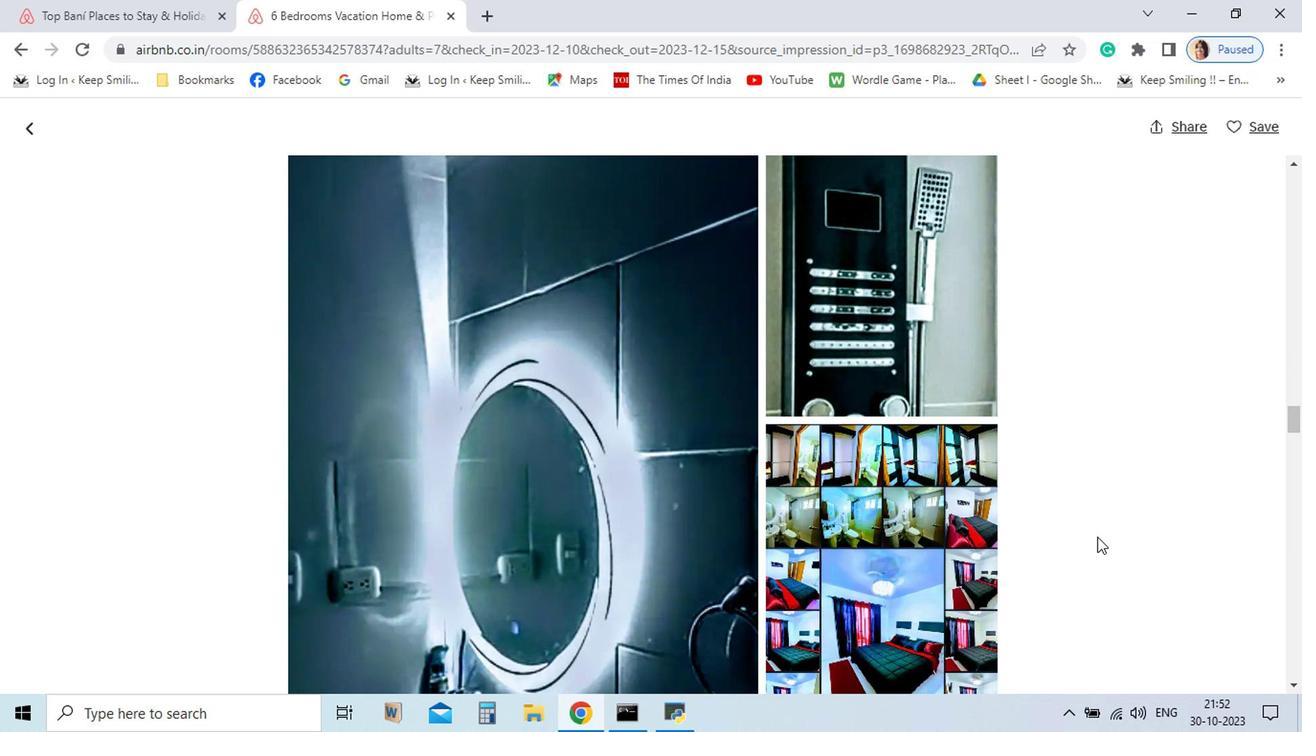 
Action: Mouse scrolled (899, 503) with delta (0, 0)
Screenshot: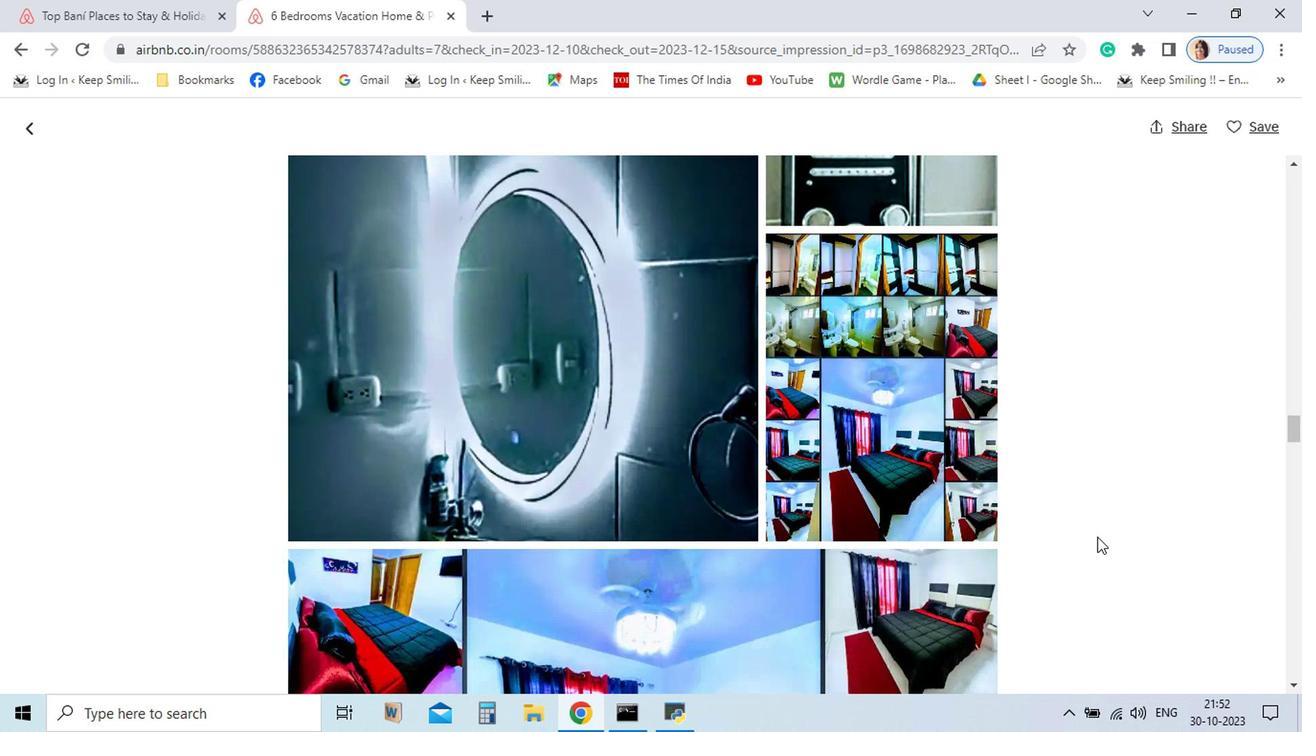 
Action: Mouse scrolled (899, 503) with delta (0, 0)
Screenshot: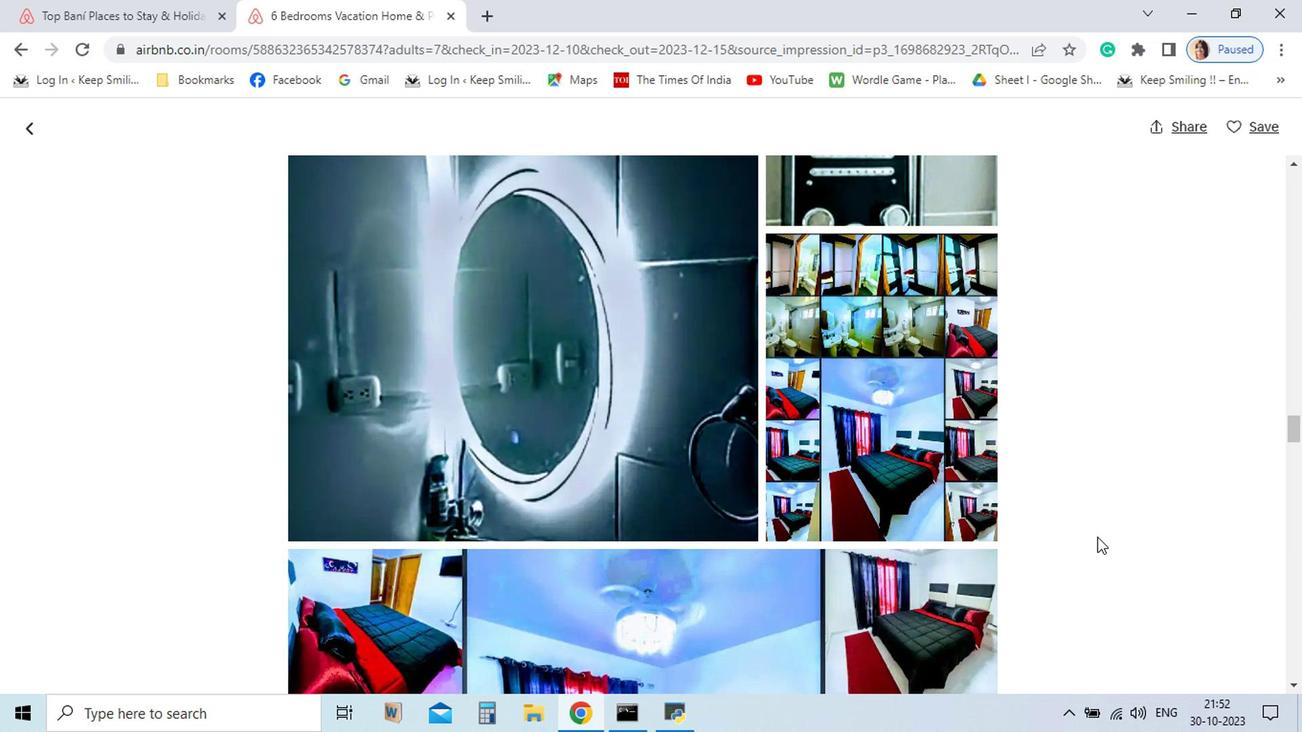 
Action: Mouse scrolled (899, 503) with delta (0, 0)
Screenshot: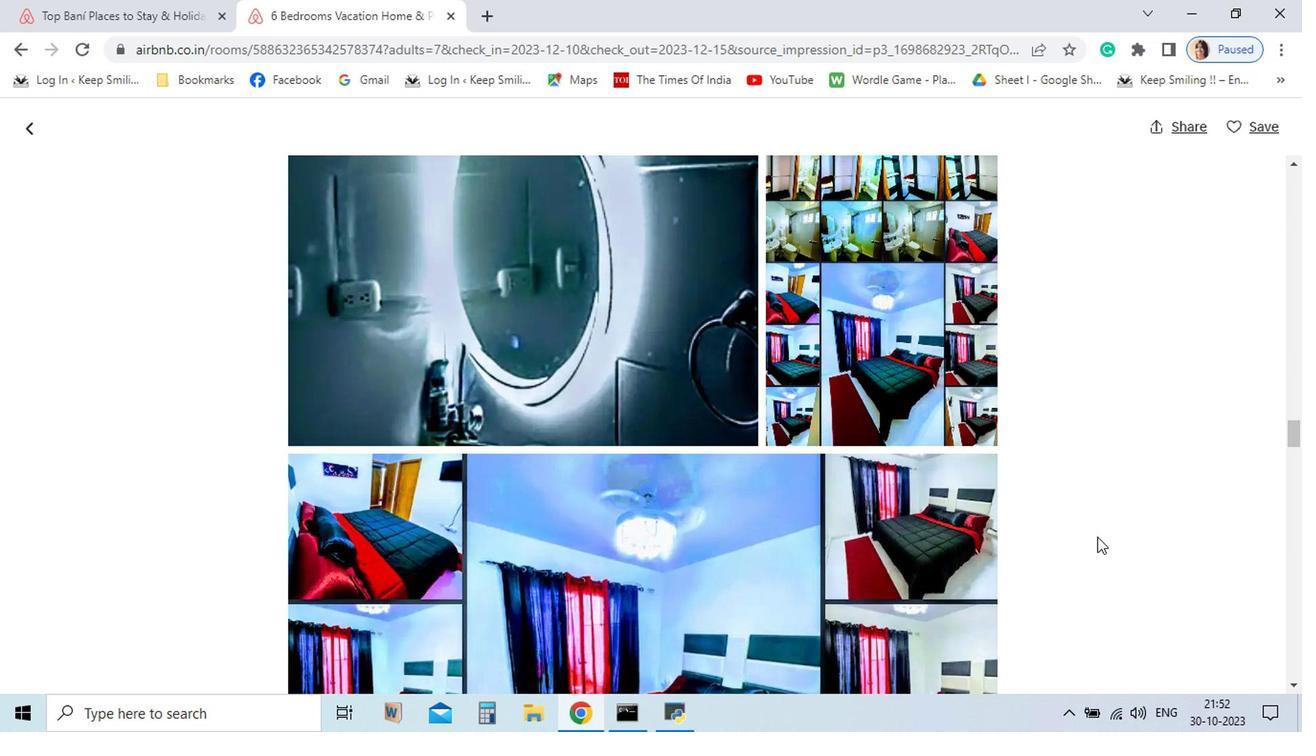 
Action: Mouse scrolled (899, 503) with delta (0, 0)
Screenshot: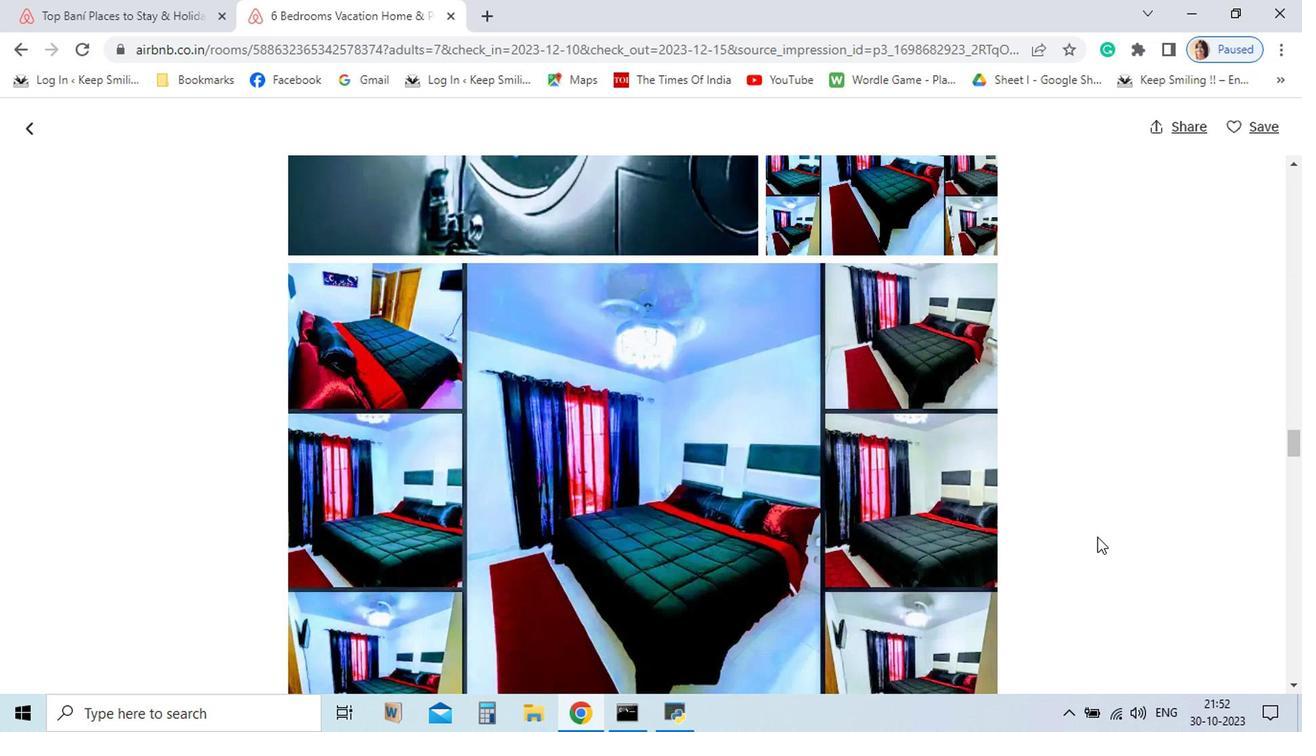 
Action: Mouse scrolled (899, 503) with delta (0, 0)
Screenshot: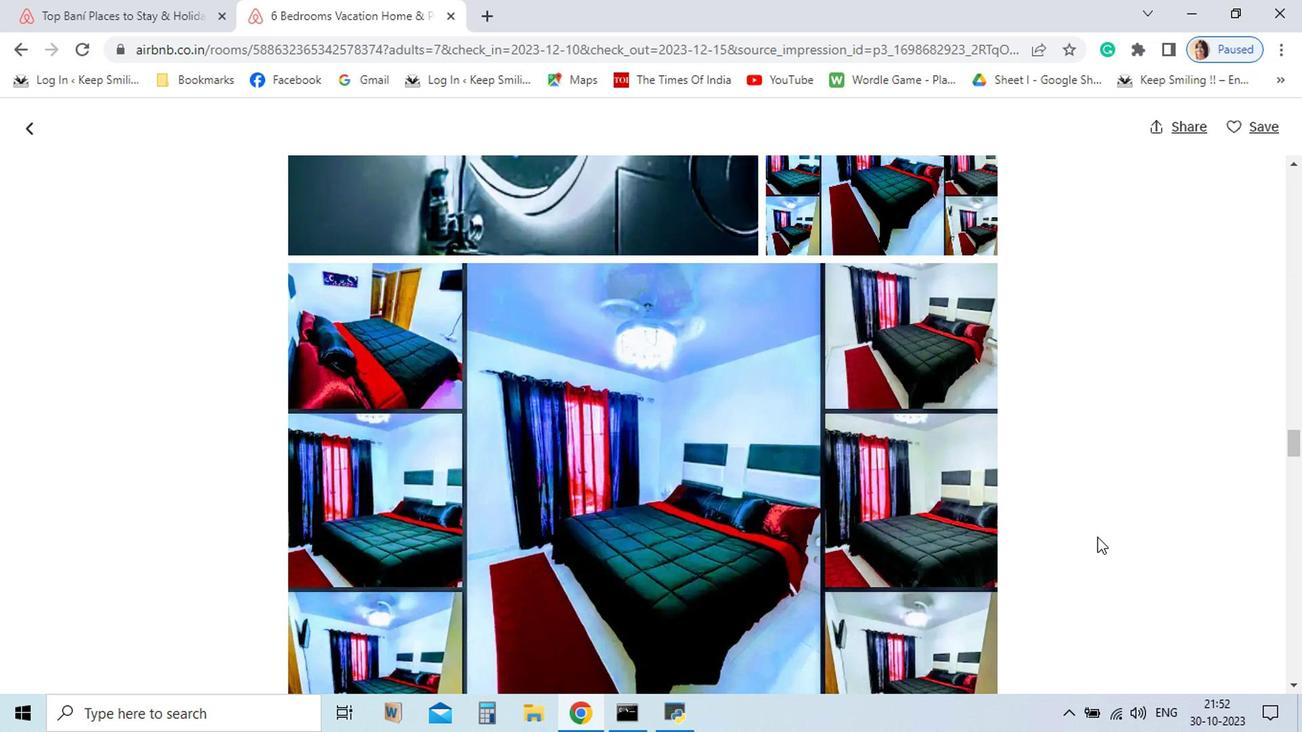 
Action: Mouse scrolled (899, 503) with delta (0, 0)
Screenshot: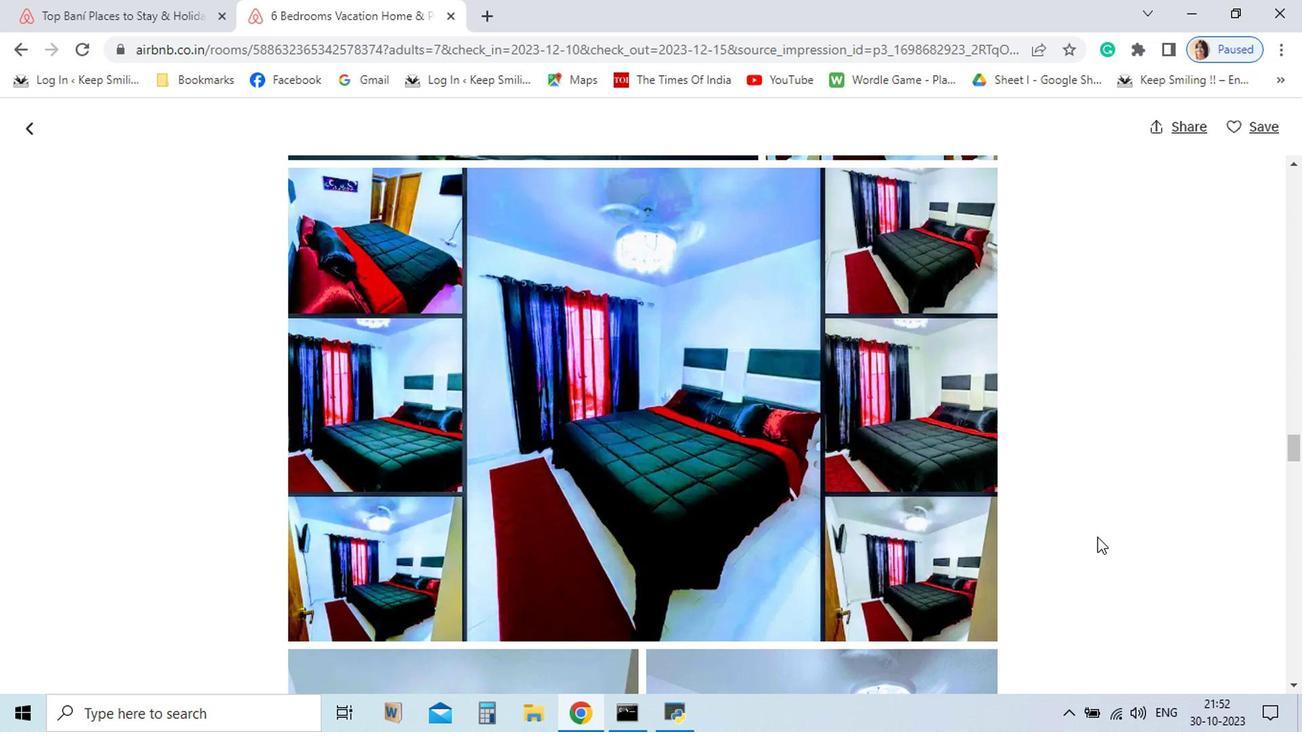
Action: Mouse scrolled (899, 503) with delta (0, 0)
Screenshot: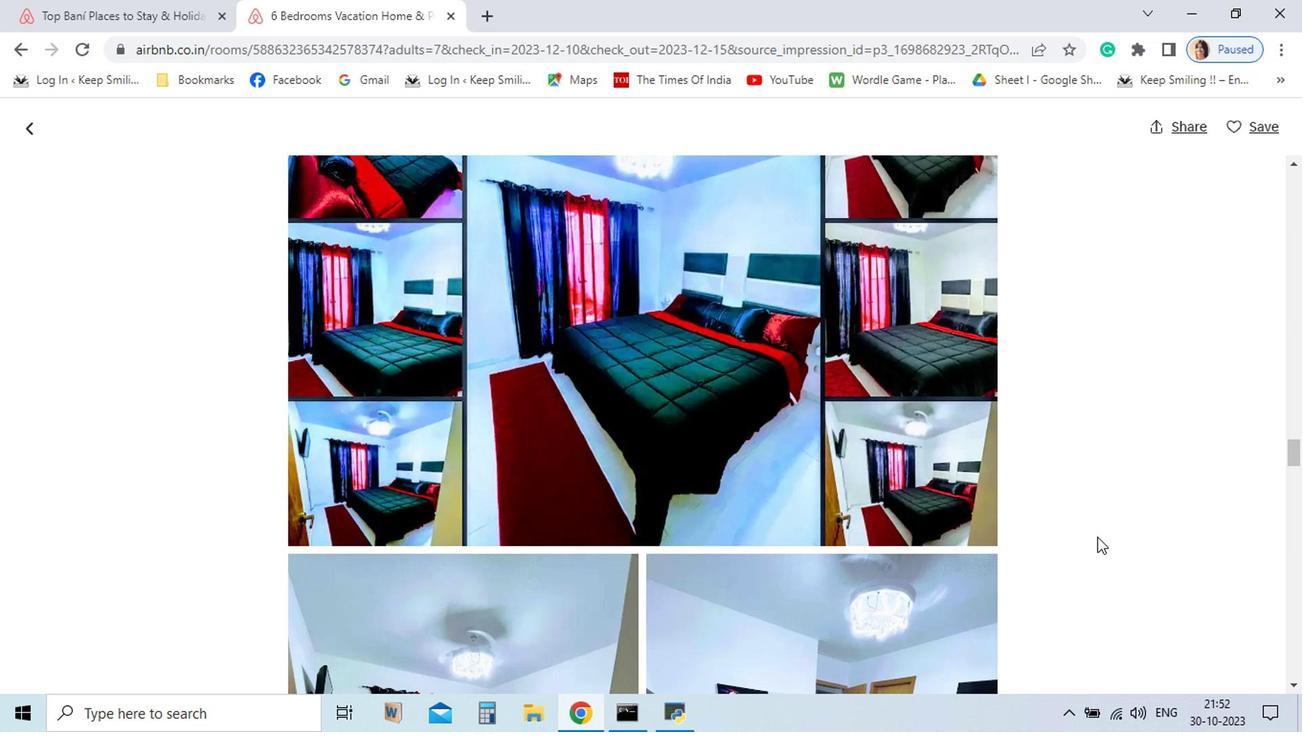 
Action: Mouse scrolled (899, 503) with delta (0, 0)
Screenshot: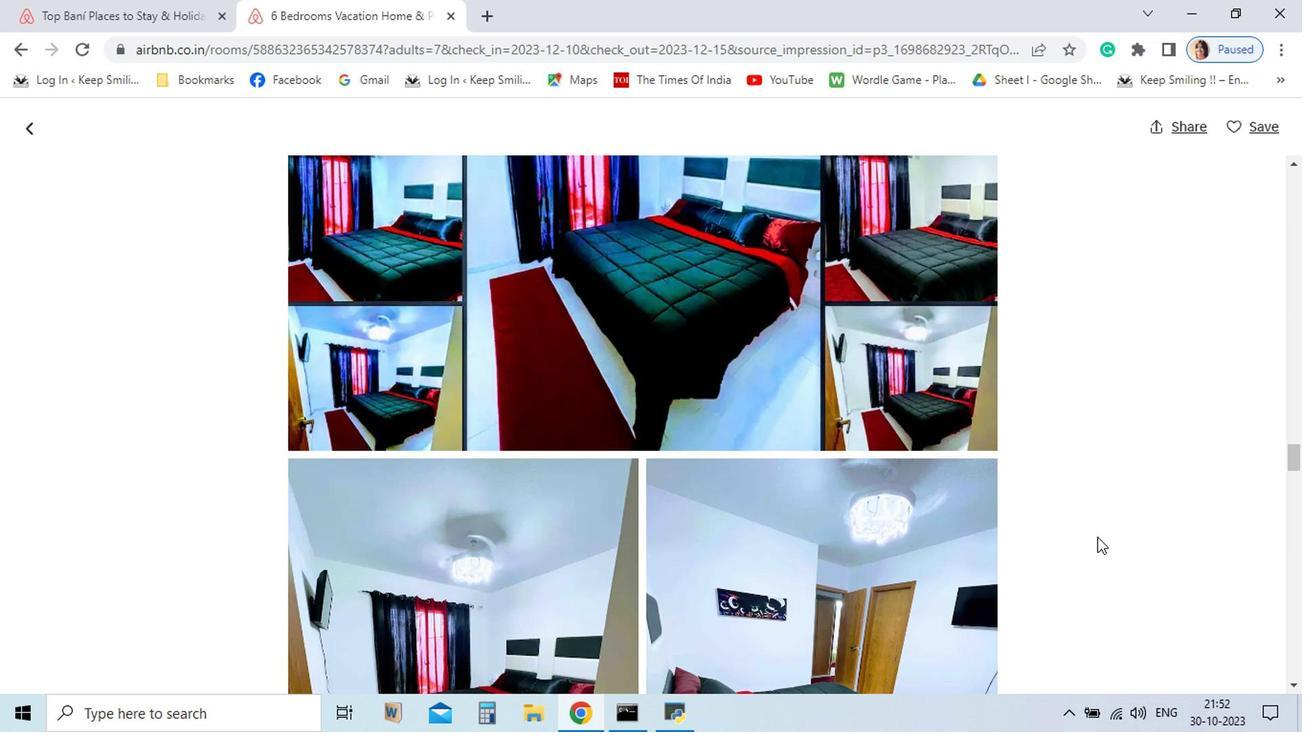 
Action: Mouse scrolled (899, 503) with delta (0, 0)
Screenshot: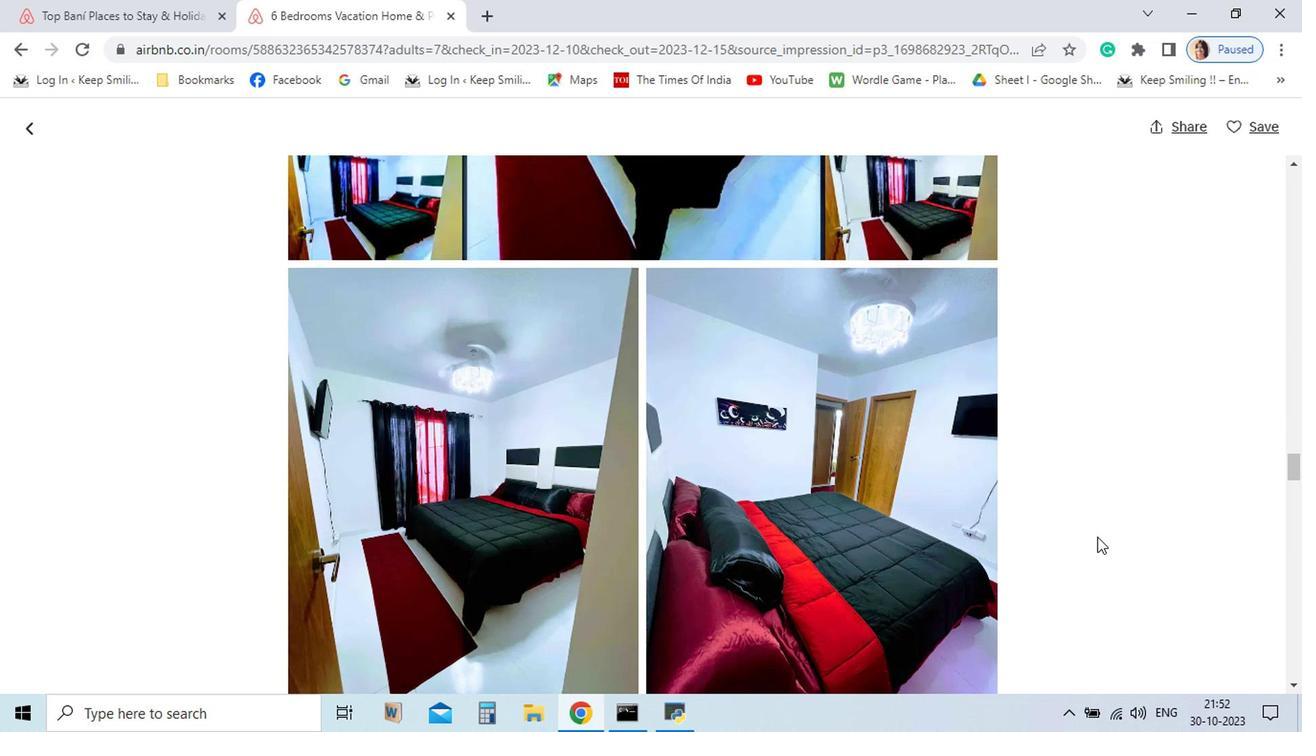 
Action: Mouse scrolled (899, 503) with delta (0, 0)
Screenshot: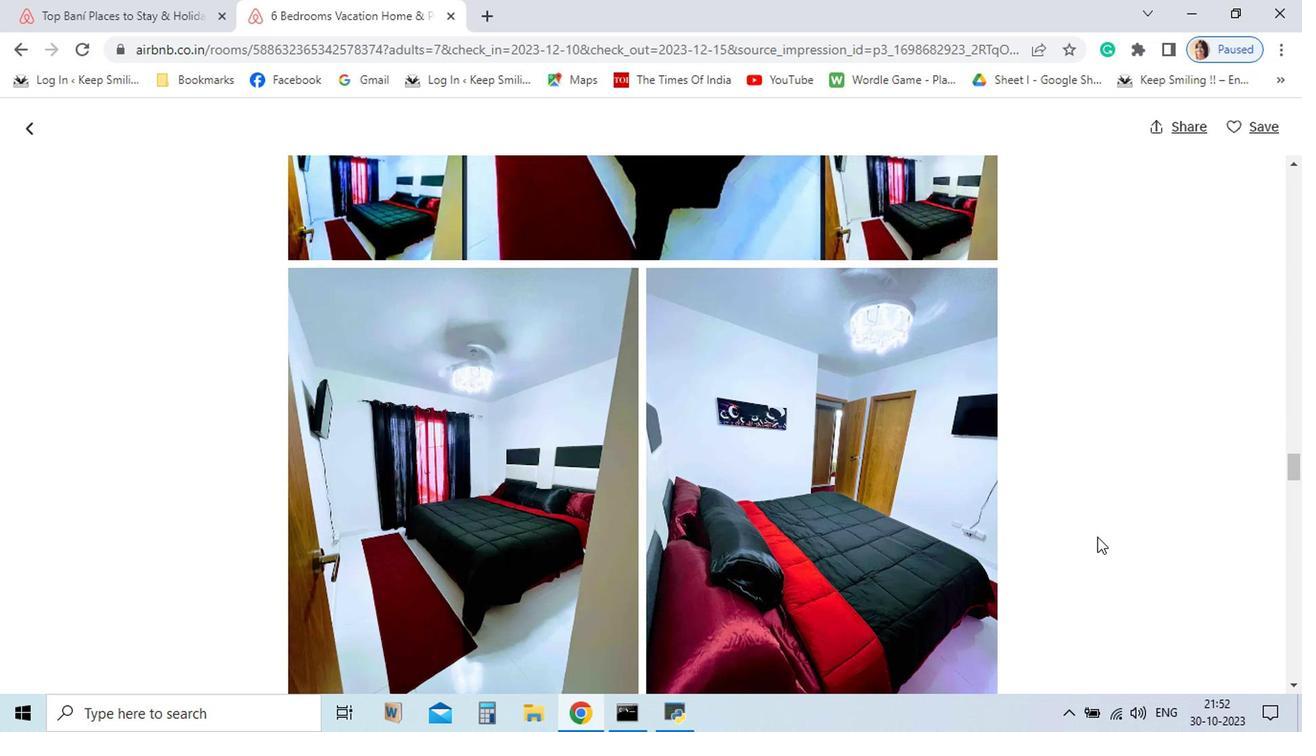 
Action: Mouse scrolled (899, 503) with delta (0, 0)
Screenshot: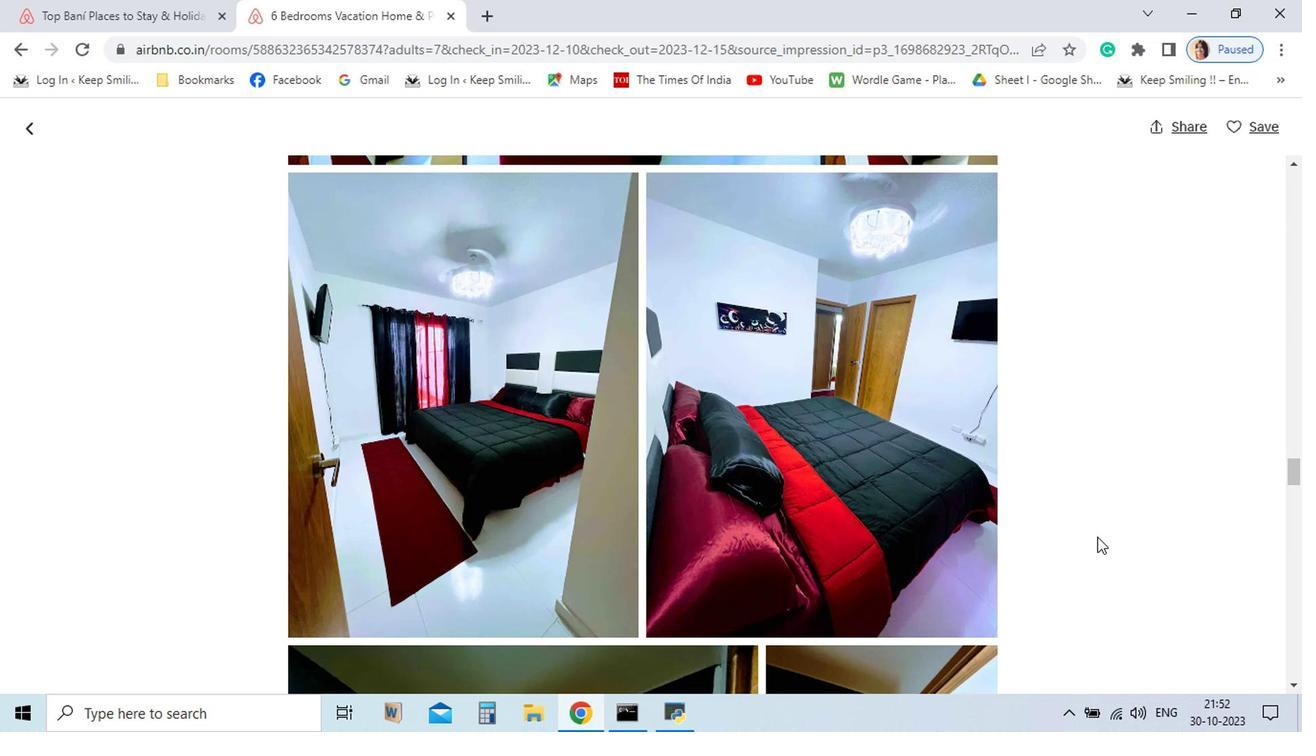 
Action: Mouse scrolled (899, 503) with delta (0, 0)
Screenshot: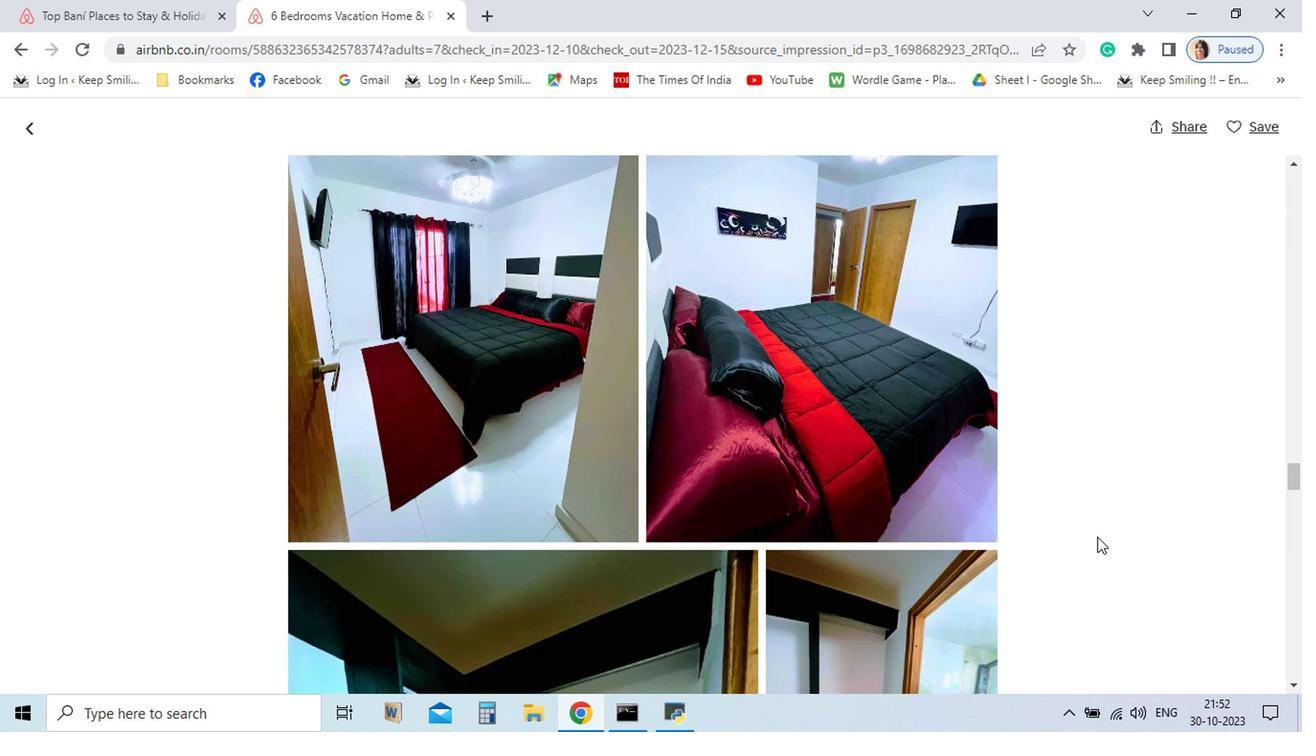 
Action: Mouse scrolled (899, 503) with delta (0, 0)
Screenshot: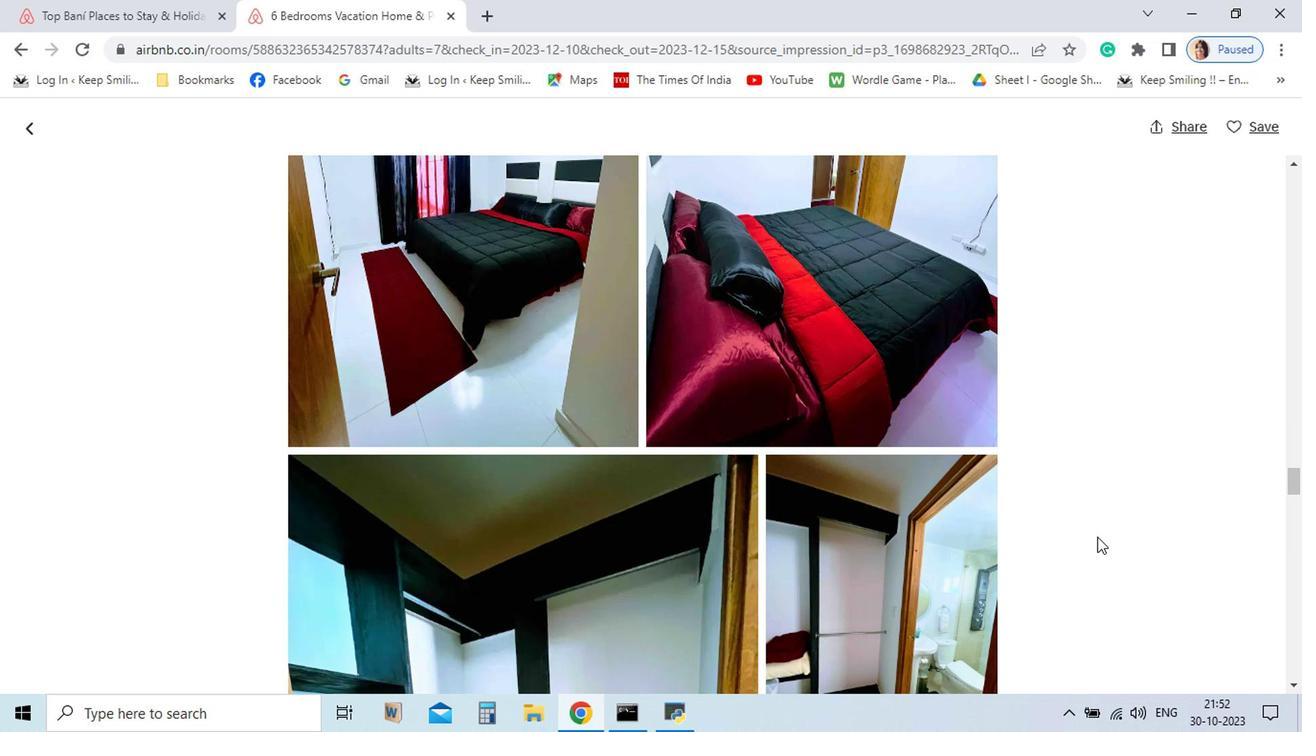 
Action: Mouse scrolled (899, 503) with delta (0, 0)
Screenshot: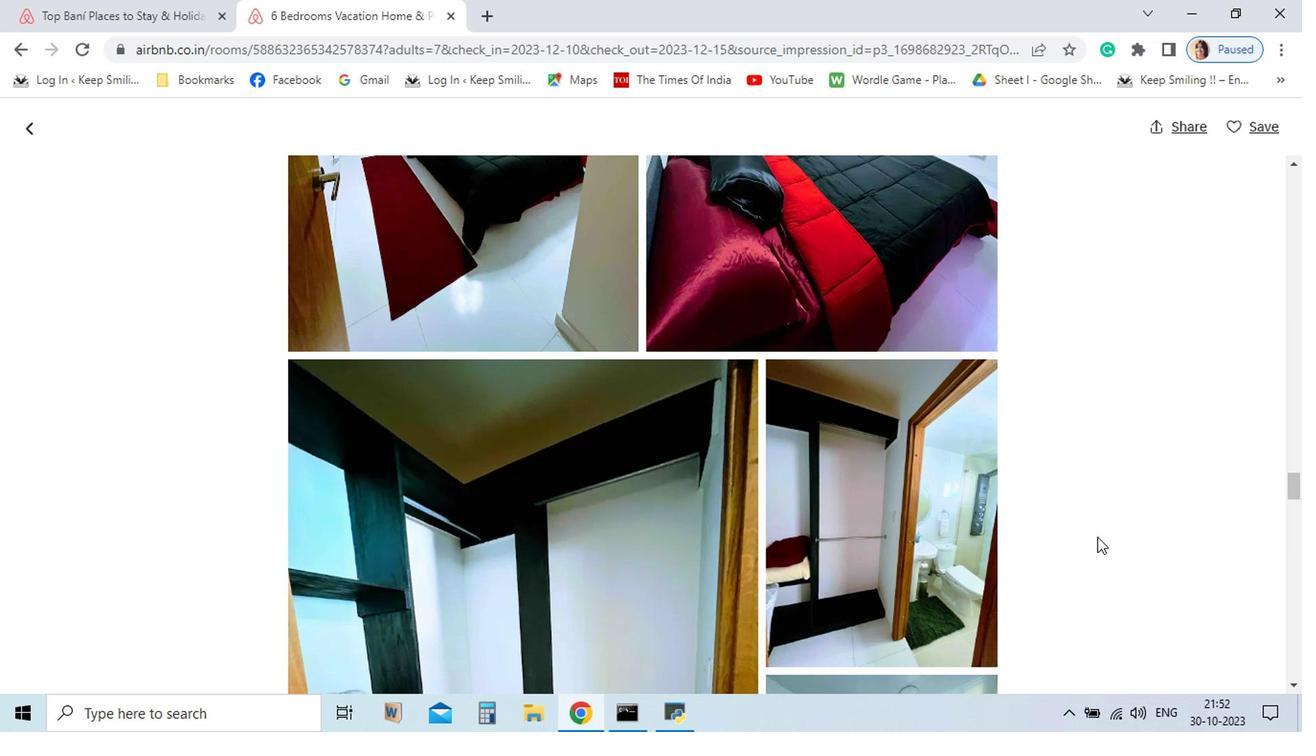 
Action: Mouse scrolled (899, 503) with delta (0, 0)
Screenshot: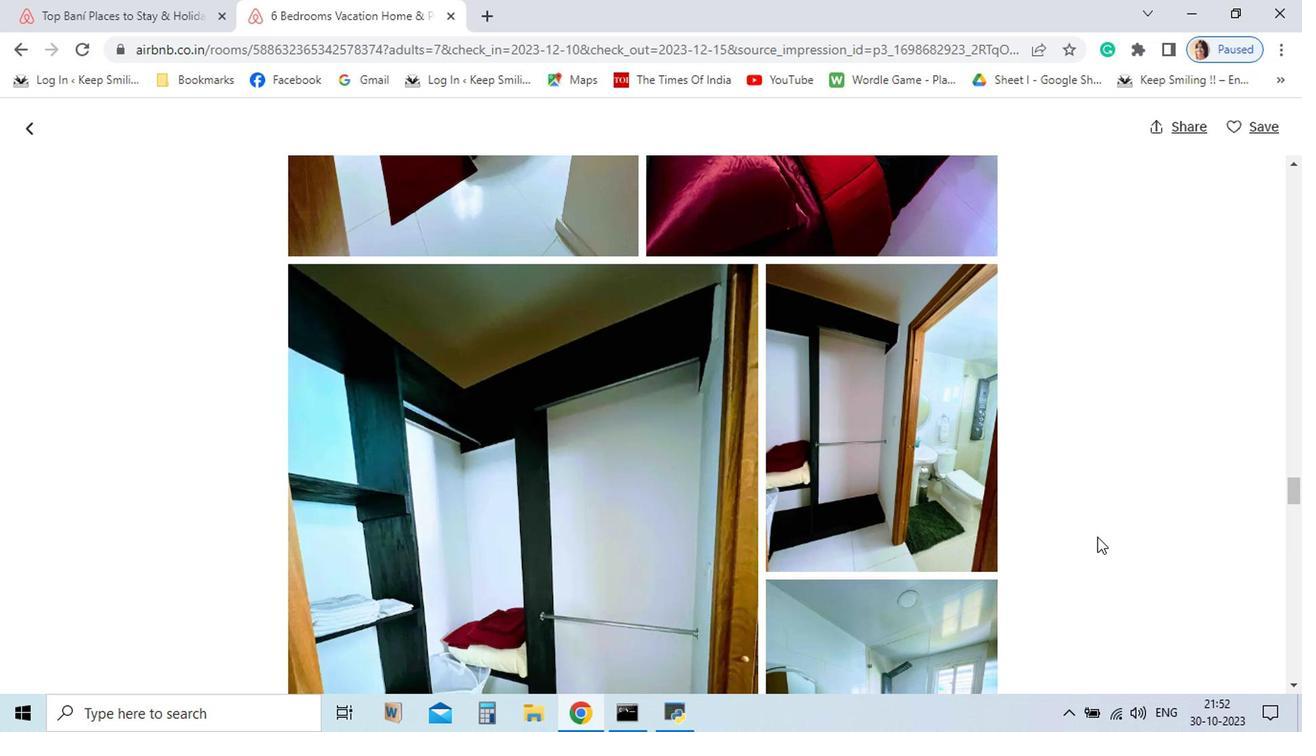 
Action: Mouse scrolled (899, 503) with delta (0, 0)
Screenshot: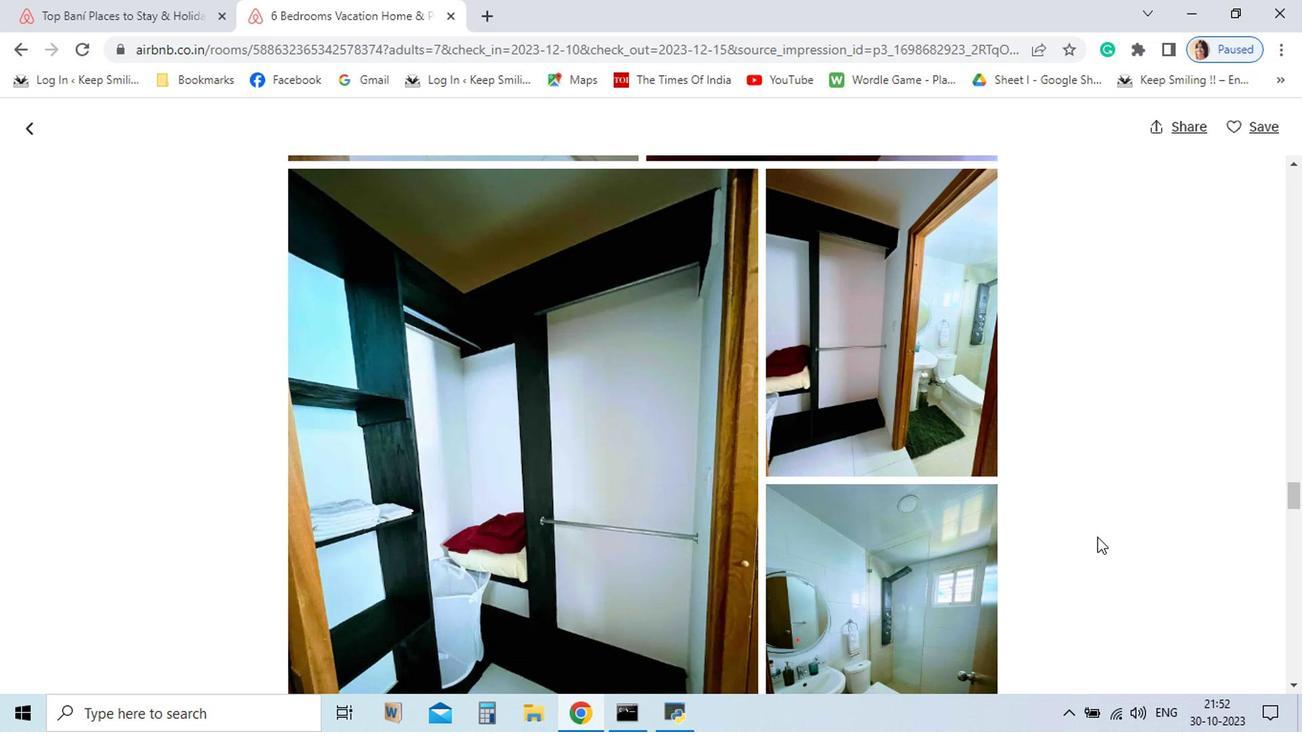 
Action: Mouse scrolled (899, 503) with delta (0, 0)
Screenshot: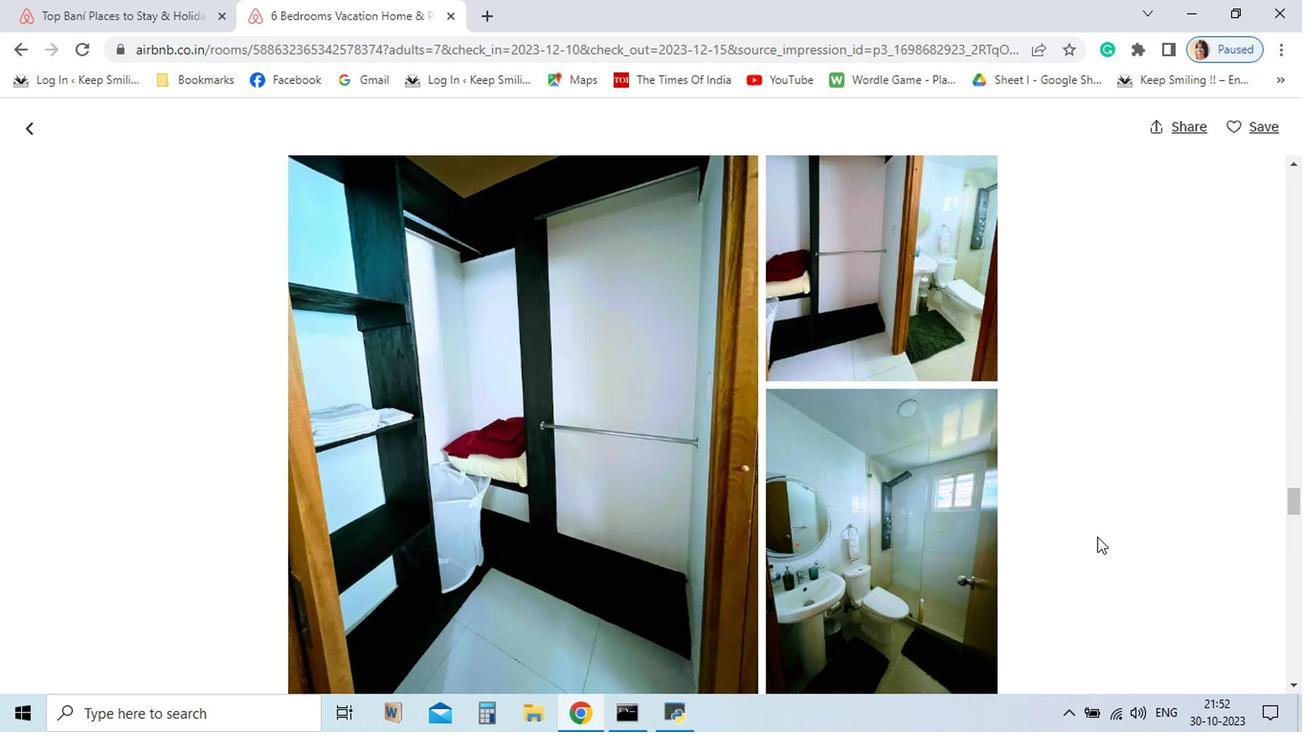
Action: Mouse scrolled (899, 503) with delta (0, 0)
Screenshot: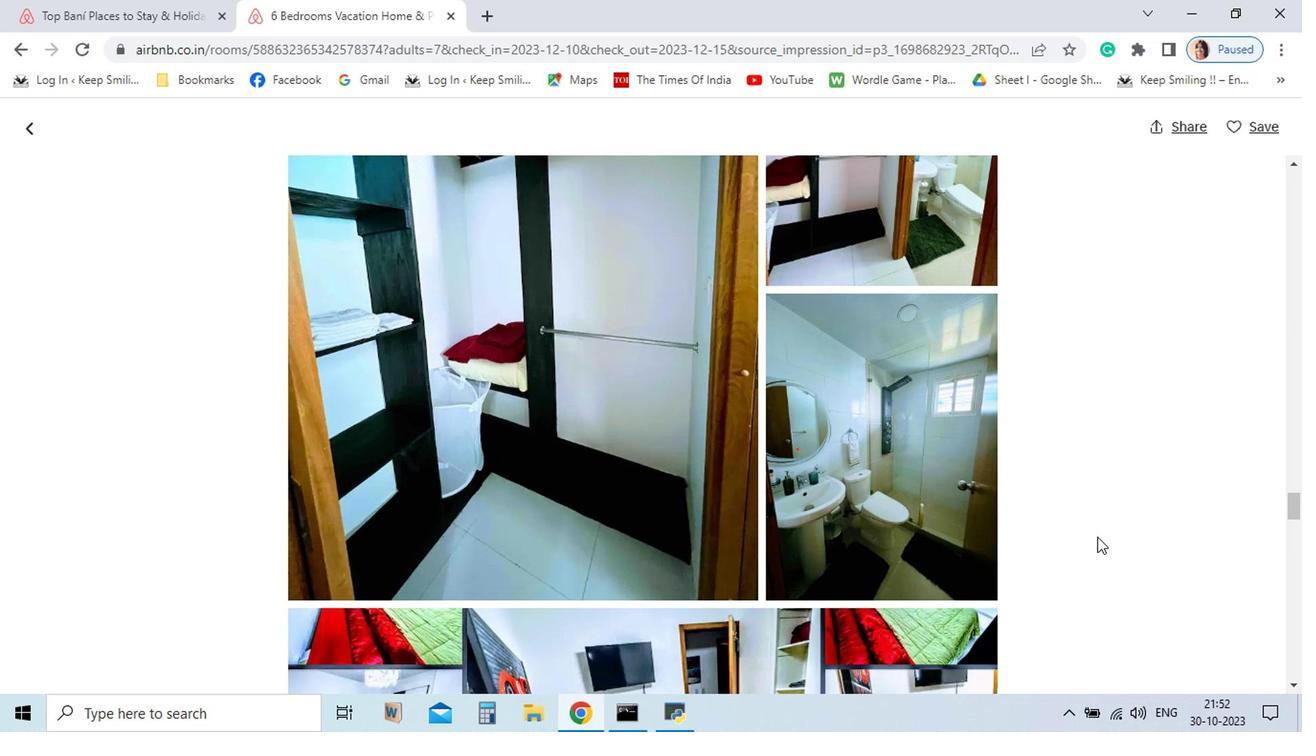 
Action: Mouse scrolled (899, 503) with delta (0, 0)
Screenshot: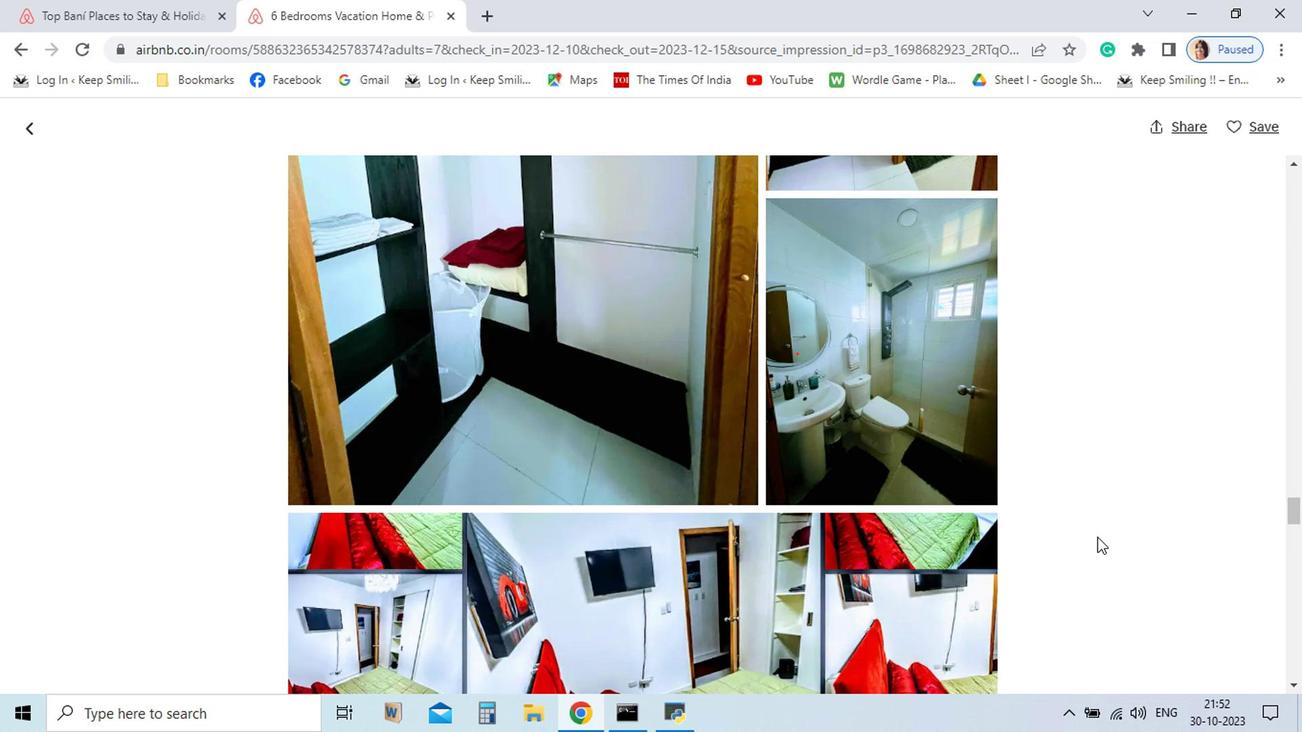 
Action: Mouse scrolled (899, 503) with delta (0, 0)
Screenshot: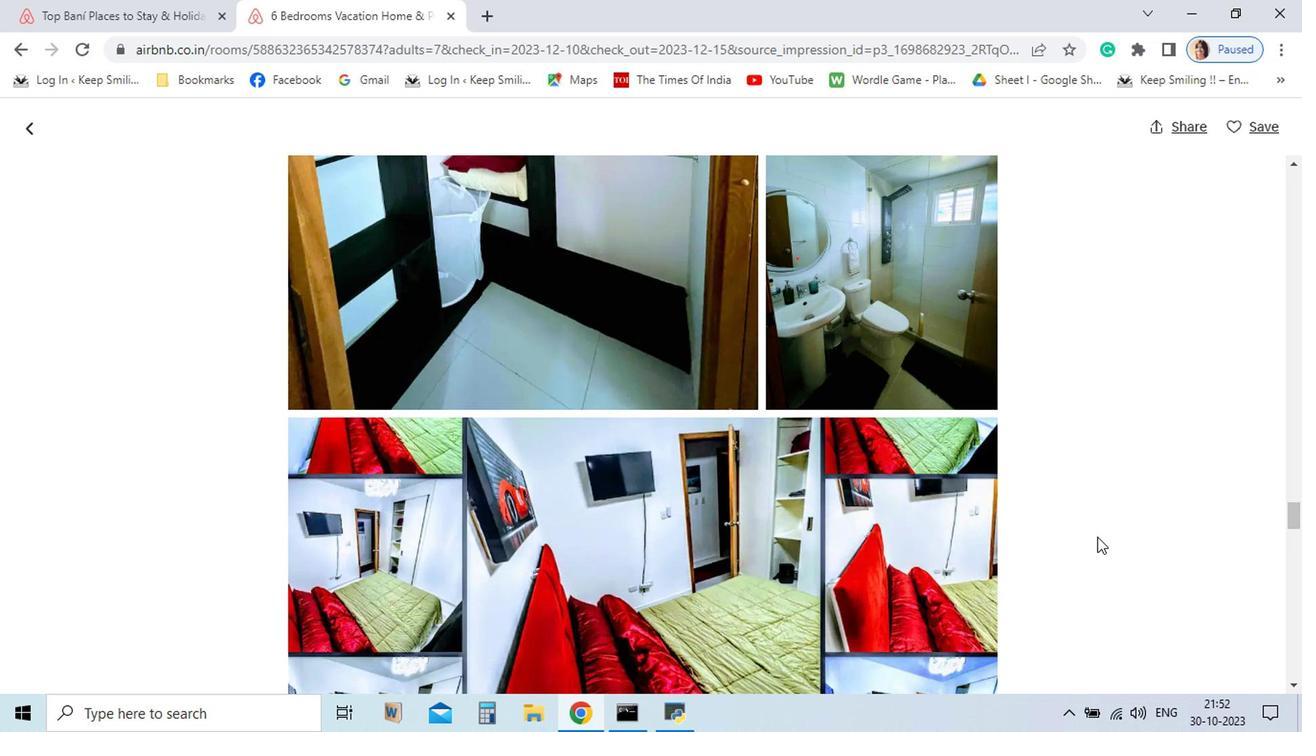 
Action: Mouse scrolled (899, 503) with delta (0, 0)
Screenshot: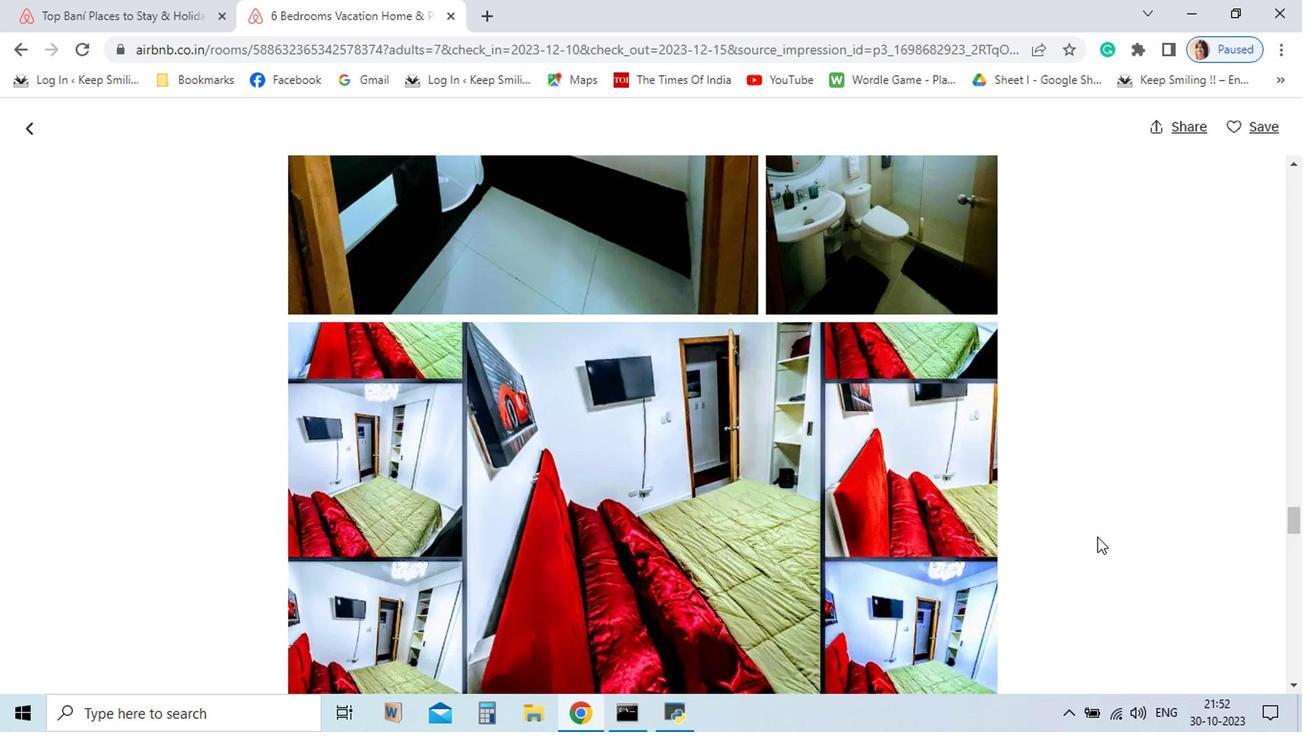 
Action: Mouse scrolled (899, 503) with delta (0, 0)
Screenshot: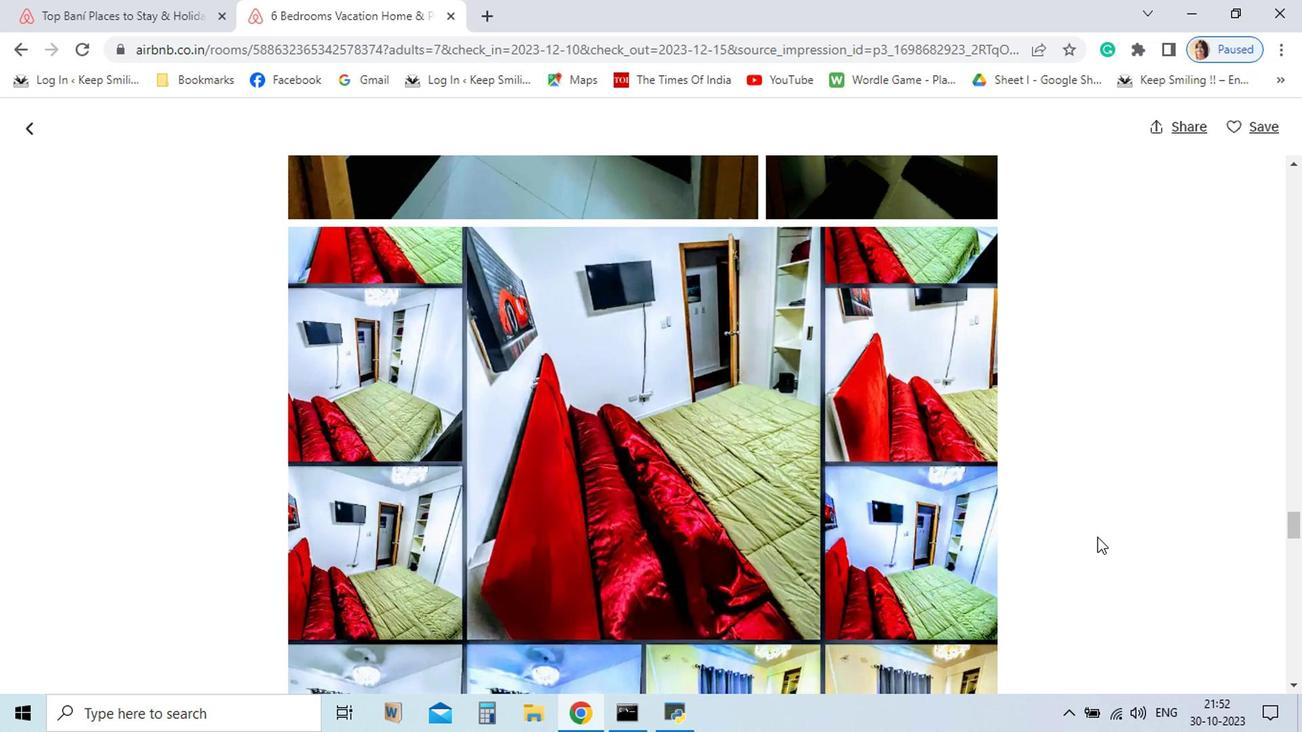 
Action: Mouse scrolled (899, 503) with delta (0, 0)
Screenshot: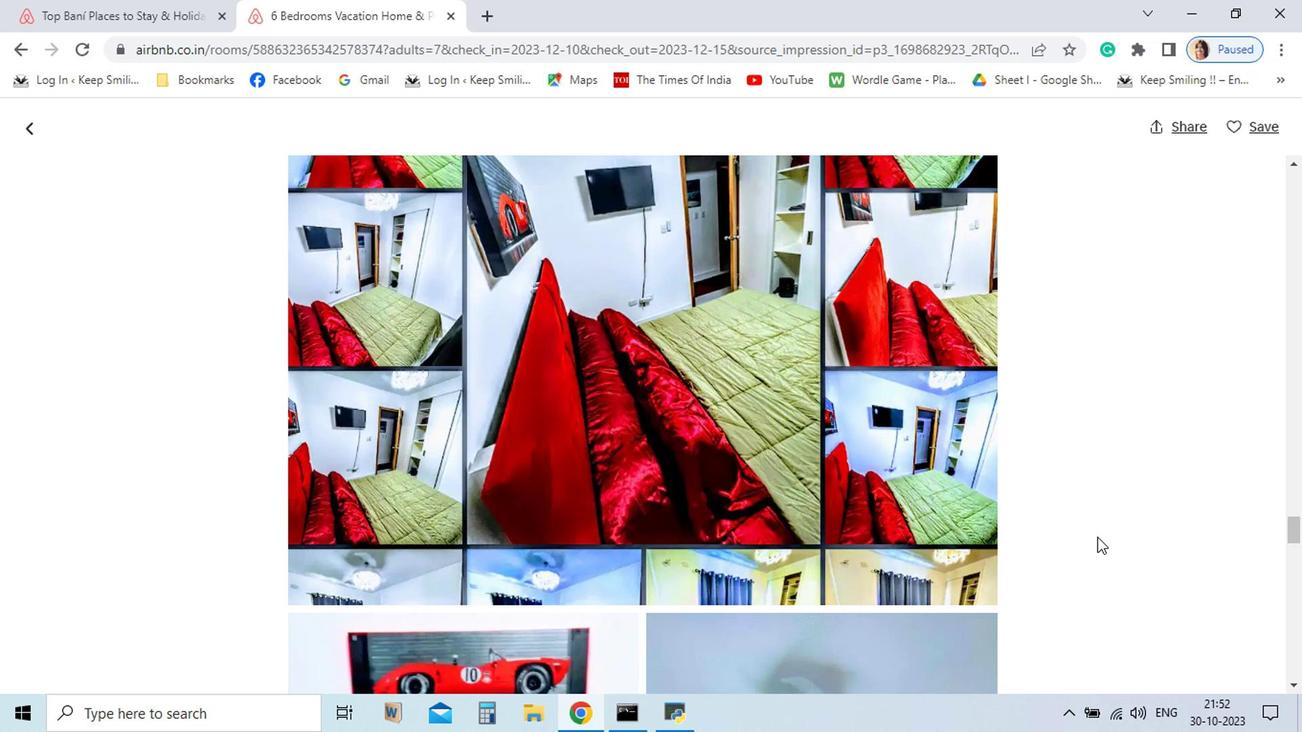 
Action: Mouse scrolled (899, 503) with delta (0, 0)
Screenshot: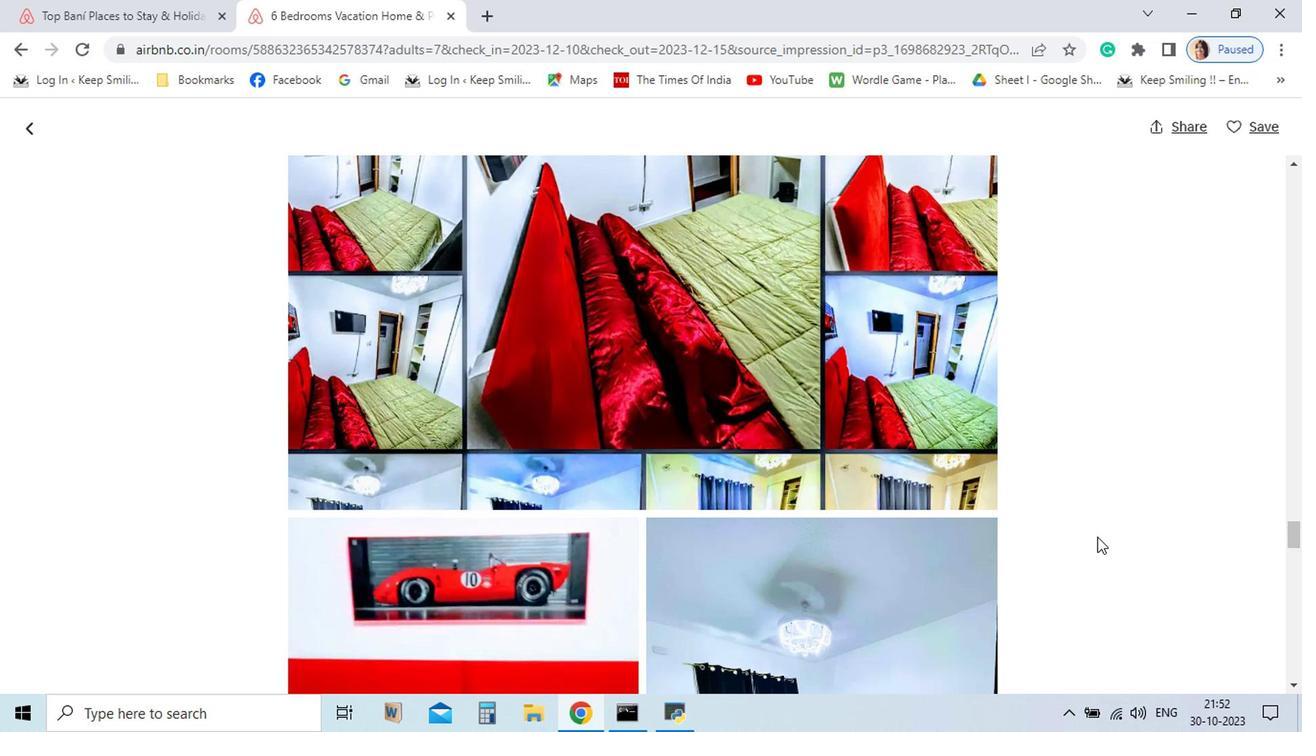 
Action: Mouse scrolled (899, 503) with delta (0, 0)
Screenshot: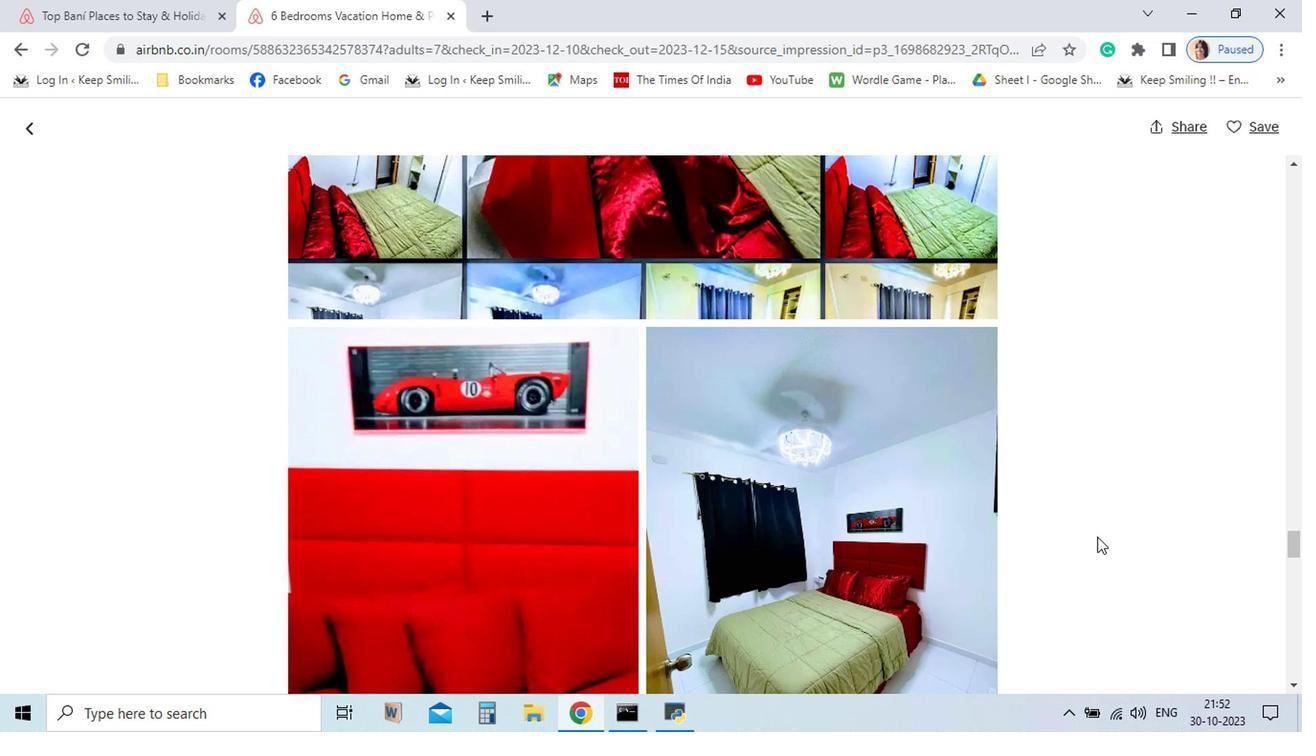 
Action: Mouse scrolled (899, 503) with delta (0, 0)
Screenshot: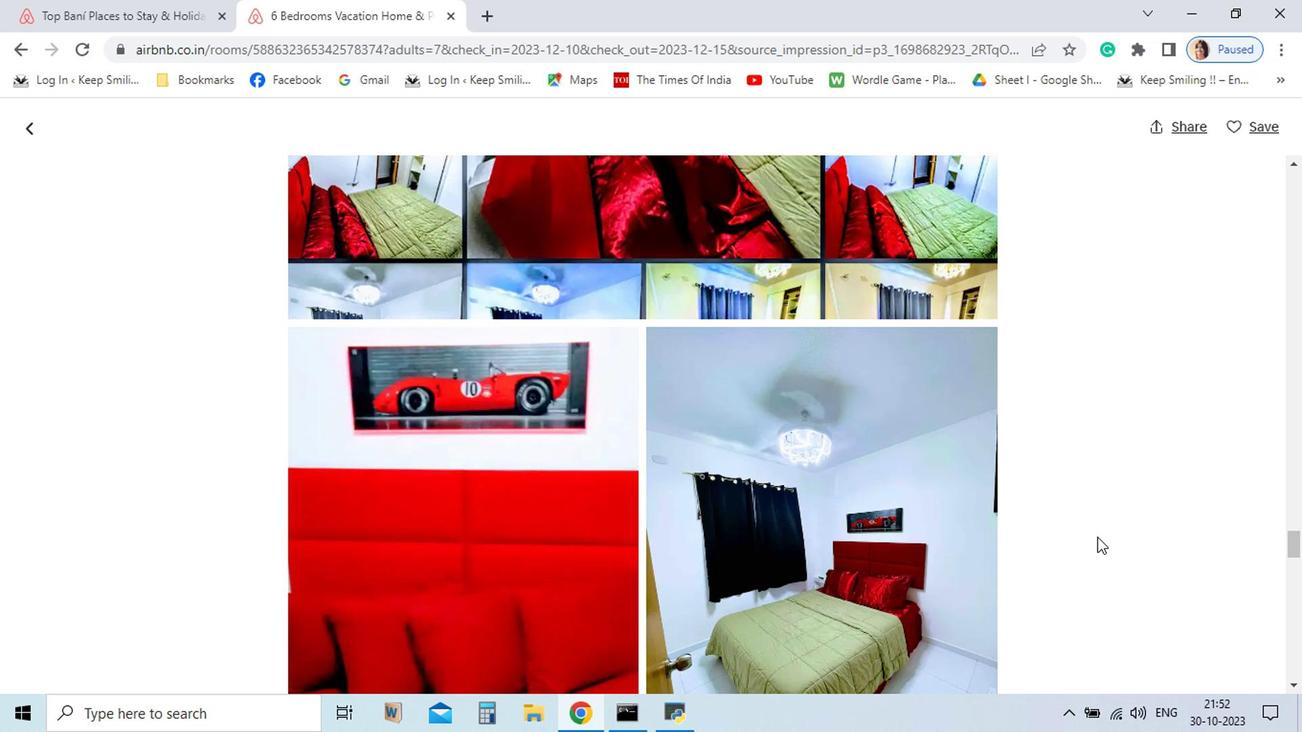
Action: Mouse scrolled (899, 503) with delta (0, 0)
Screenshot: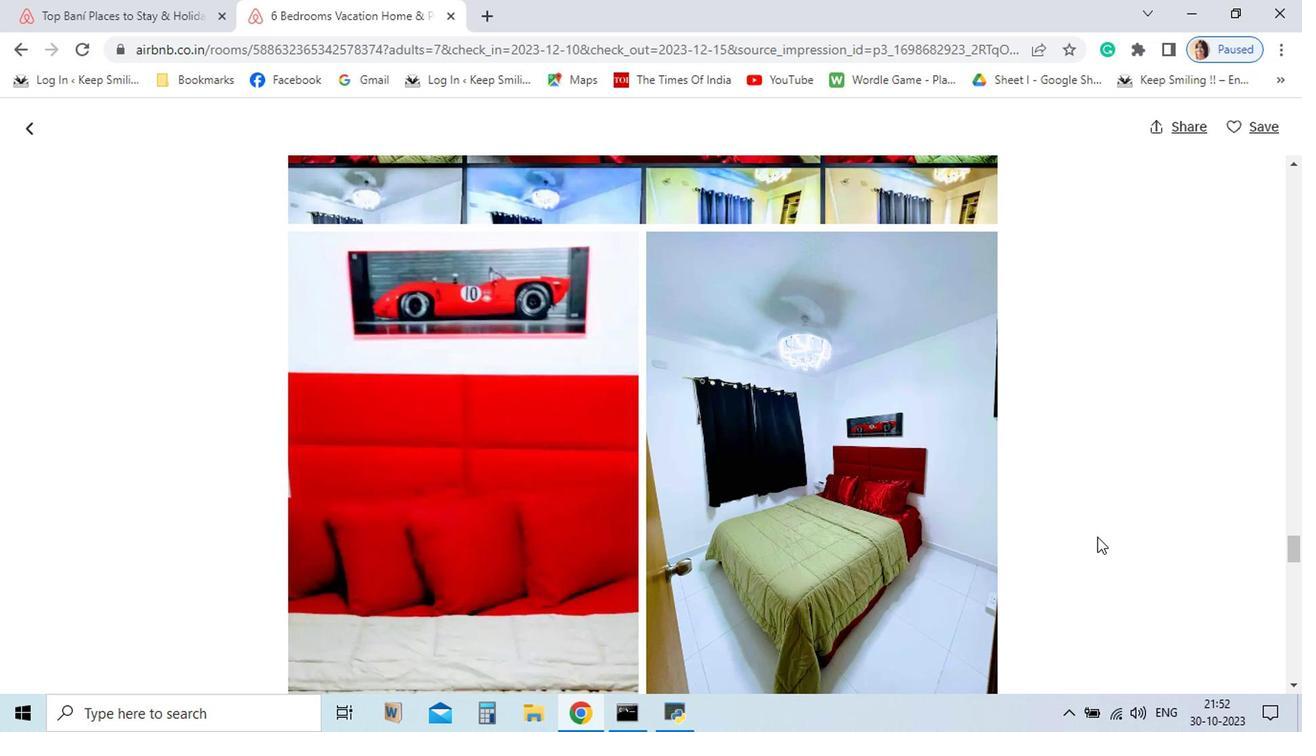 
Action: Mouse scrolled (899, 503) with delta (0, 0)
Screenshot: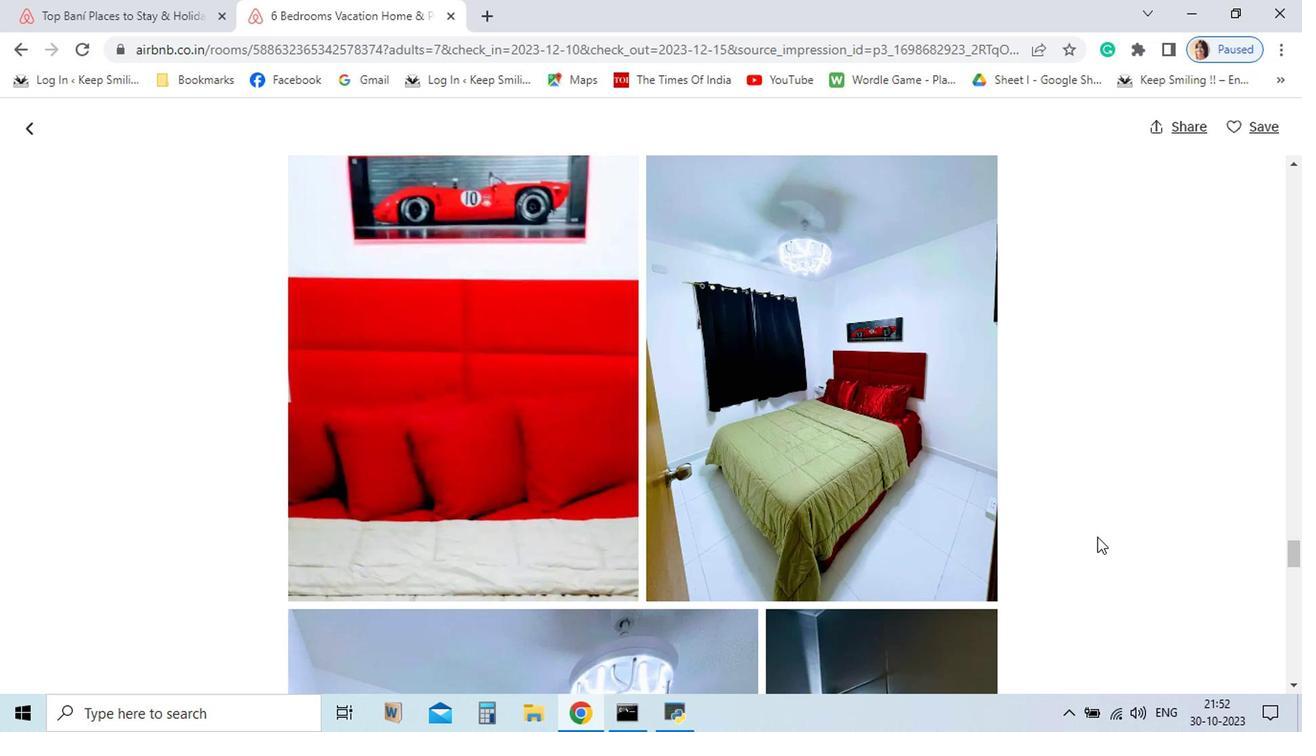 
Action: Mouse scrolled (899, 503) with delta (0, 0)
Screenshot: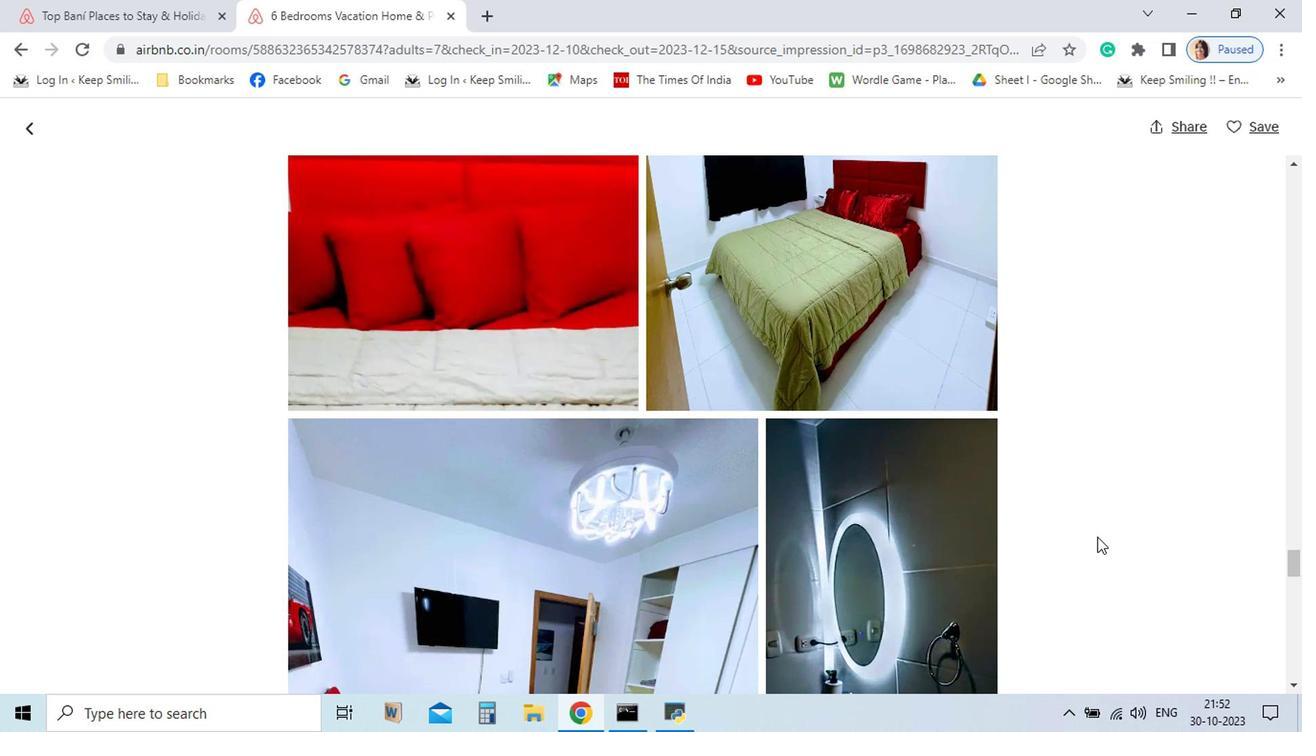 
Action: Mouse scrolled (899, 503) with delta (0, 0)
Screenshot: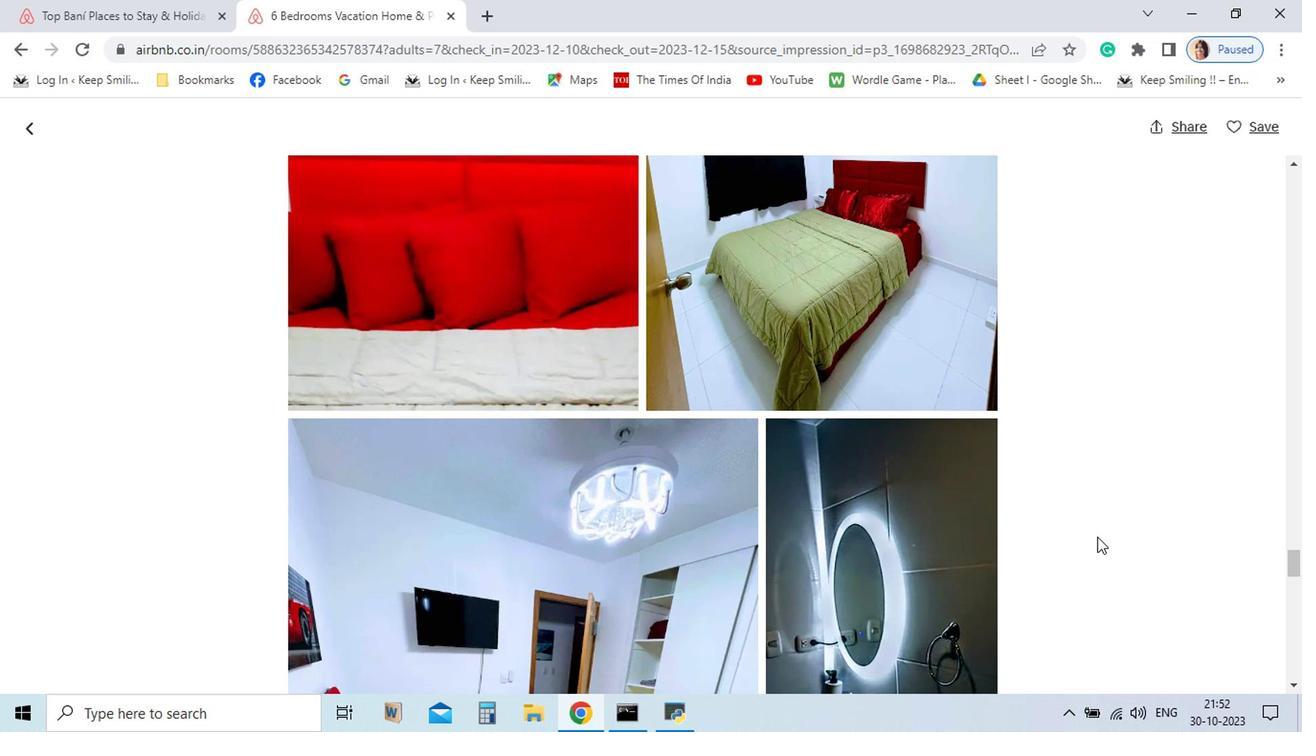 
Action: Mouse scrolled (899, 503) with delta (0, 0)
Screenshot: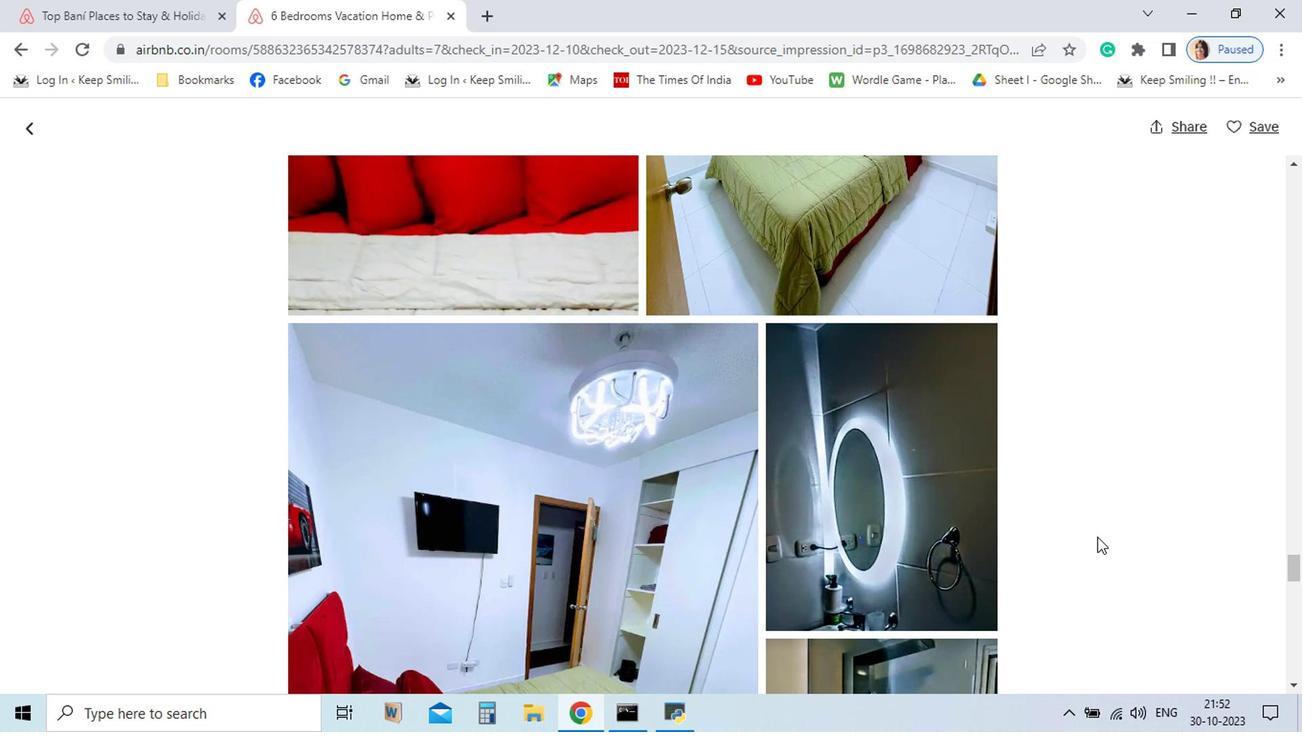 
Action: Mouse scrolled (899, 503) with delta (0, 0)
Screenshot: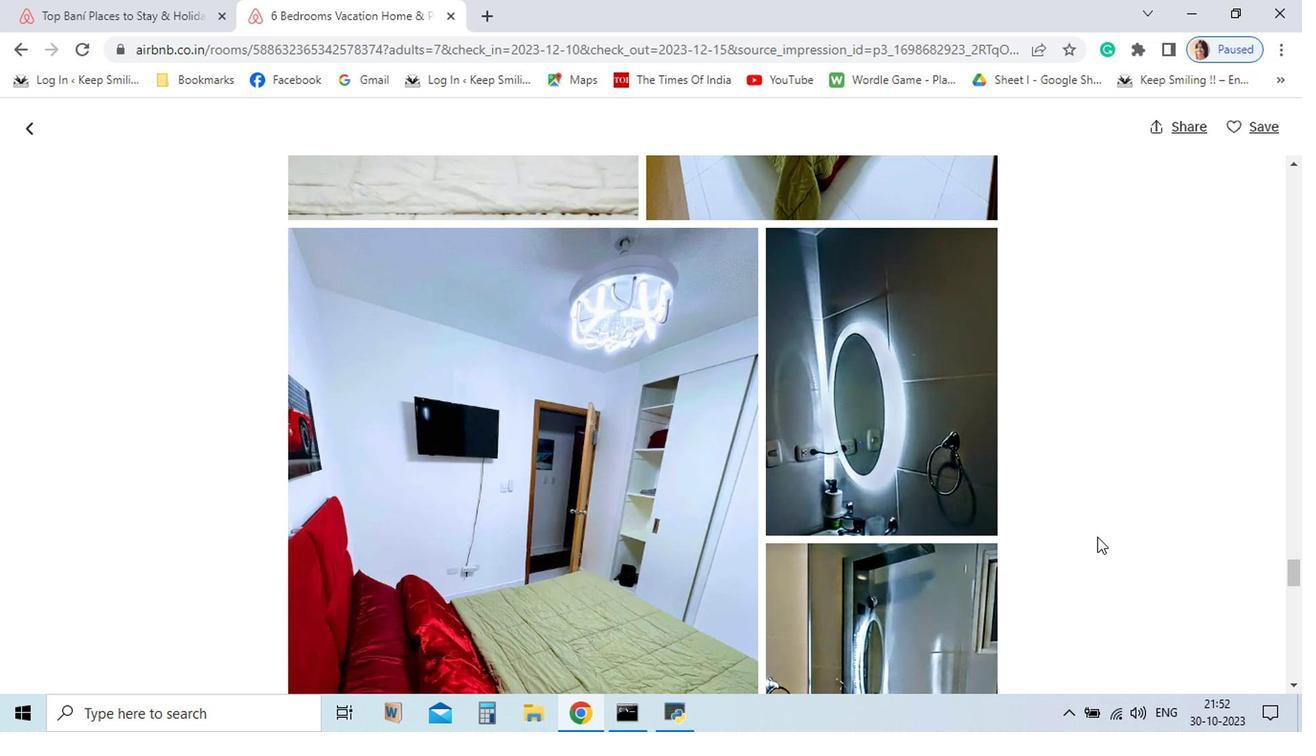
Action: Mouse scrolled (899, 503) with delta (0, 0)
Screenshot: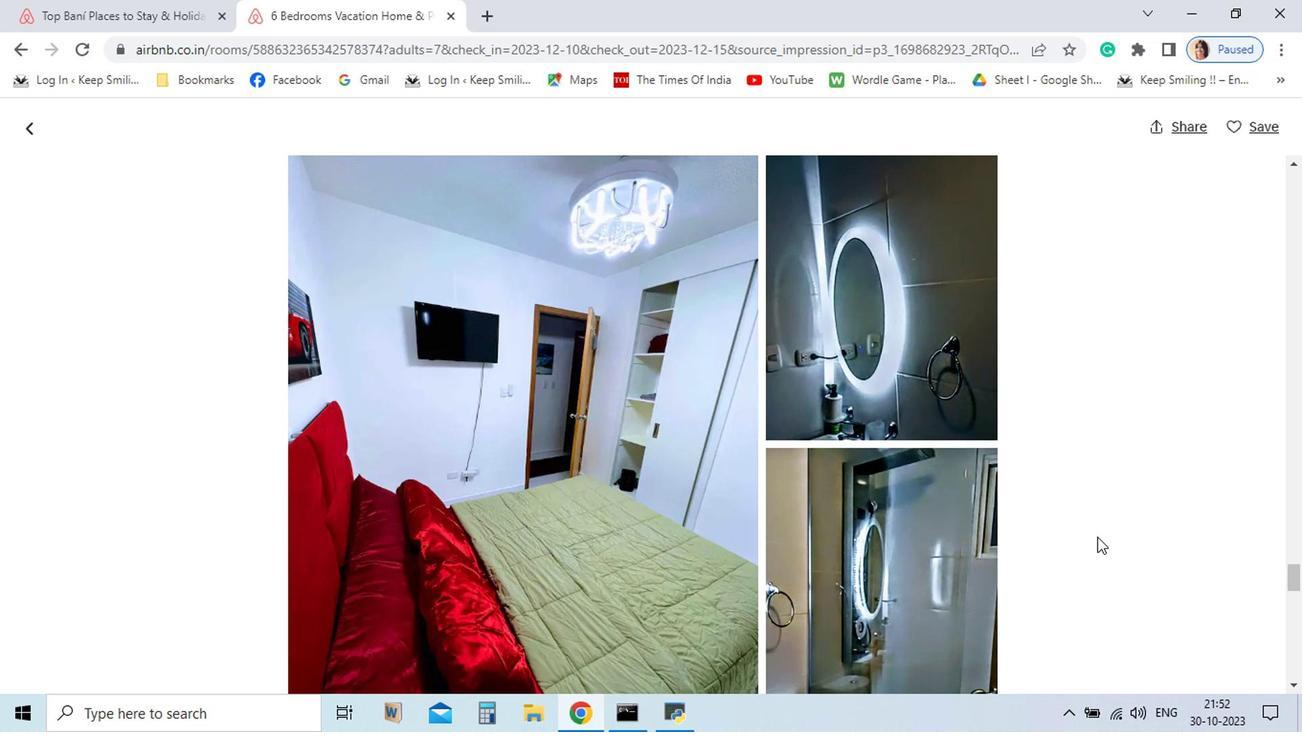 
Action: Mouse scrolled (899, 503) with delta (0, 0)
Screenshot: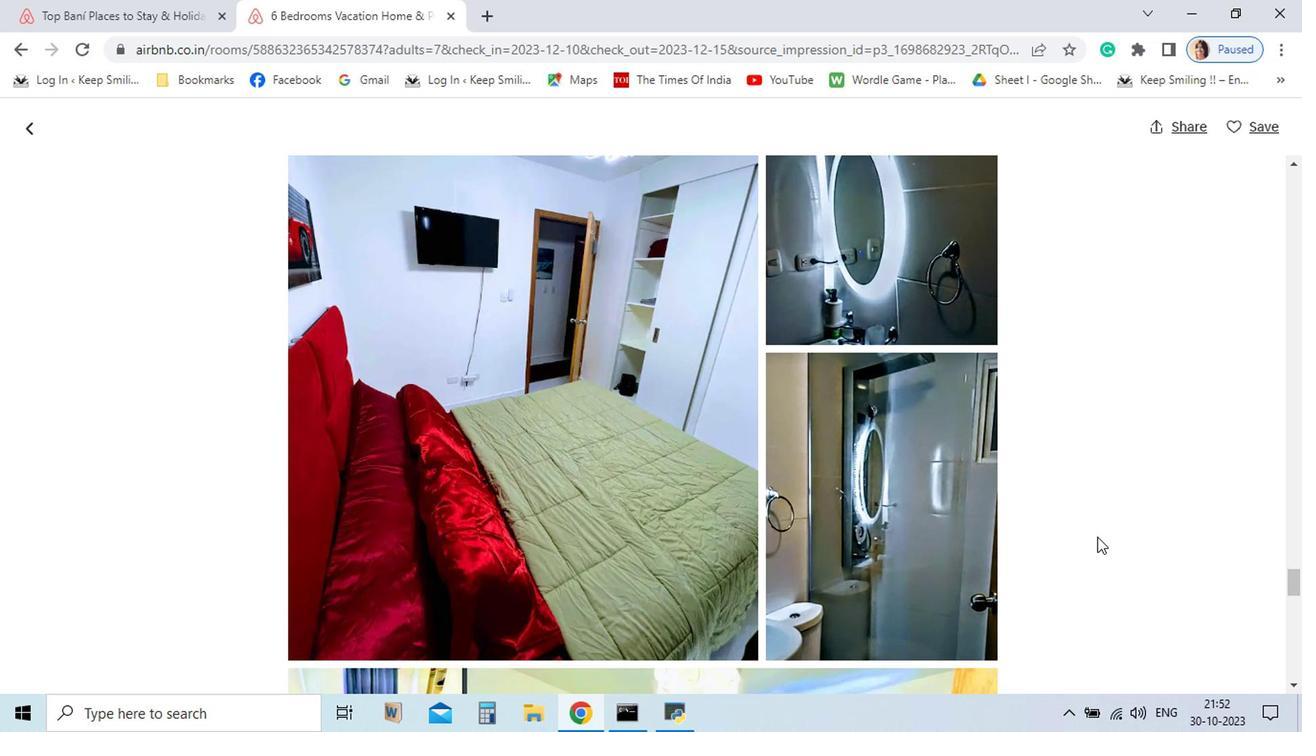 
Action: Mouse scrolled (899, 503) with delta (0, 0)
Screenshot: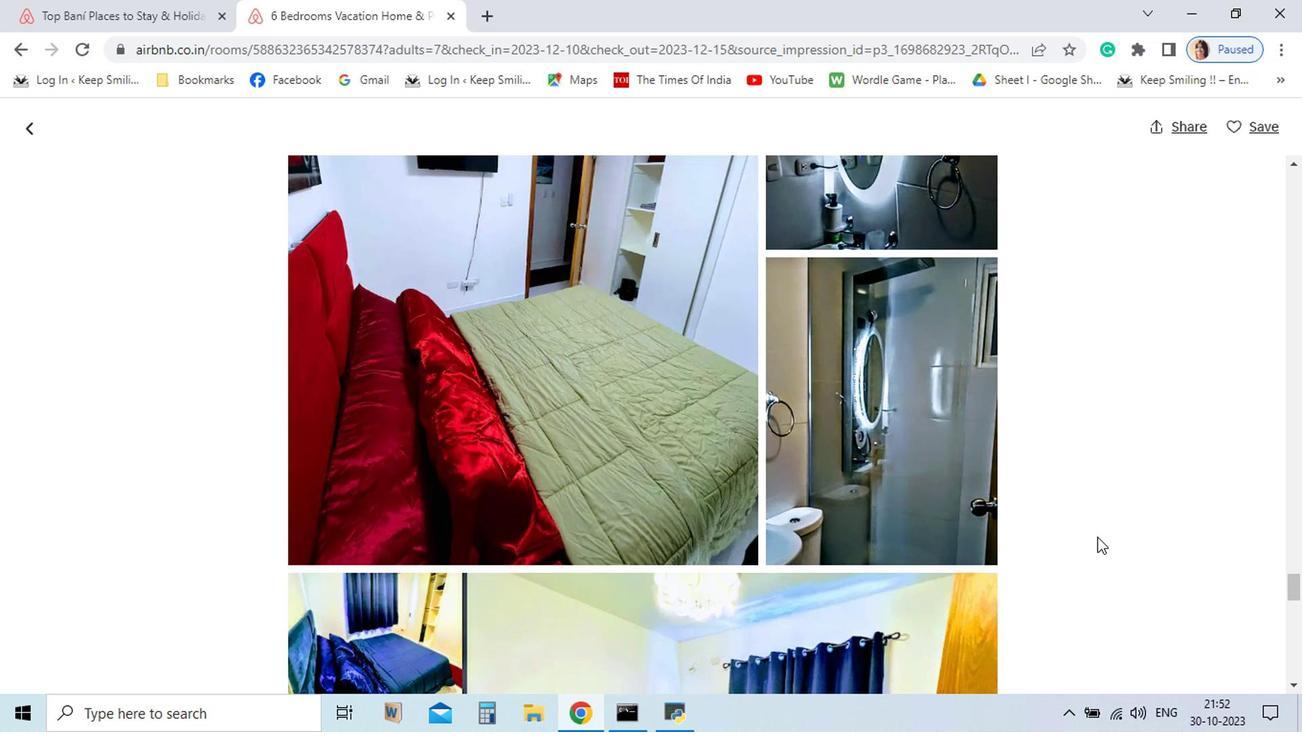 
Action: Mouse scrolled (899, 503) with delta (0, 0)
Screenshot: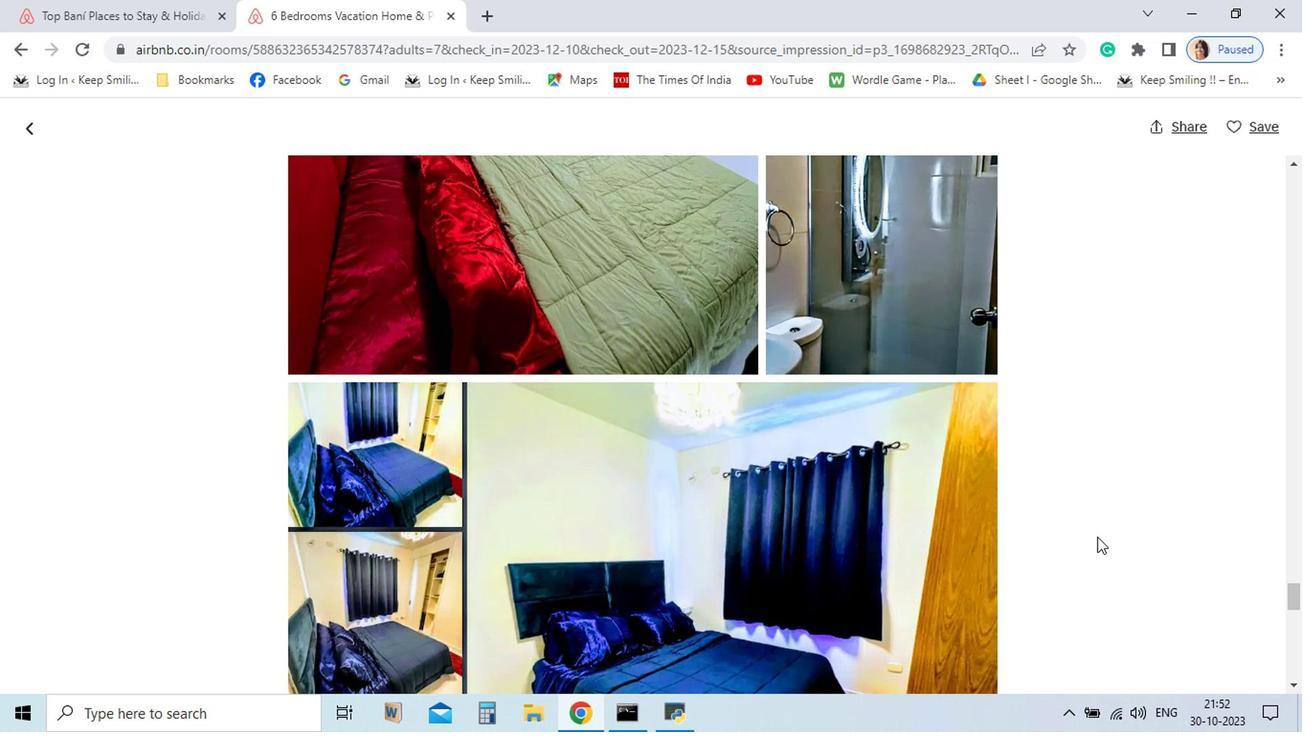 
Action: Mouse scrolled (899, 503) with delta (0, 0)
Screenshot: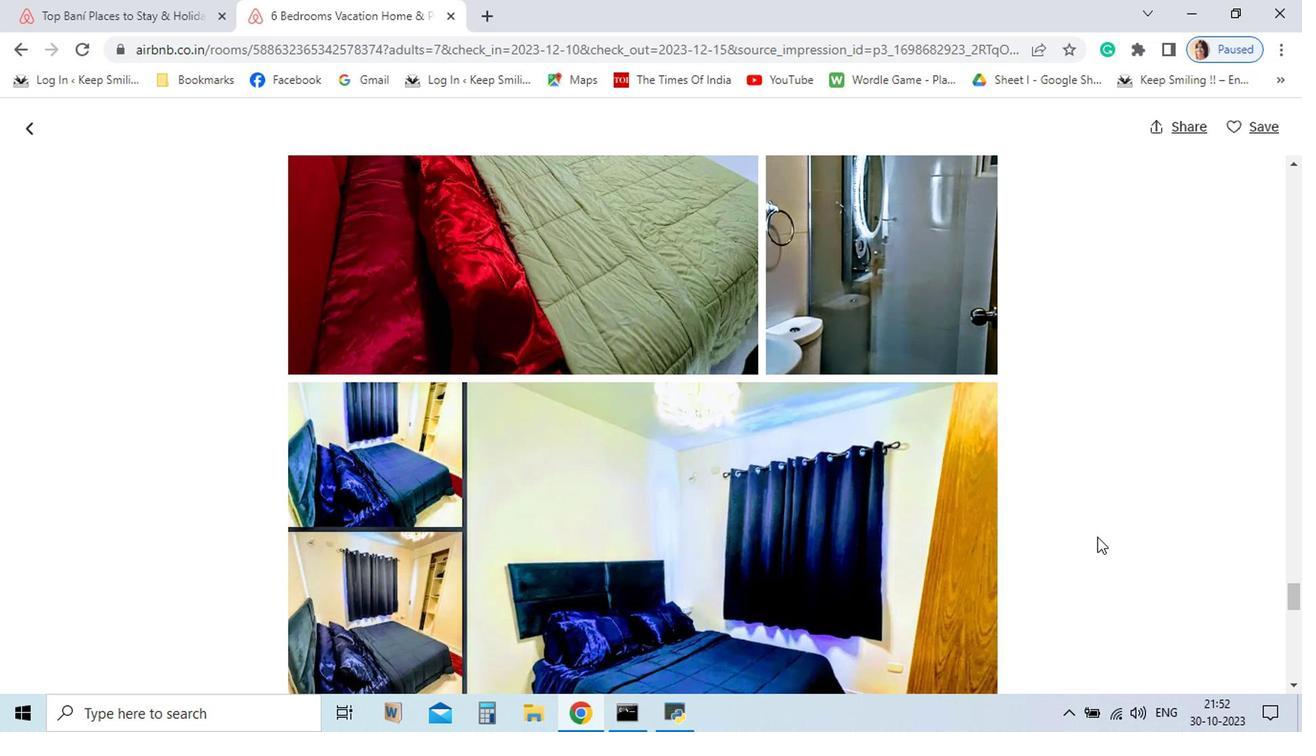 
Action: Mouse scrolled (899, 503) with delta (0, 0)
Screenshot: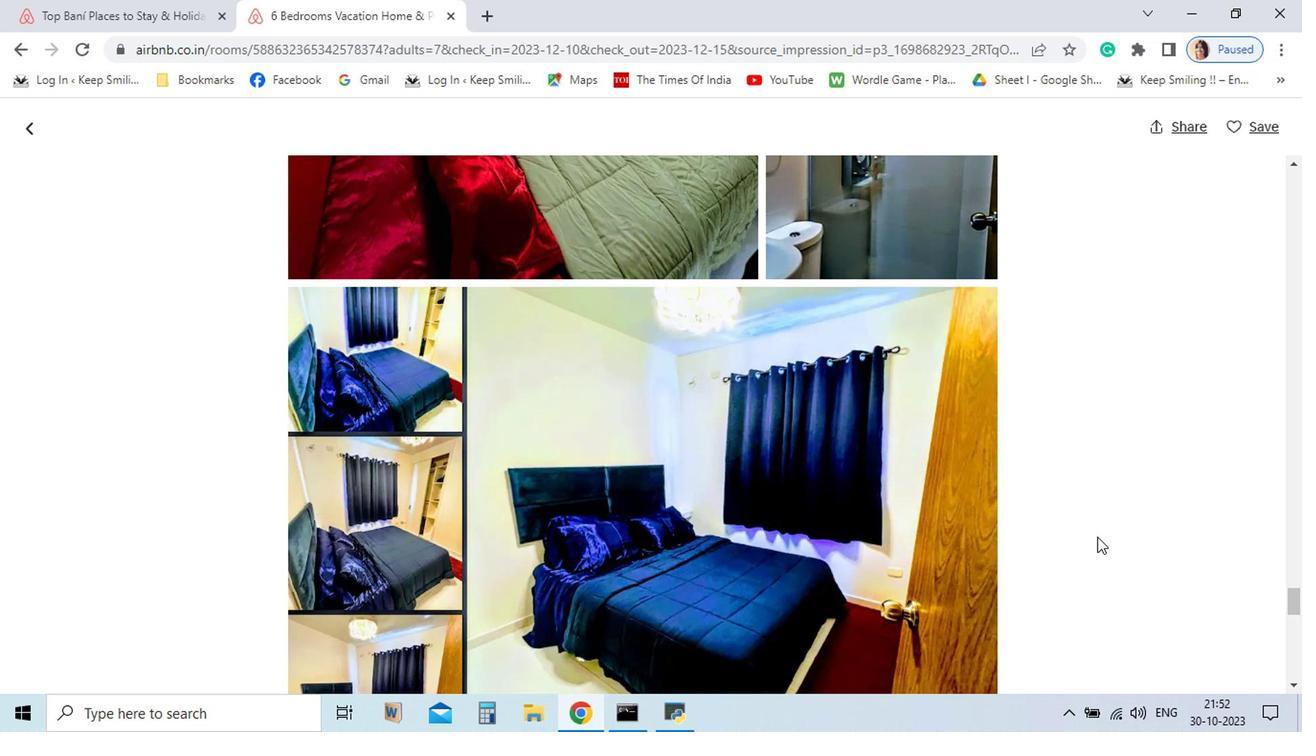 
Action: Mouse scrolled (899, 503) with delta (0, 0)
Screenshot: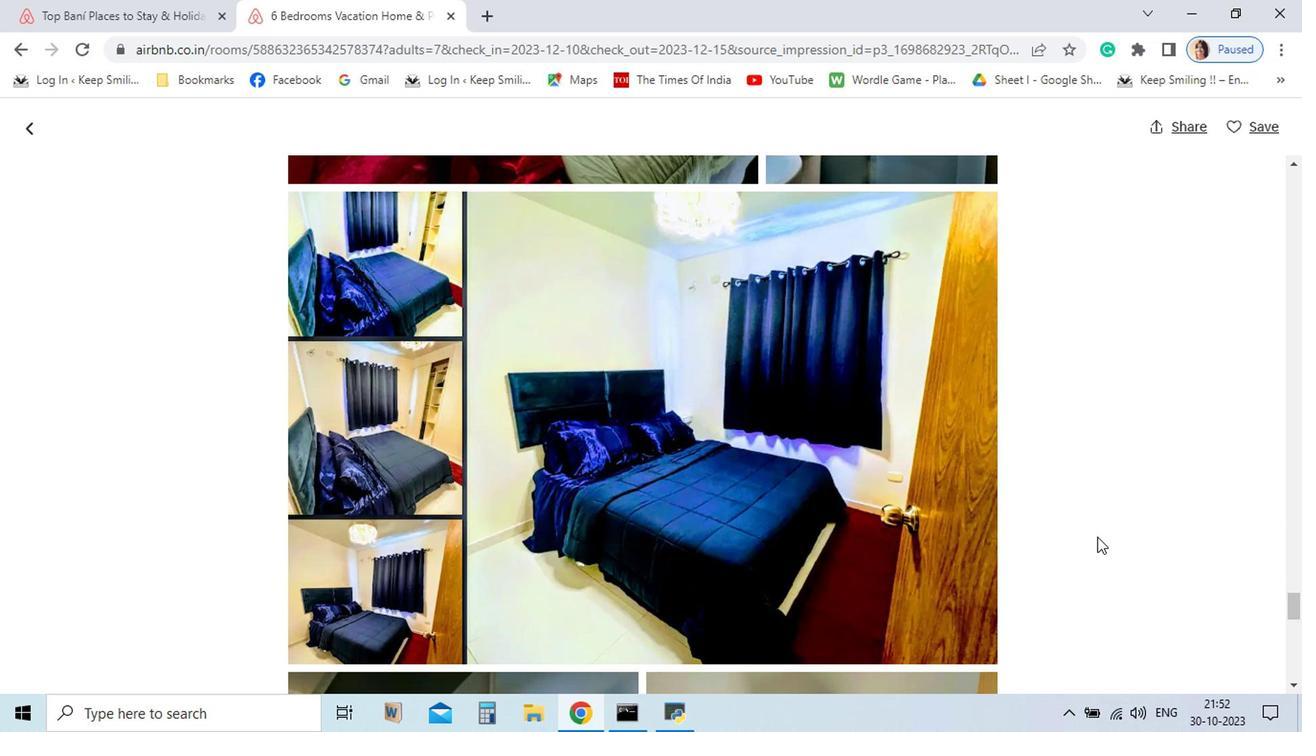 
Action: Mouse scrolled (899, 503) with delta (0, 0)
Screenshot: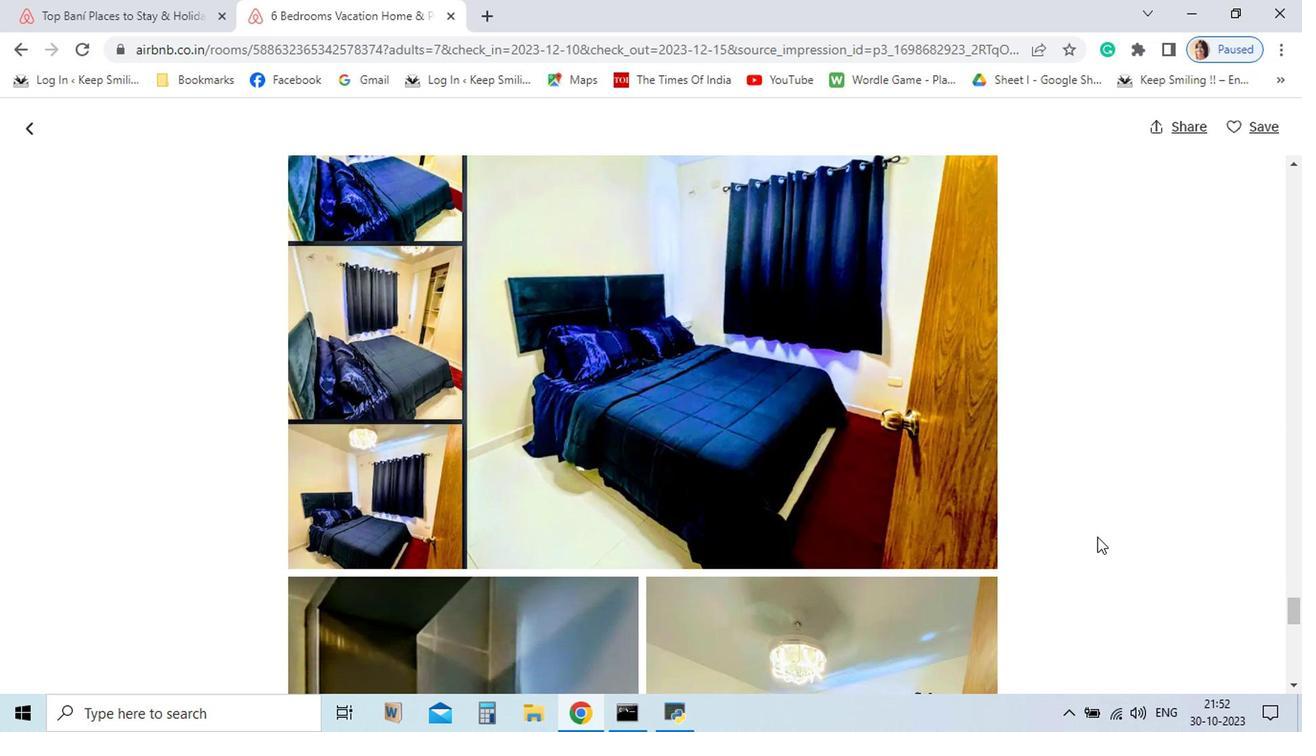 
Action: Mouse scrolled (899, 503) with delta (0, 0)
Screenshot: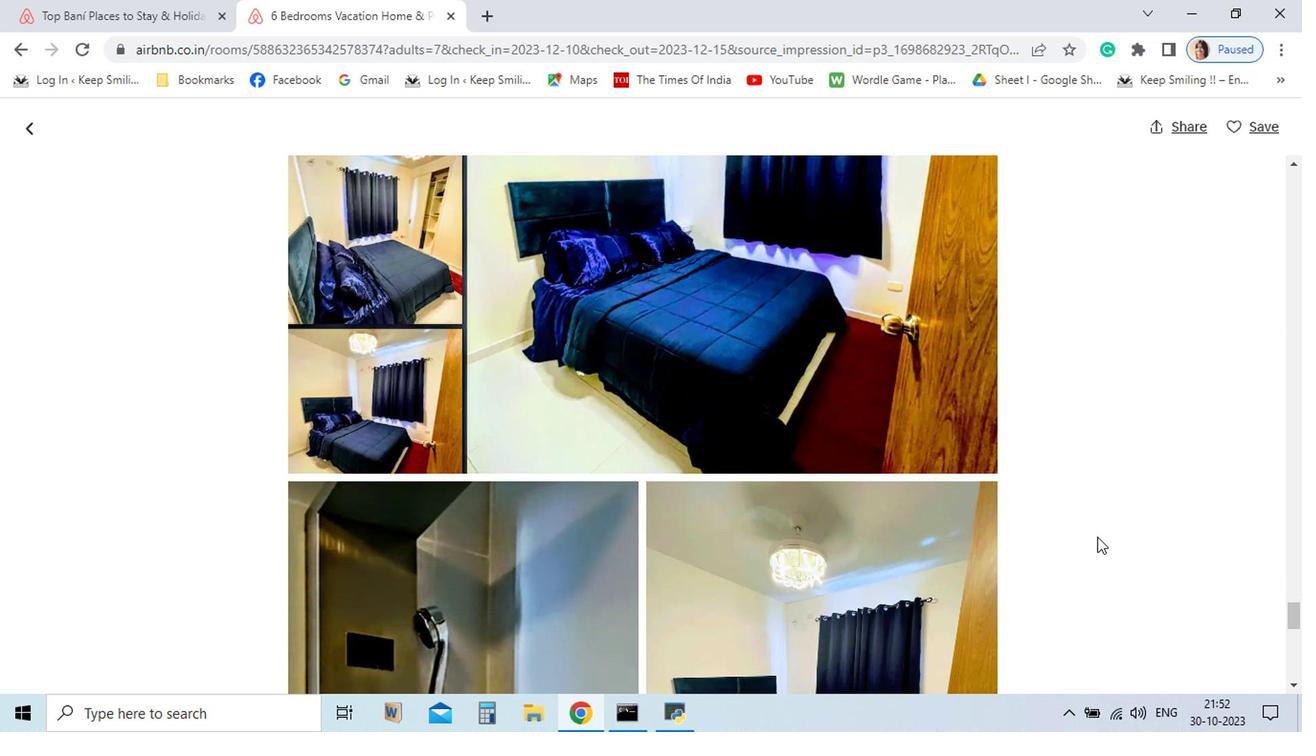 
Action: Mouse scrolled (899, 503) with delta (0, 0)
Screenshot: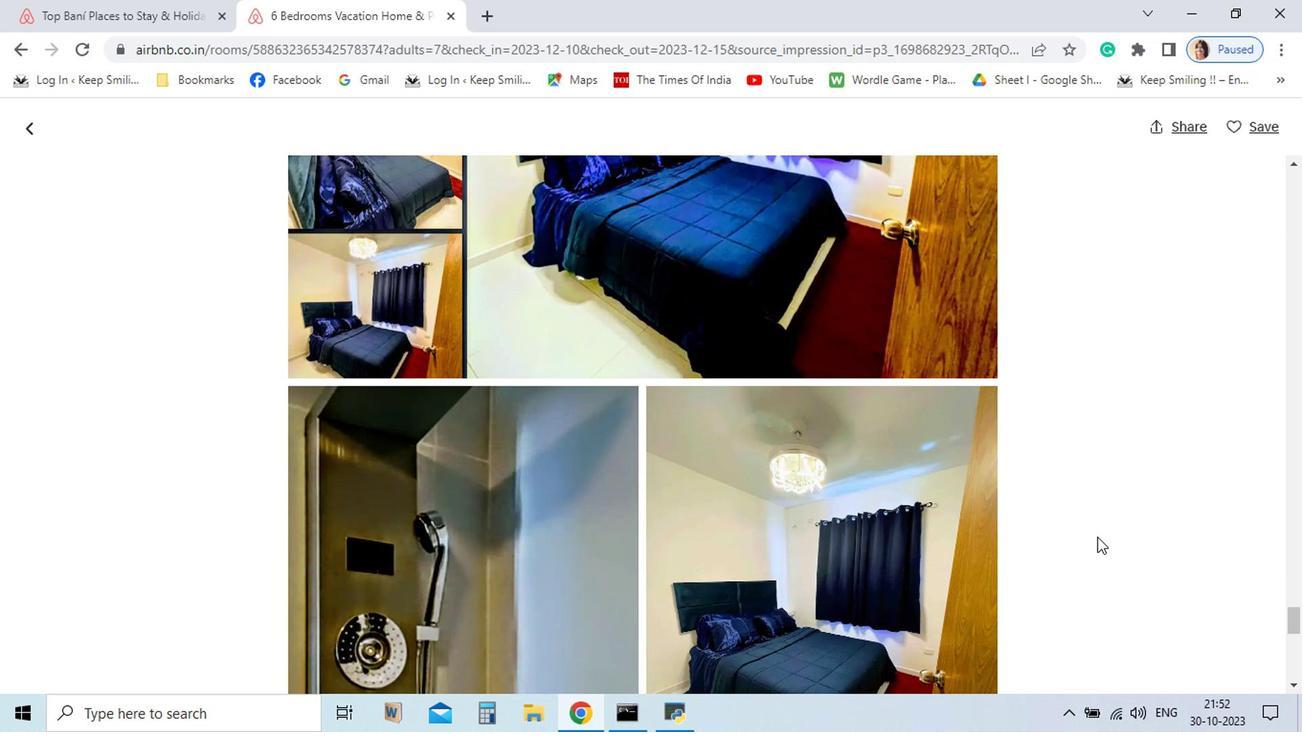 
Action: Mouse scrolled (899, 503) with delta (0, 0)
Screenshot: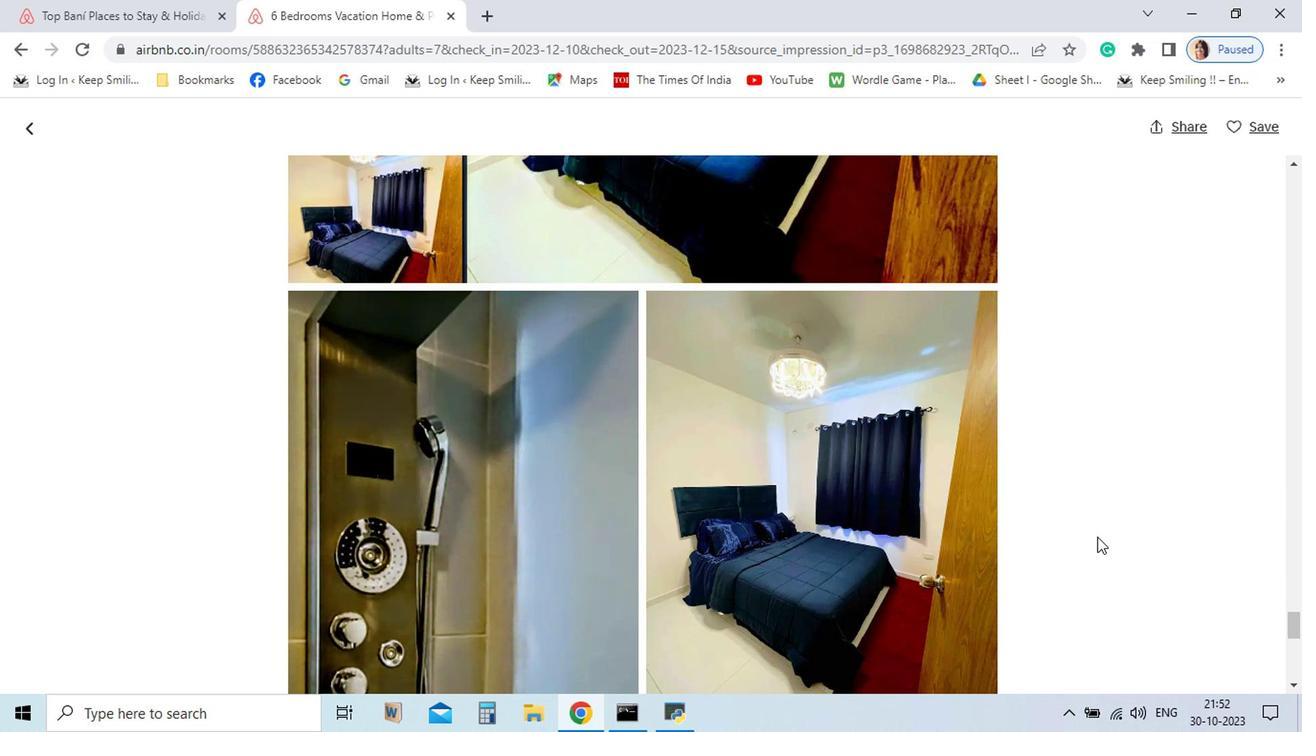 
Action: Mouse scrolled (899, 503) with delta (0, 0)
Screenshot: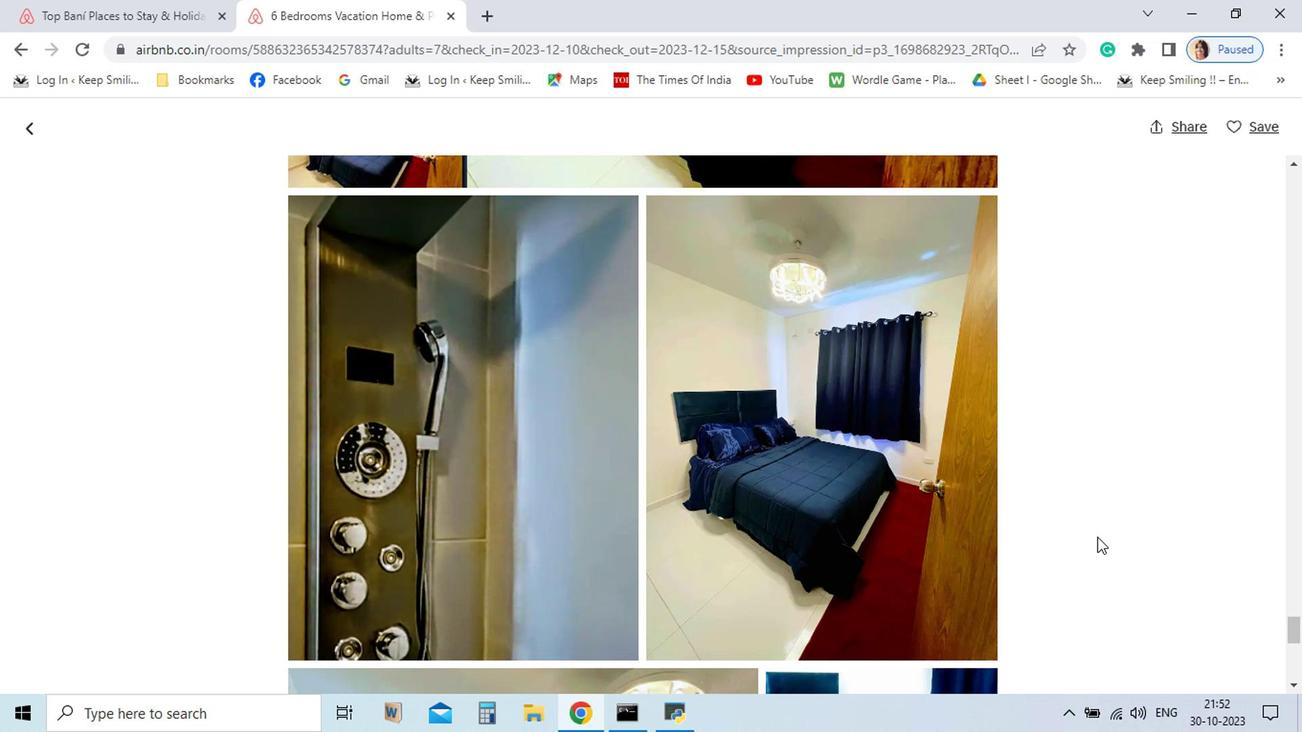 
Action: Mouse scrolled (899, 503) with delta (0, 0)
Screenshot: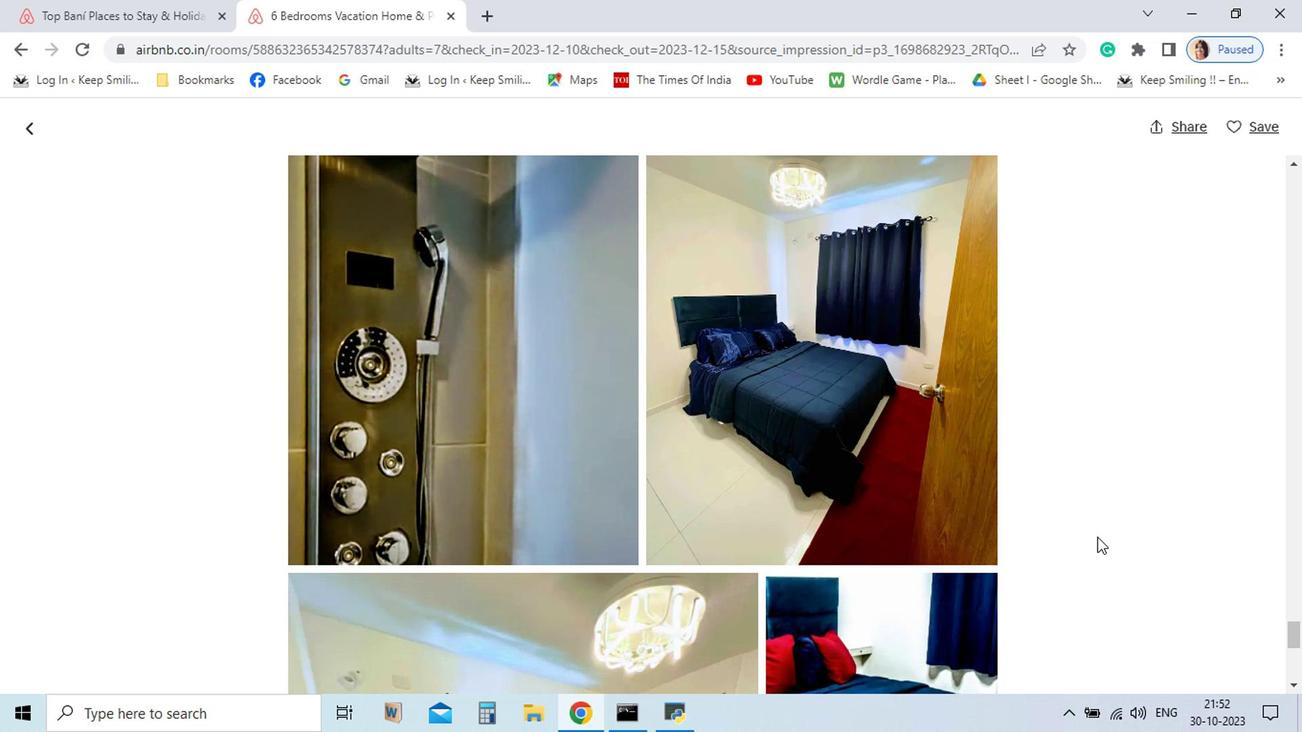 
Action: Mouse scrolled (899, 503) with delta (0, 0)
Screenshot: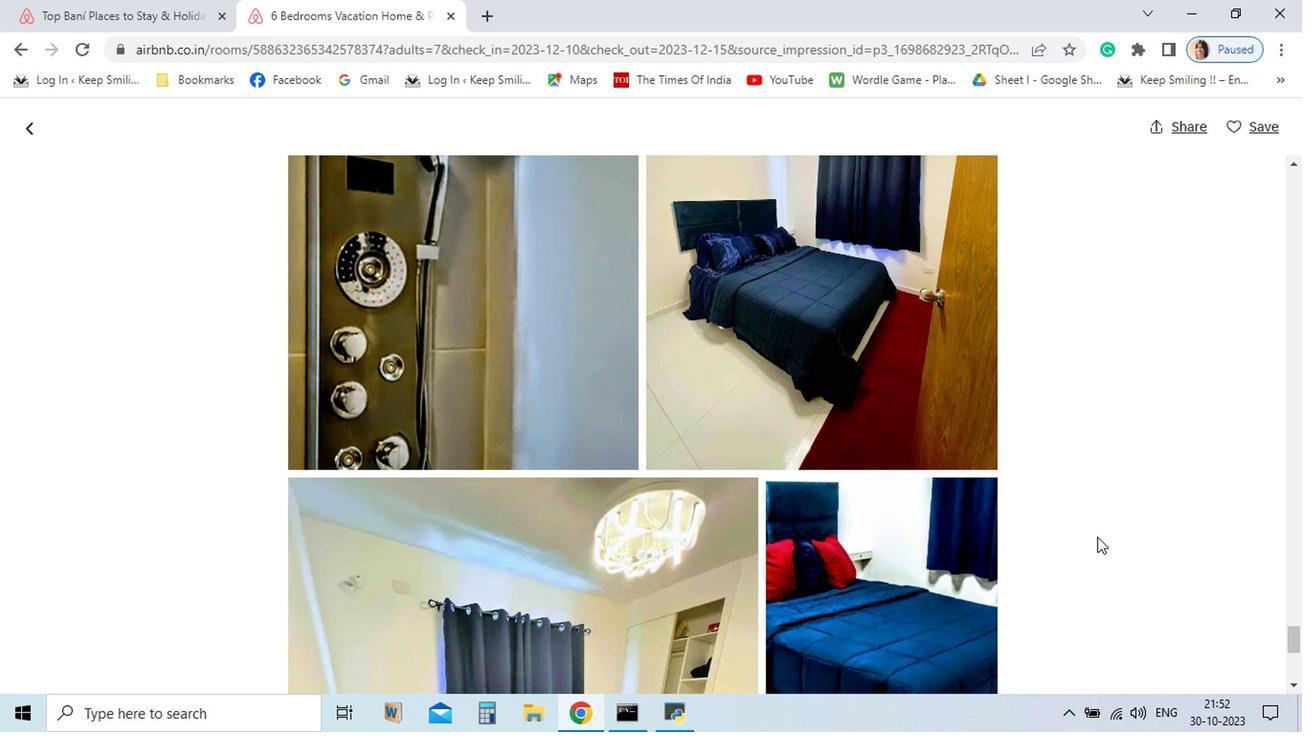 
Action: Mouse scrolled (899, 503) with delta (0, 0)
Screenshot: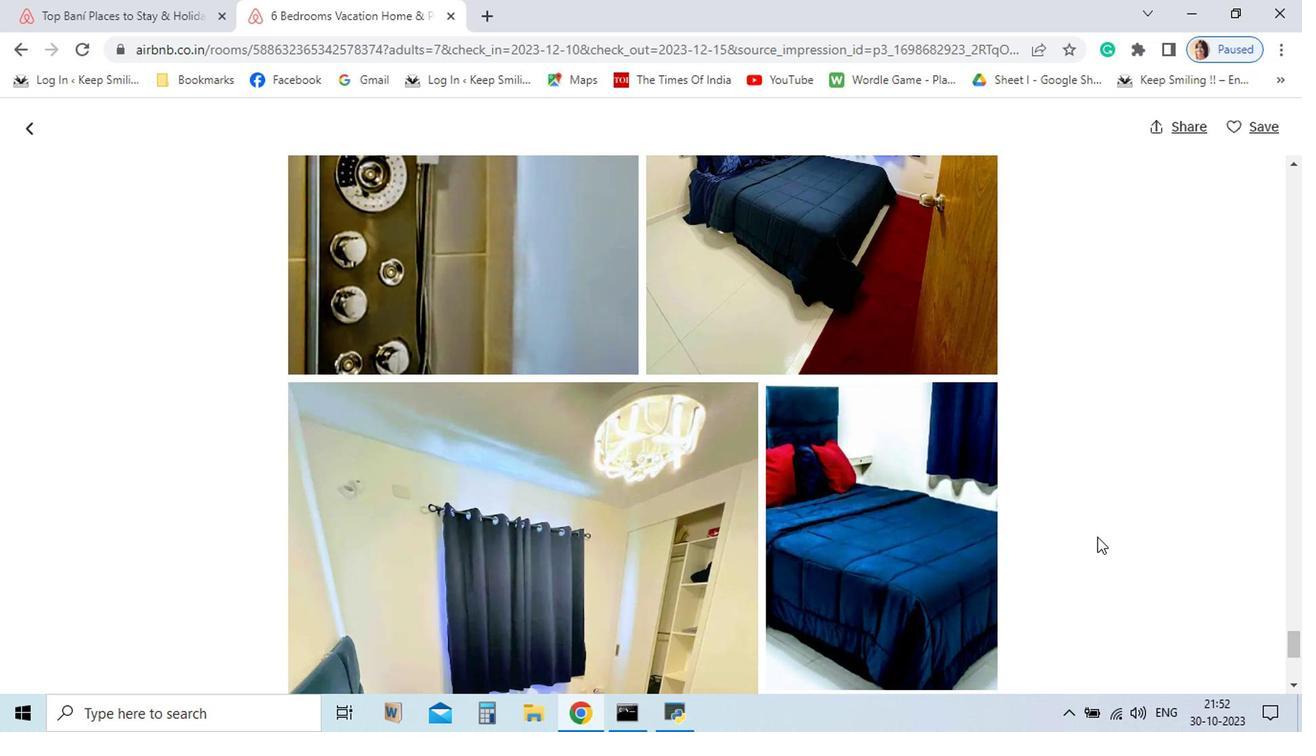 
Action: Mouse scrolled (899, 503) with delta (0, 0)
Screenshot: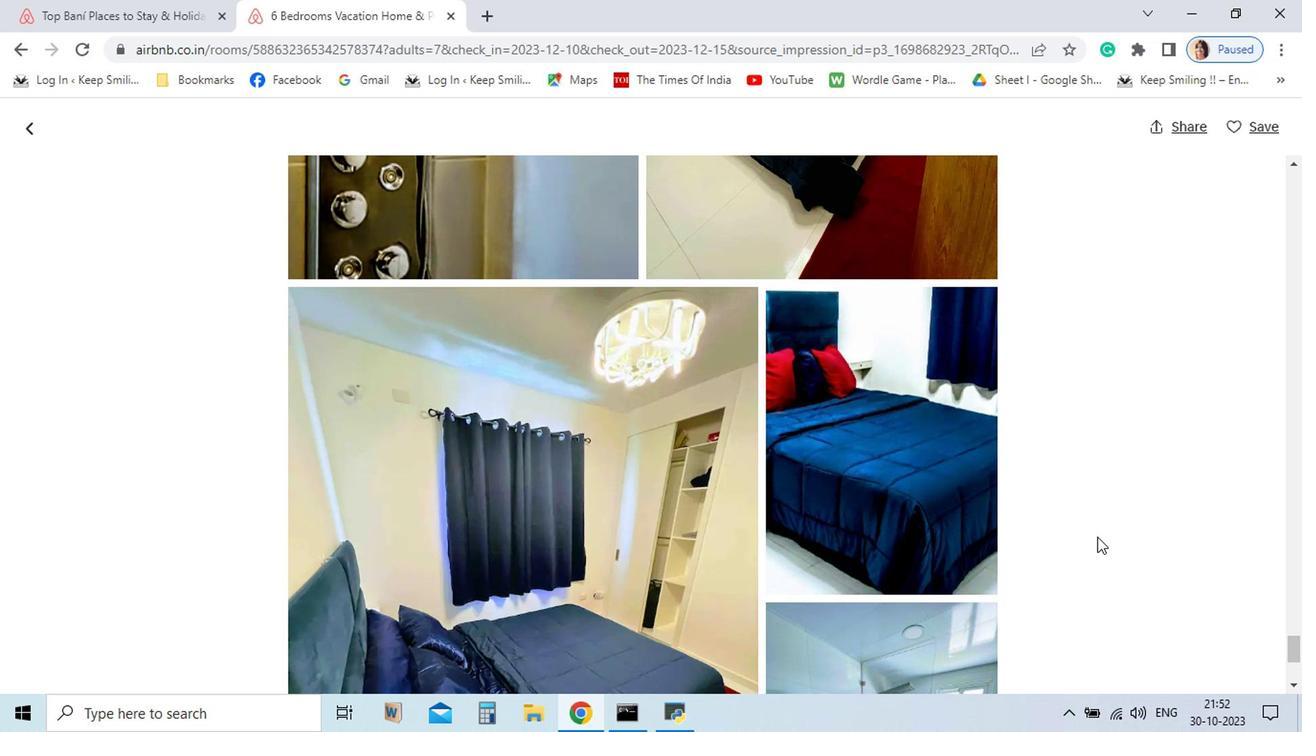 
Action: Mouse scrolled (899, 503) with delta (0, 0)
Screenshot: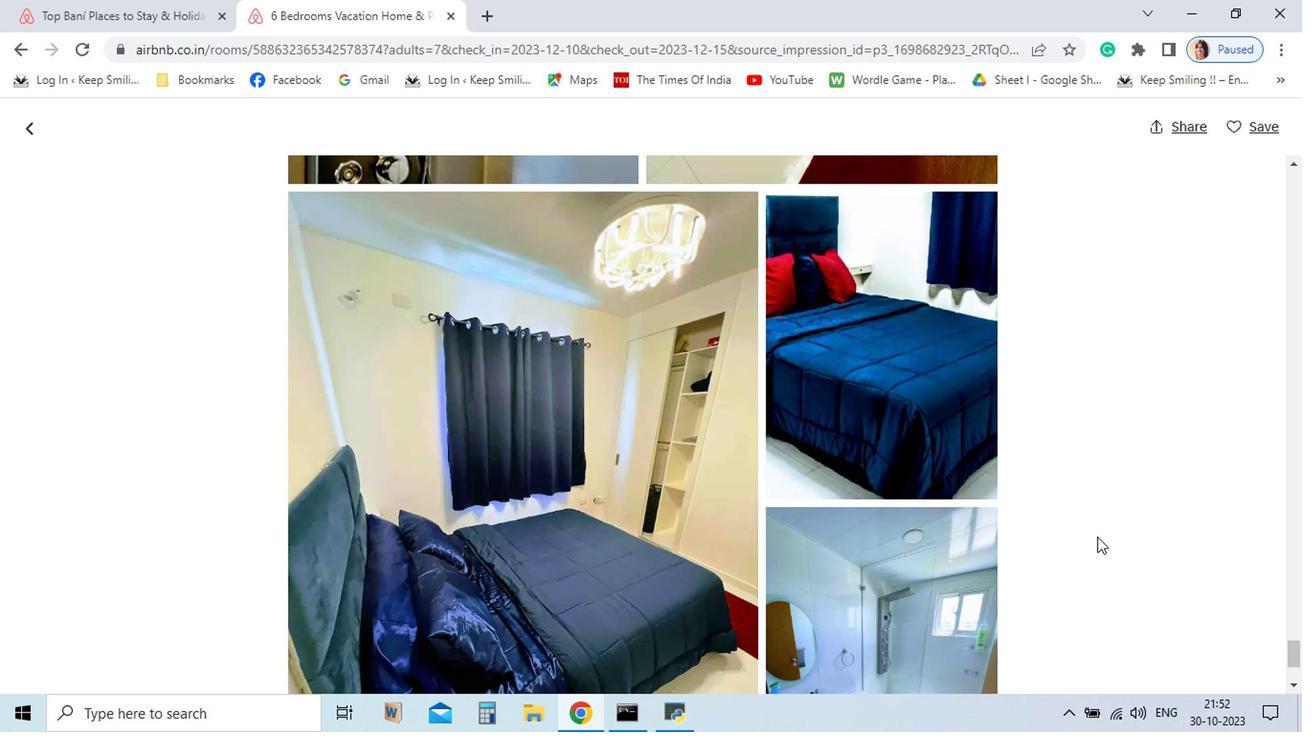 
Action: Mouse scrolled (899, 503) with delta (0, 0)
Screenshot: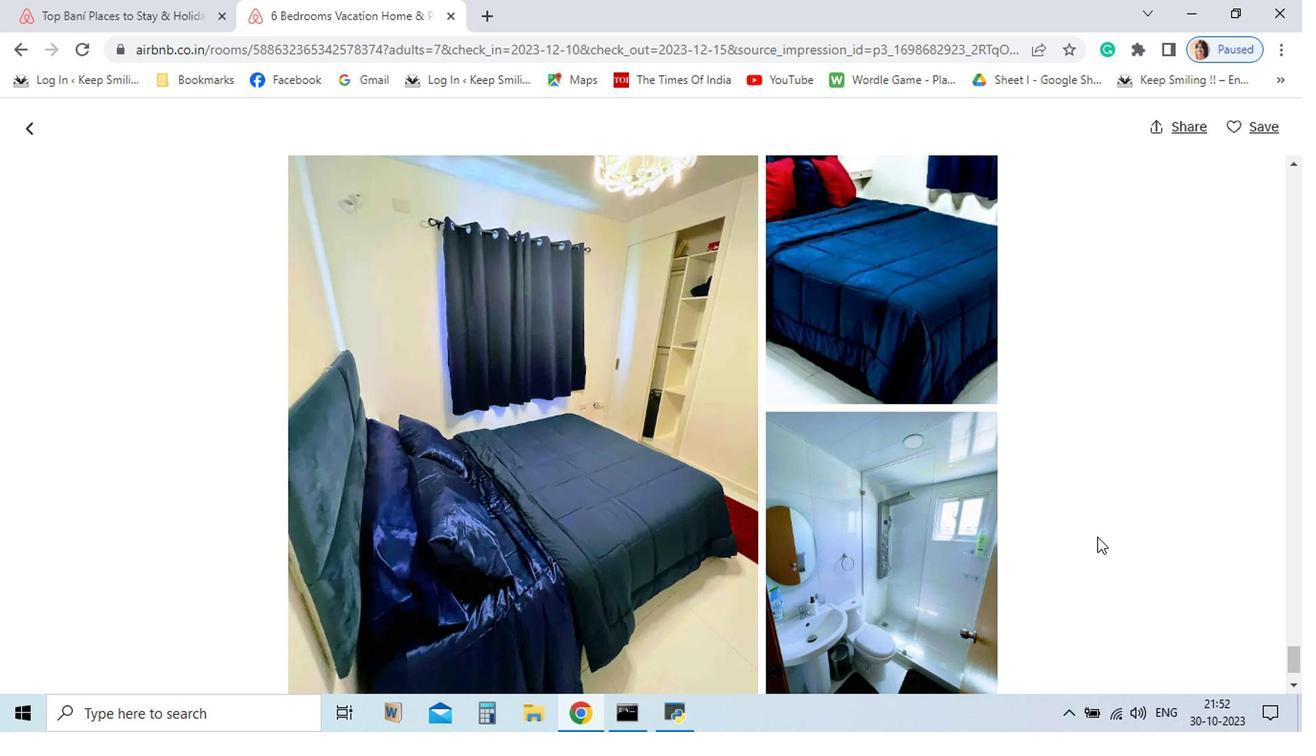 
Action: Mouse scrolled (899, 503) with delta (0, 0)
Screenshot: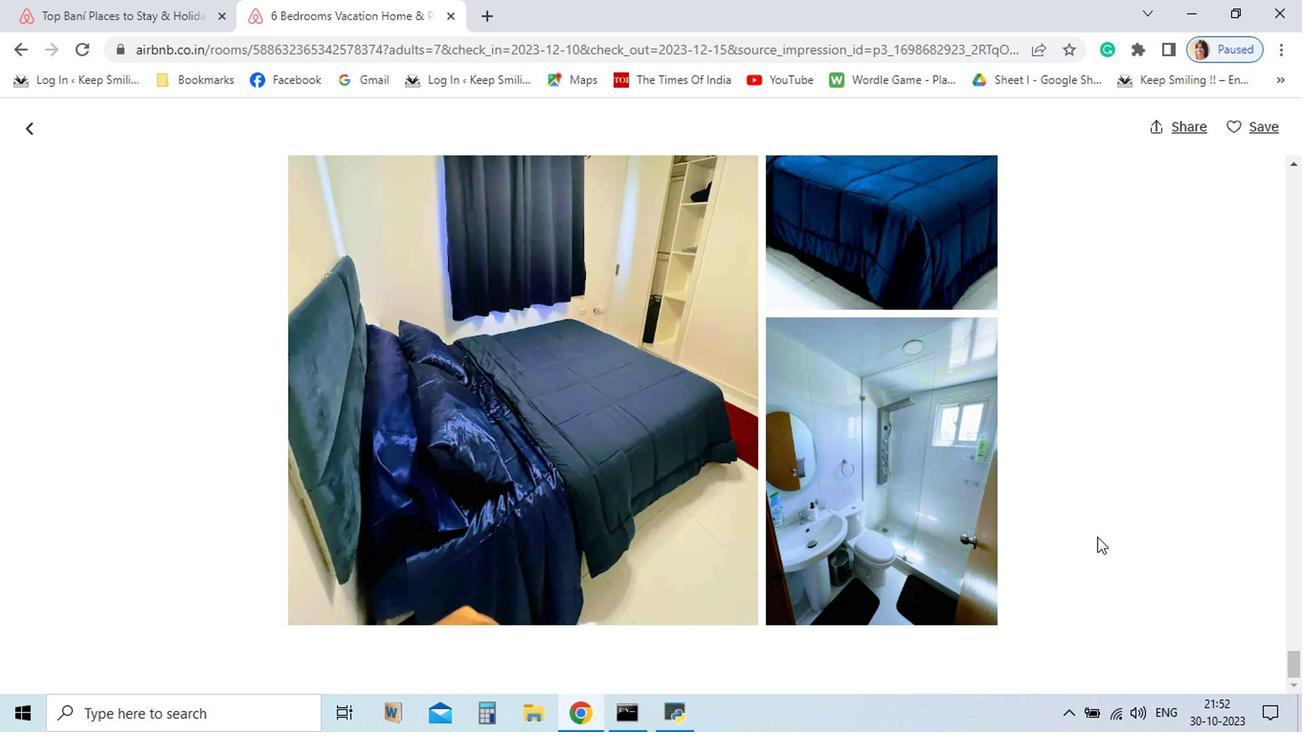 
Action: Mouse scrolled (899, 503) with delta (0, 0)
Screenshot: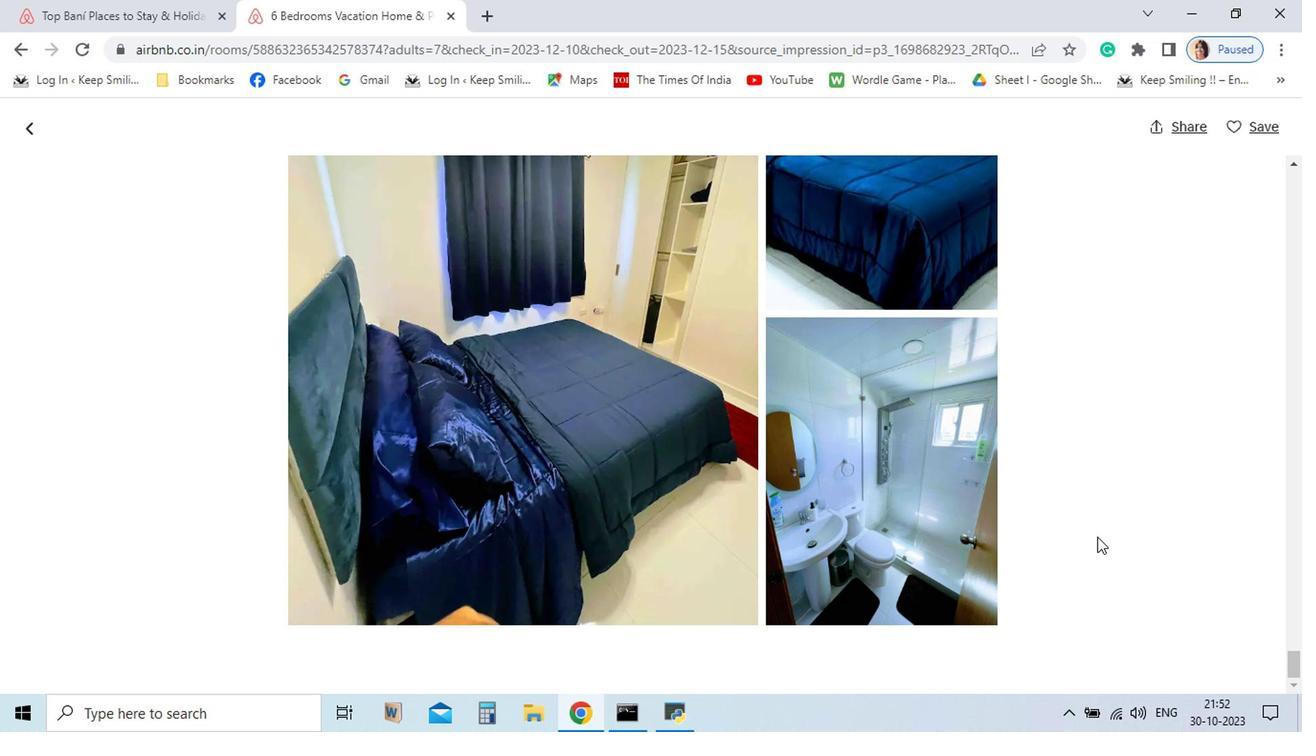 
Action: Mouse scrolled (899, 503) with delta (0, 0)
Screenshot: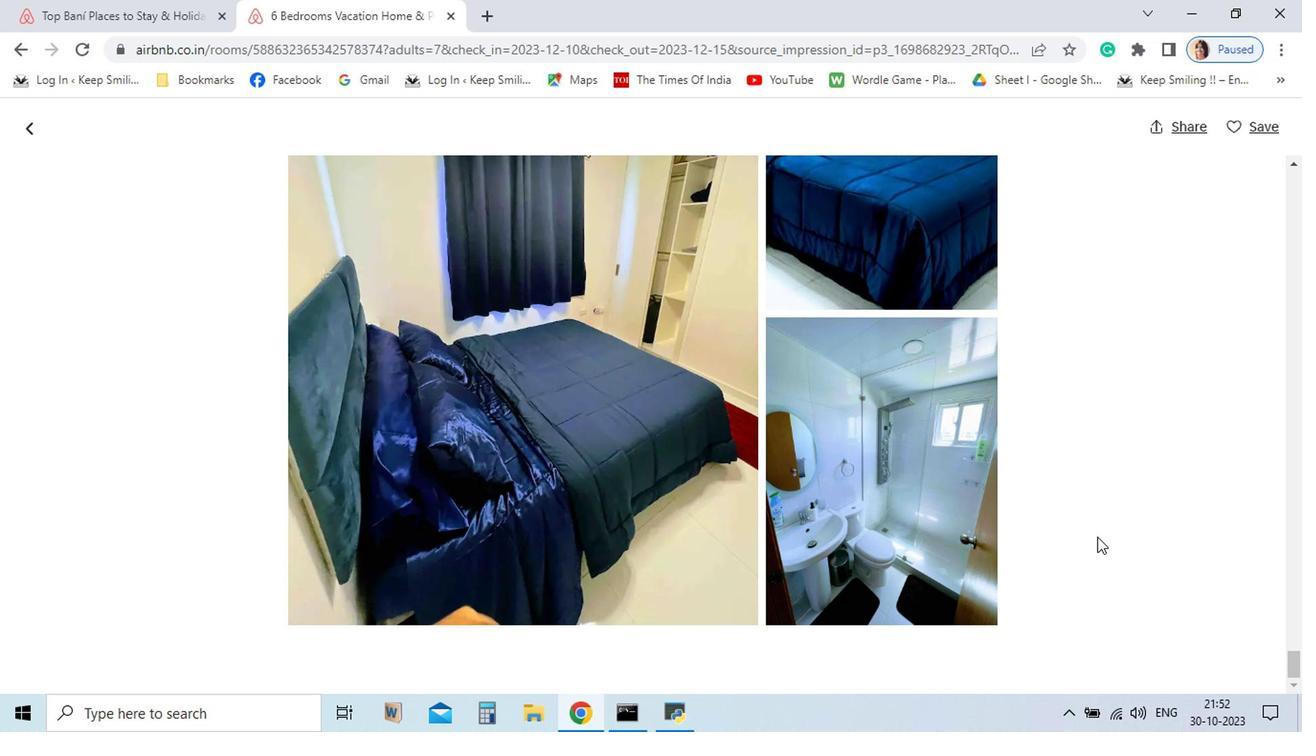 
Action: Mouse moved to (137, 213)
Screenshot: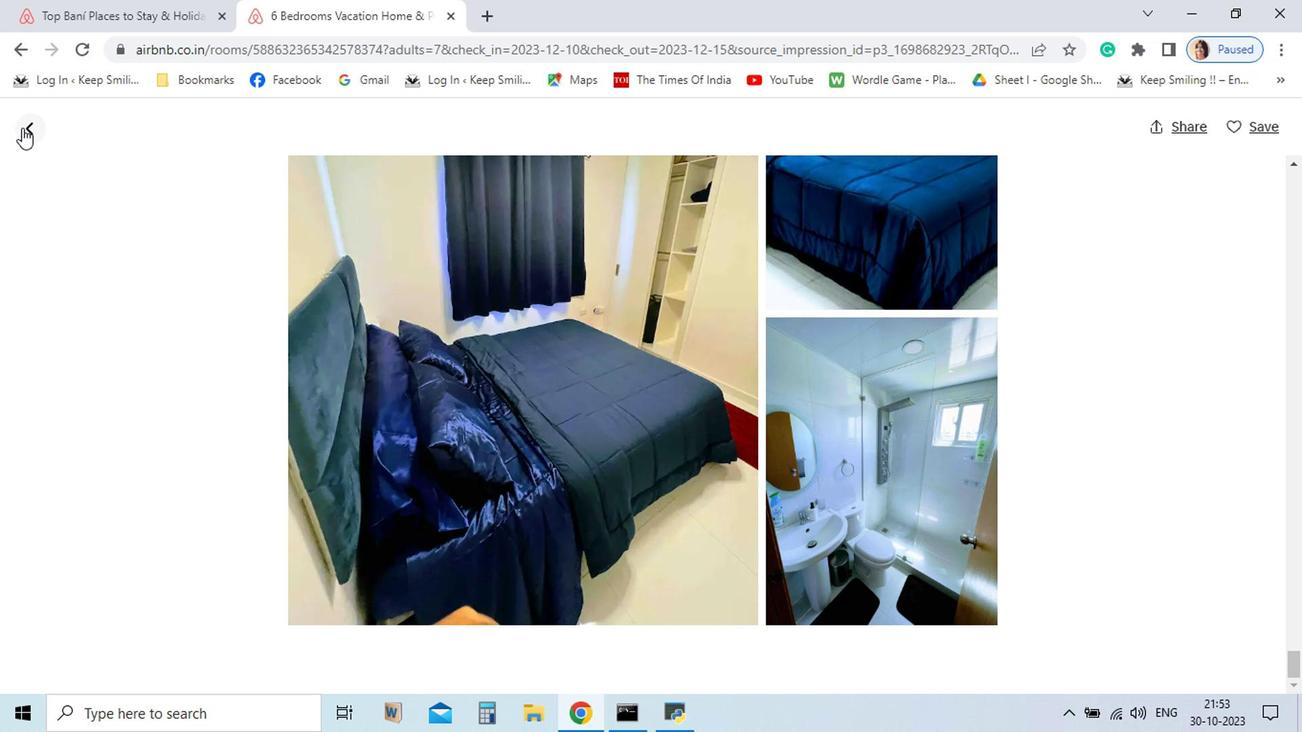 
Action: Mouse pressed left at (137, 213)
Screenshot: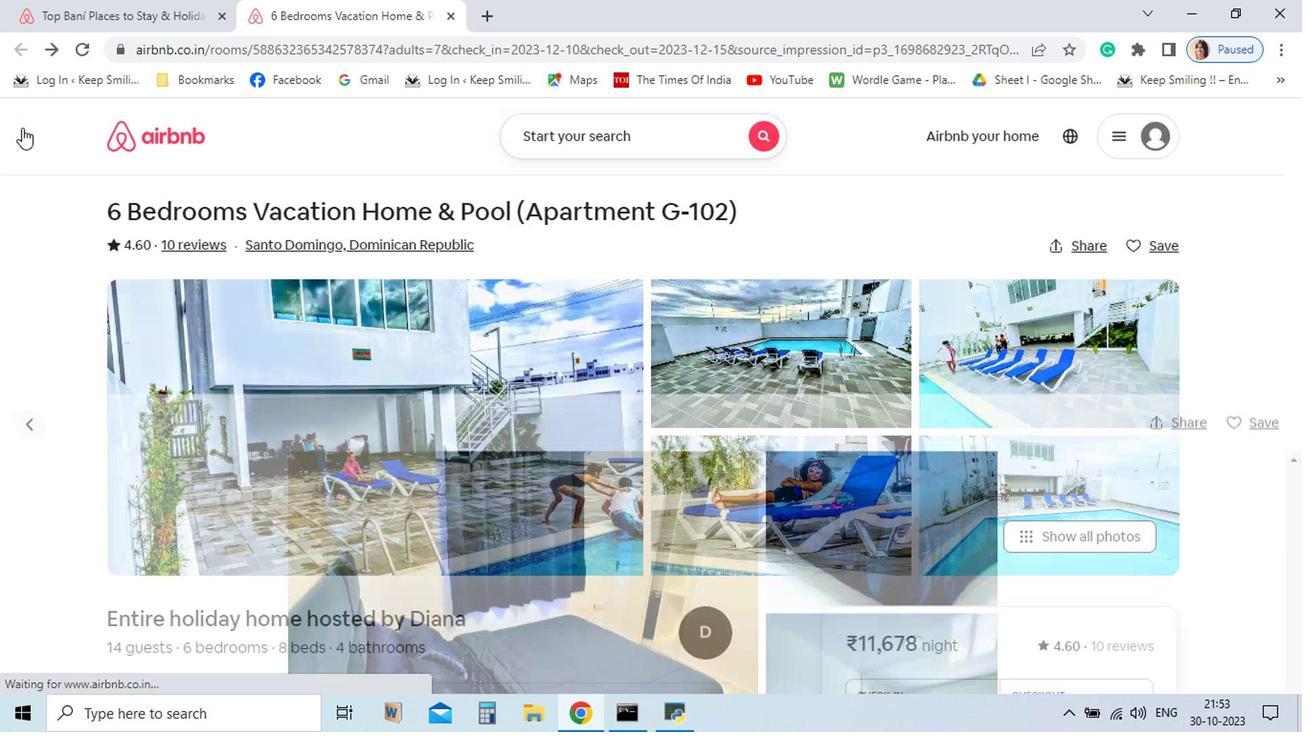 
Action: Mouse moved to (171, 482)
Screenshot: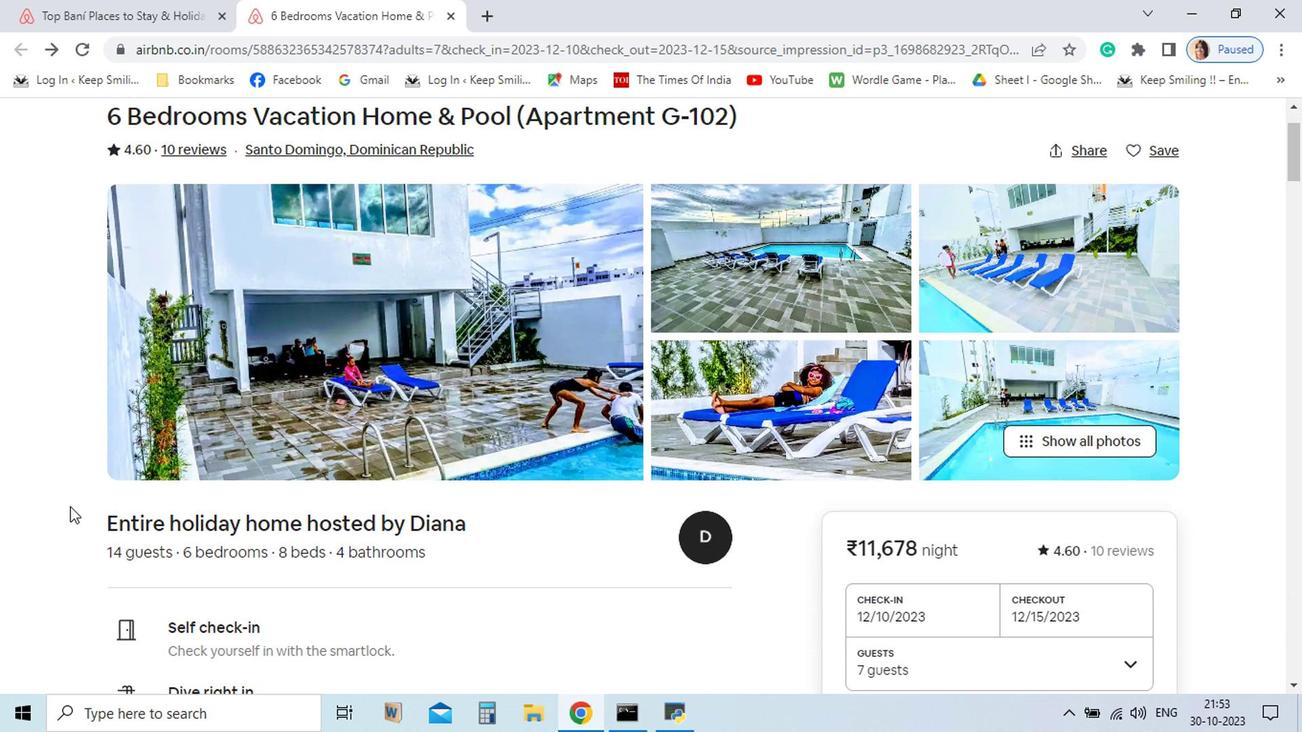 
Action: Mouse scrolled (171, 481) with delta (0, 0)
Screenshot: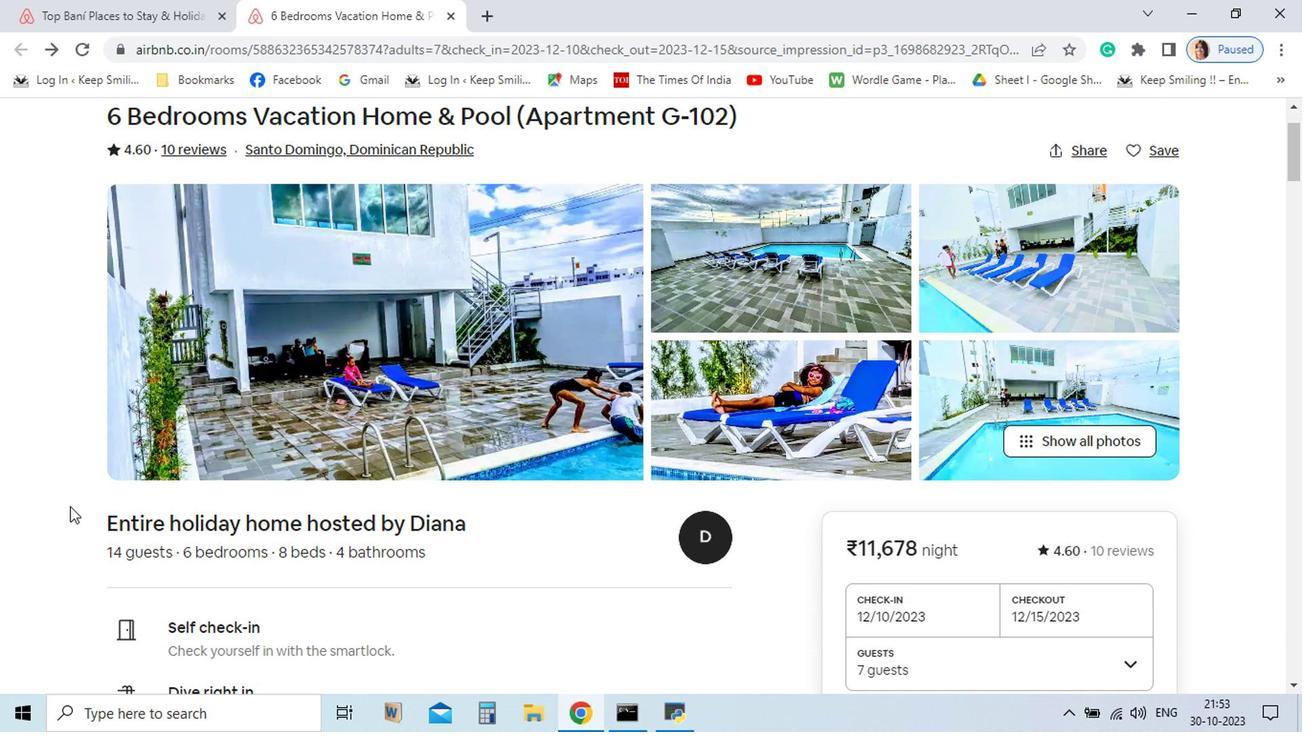 
Action: Mouse moved to (171, 483)
Screenshot: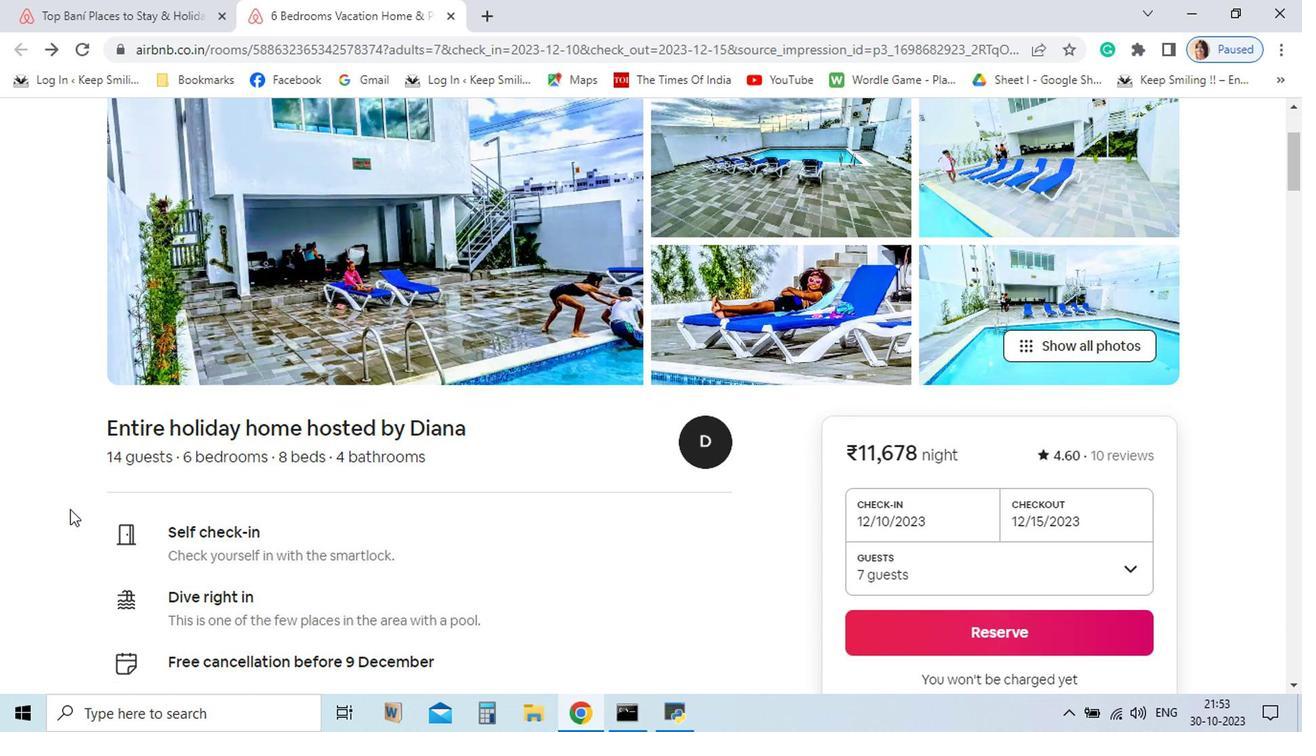 
Action: Mouse scrolled (171, 483) with delta (0, 0)
Screenshot: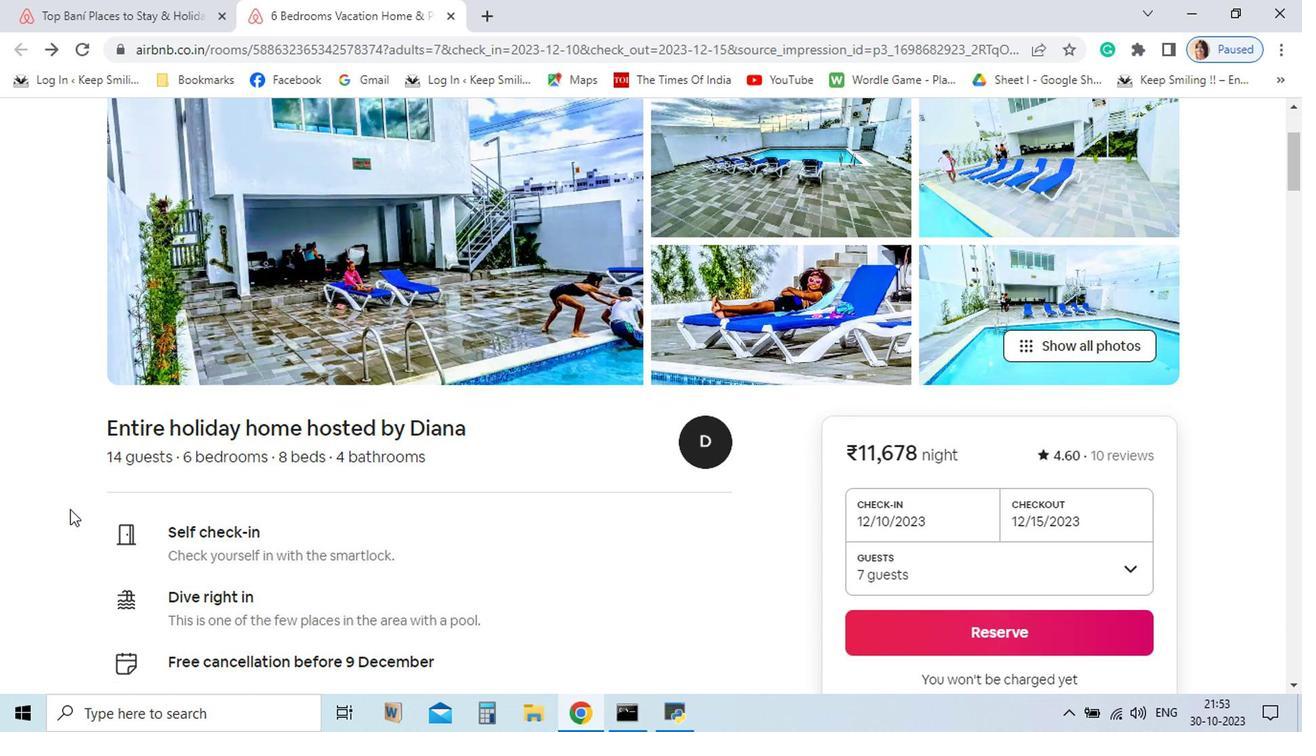 
Action: Mouse moved to (171, 484)
Screenshot: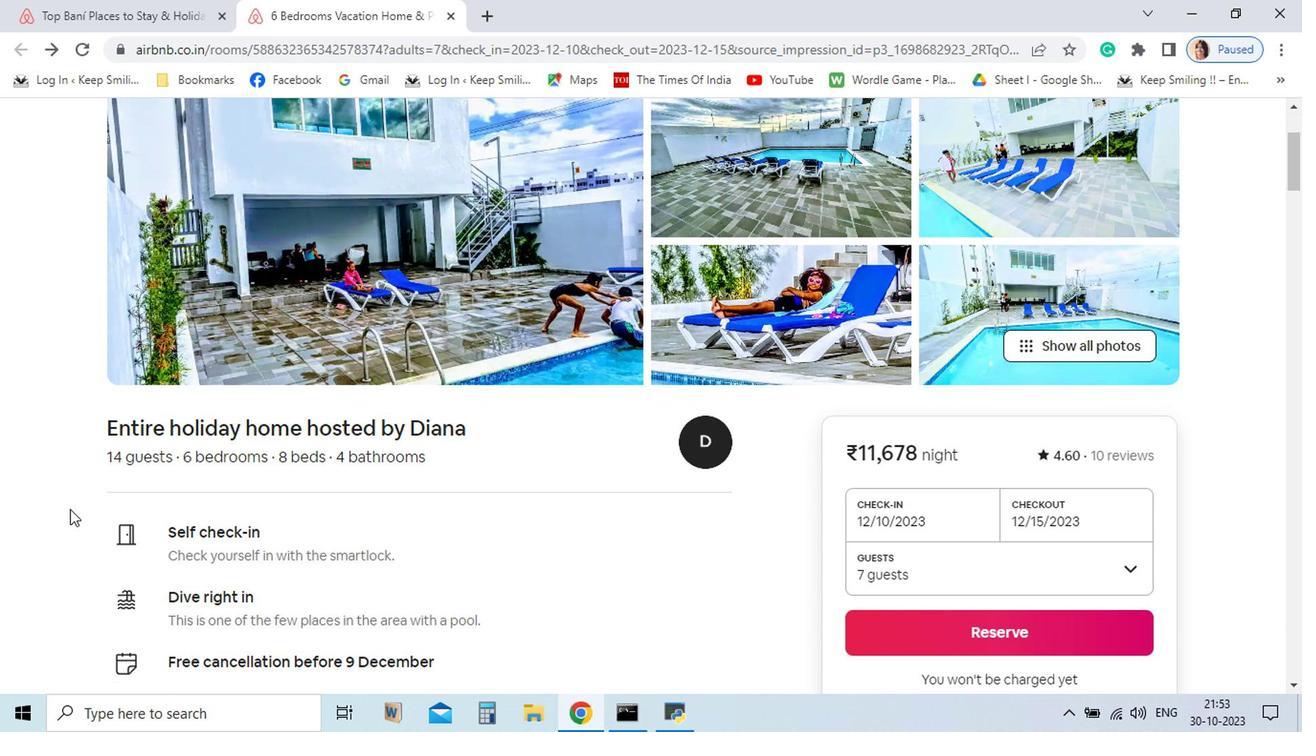
Action: Mouse scrolled (171, 483) with delta (0, 0)
Screenshot: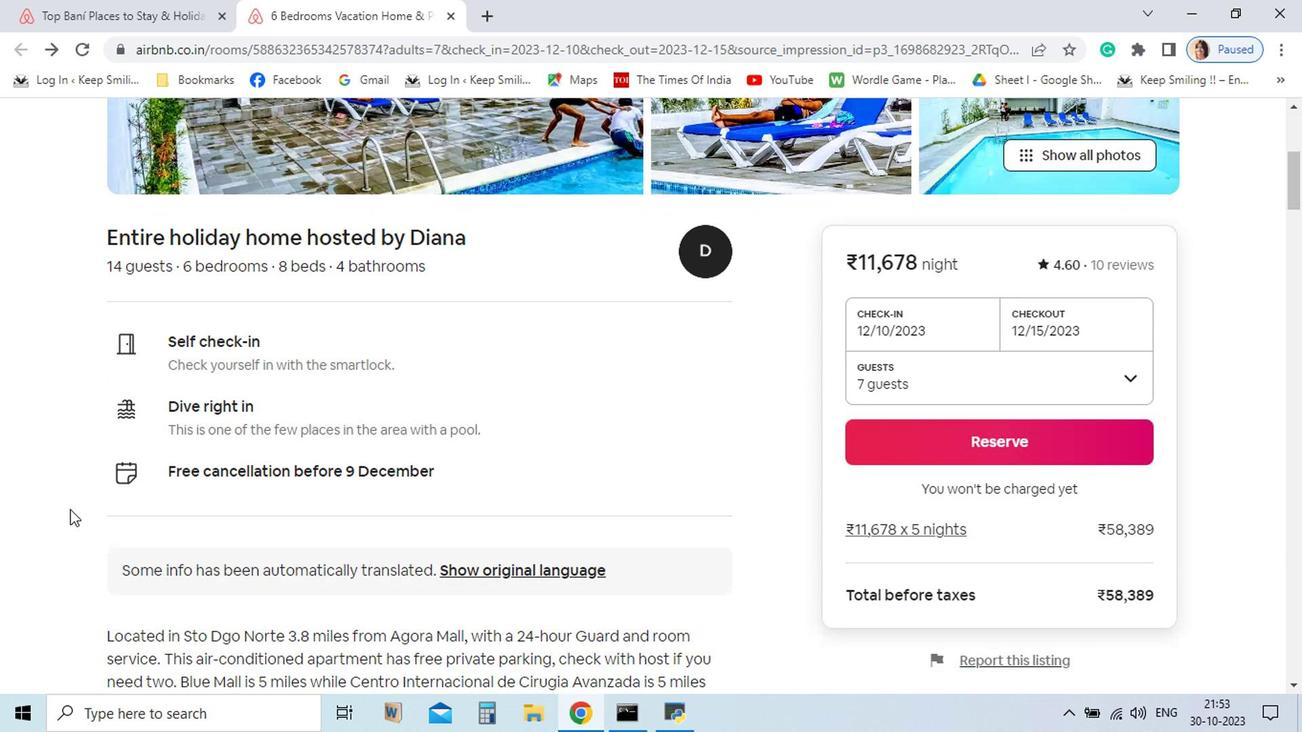 
Action: Mouse scrolled (171, 483) with delta (0, 0)
Screenshot: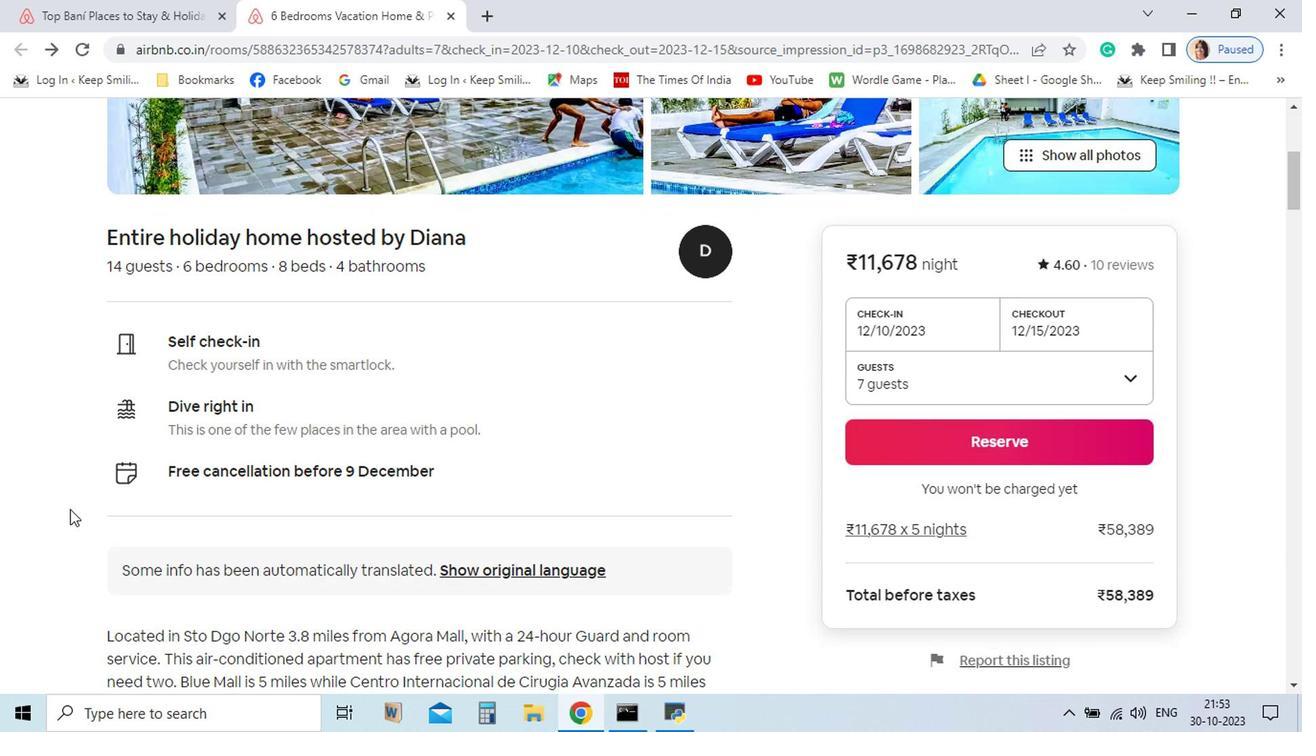 
Action: Mouse scrolled (171, 483) with delta (0, 0)
Screenshot: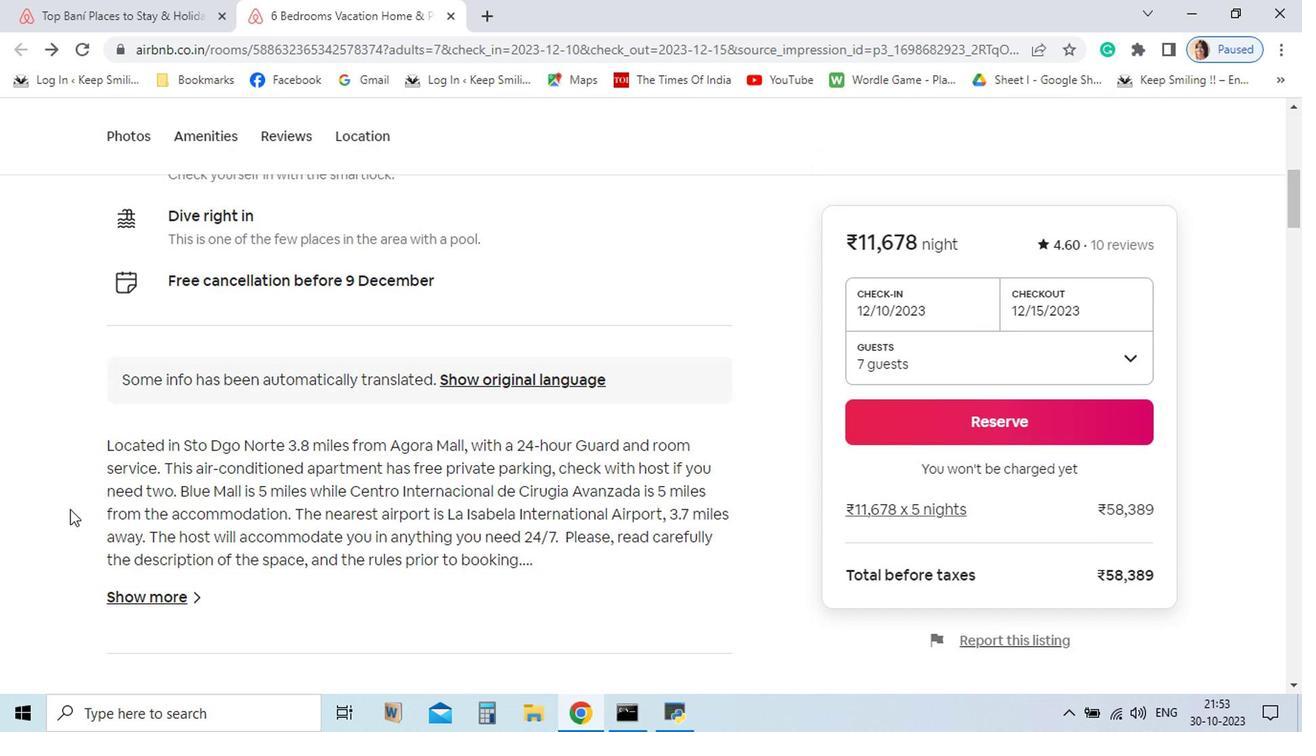 
Action: Mouse scrolled (171, 483) with delta (0, 0)
Screenshot: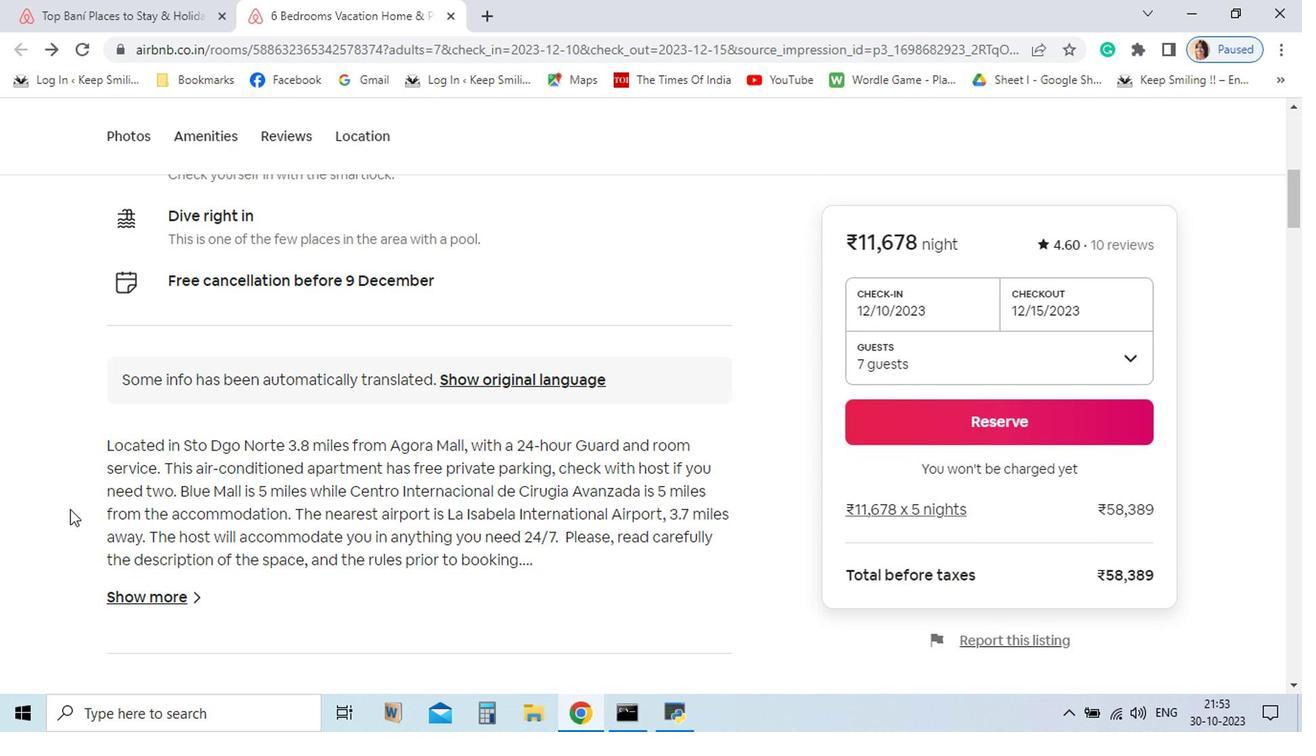 
Action: Mouse moved to (171, 484)
Screenshot: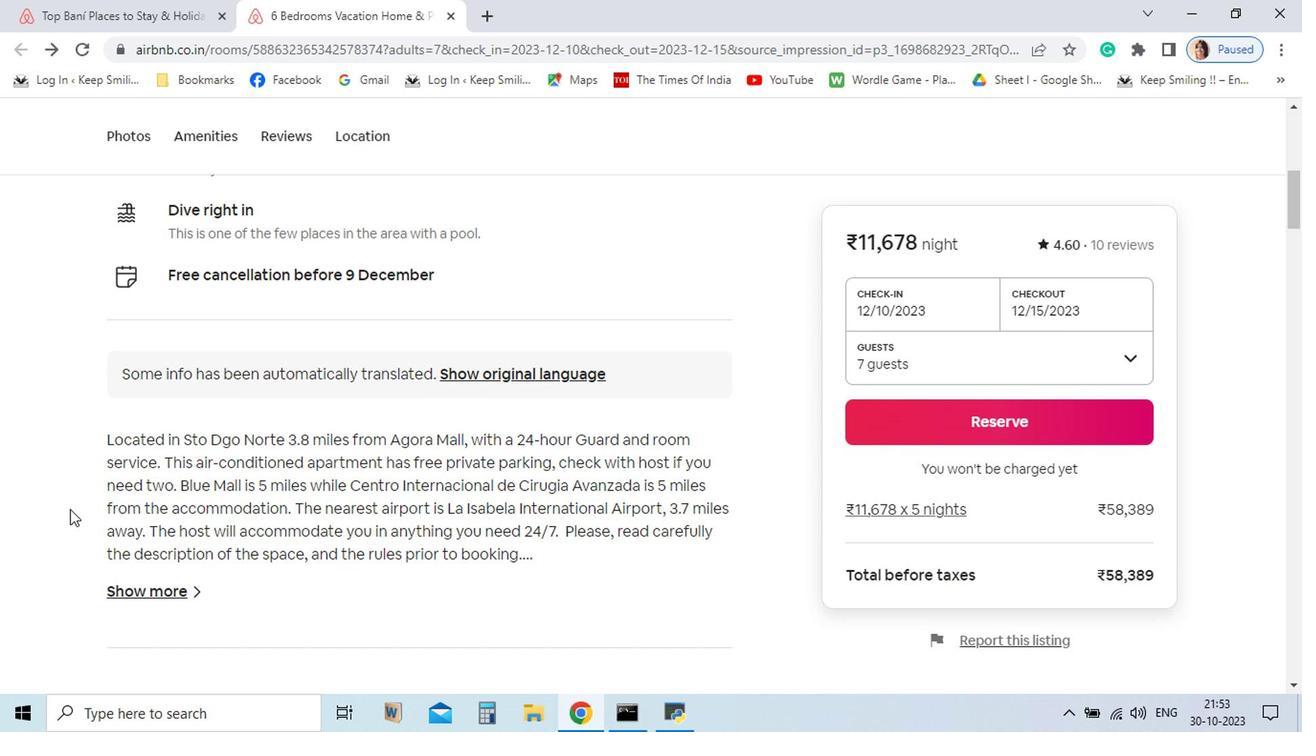 
Action: Mouse scrolled (171, 483) with delta (0, 0)
Screenshot: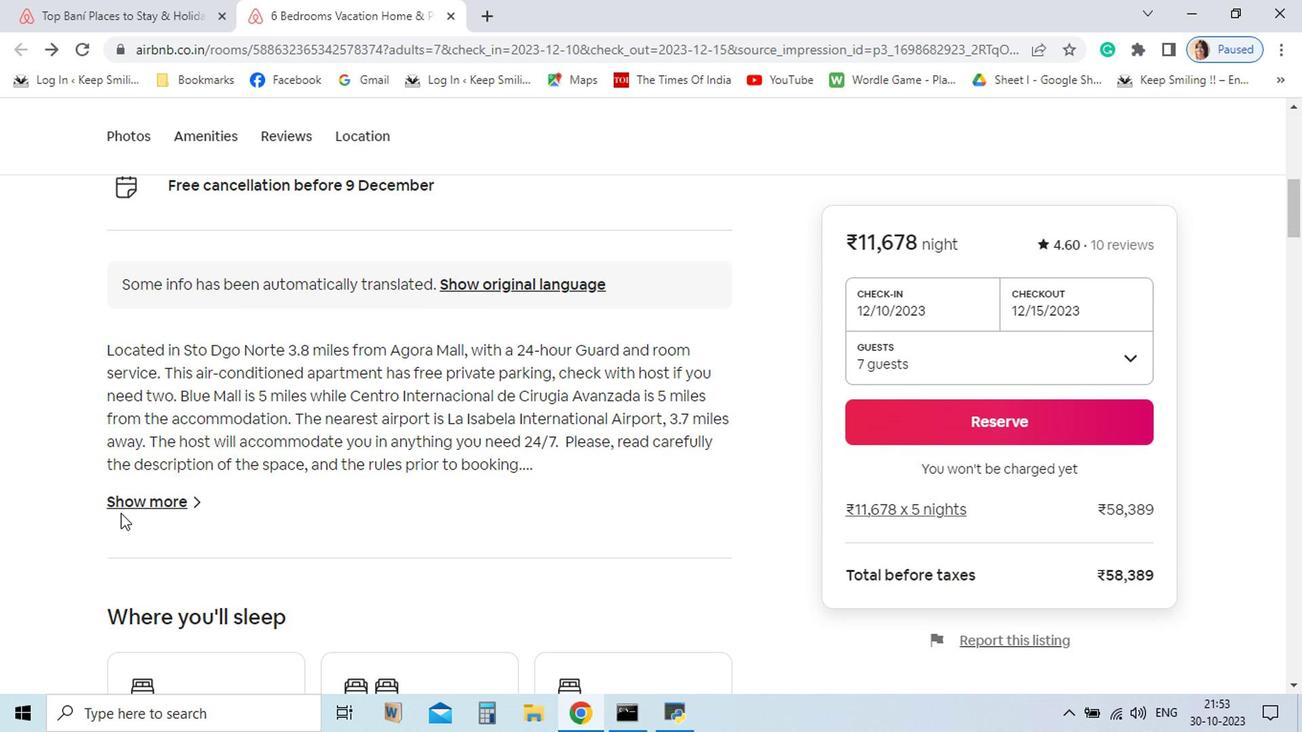 
Action: Mouse moved to (227, 481)
Screenshot: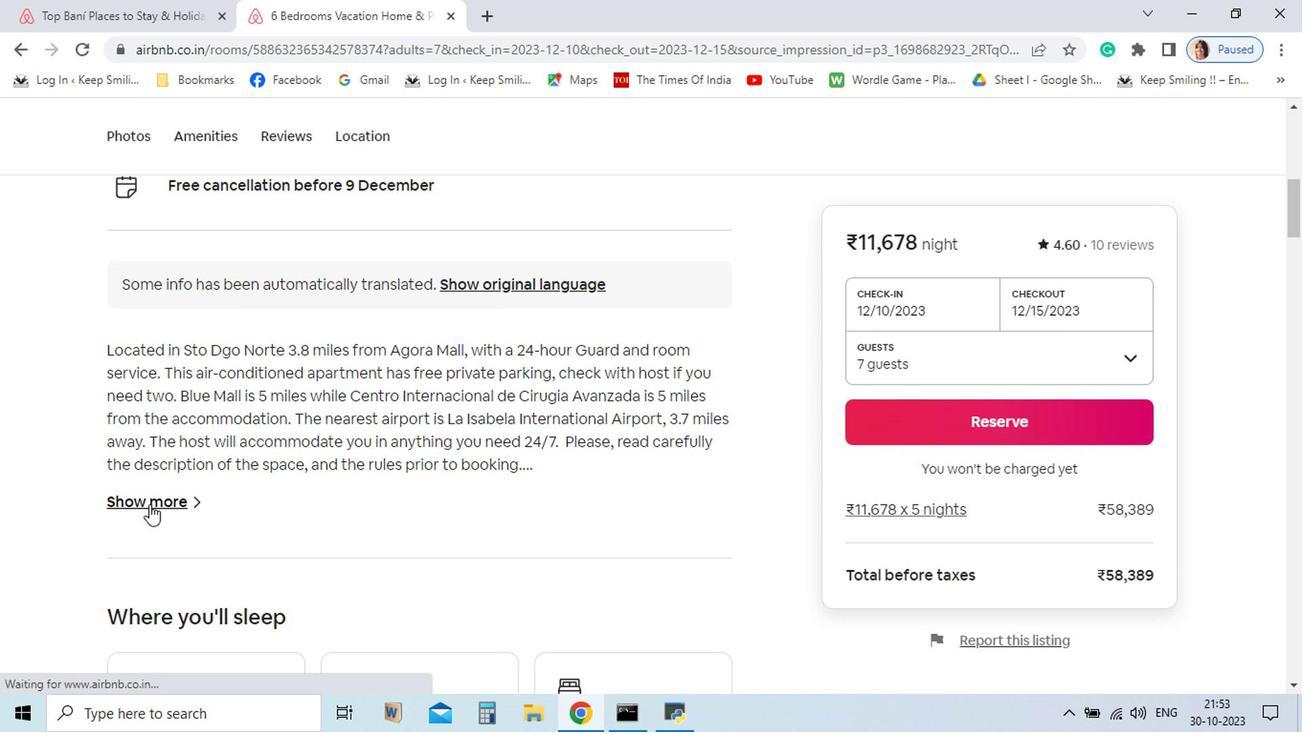 
Action: Mouse pressed left at (227, 481)
Screenshot: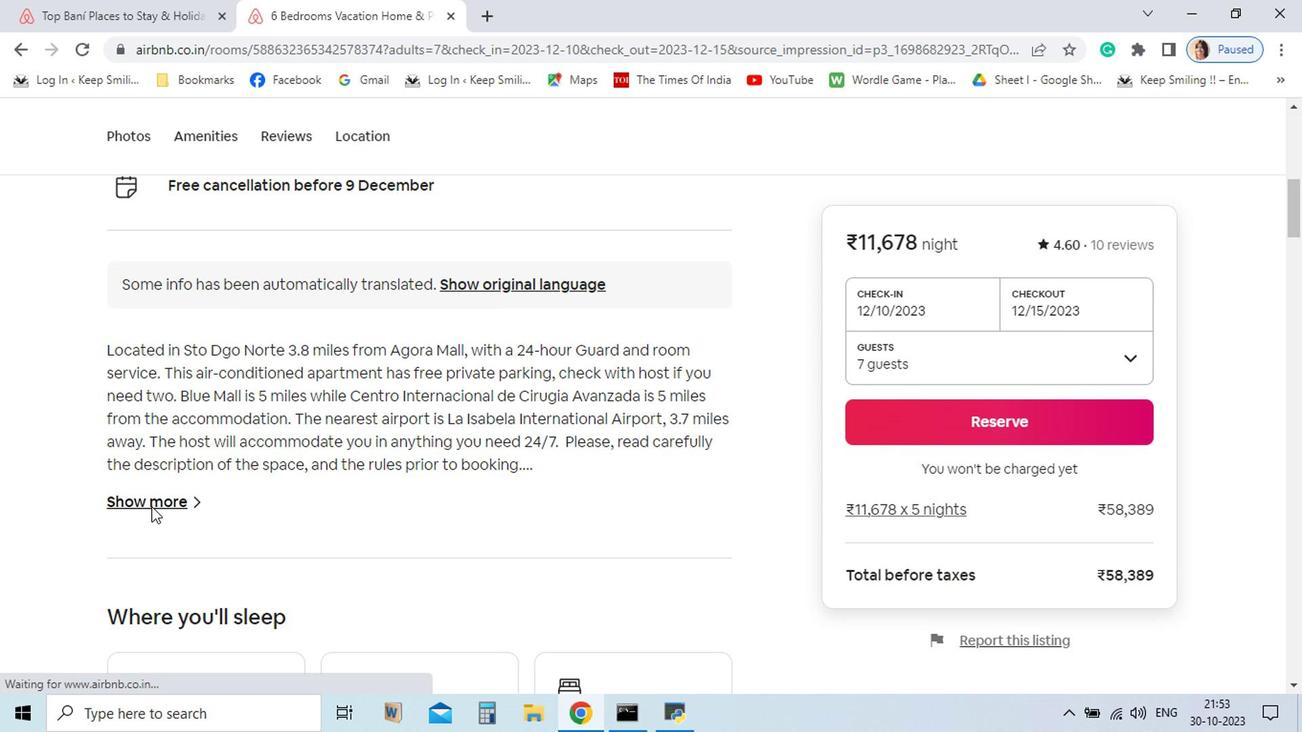 
Action: Mouse moved to (842, 323)
Screenshot: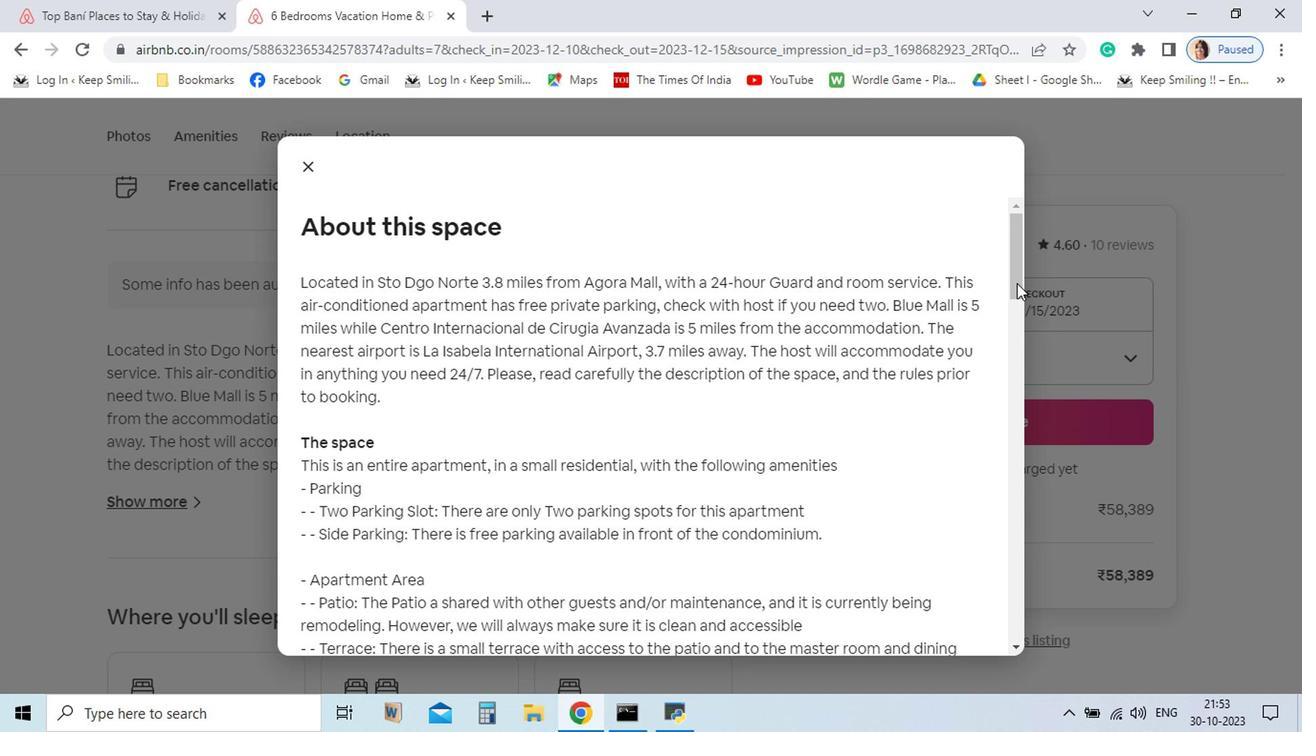 
Action: Mouse pressed left at (842, 323)
Screenshot: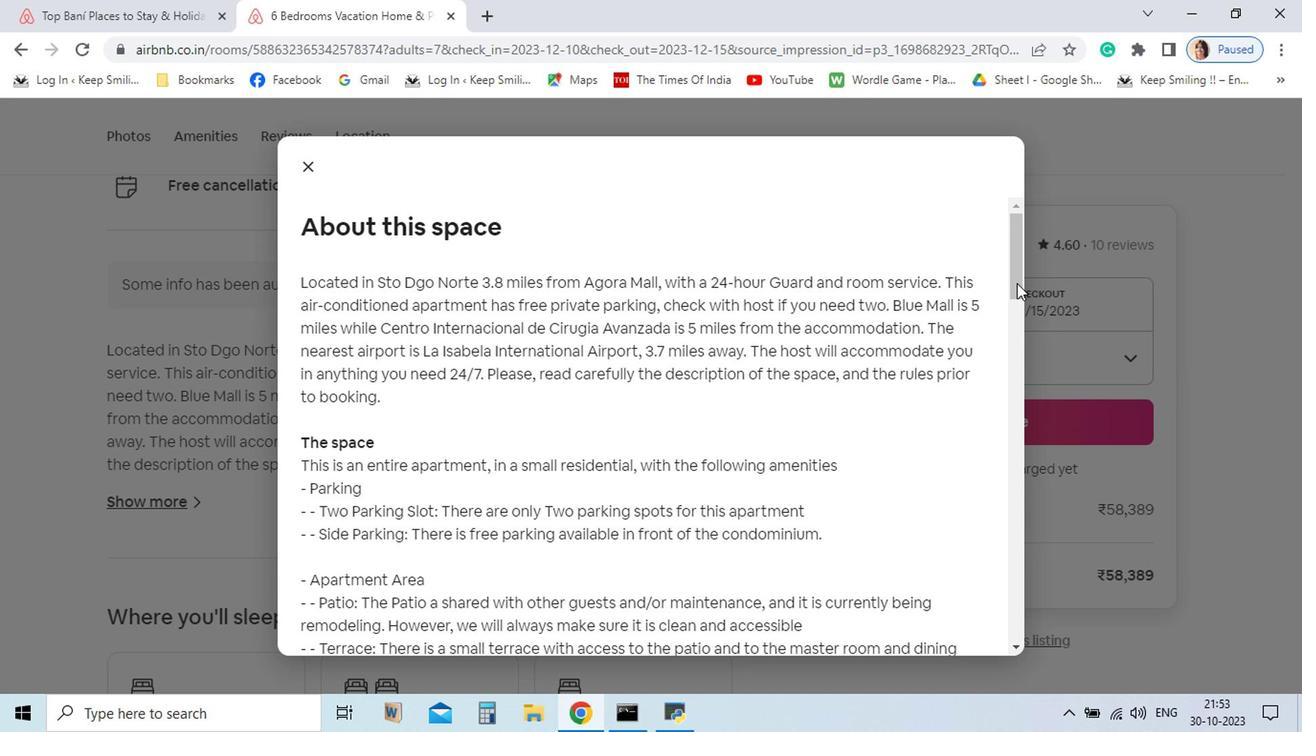 
Action: Mouse moved to (340, 241)
Screenshot: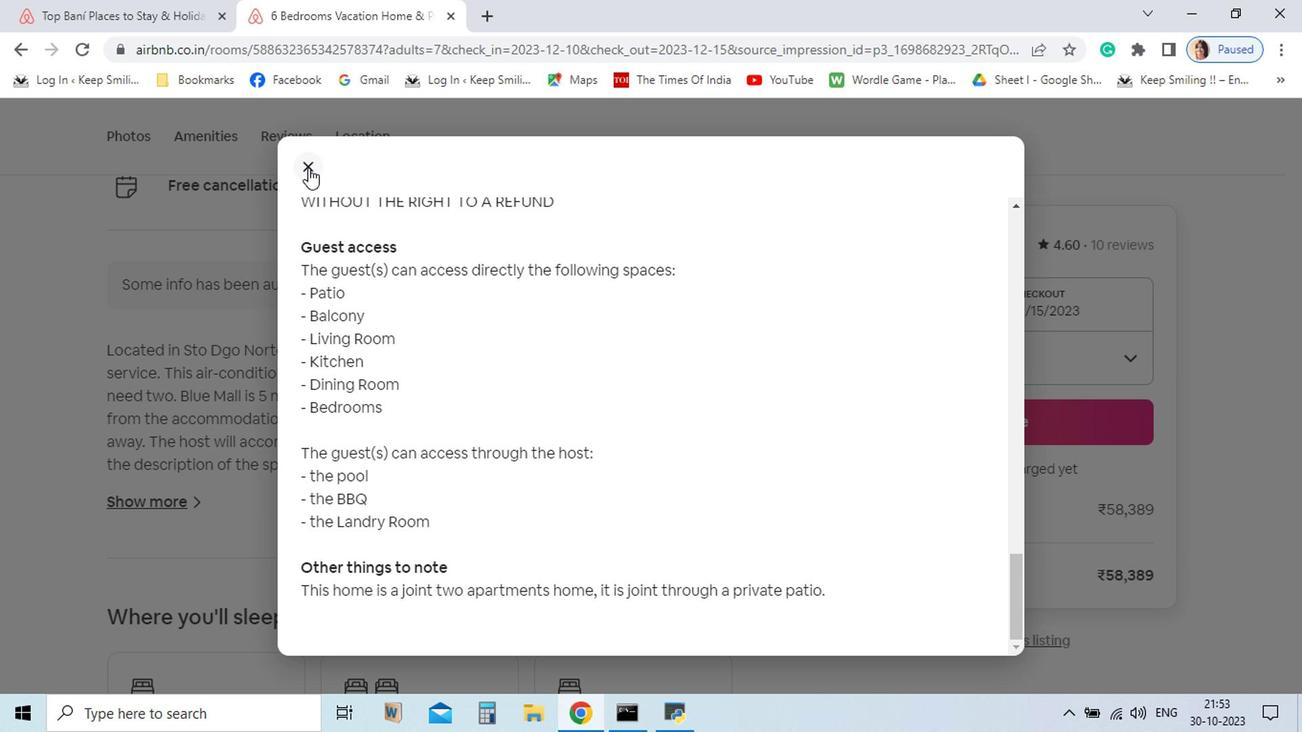
Action: Mouse pressed left at (340, 241)
Screenshot: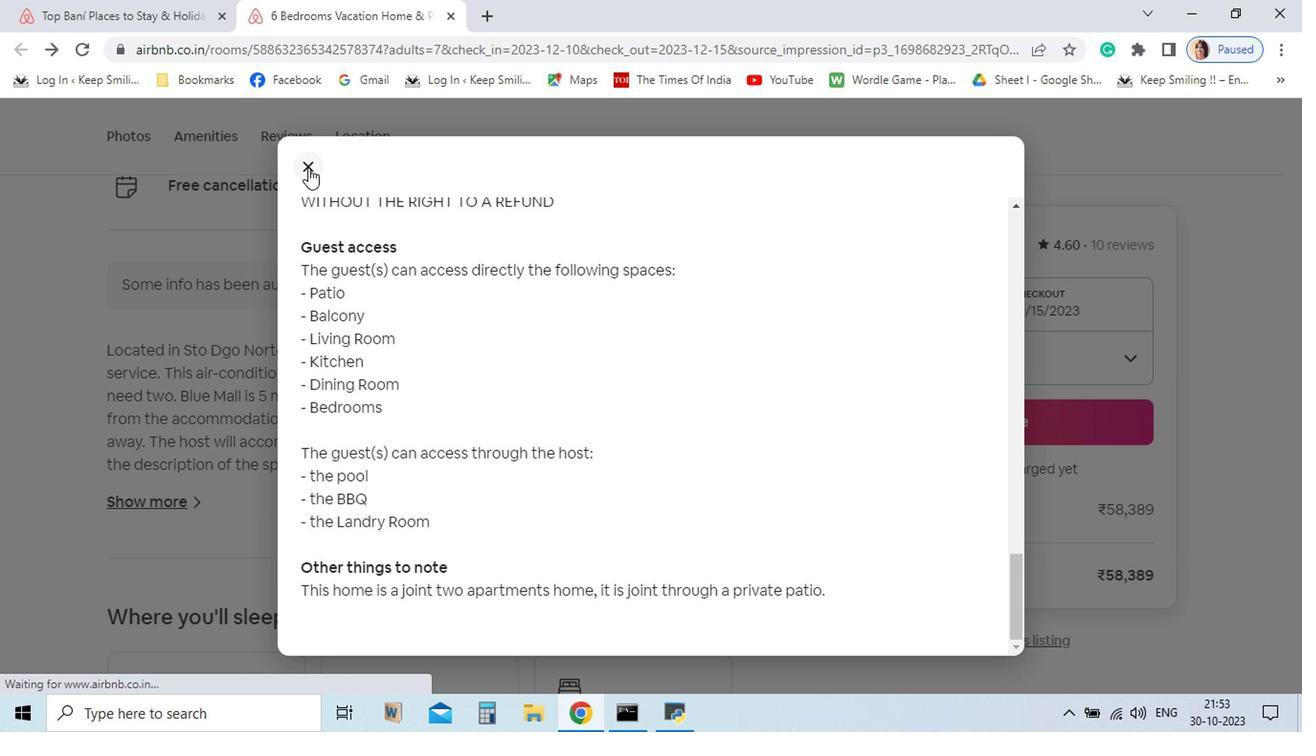 
Action: Mouse moved to (518, 555)
Screenshot: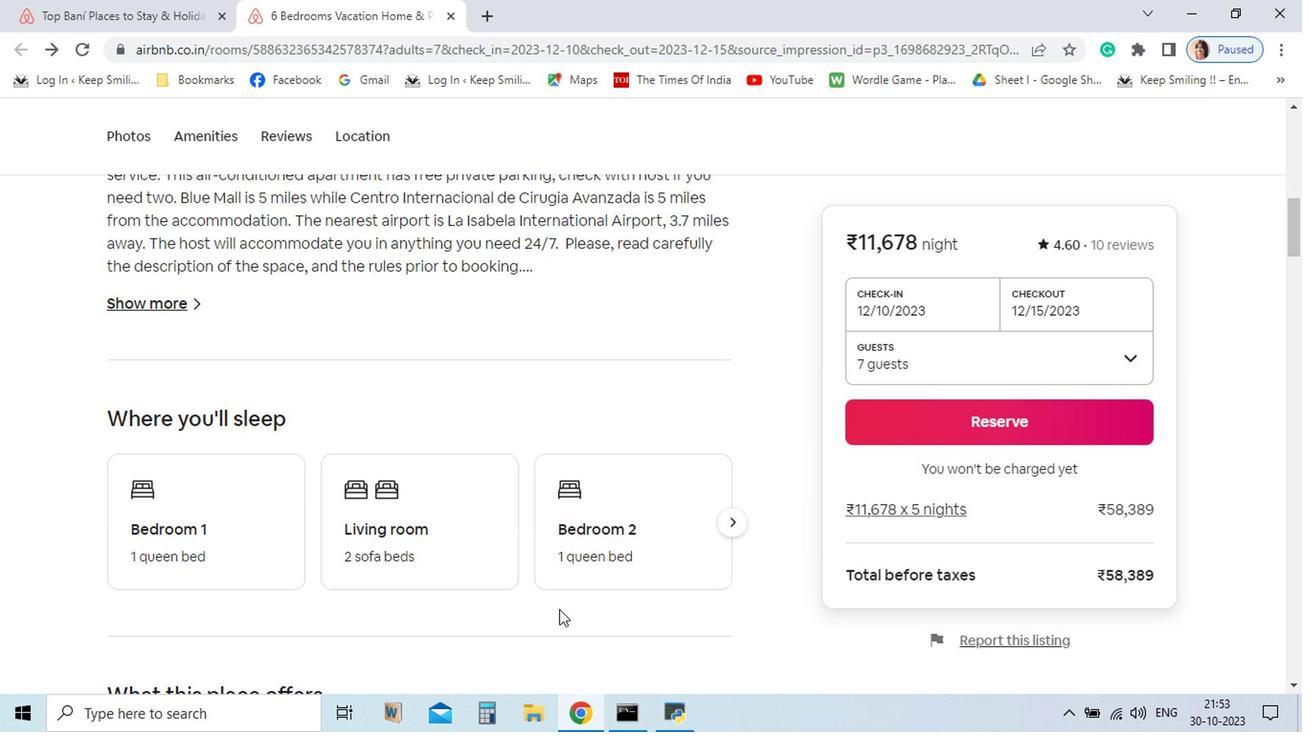 
Action: Mouse scrolled (518, 555) with delta (0, 0)
Screenshot: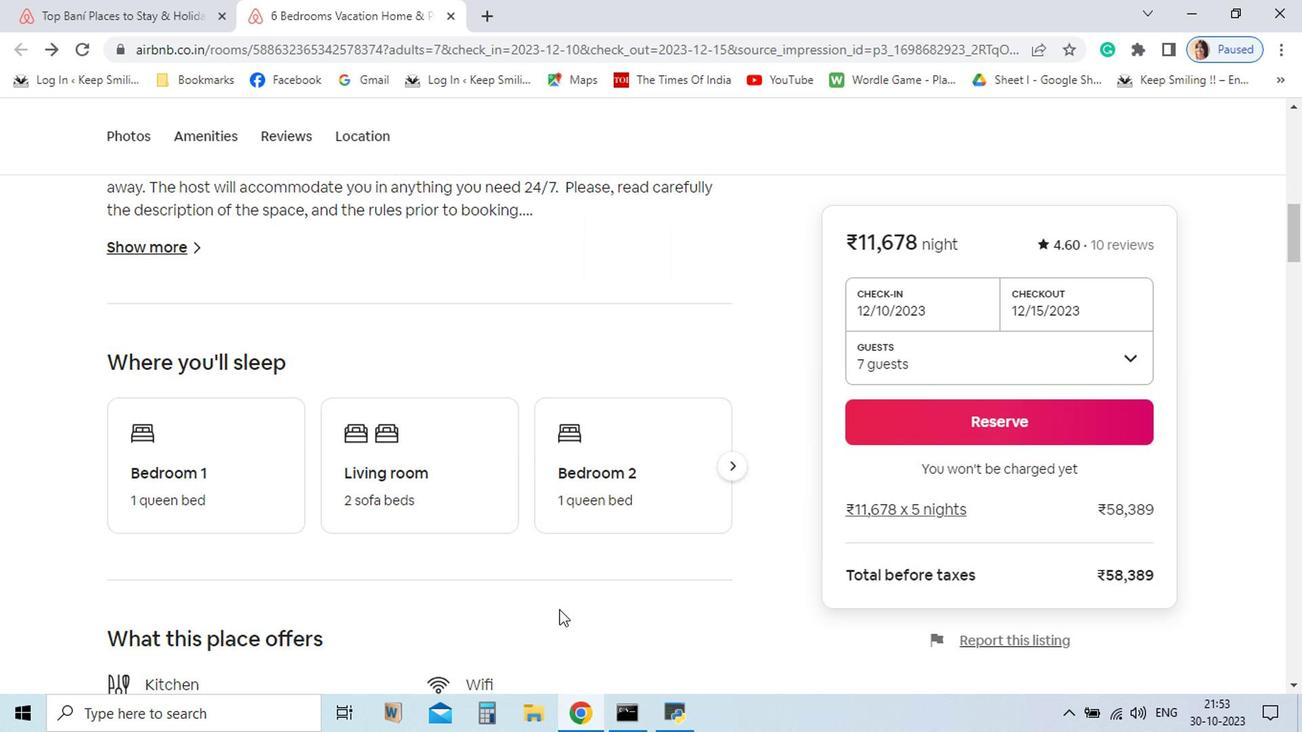
Action: Mouse scrolled (518, 555) with delta (0, 0)
Screenshot: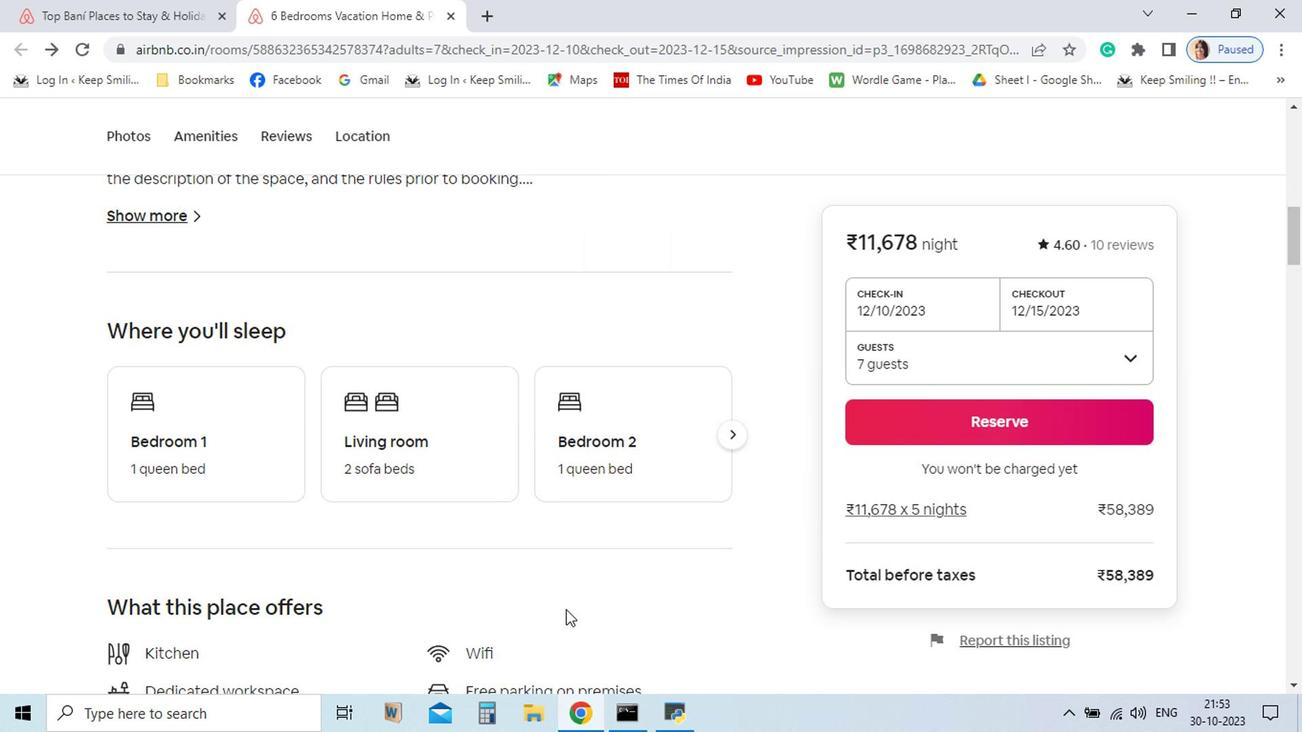 
Action: Mouse scrolled (518, 555) with delta (0, 0)
Screenshot: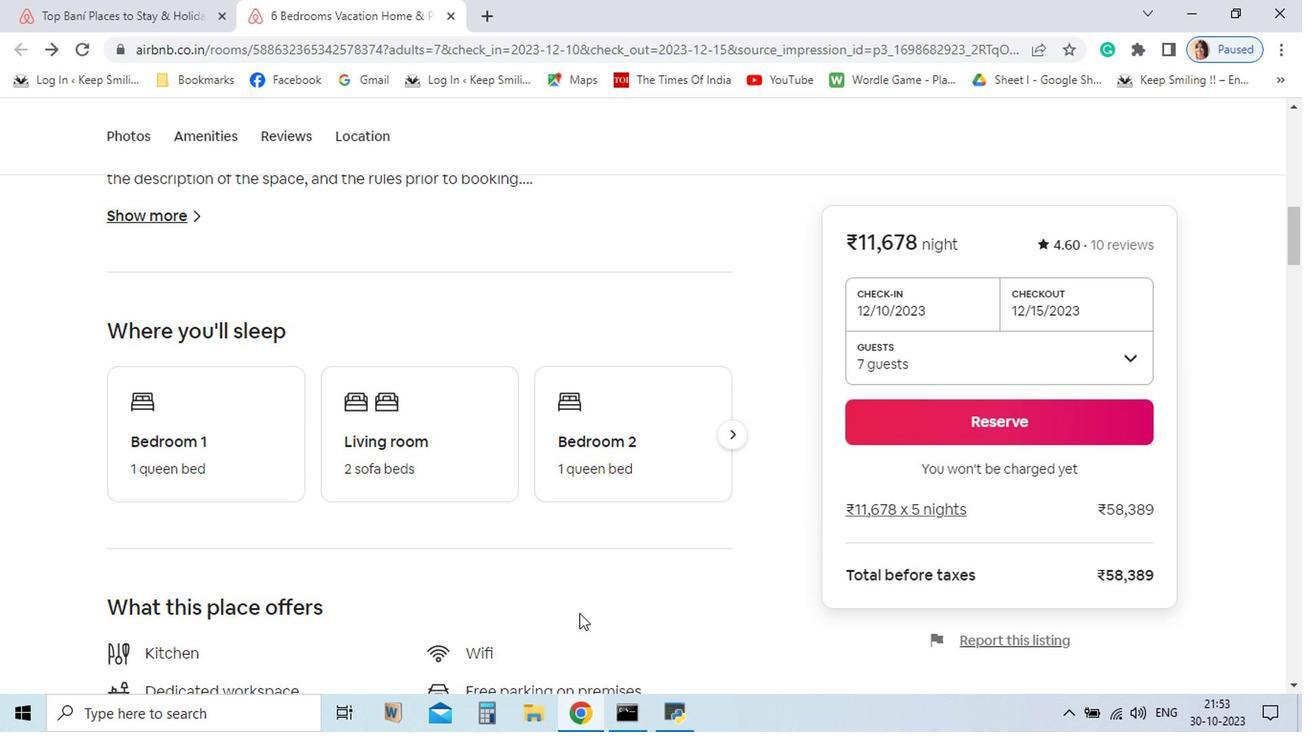 
Action: Mouse moved to (643, 428)
Screenshot: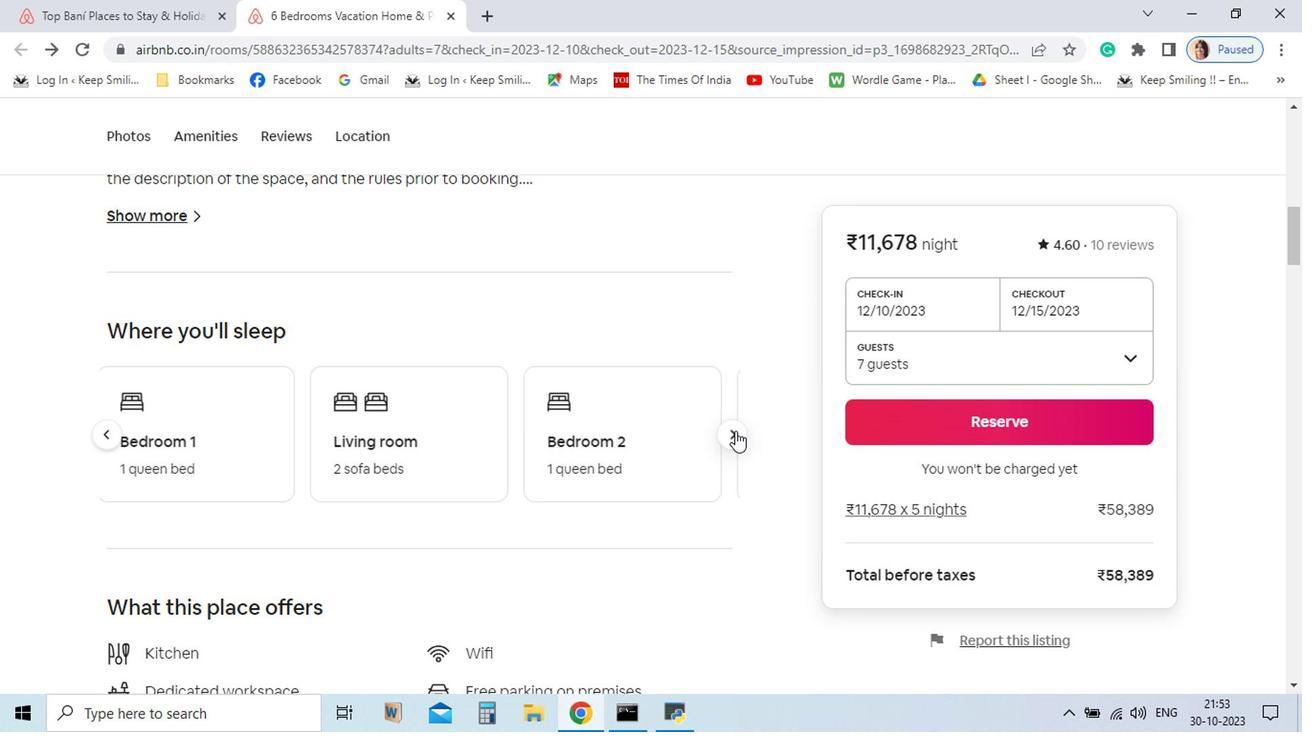 
Action: Mouse pressed left at (643, 428)
Screenshot: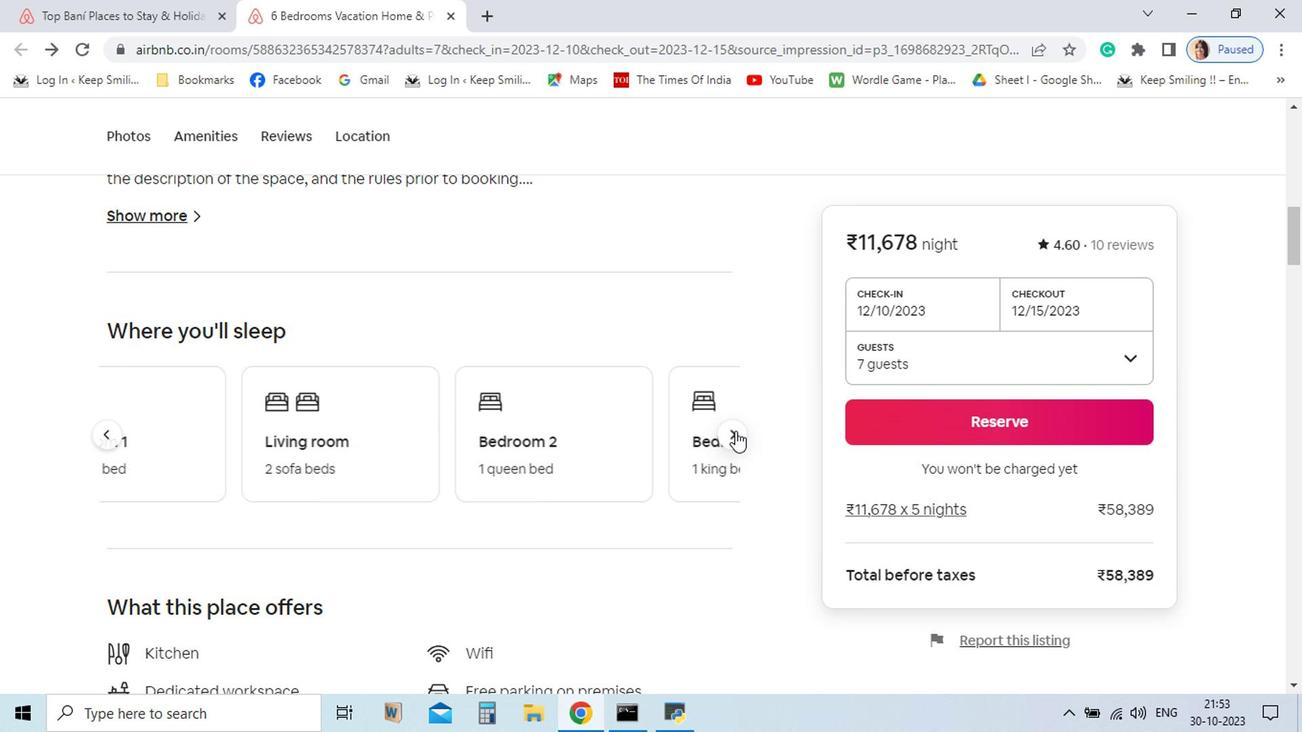
Action: Mouse pressed left at (643, 428)
Screenshot: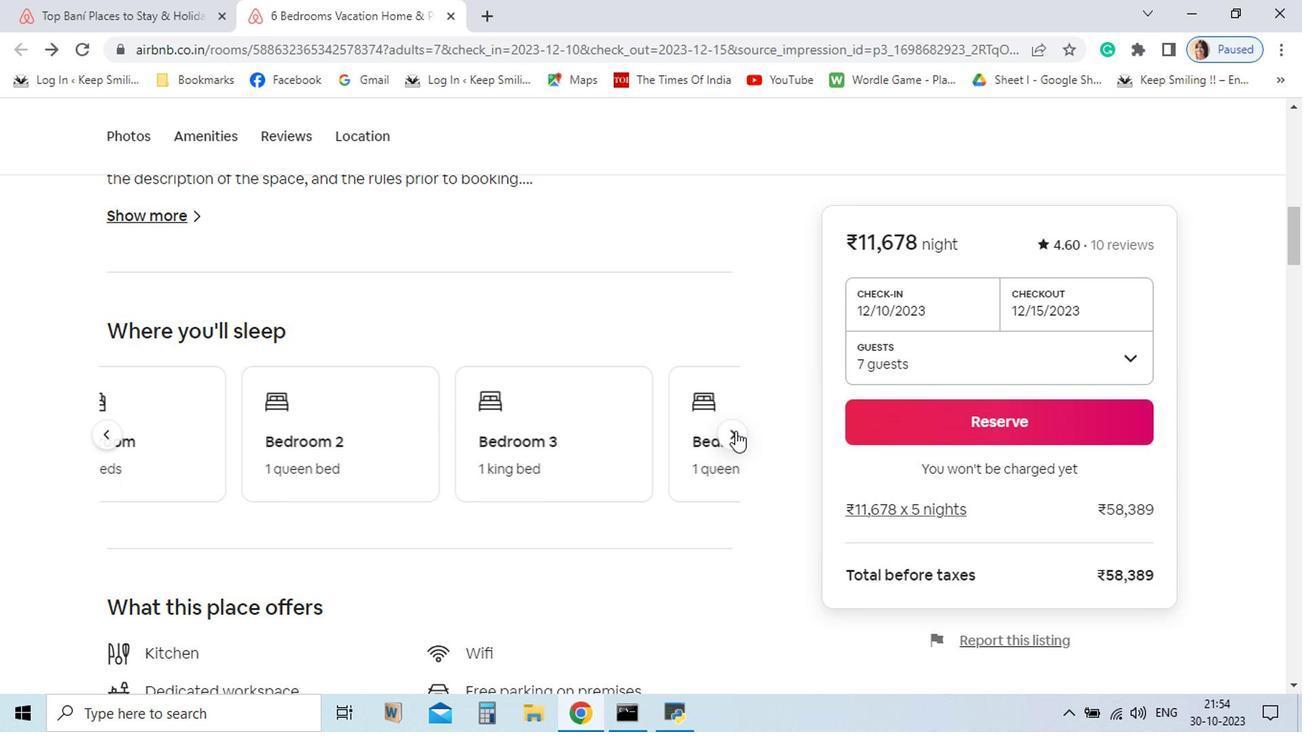 
Action: Mouse pressed left at (643, 428)
Screenshot: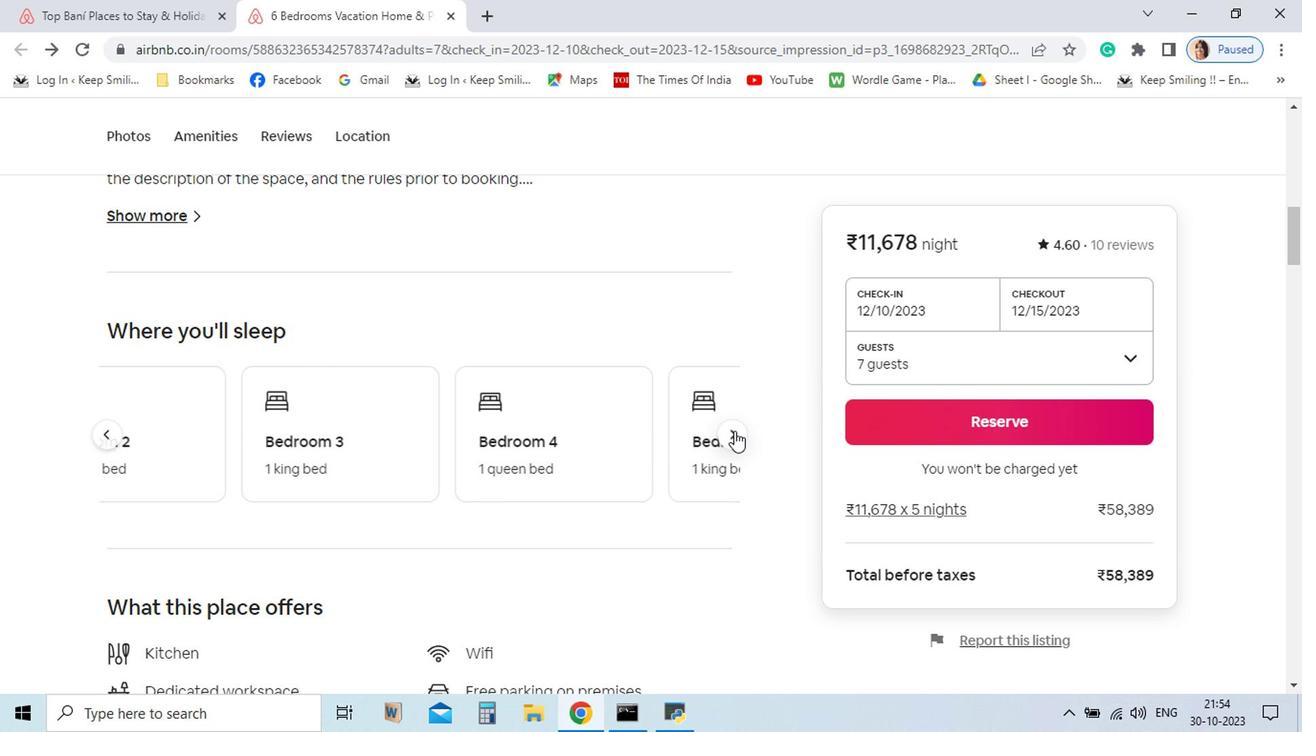 
Action: Mouse moved to (642, 428)
Screenshot: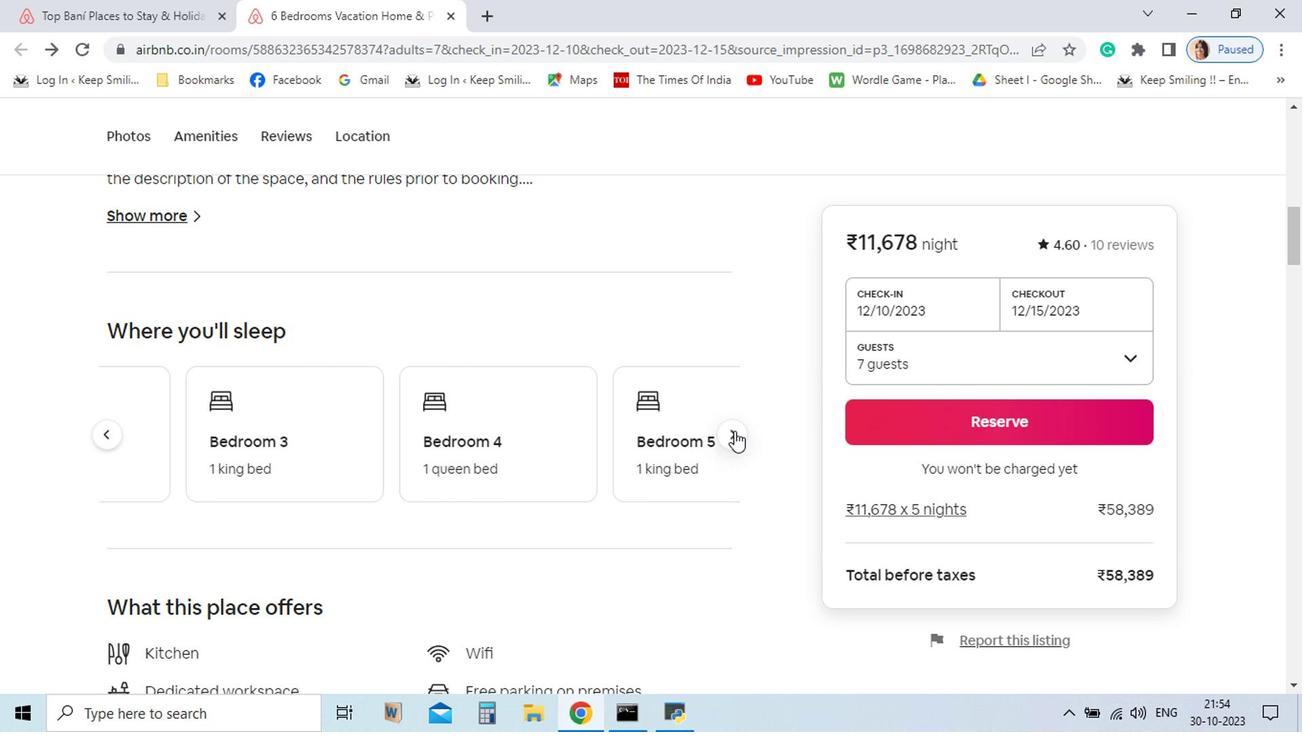 
Action: Mouse pressed left at (642, 428)
Screenshot: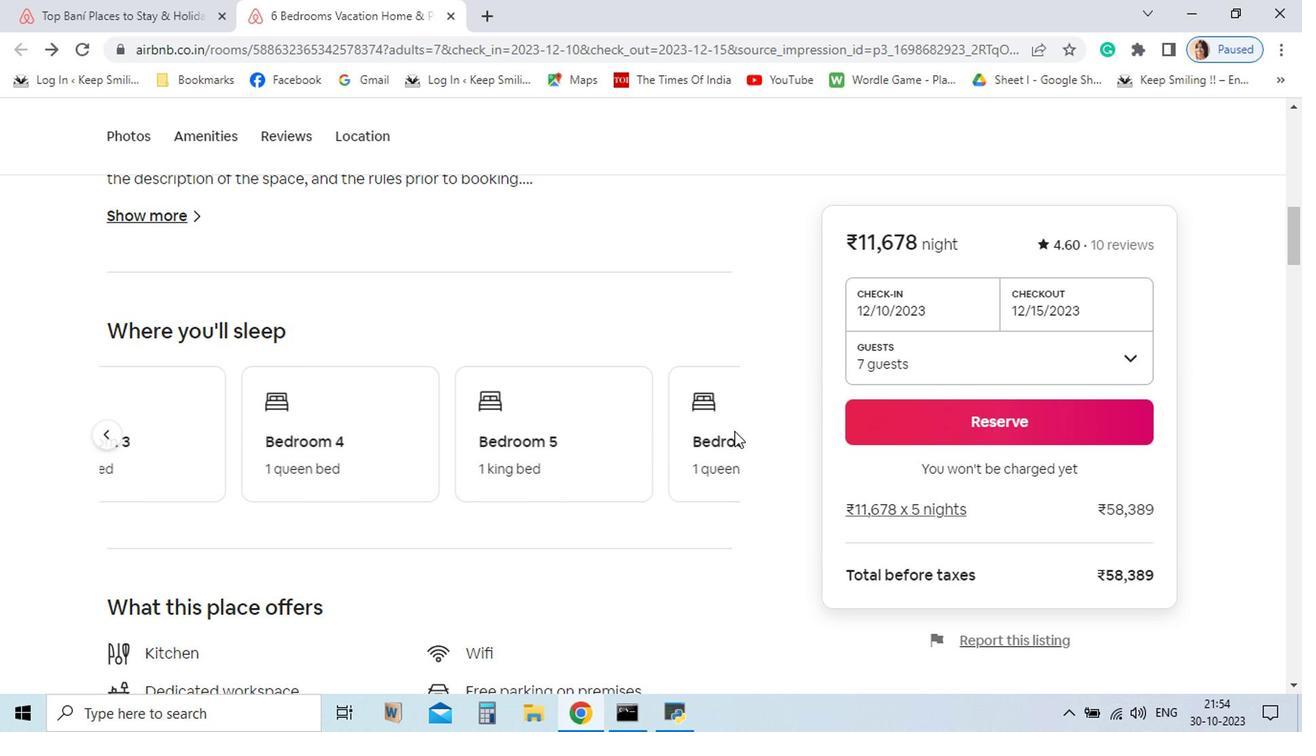 
Action: Mouse moved to (654, 555)
Screenshot: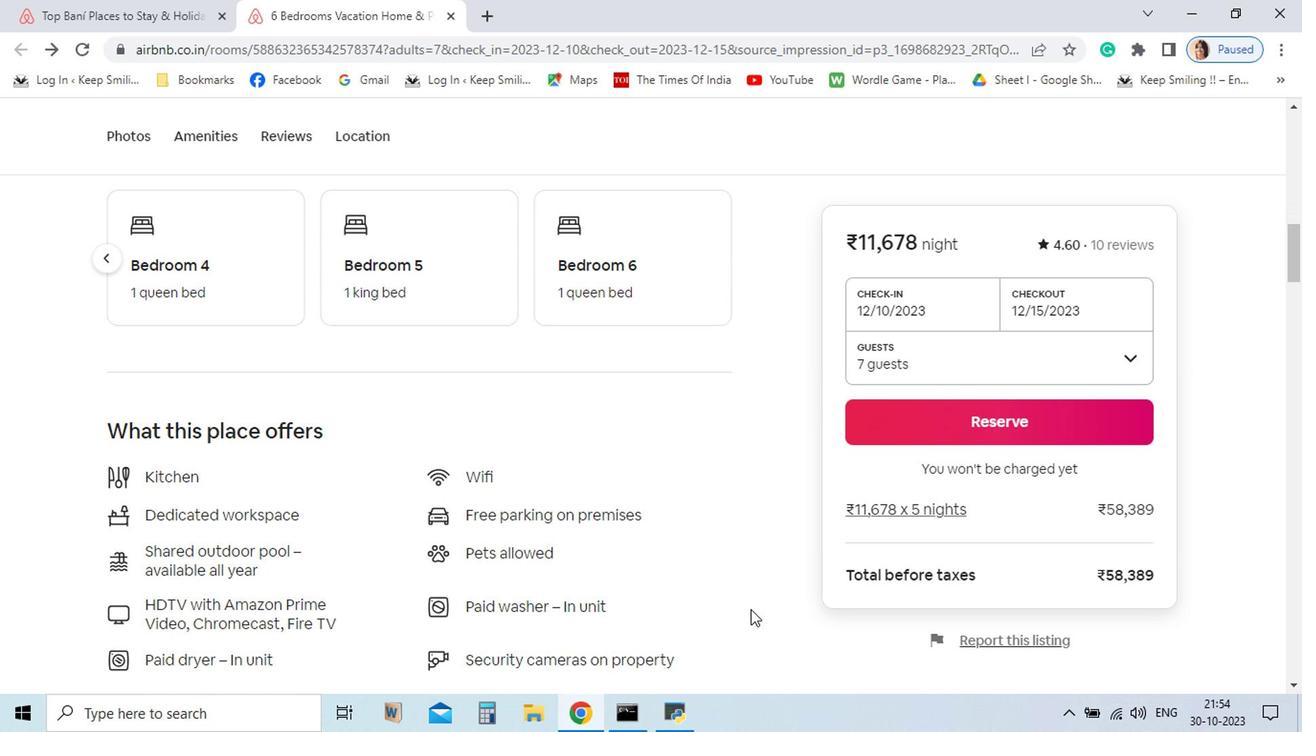 
Action: Mouse scrolled (654, 555) with delta (0, 0)
Screenshot: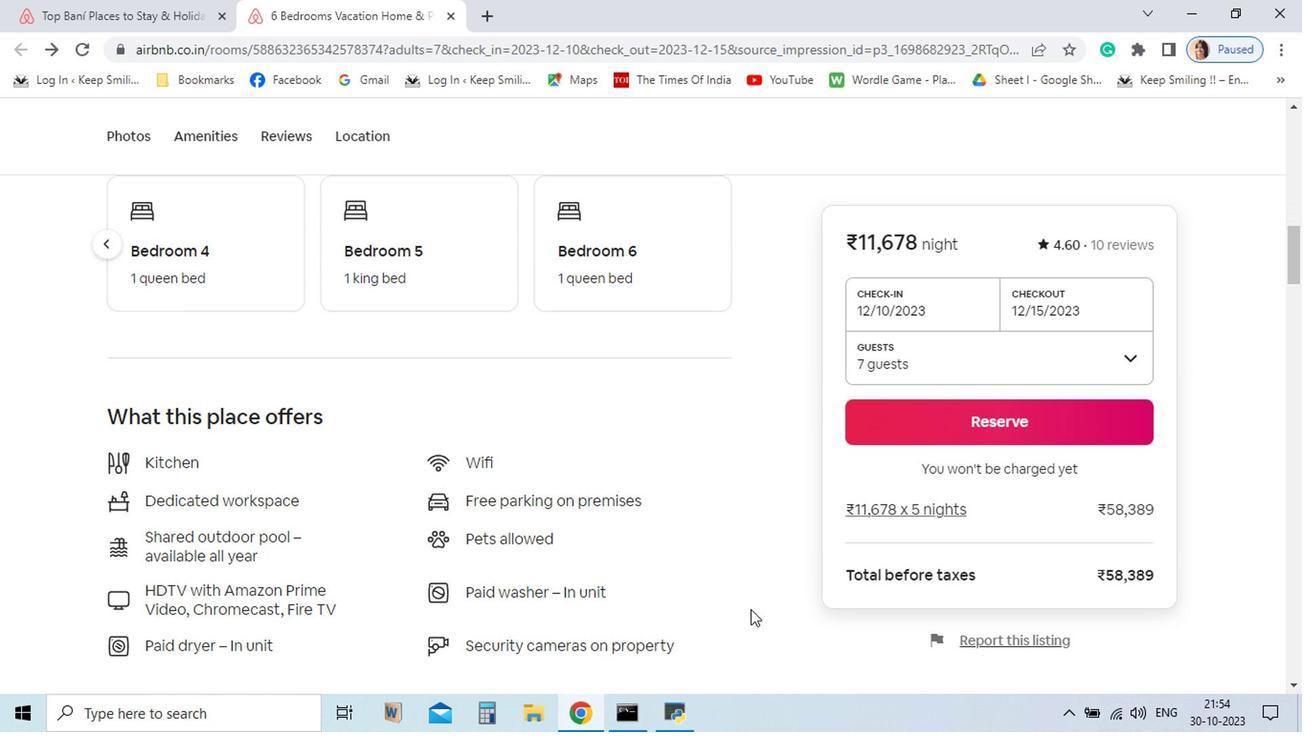 
Action: Mouse scrolled (654, 555) with delta (0, 0)
Screenshot: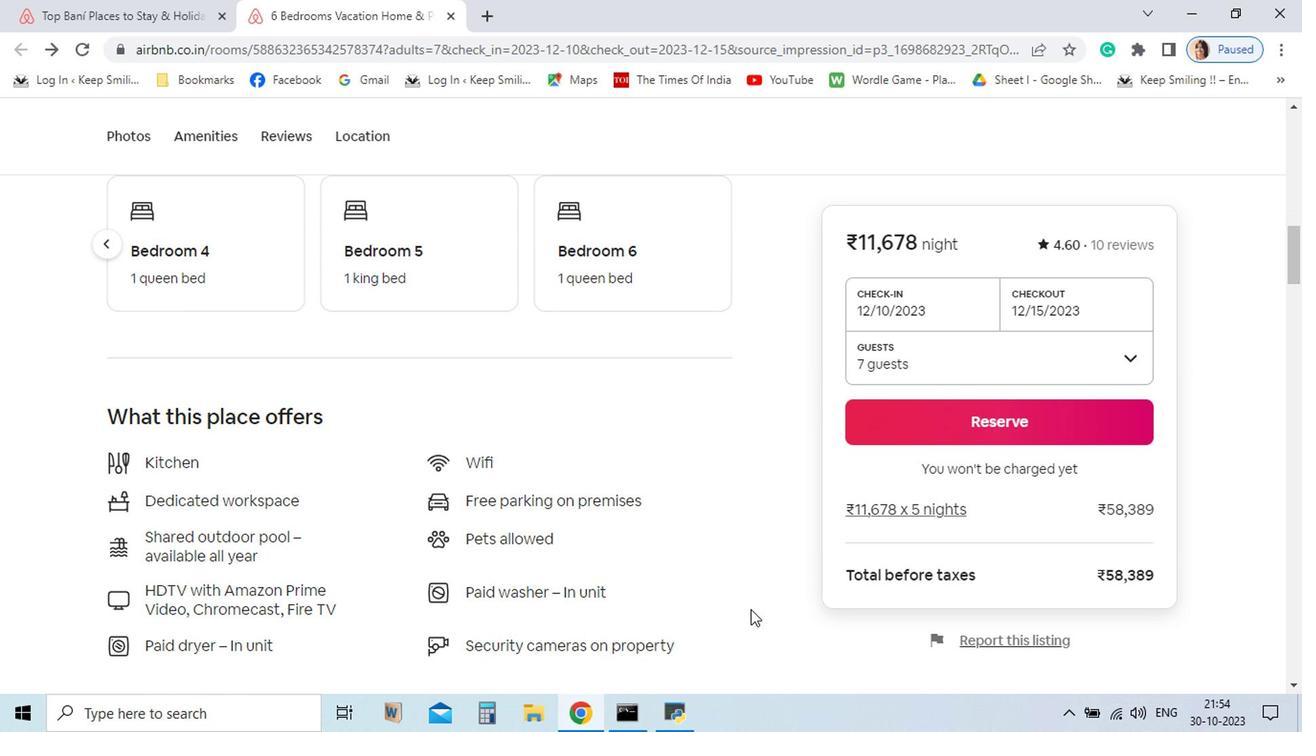 
Action: Mouse scrolled (654, 555) with delta (0, 0)
Screenshot: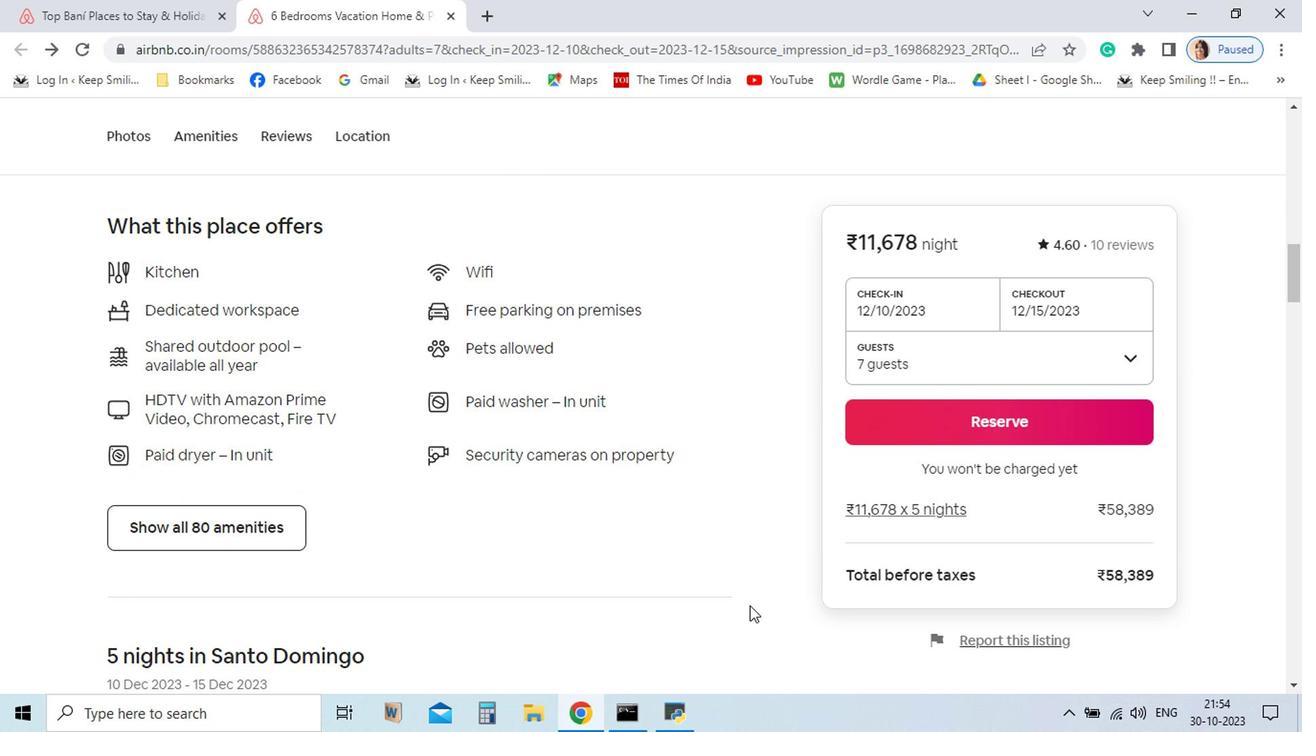 
Action: Mouse scrolled (654, 555) with delta (0, 0)
Screenshot: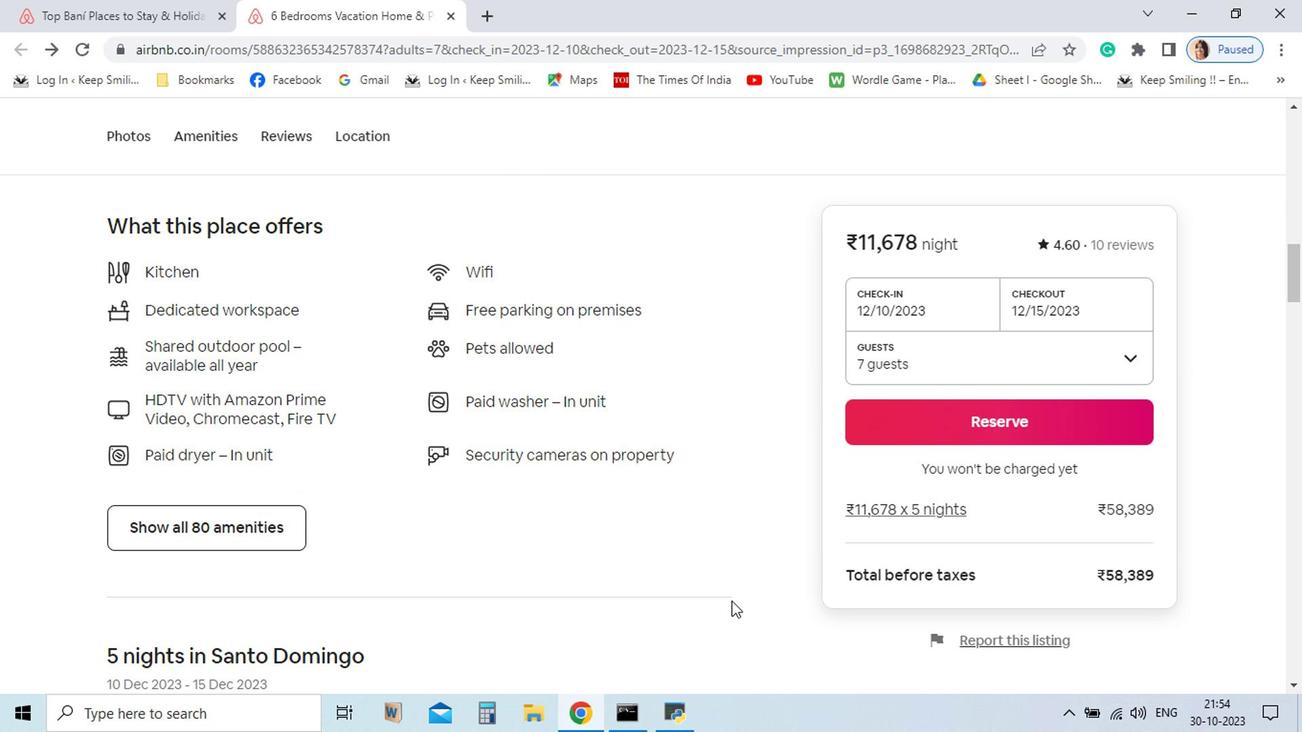 
Action: Mouse moved to (278, 501)
Screenshot: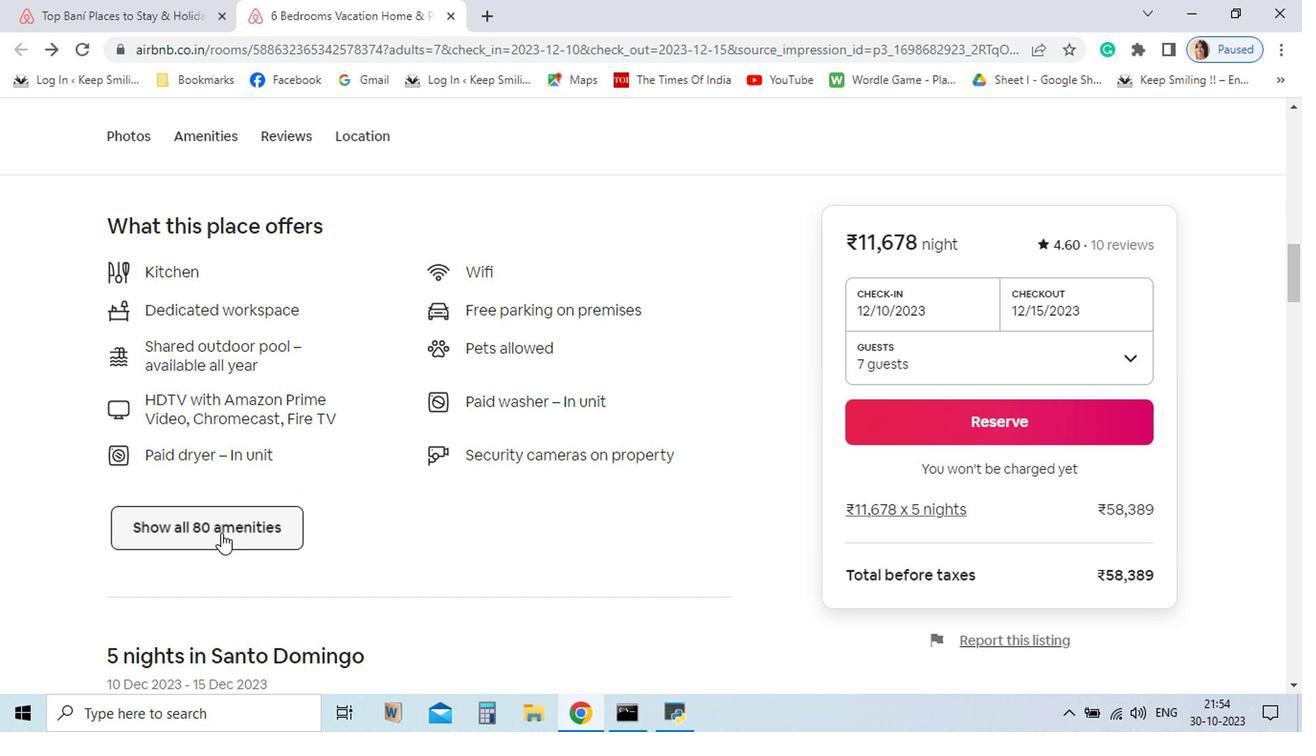 
Action: Mouse pressed left at (278, 501)
Screenshot: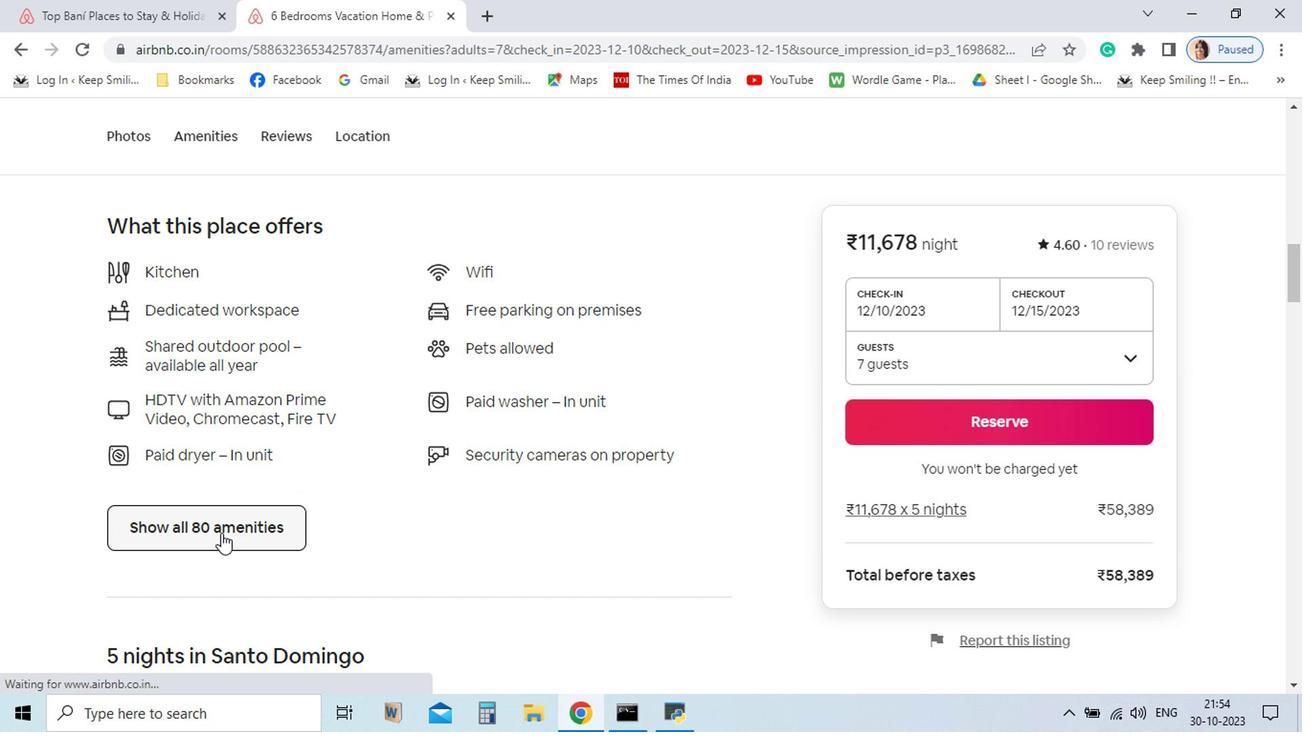 
Action: Mouse moved to (843, 295)
Screenshot: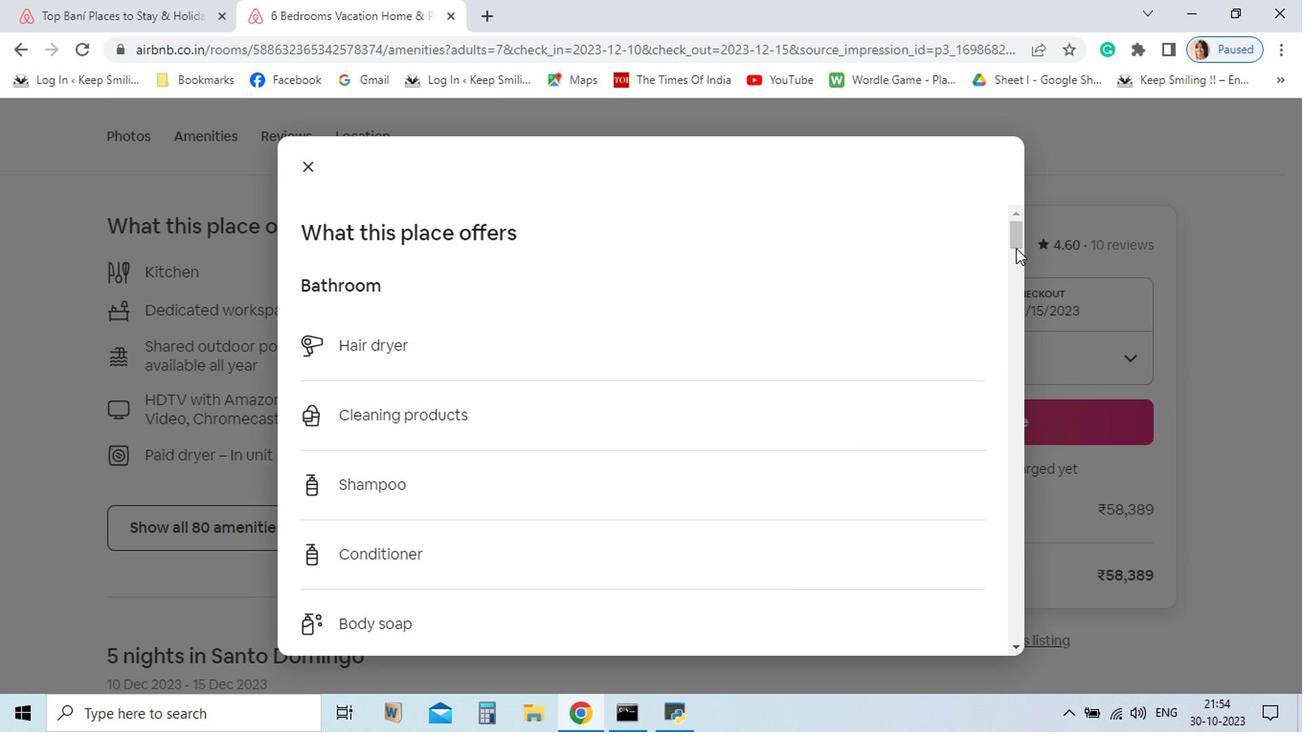 
Action: Mouse pressed left at (843, 295)
Screenshot: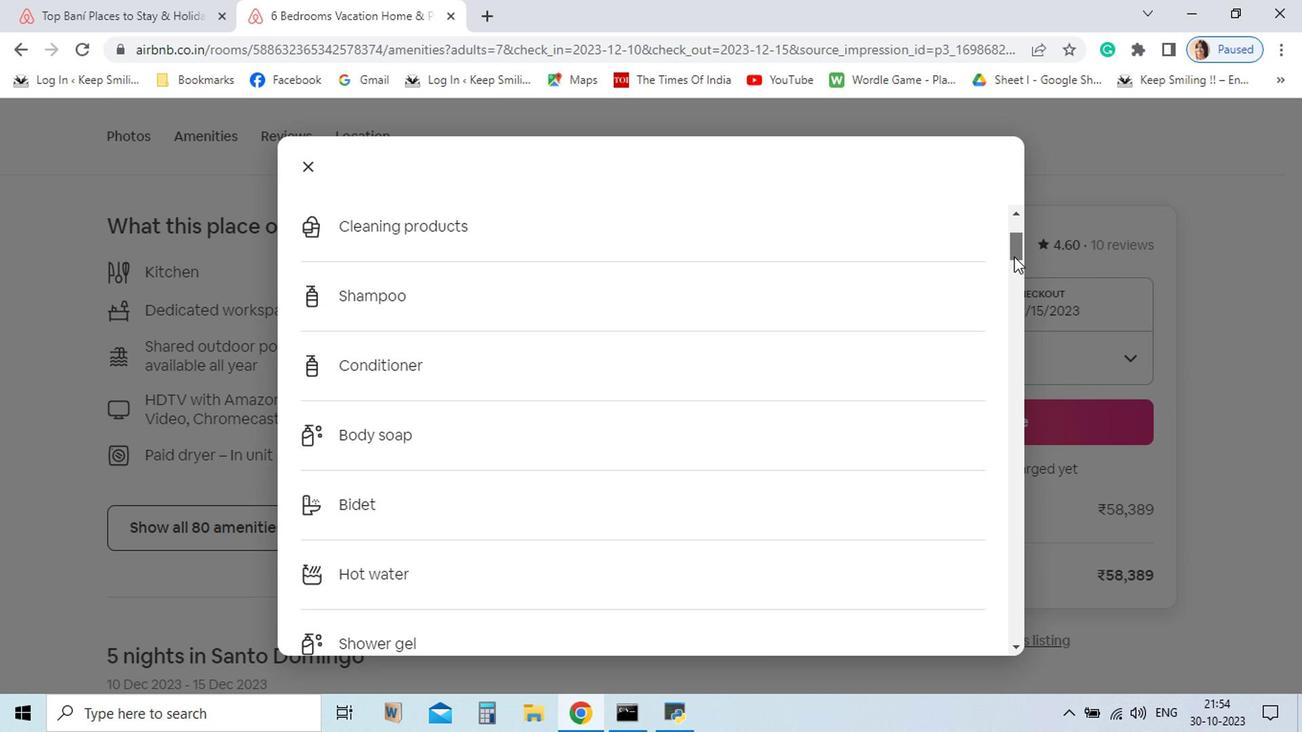 
Action: Mouse moved to (720, 535)
Screenshot: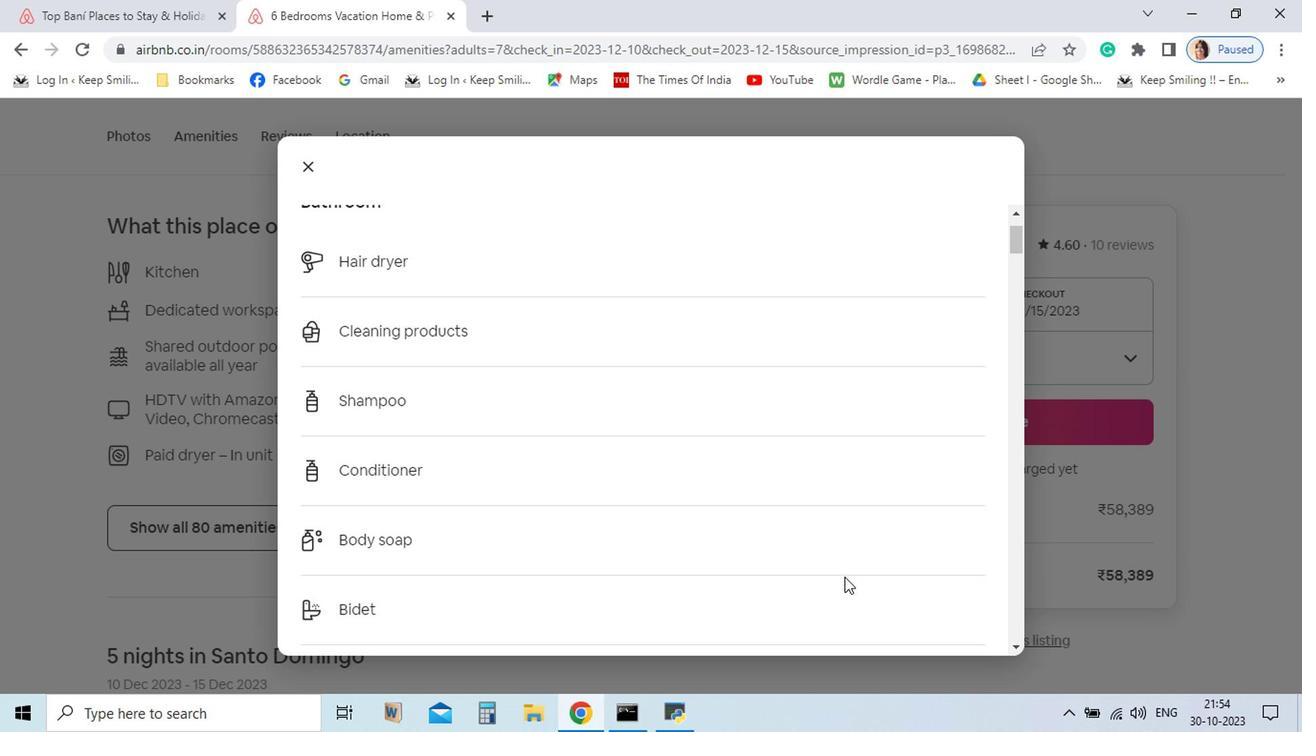 
Action: Mouse scrolled (720, 534) with delta (0, 0)
Screenshot: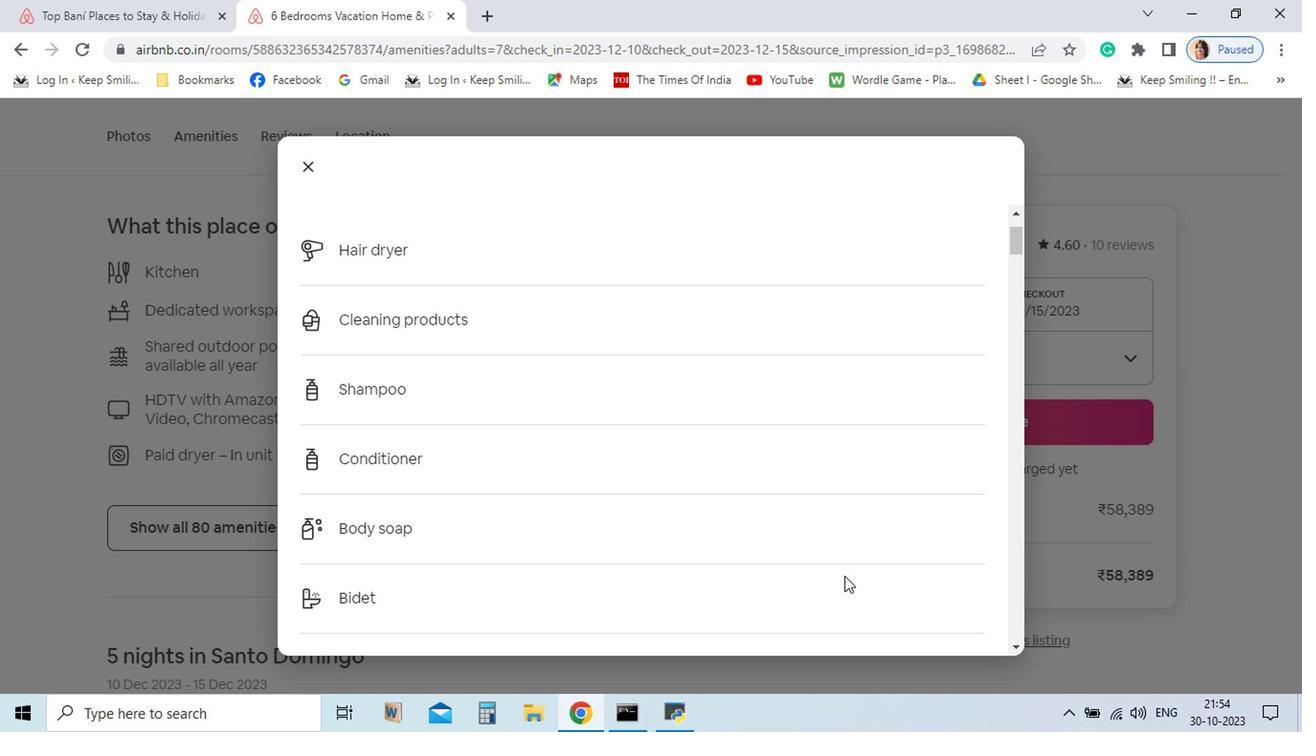 
Action: Mouse moved to (720, 531)
Screenshot: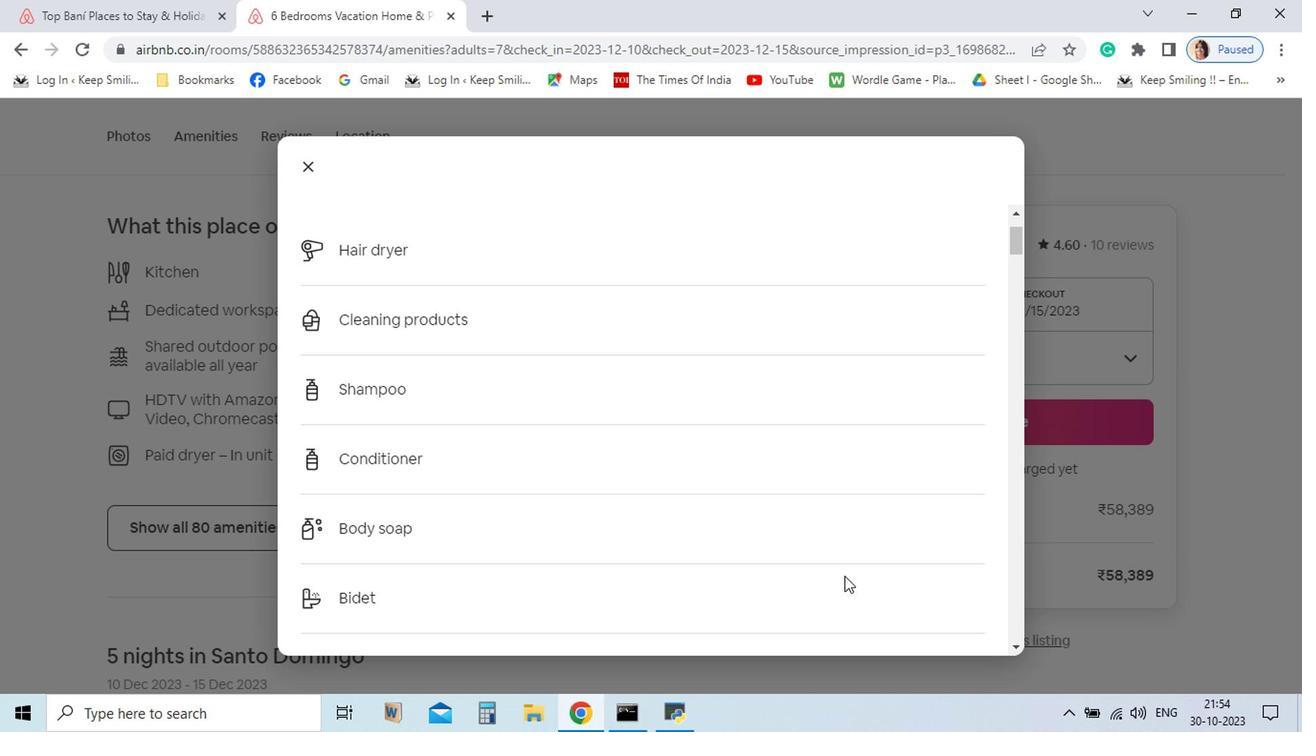 
Action: Mouse scrolled (720, 531) with delta (0, 0)
Screenshot: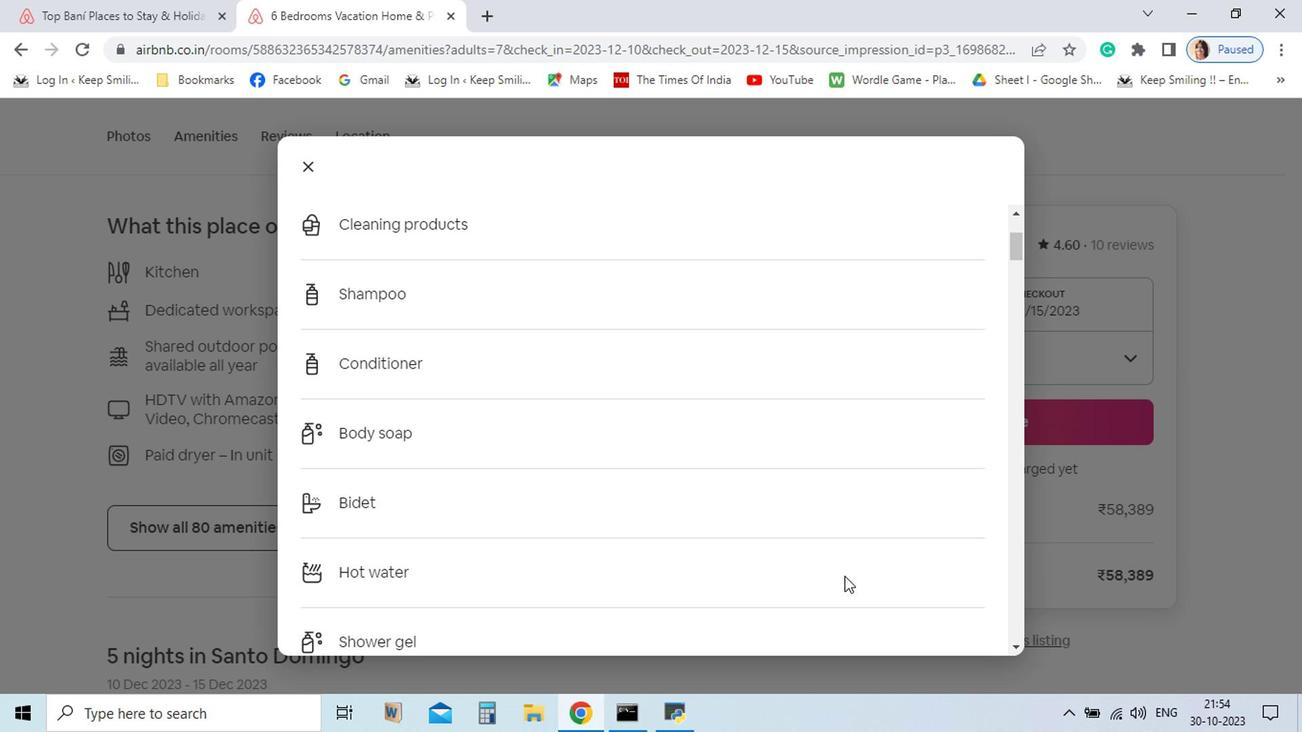 
Action: Mouse scrolled (720, 531) with delta (0, 0)
Screenshot: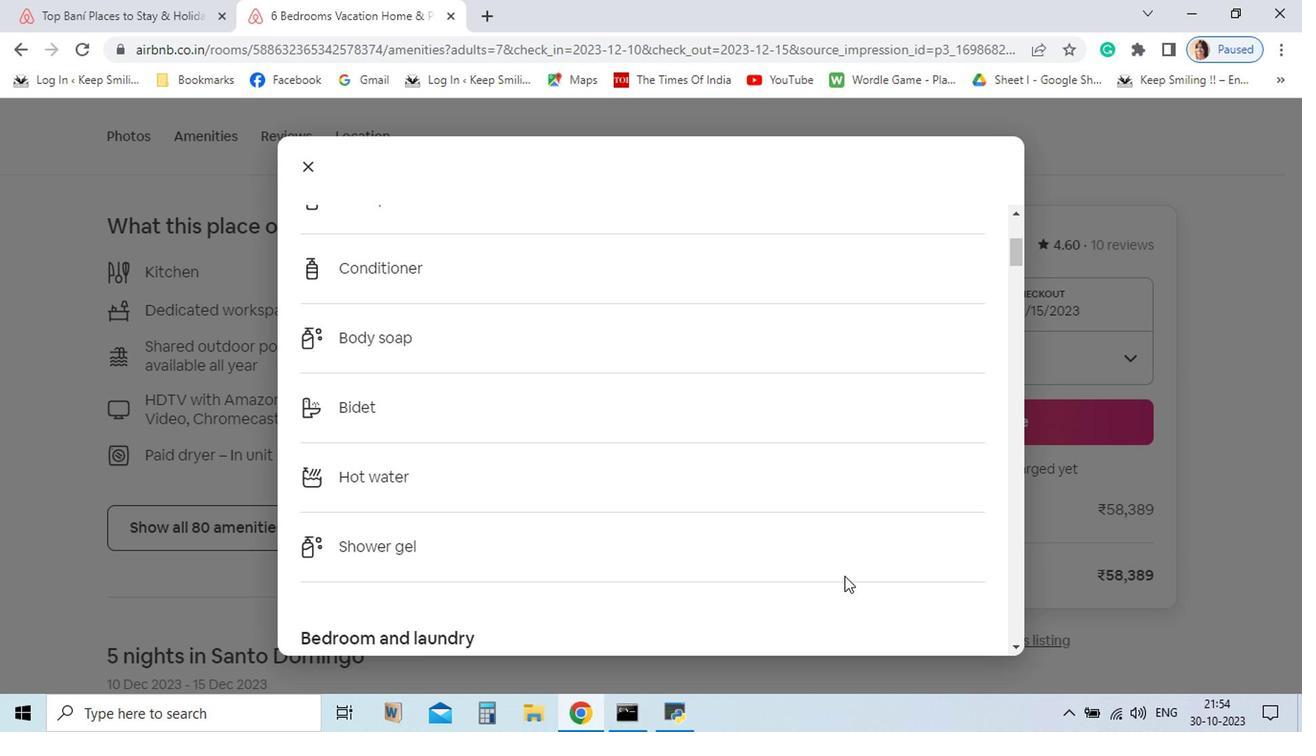
Action: Mouse scrolled (720, 531) with delta (0, 0)
Screenshot: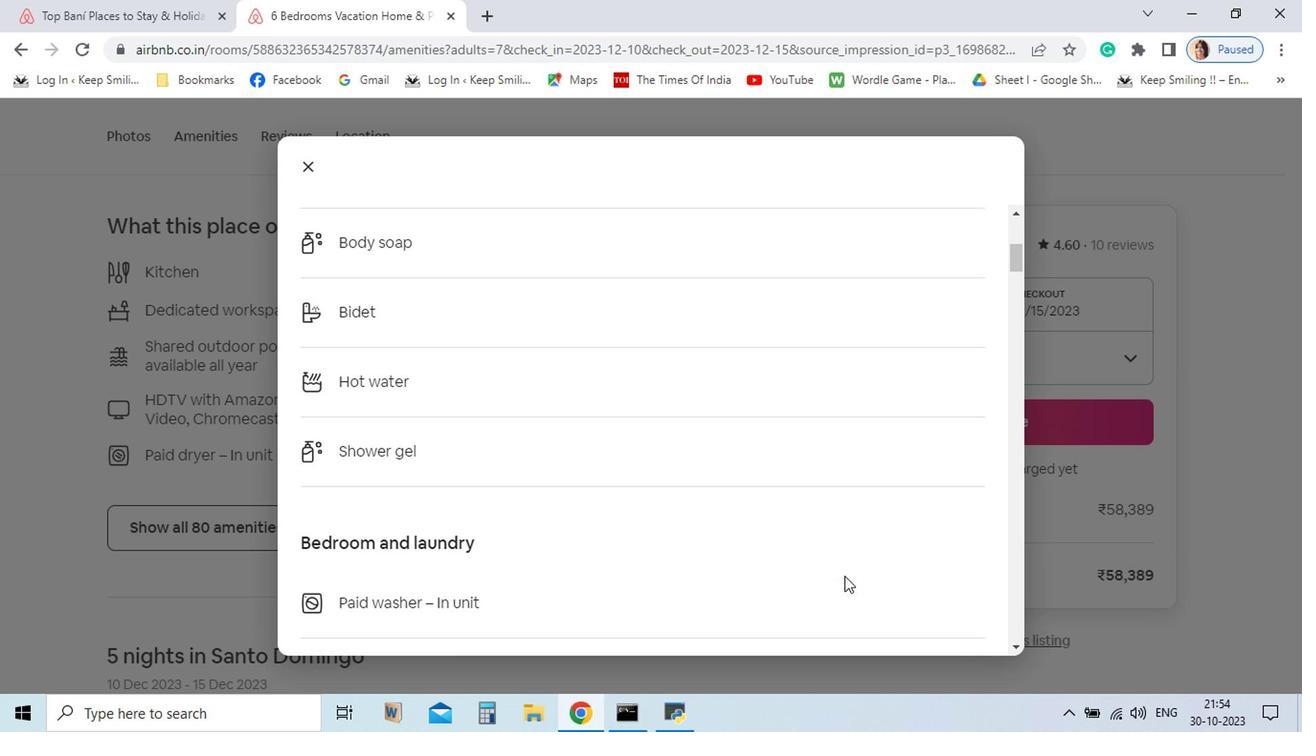 
Action: Mouse scrolled (720, 531) with delta (0, 0)
Screenshot: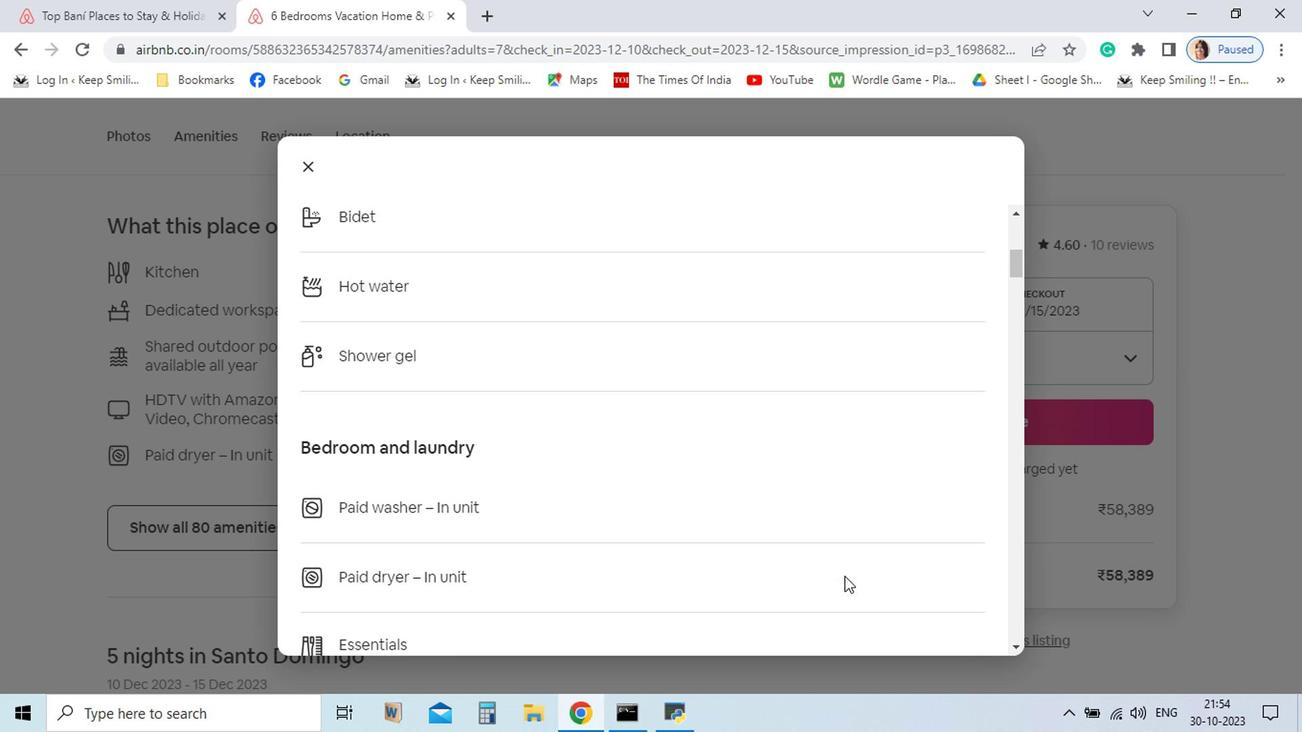 
Action: Mouse scrolled (720, 531) with delta (0, 0)
Screenshot: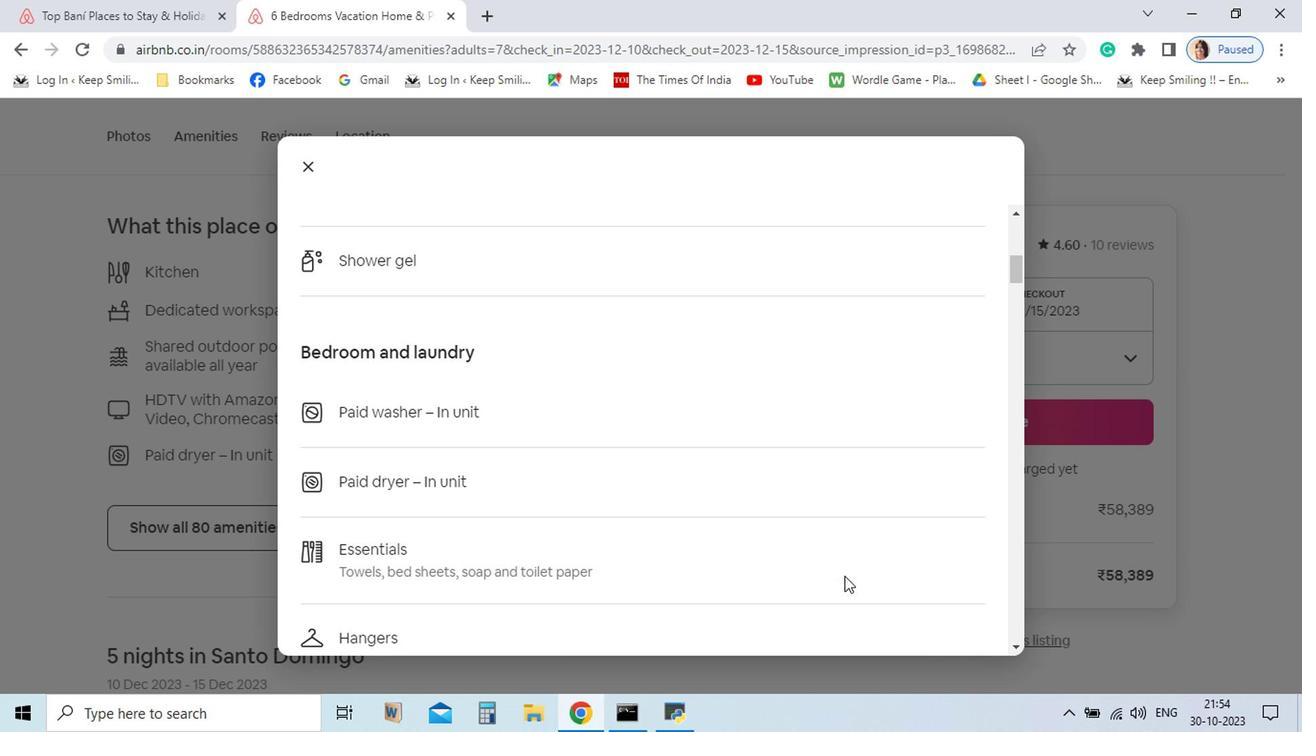 
Action: Mouse scrolled (720, 531) with delta (0, 0)
Screenshot: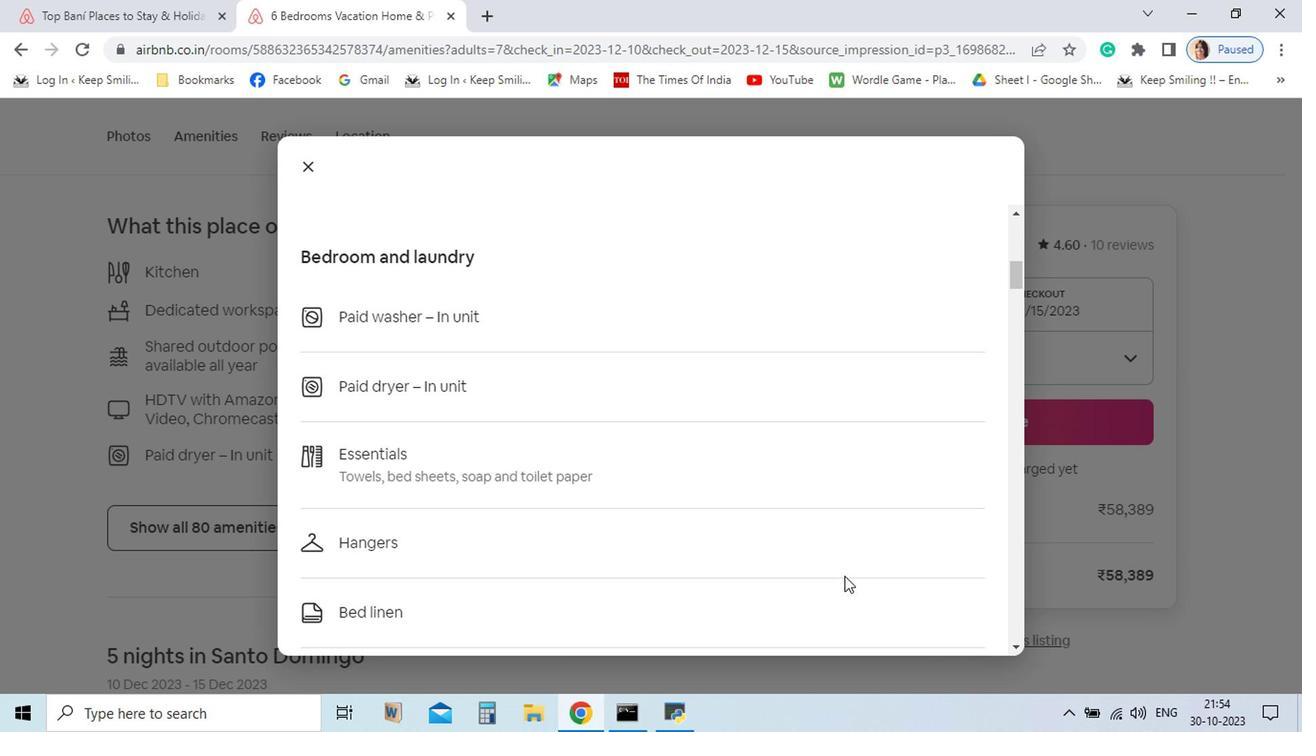 
Action: Mouse scrolled (720, 531) with delta (0, 0)
Screenshot: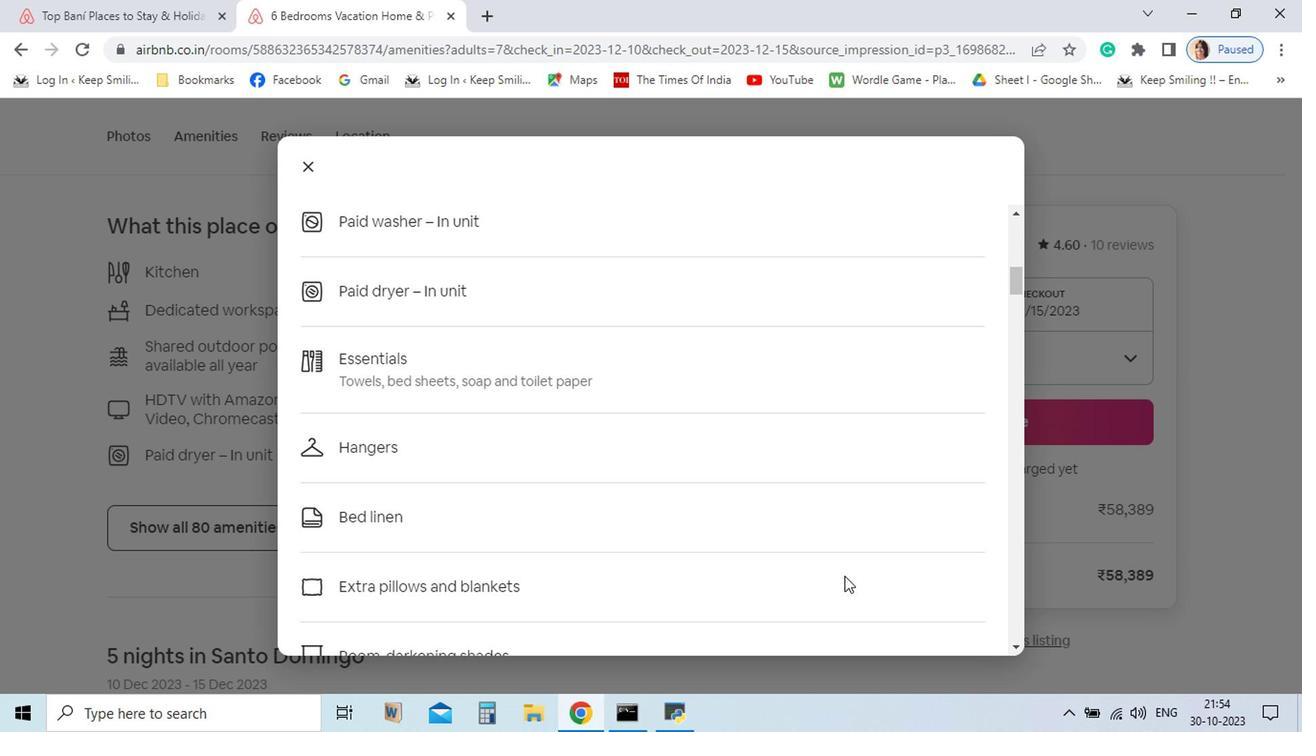 
Action: Mouse scrolled (720, 531) with delta (0, 0)
Screenshot: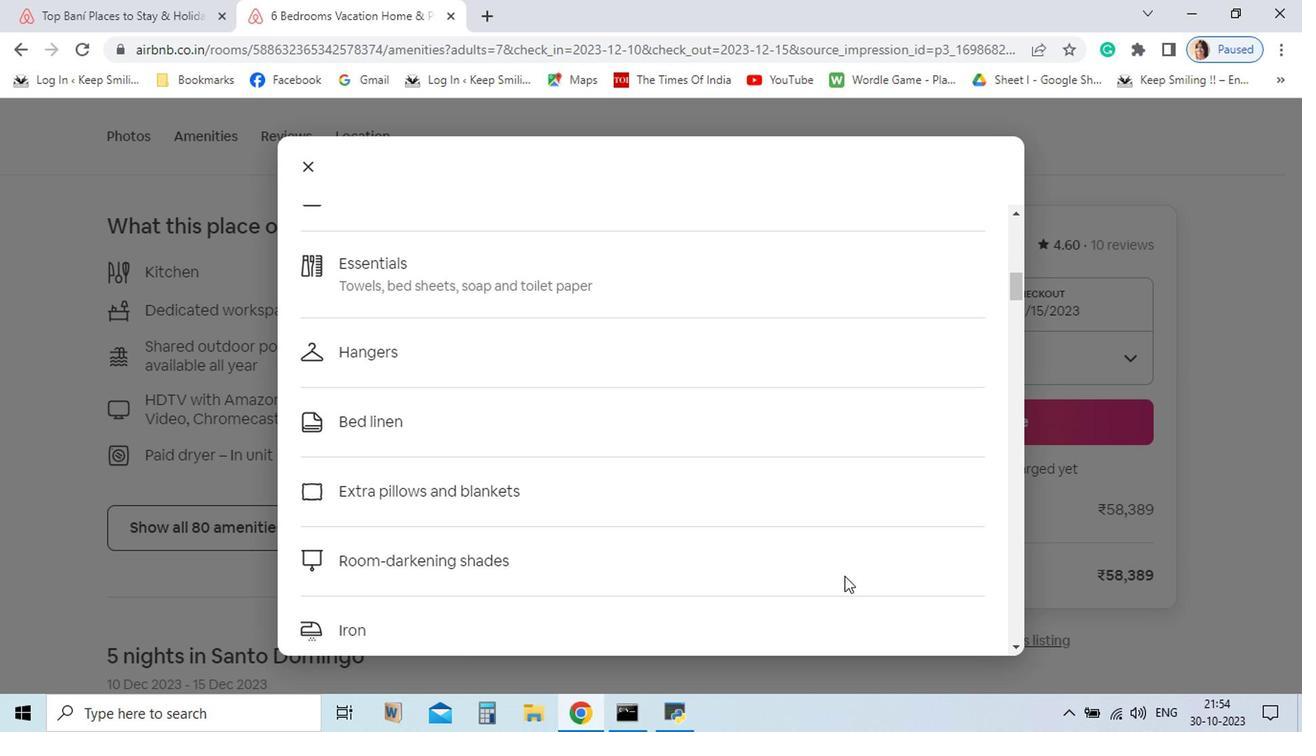 
Action: Mouse scrolled (720, 531) with delta (0, 0)
Screenshot: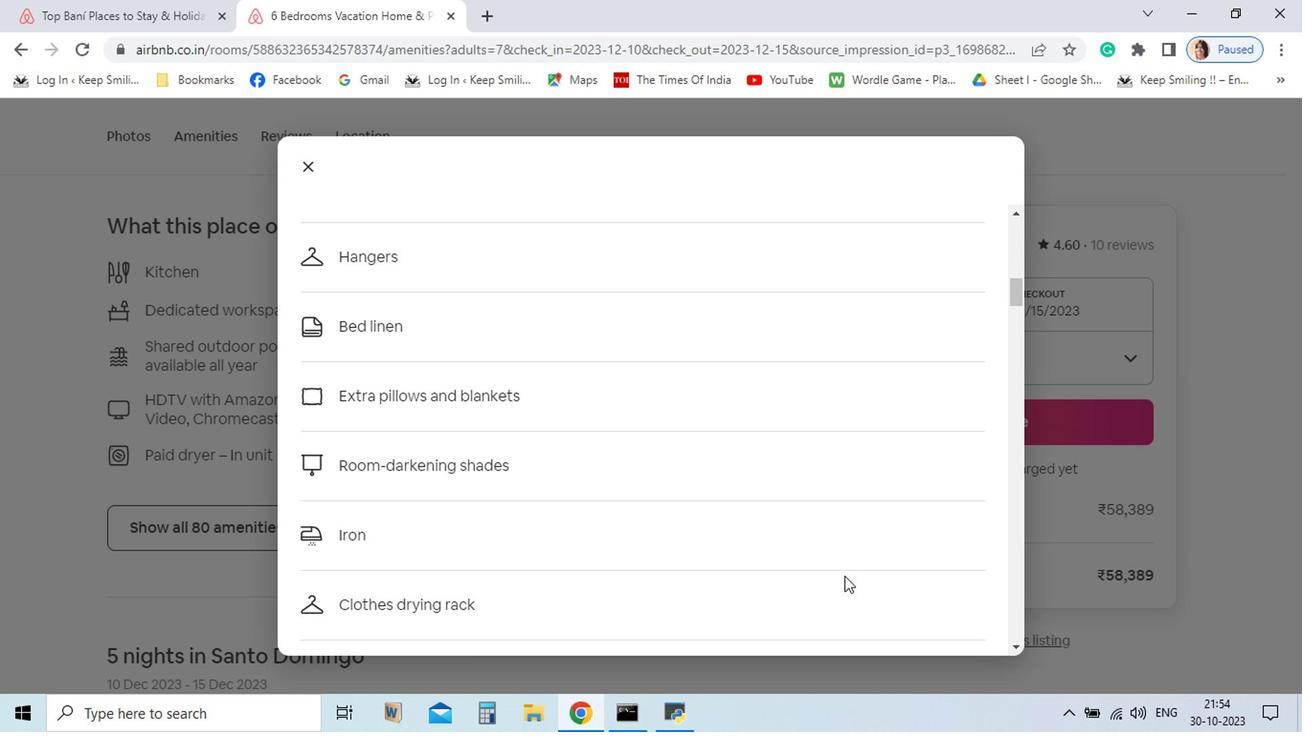
Action: Mouse scrolled (720, 531) with delta (0, 0)
Screenshot: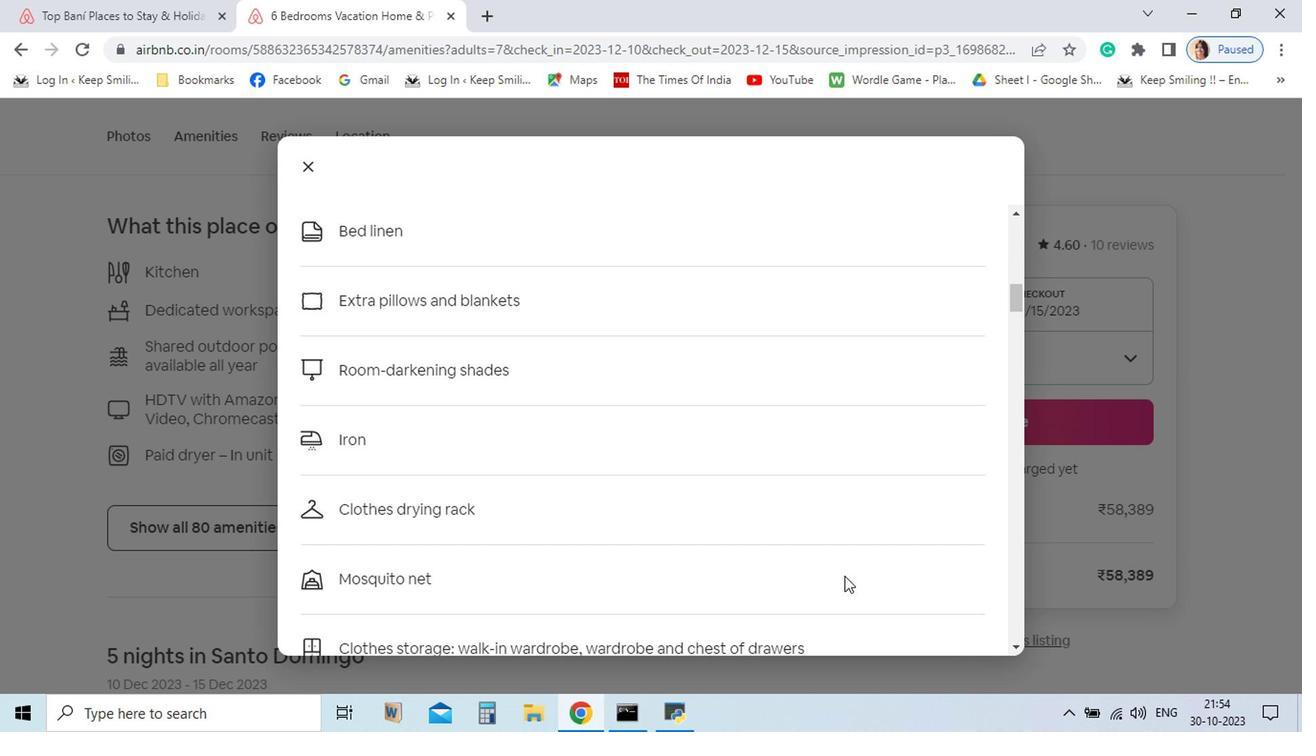
Action: Mouse scrolled (720, 531) with delta (0, 0)
